 Task: Buy 3 Paring Knives from Kitchen Knives & Accessories section under best seller category for shipping address: Leslie Flores, 528 Junior Avenue, Duluth, Georgia 30097, Cell Number 4046170247. Pay from credit card ending with 9757, CVV 798
Action: Mouse moved to (287, 62)
Screenshot: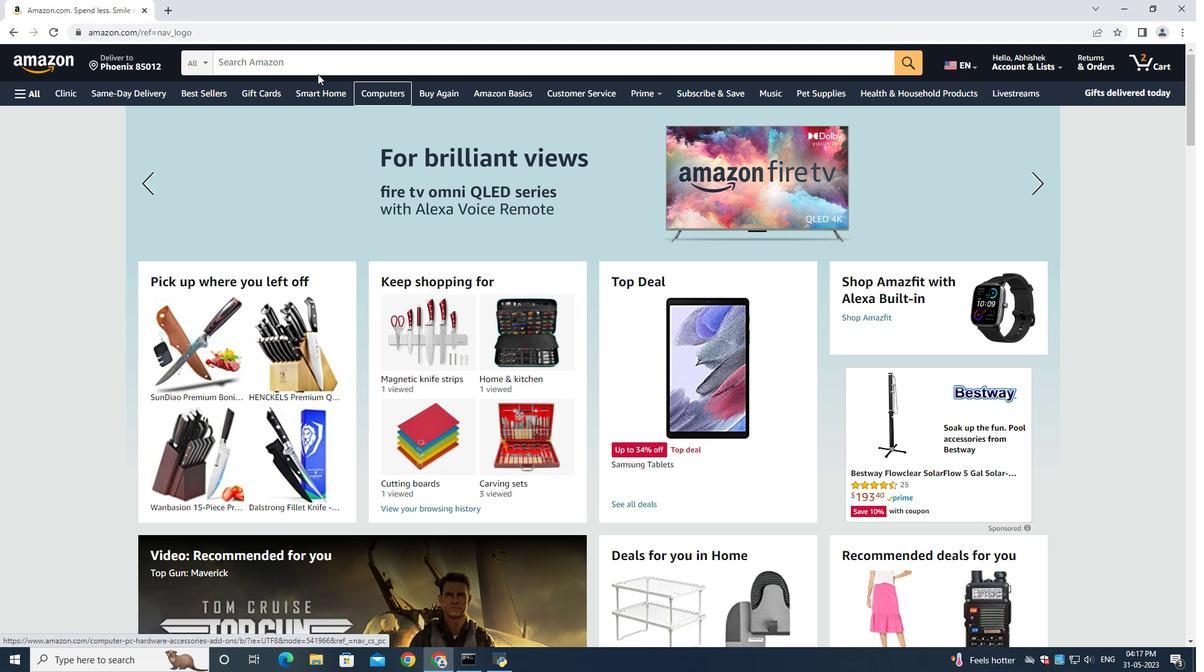 
Action: Mouse pressed left at (287, 62)
Screenshot: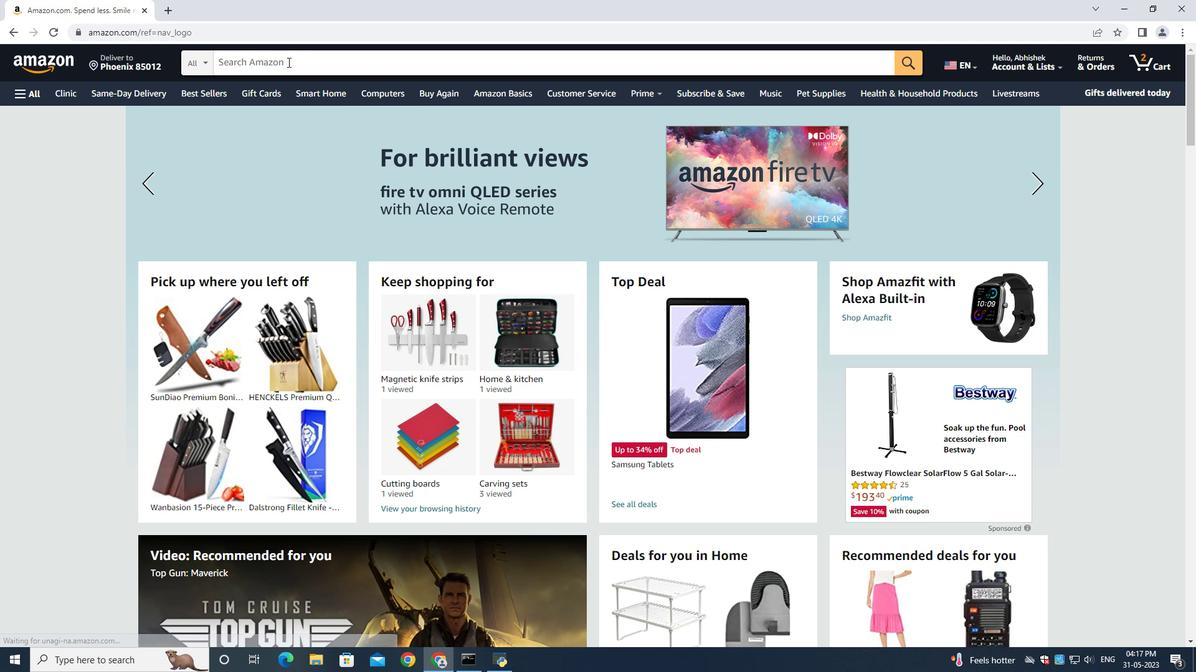 
Action: Key pressed <Key.shift>paring<Key.space><Key.shift><Key.shift><Key.shift><Key.shift><Key.shift>Knives
Screenshot: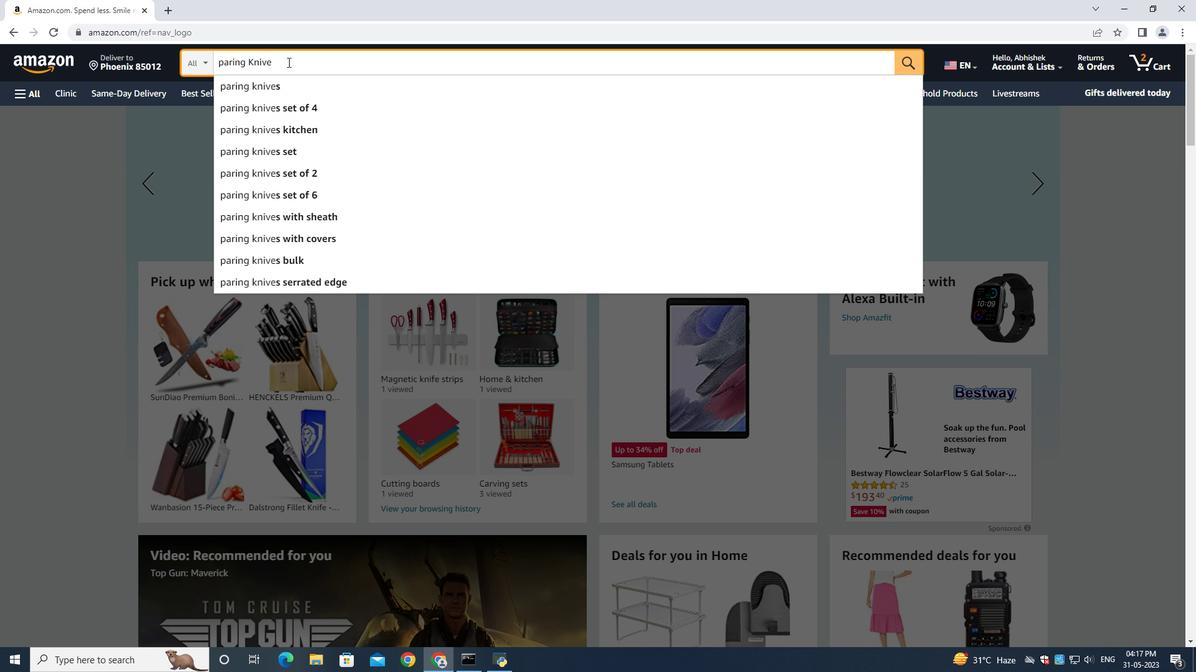
Action: Mouse moved to (280, 90)
Screenshot: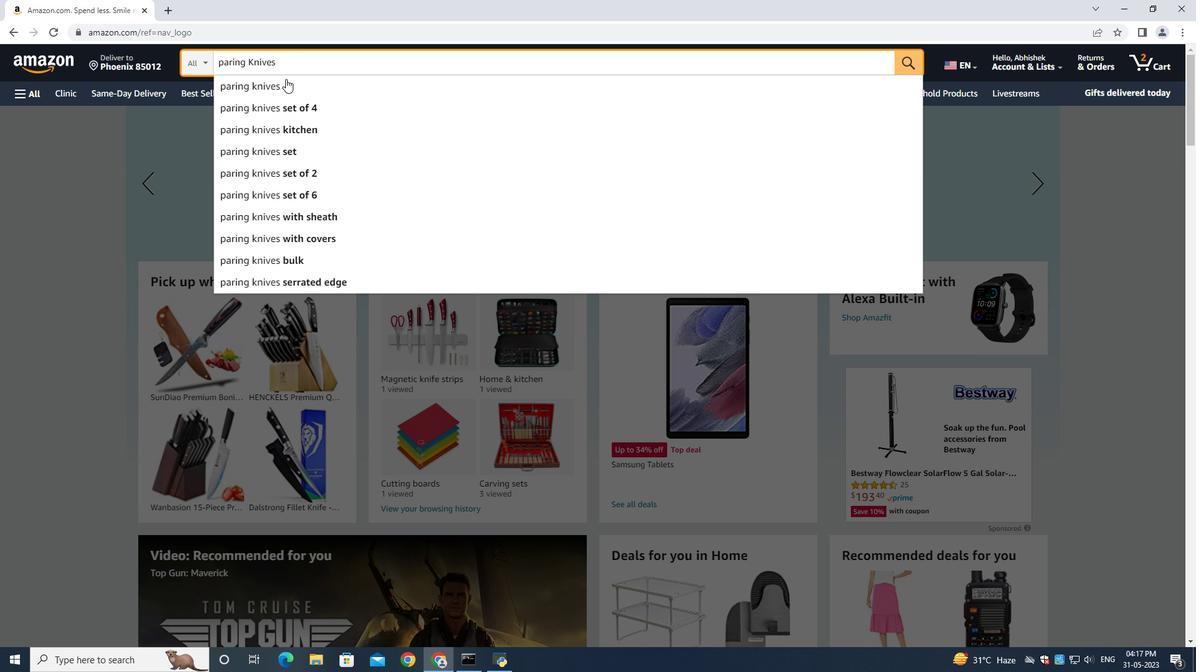 
Action: Mouse pressed left at (280, 90)
Screenshot: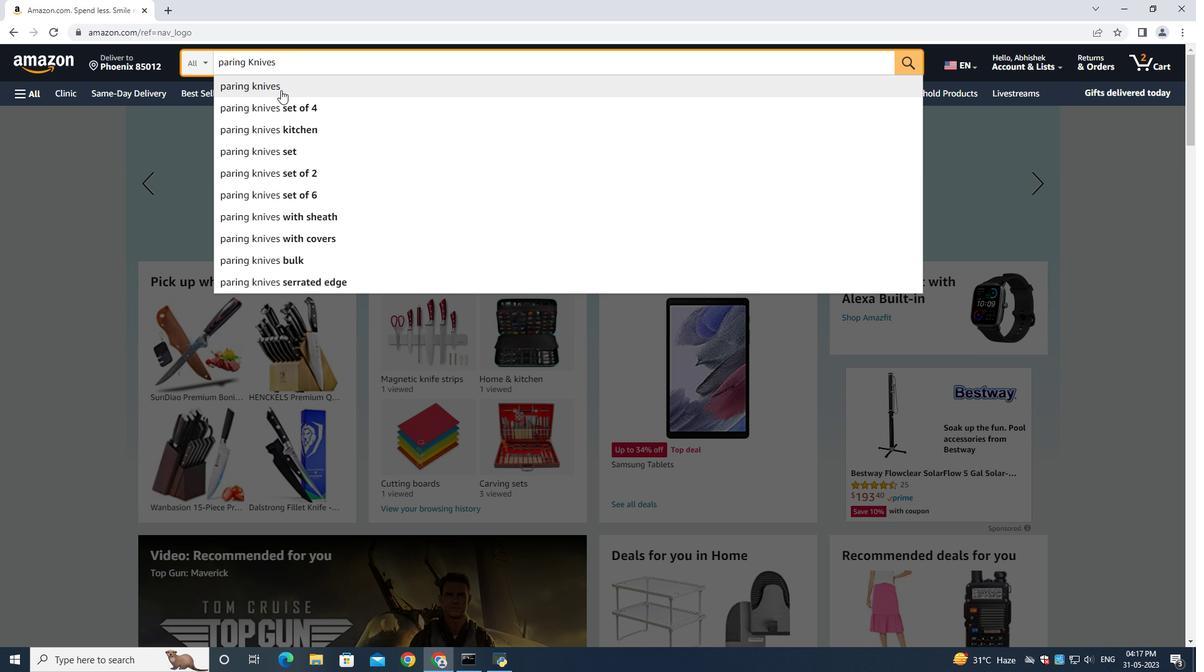 
Action: Mouse moved to (74, 299)
Screenshot: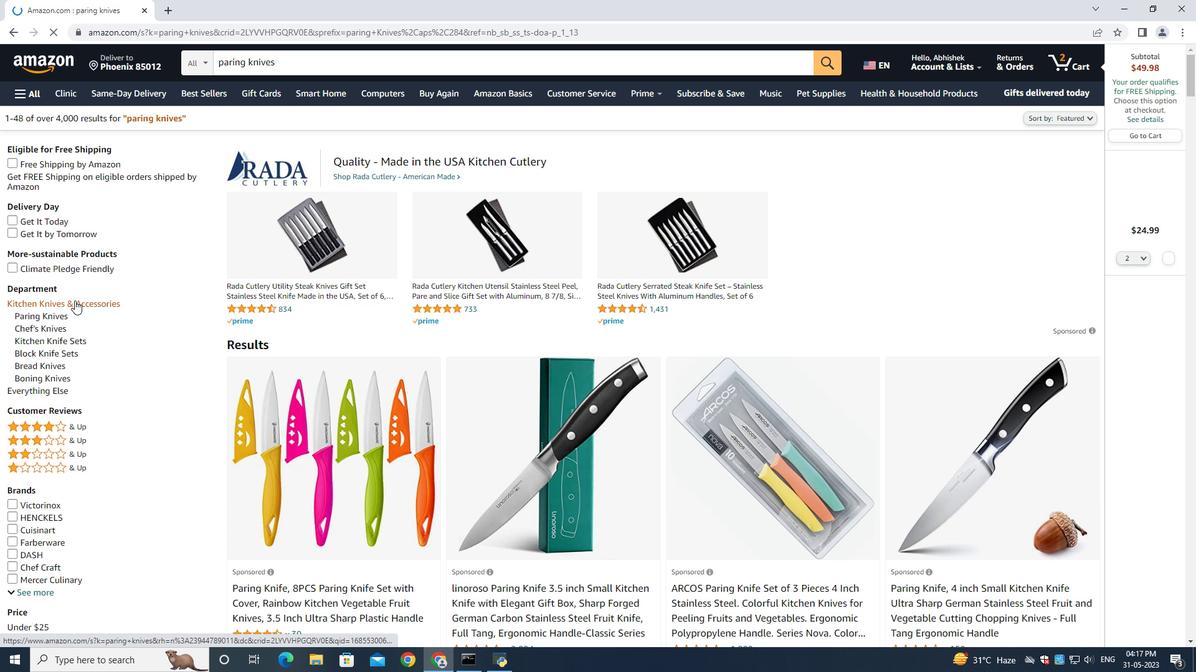
Action: Mouse pressed left at (74, 299)
Screenshot: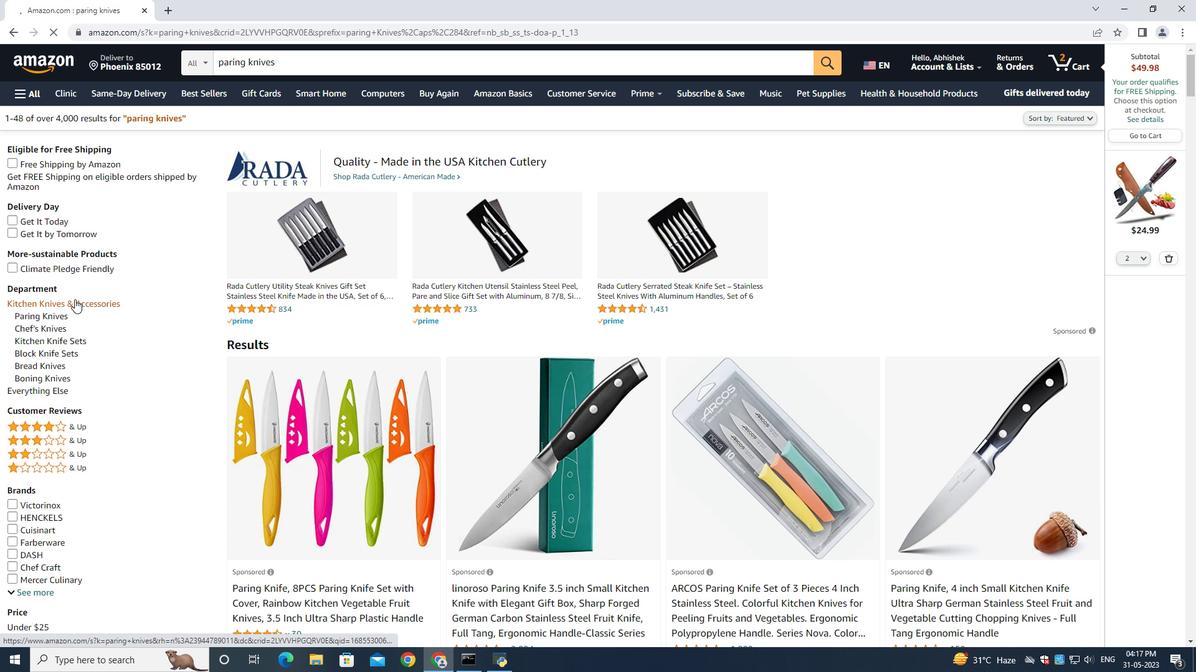 
Action: Mouse moved to (76, 300)
Screenshot: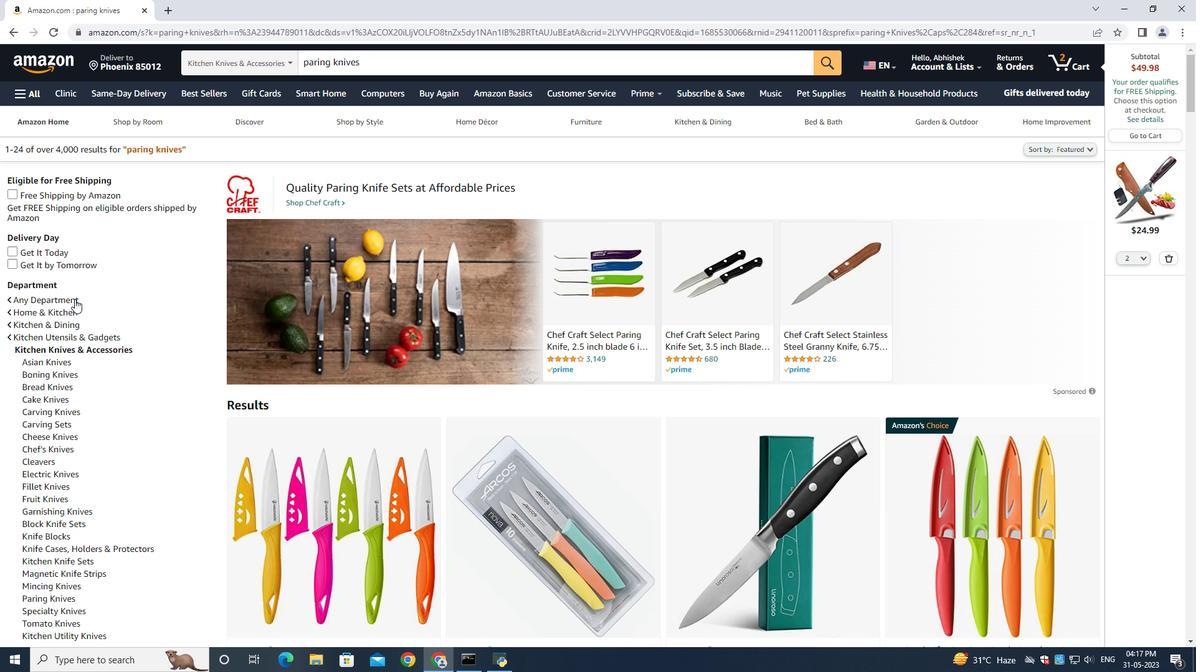 
Action: Mouse scrolled (76, 299) with delta (0, 0)
Screenshot: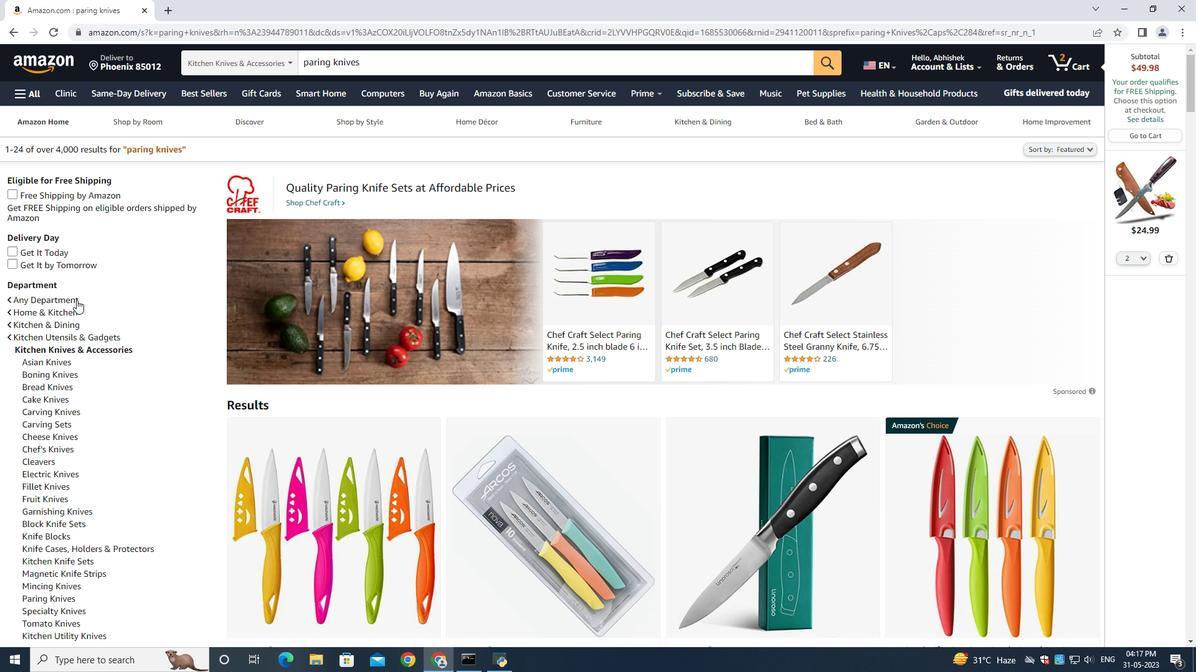 
Action: Mouse scrolled (76, 299) with delta (0, 0)
Screenshot: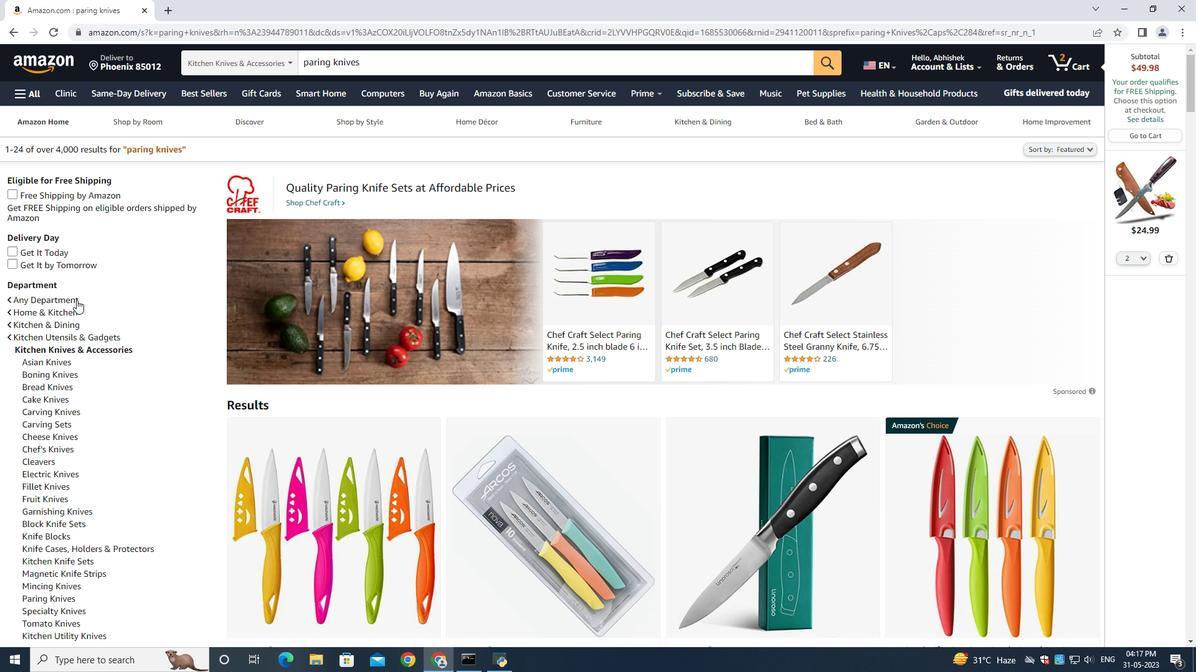 
Action: Mouse scrolled (76, 299) with delta (0, 0)
Screenshot: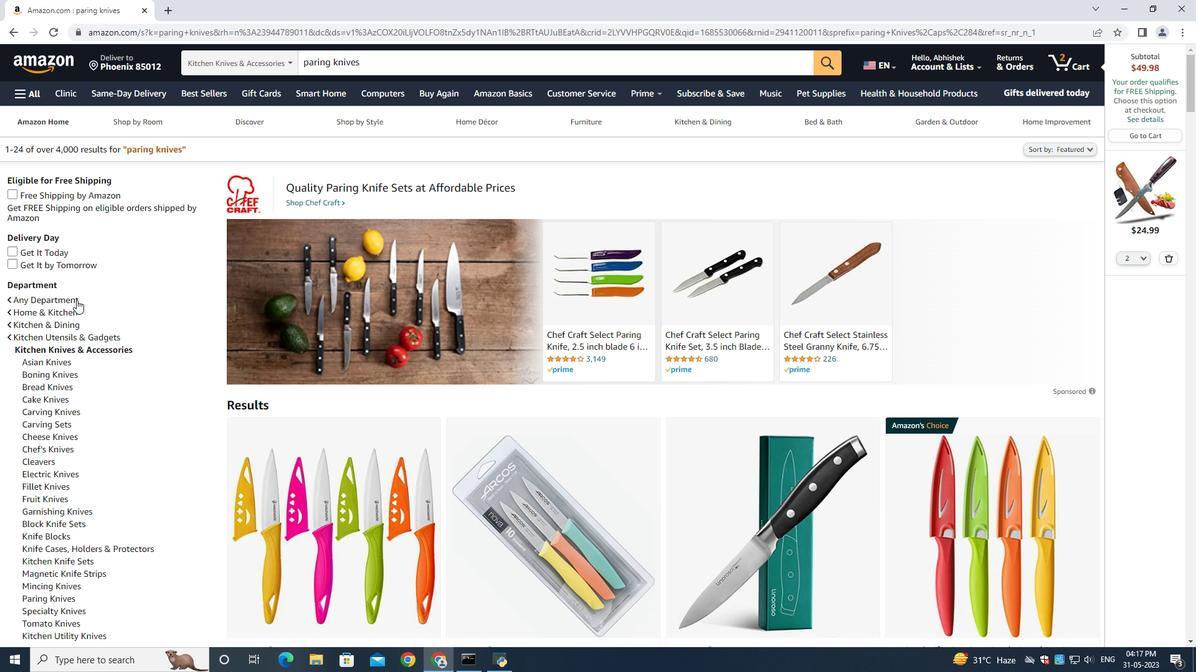 
Action: Mouse scrolled (76, 299) with delta (0, -1)
Screenshot: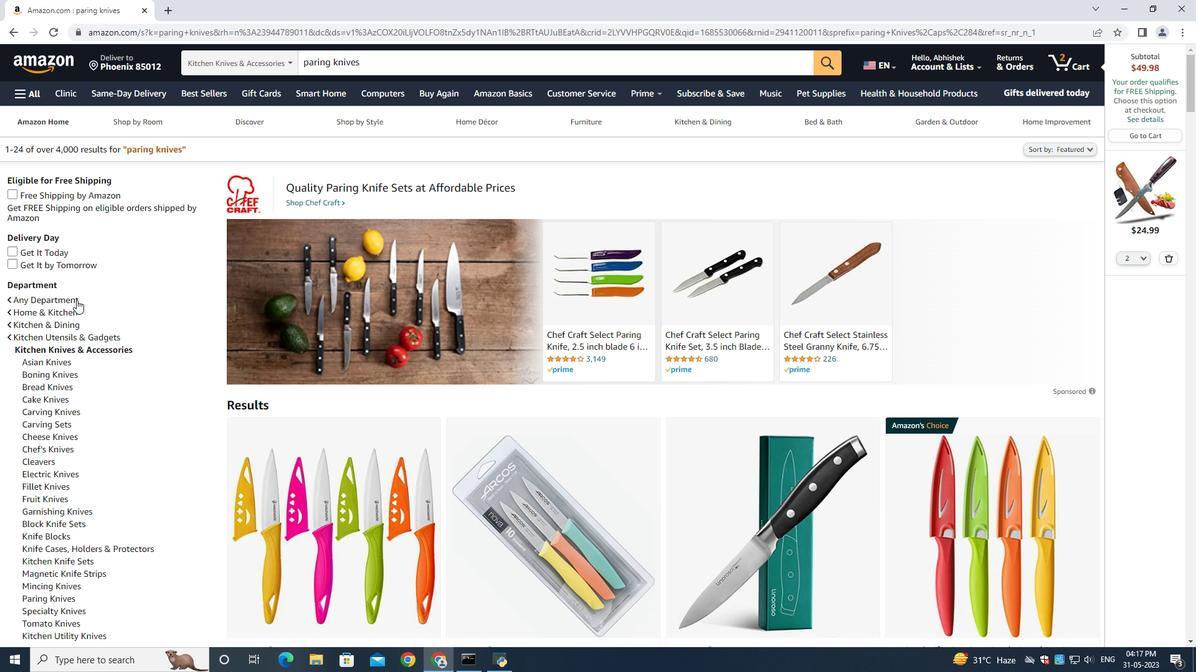 
Action: Mouse moved to (77, 300)
Screenshot: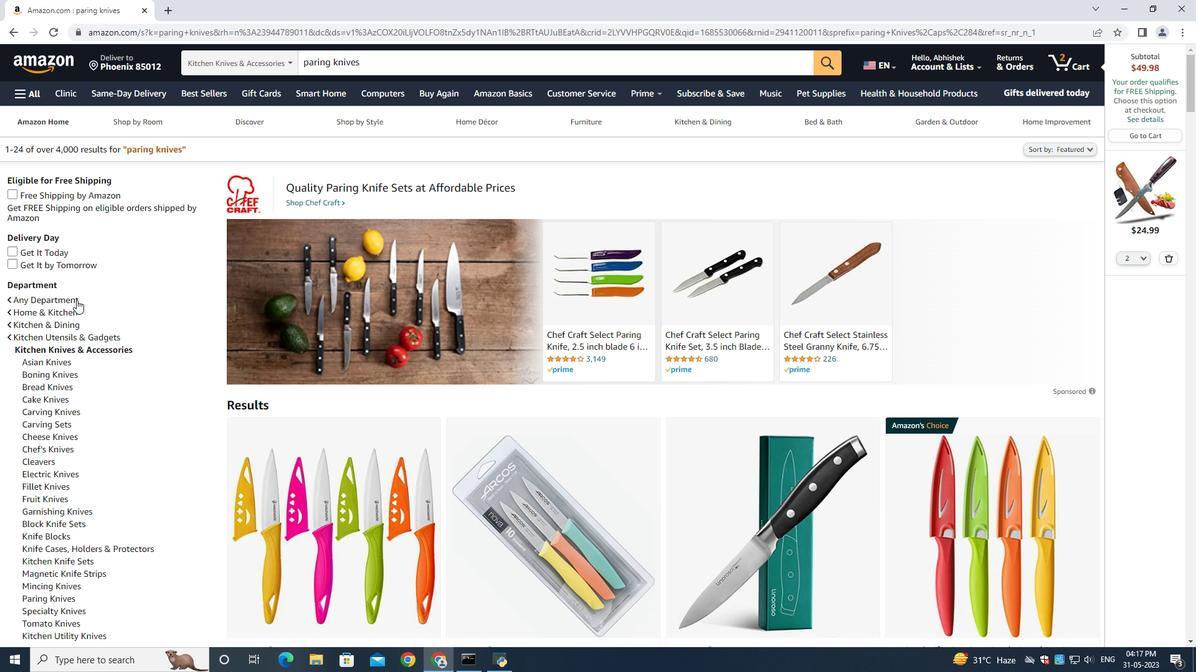 
Action: Mouse scrolled (77, 299) with delta (0, 0)
Screenshot: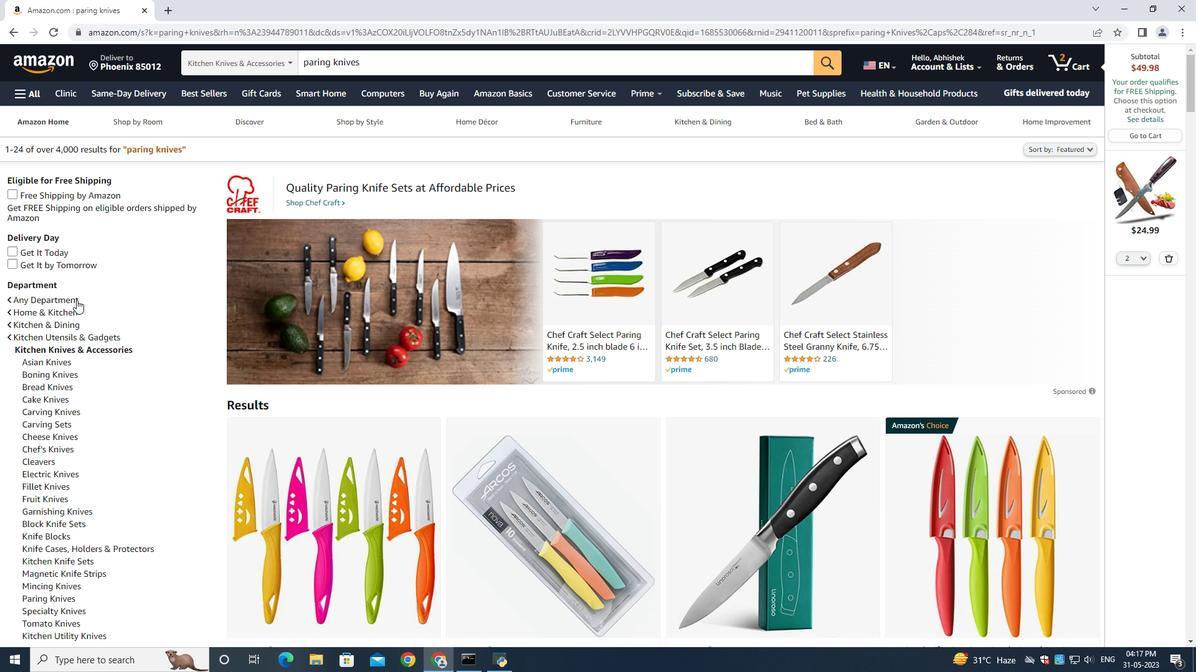 
Action: Mouse moved to (78, 300)
Screenshot: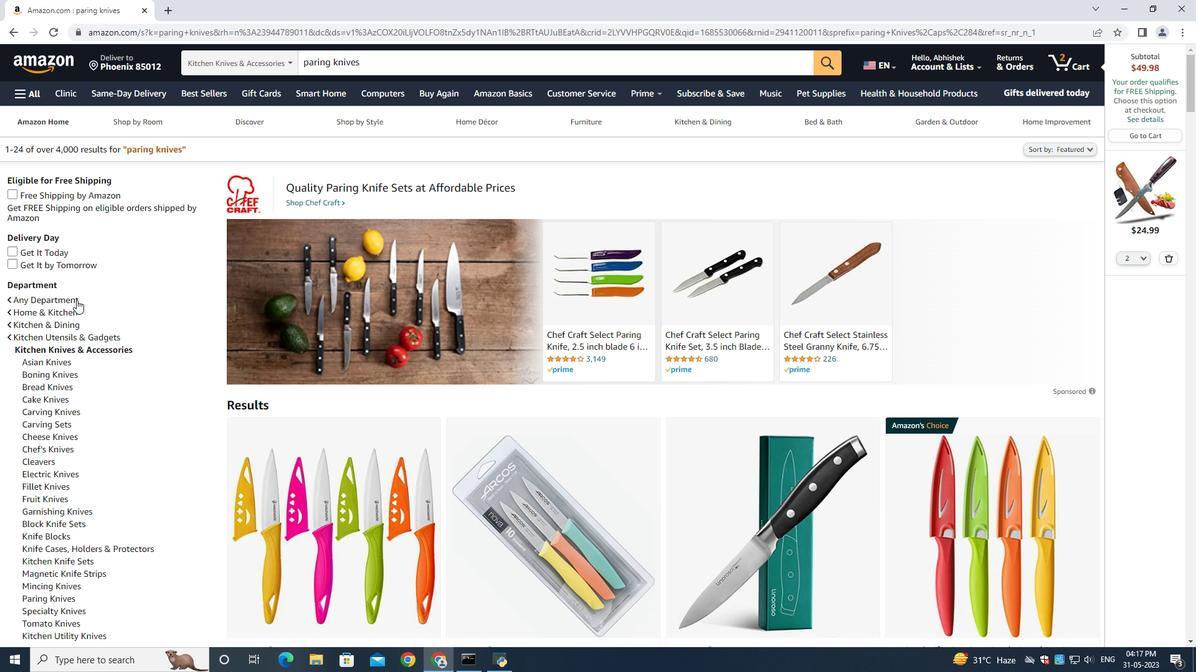 
Action: Mouse scrolled (77, 299) with delta (0, 0)
Screenshot: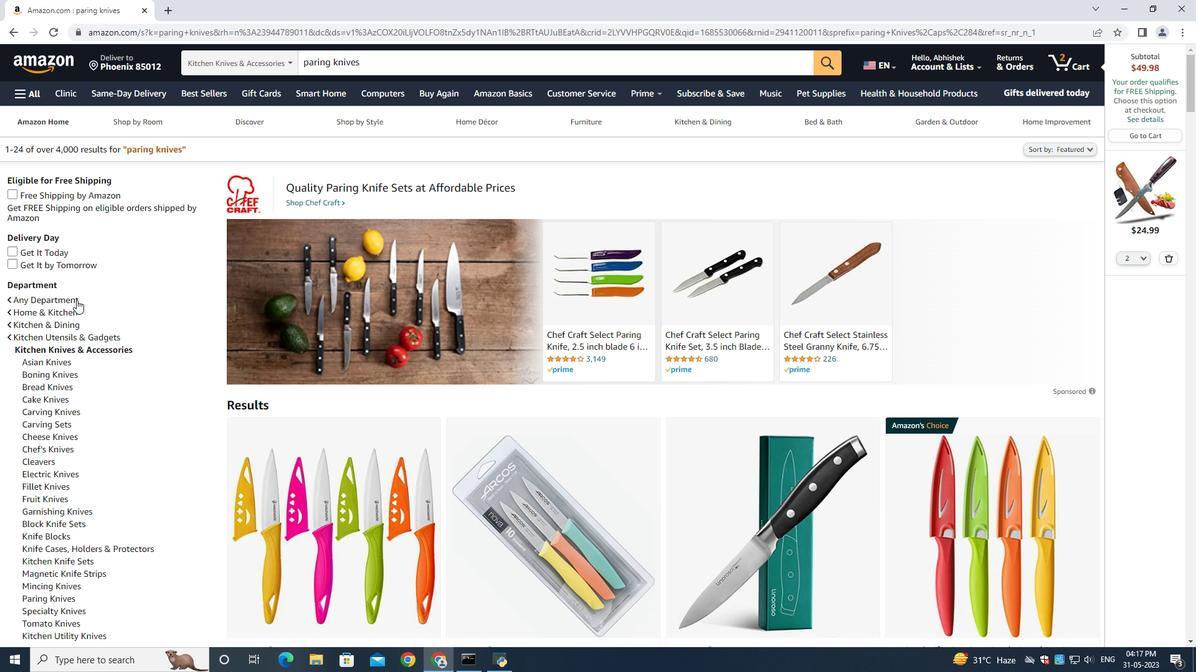 
Action: Mouse scrolled (78, 299) with delta (0, 0)
Screenshot: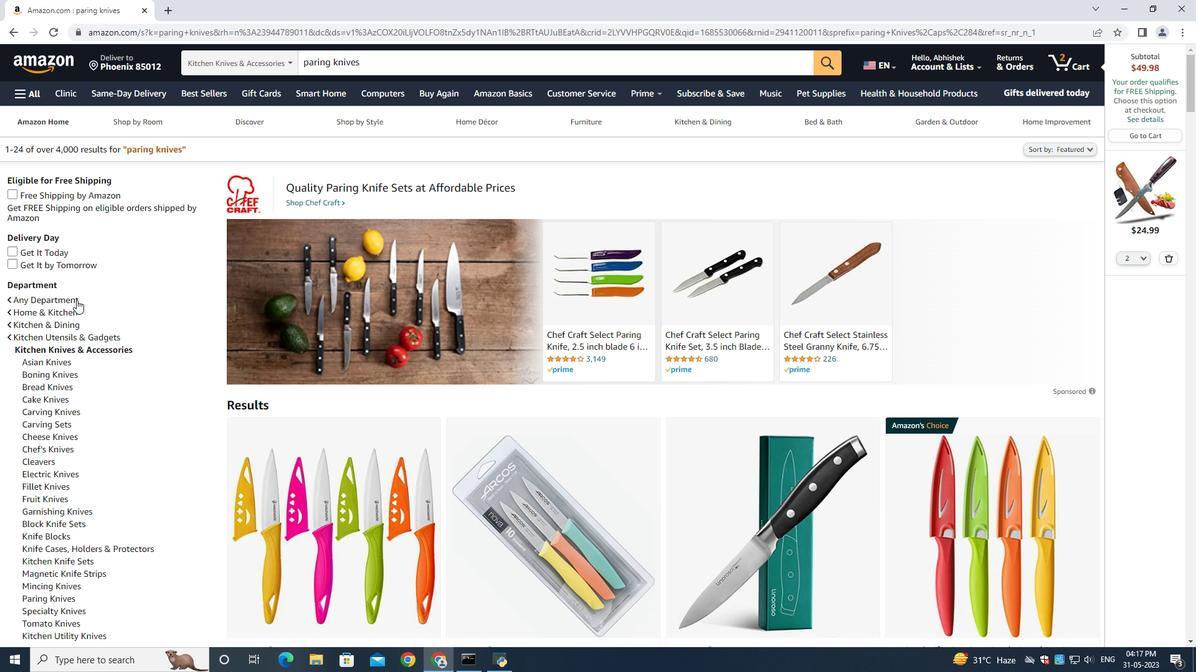 
Action: Mouse moved to (1163, 260)
Screenshot: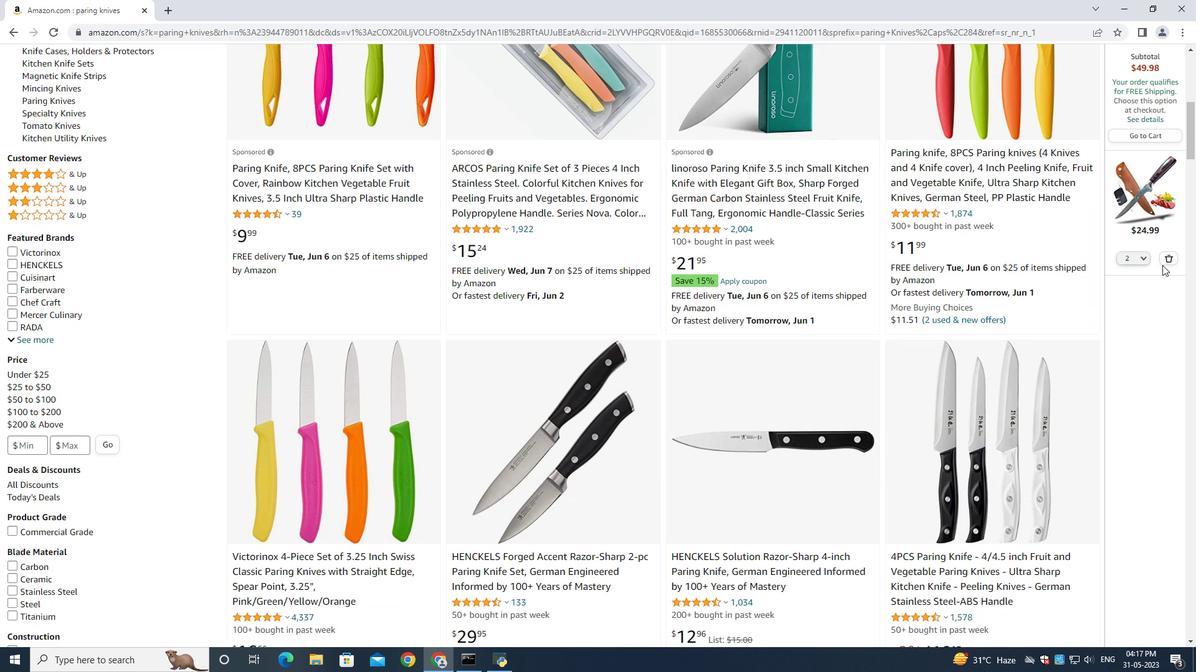 
Action: Mouse pressed left at (1163, 260)
Screenshot: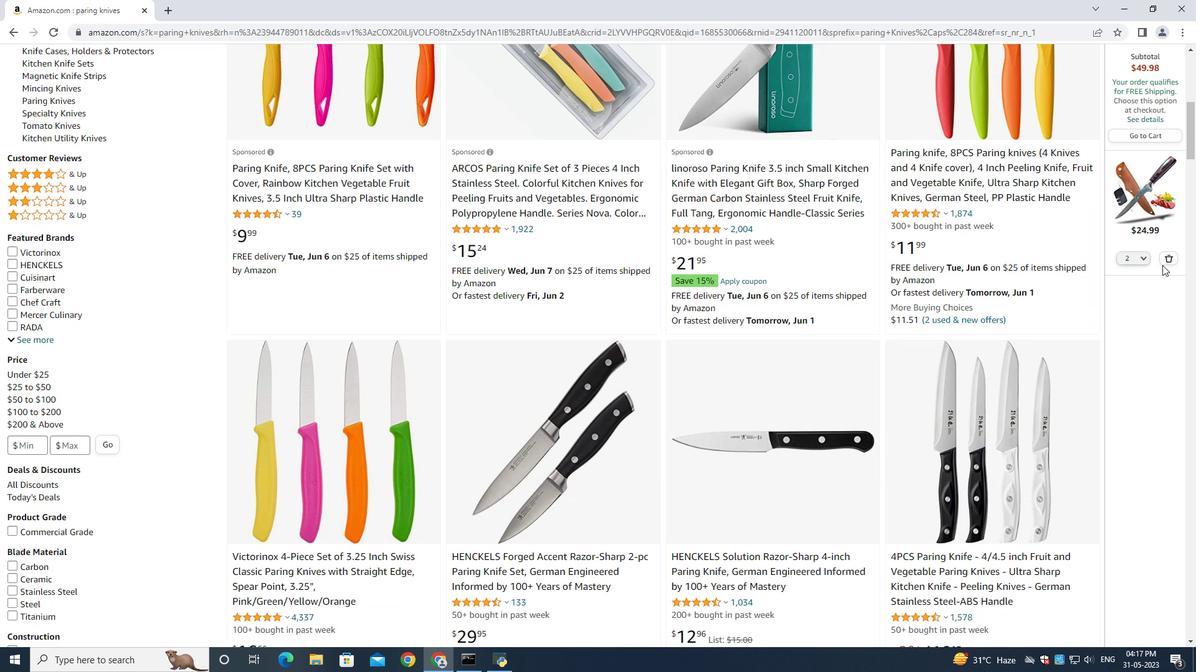 
Action: Mouse moved to (531, 394)
Screenshot: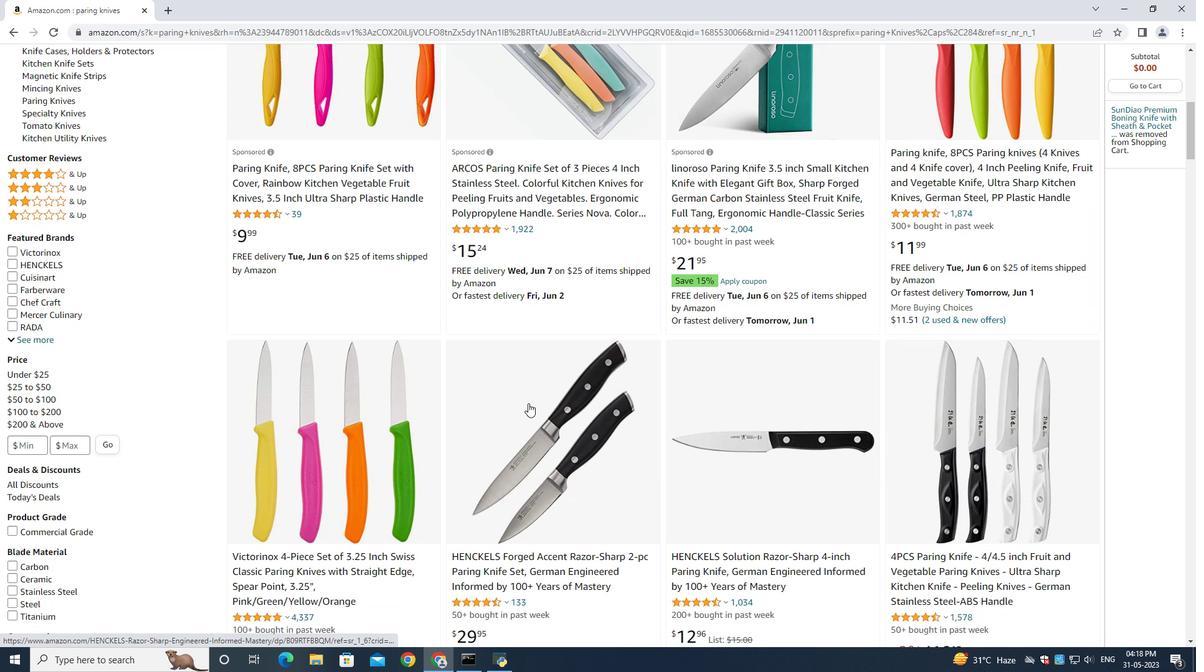 
Action: Mouse scrolled (531, 395) with delta (0, 0)
Screenshot: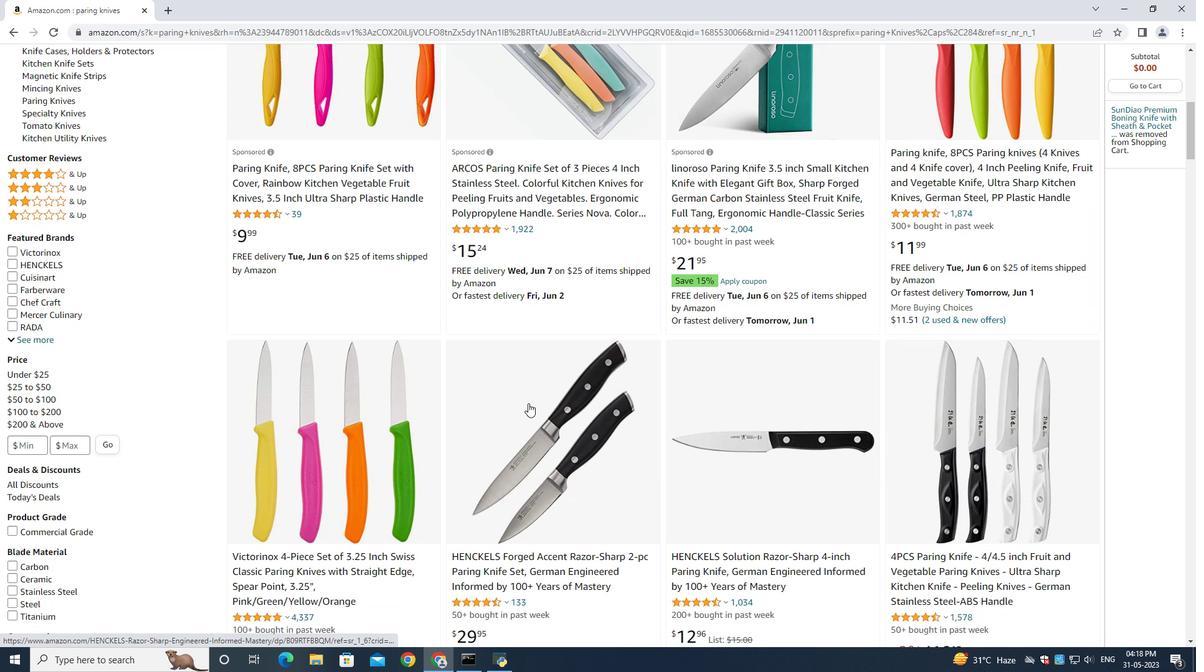 
Action: Mouse scrolled (531, 395) with delta (0, 0)
Screenshot: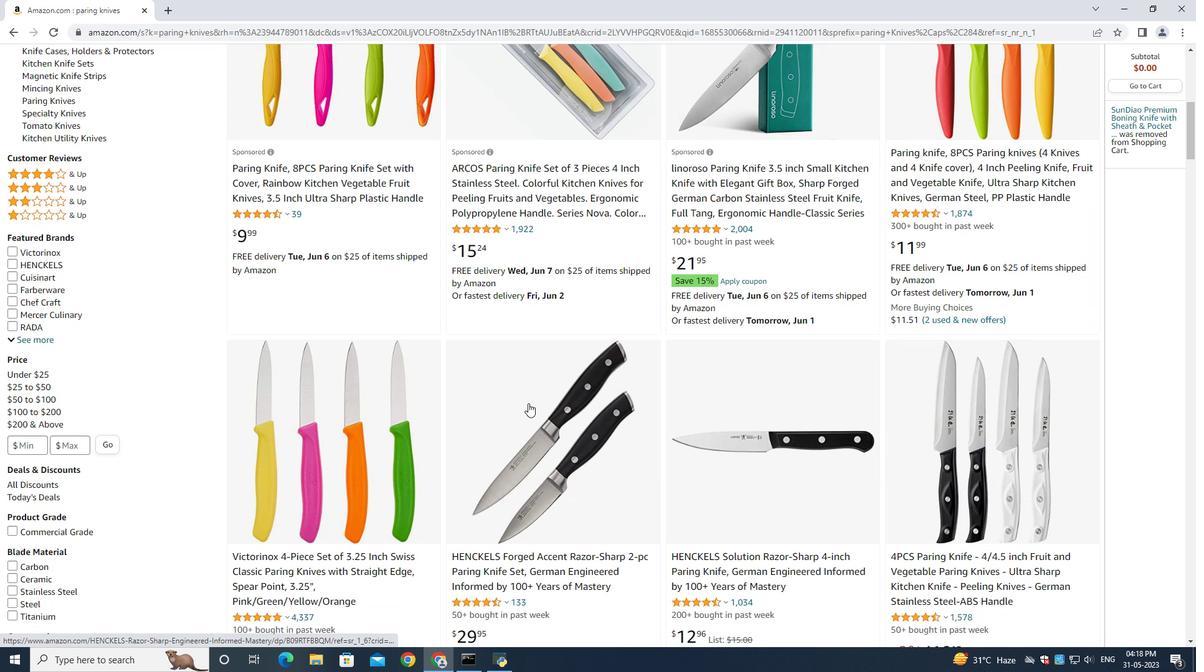 
Action: Mouse scrolled (531, 395) with delta (0, 0)
Screenshot: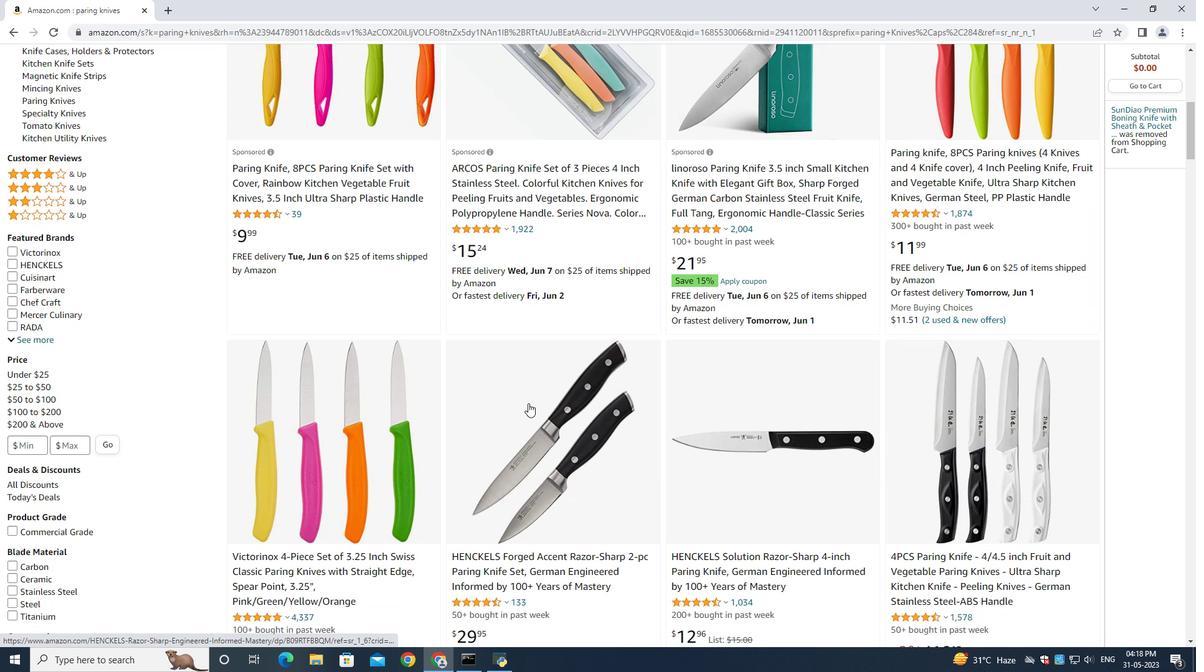
Action: Mouse scrolled (531, 395) with delta (0, 0)
Screenshot: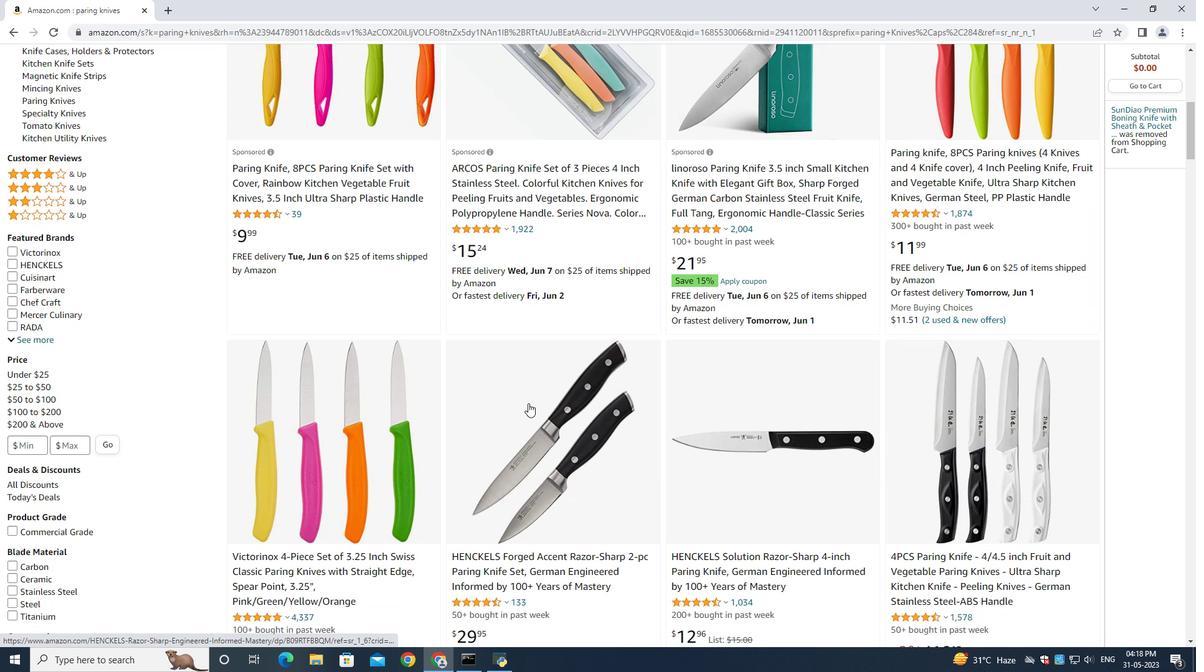 
Action: Mouse scrolled (531, 395) with delta (0, 0)
Screenshot: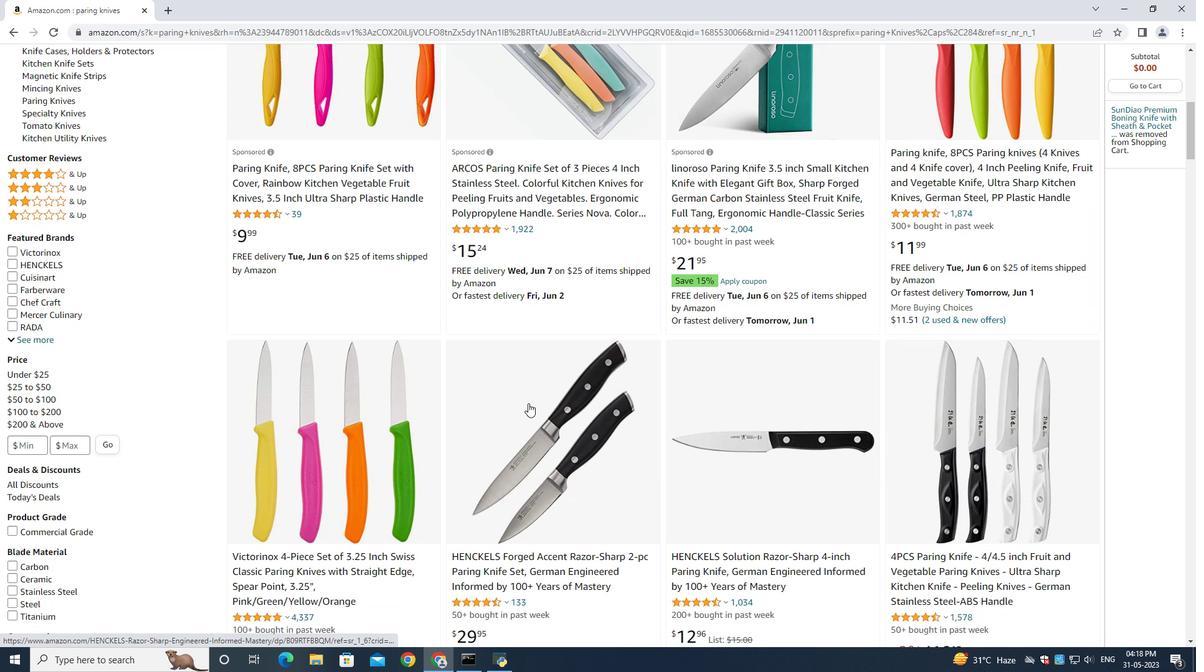 
Action: Mouse moved to (328, 480)
Screenshot: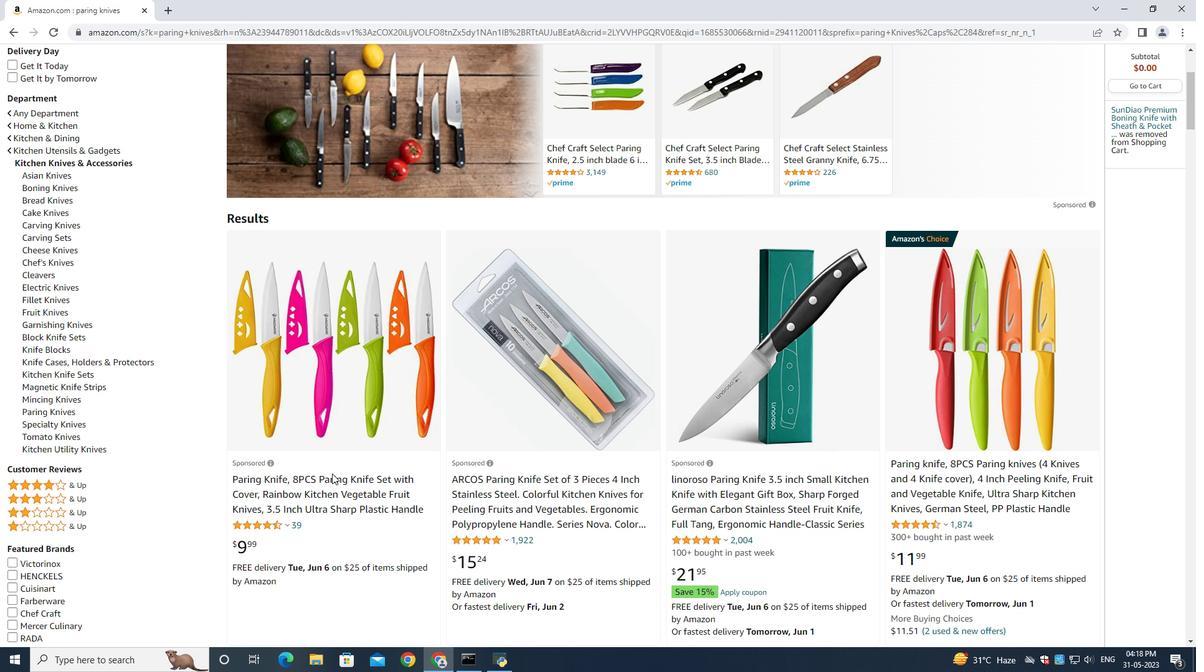 
Action: Mouse pressed left at (328, 480)
Screenshot: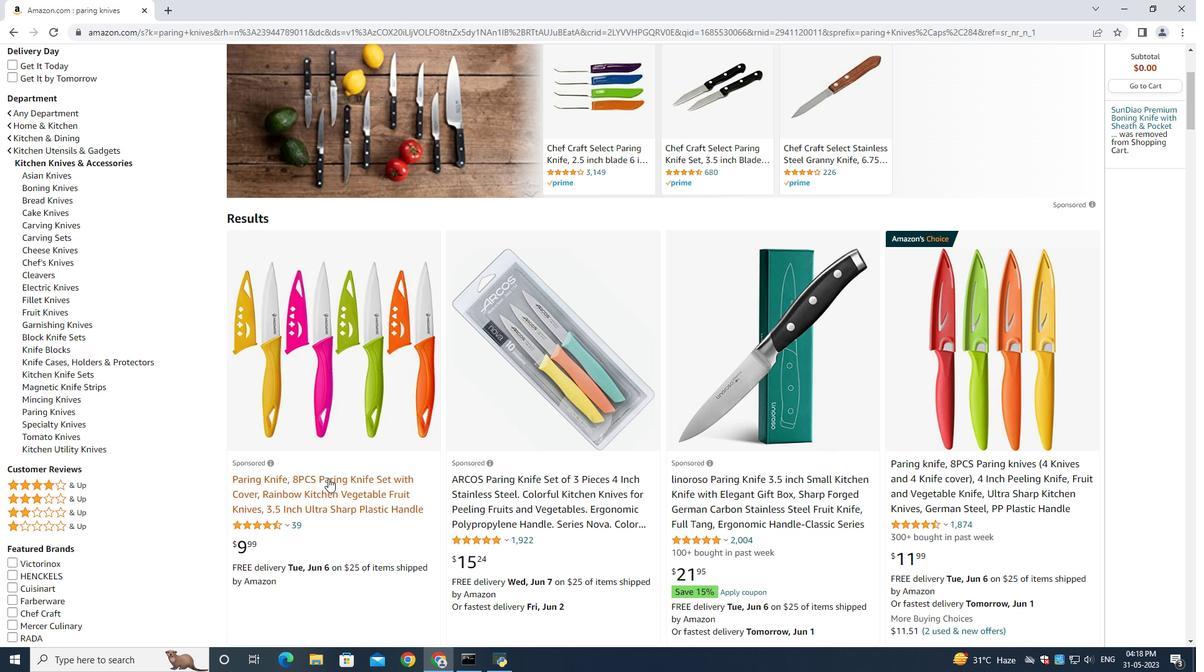 
Action: Mouse moved to (925, 386)
Screenshot: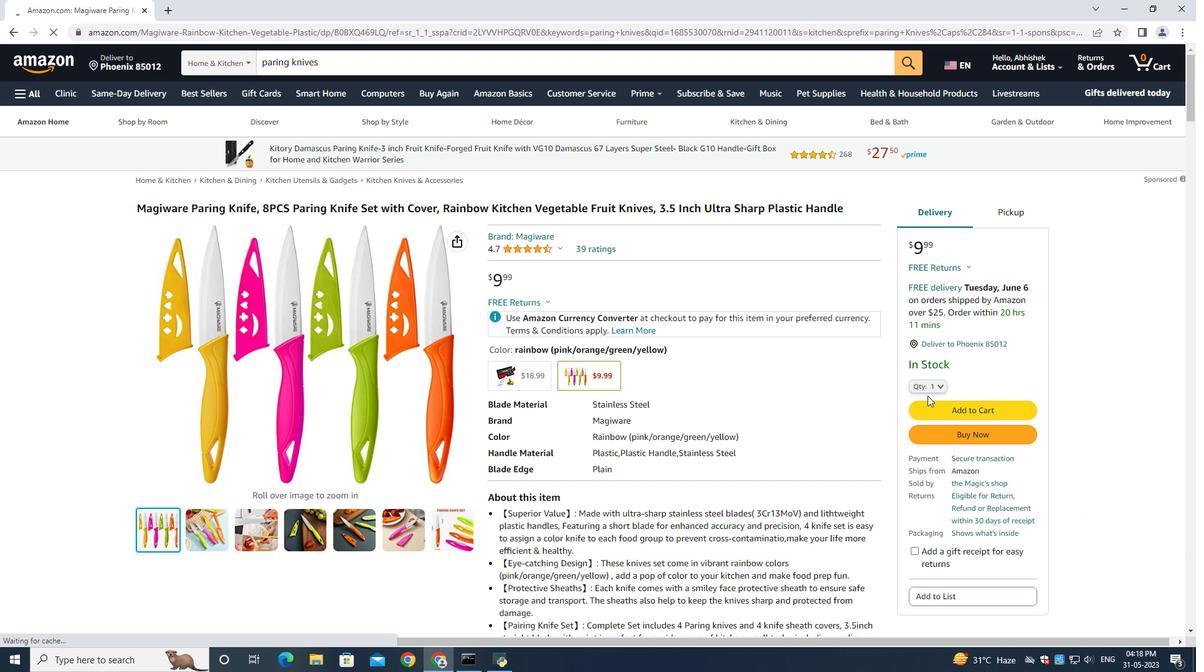 
Action: Mouse pressed left at (925, 386)
Screenshot: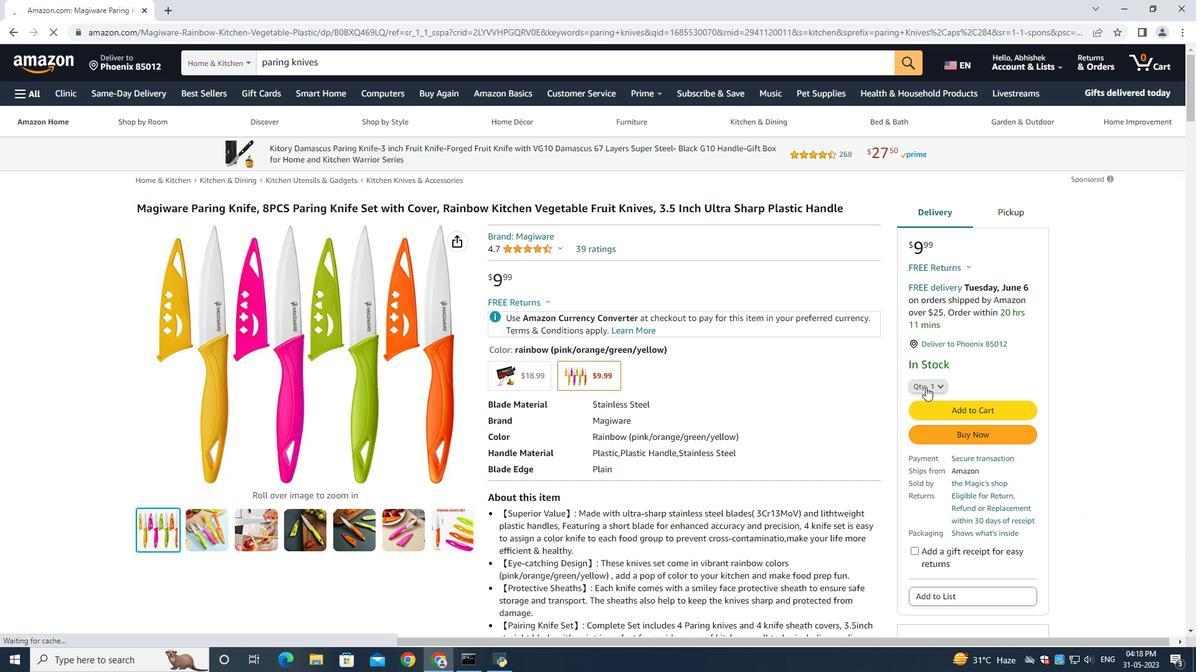 
Action: Mouse moved to (915, 106)
Screenshot: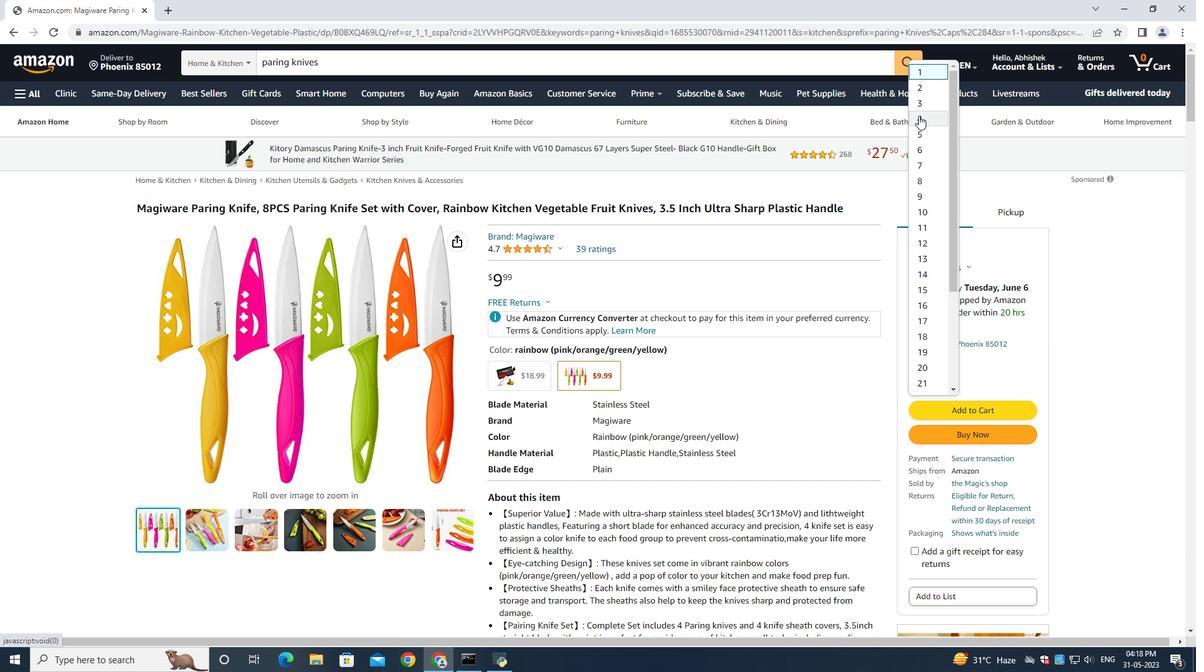 
Action: Mouse pressed left at (915, 106)
Screenshot: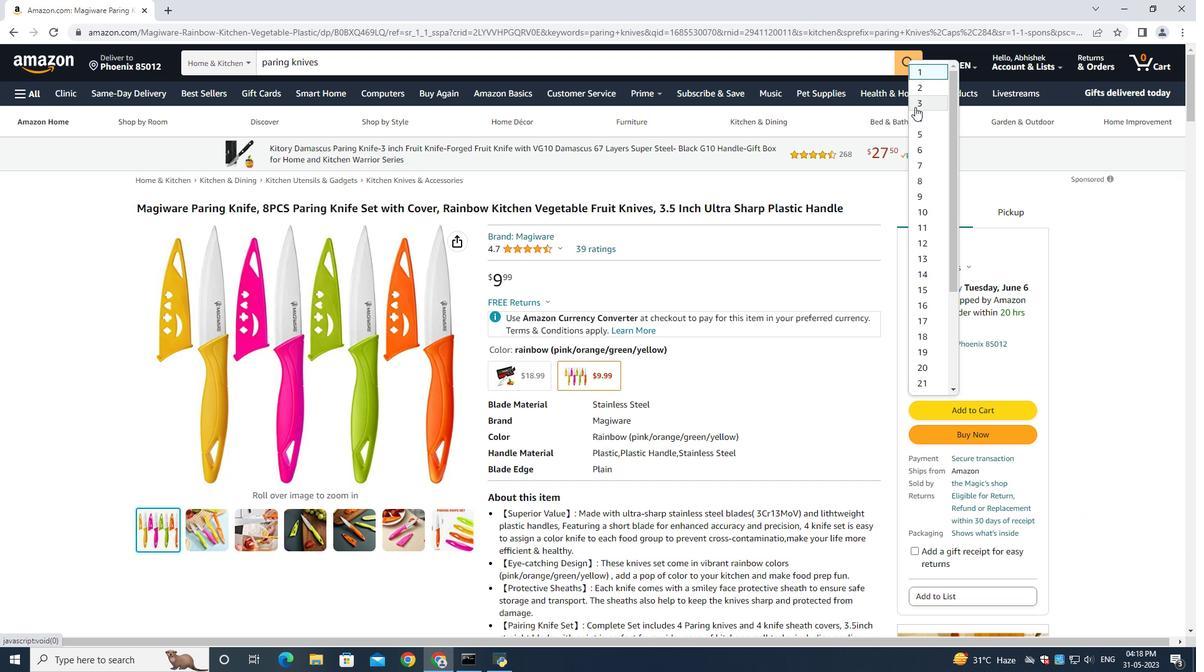 
Action: Mouse moved to (957, 408)
Screenshot: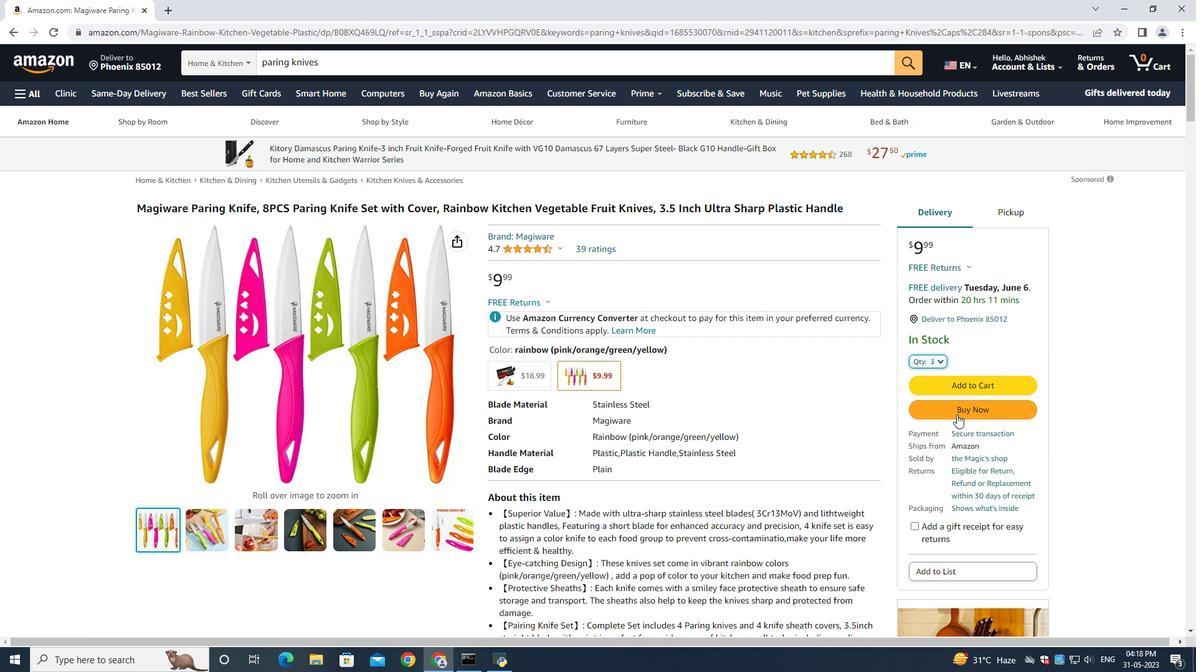 
Action: Mouse pressed left at (957, 408)
Screenshot: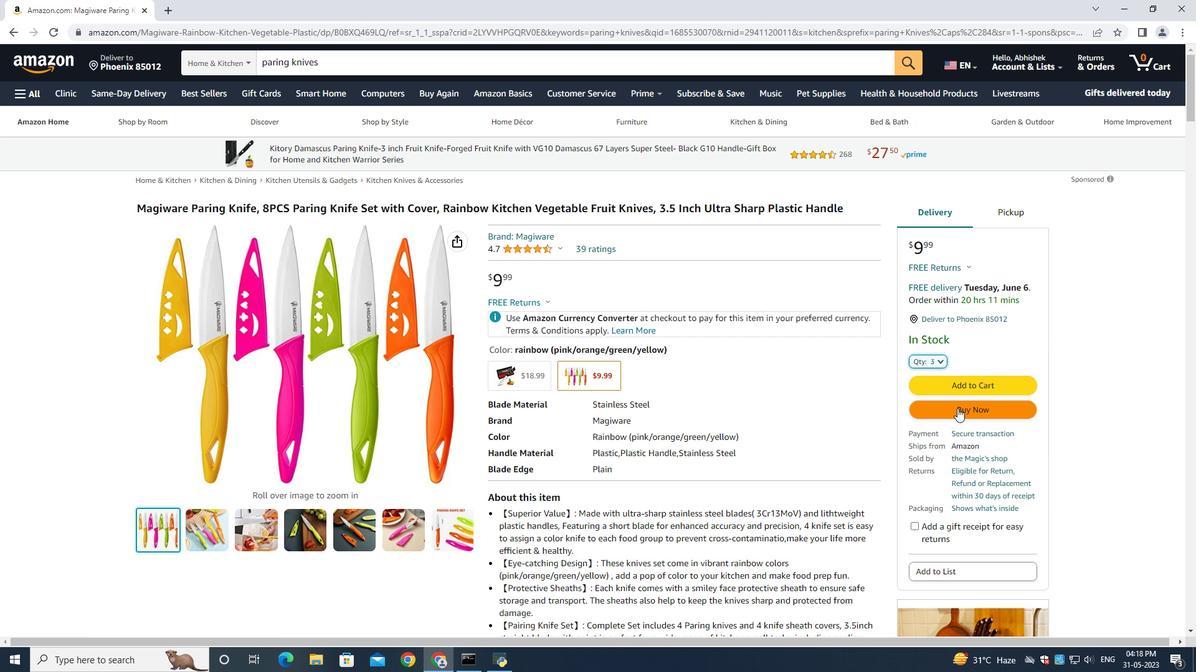 
Action: Mouse moved to (643, 336)
Screenshot: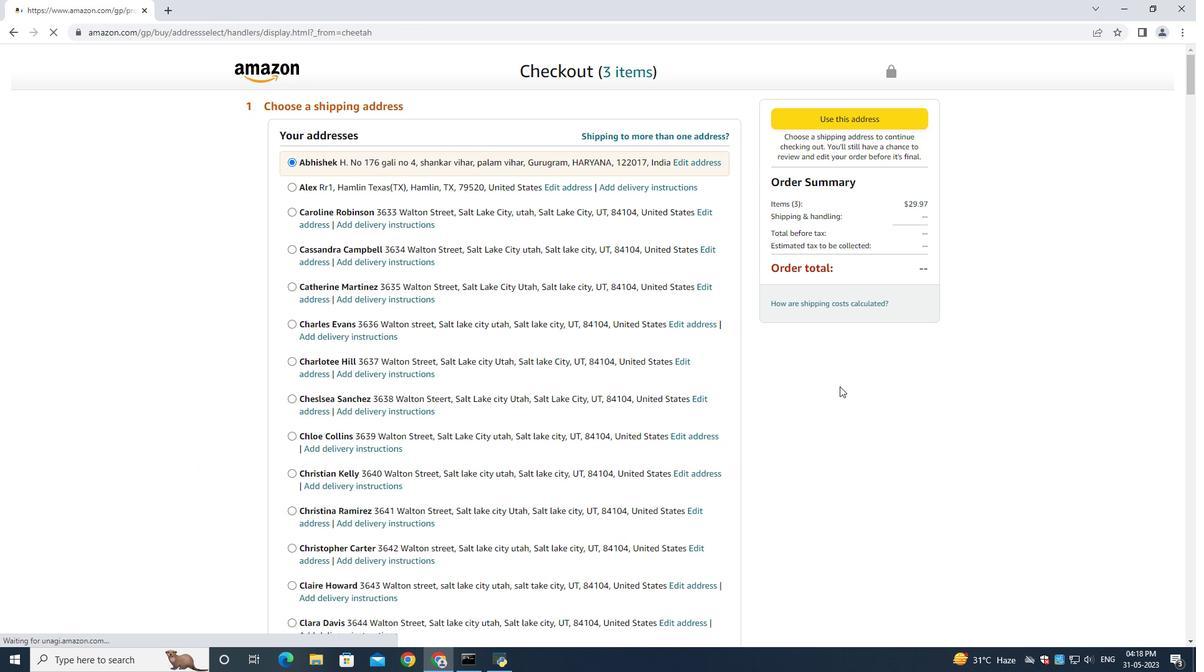 
Action: Mouse scrolled (643, 335) with delta (0, 0)
Screenshot: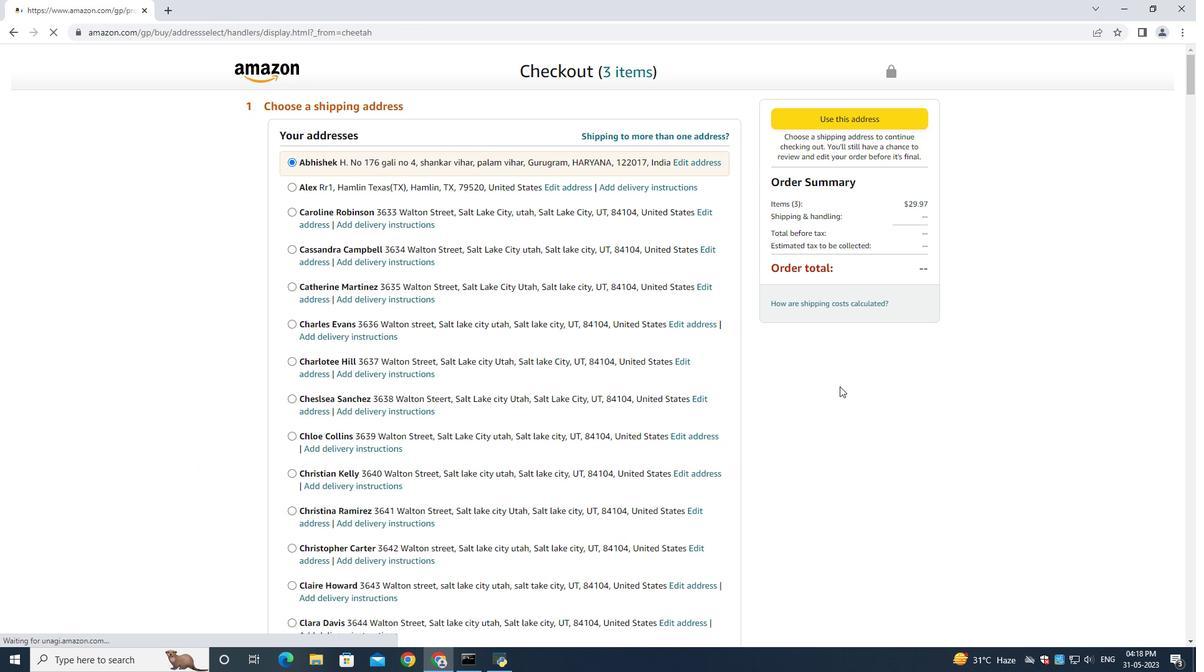 
Action: Mouse scrolled (643, 335) with delta (0, 0)
Screenshot: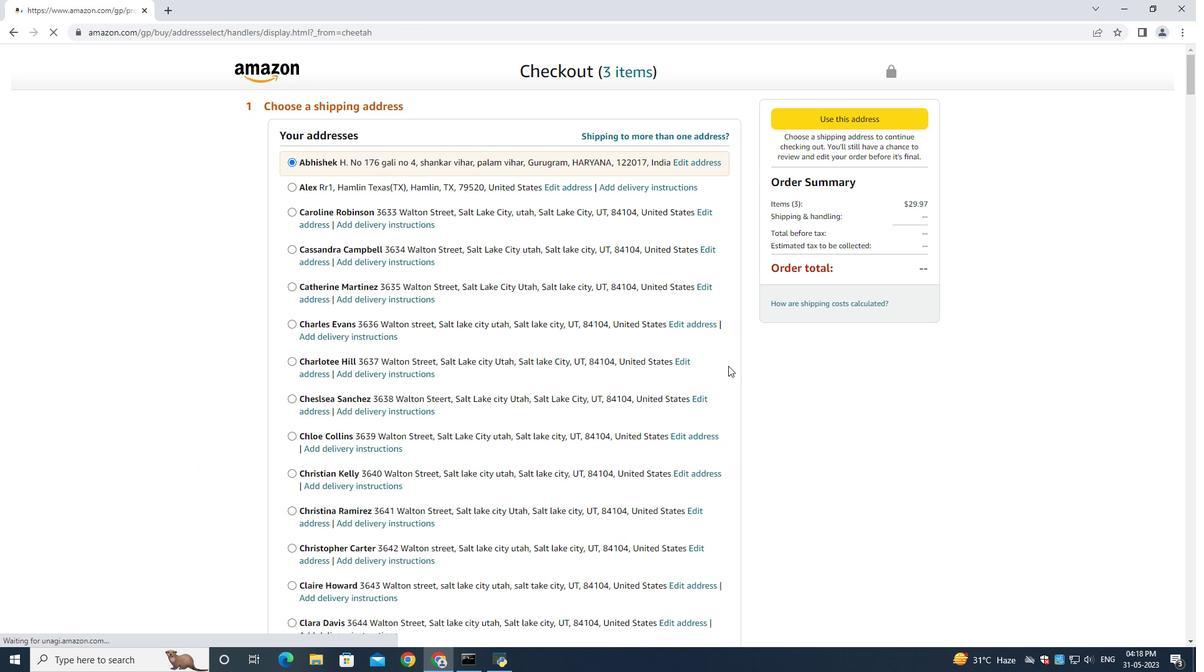 
Action: Mouse scrolled (643, 335) with delta (0, 0)
Screenshot: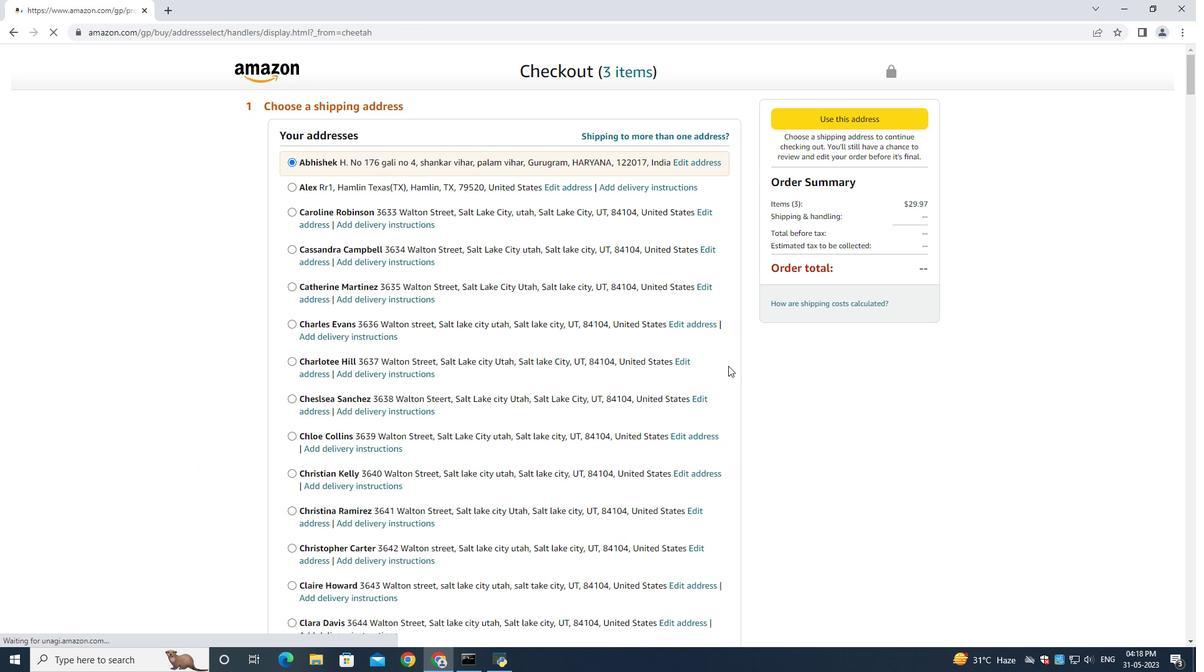 
Action: Mouse scrolled (643, 335) with delta (0, 0)
Screenshot: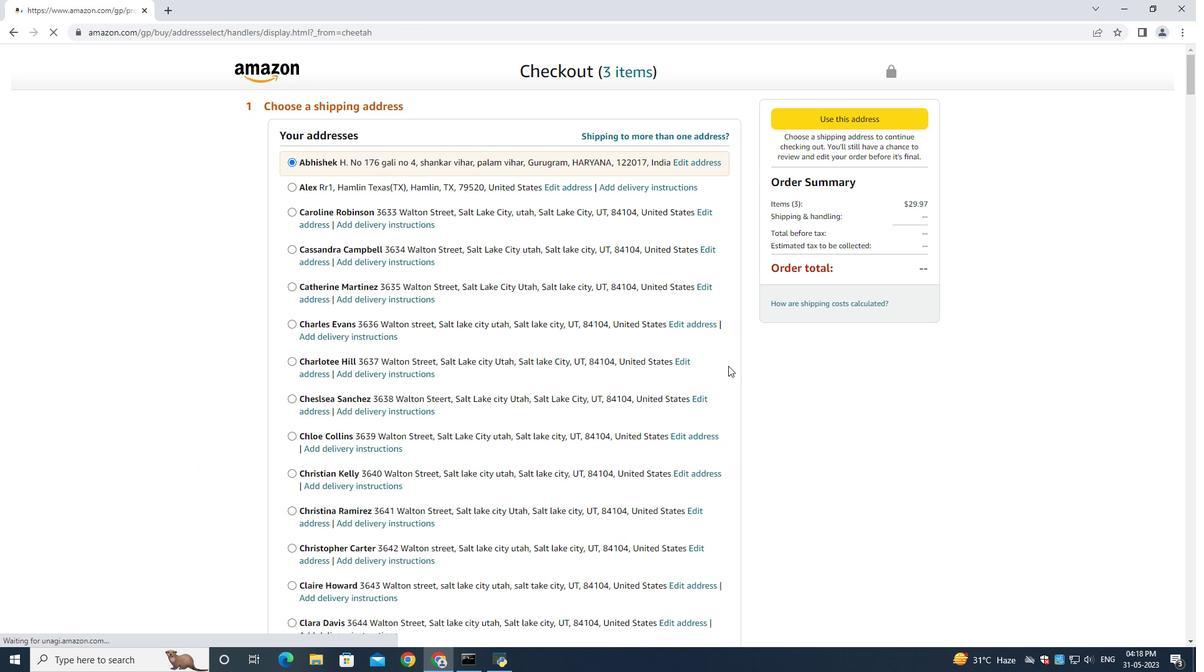 
Action: Mouse scrolled (643, 335) with delta (0, -1)
Screenshot: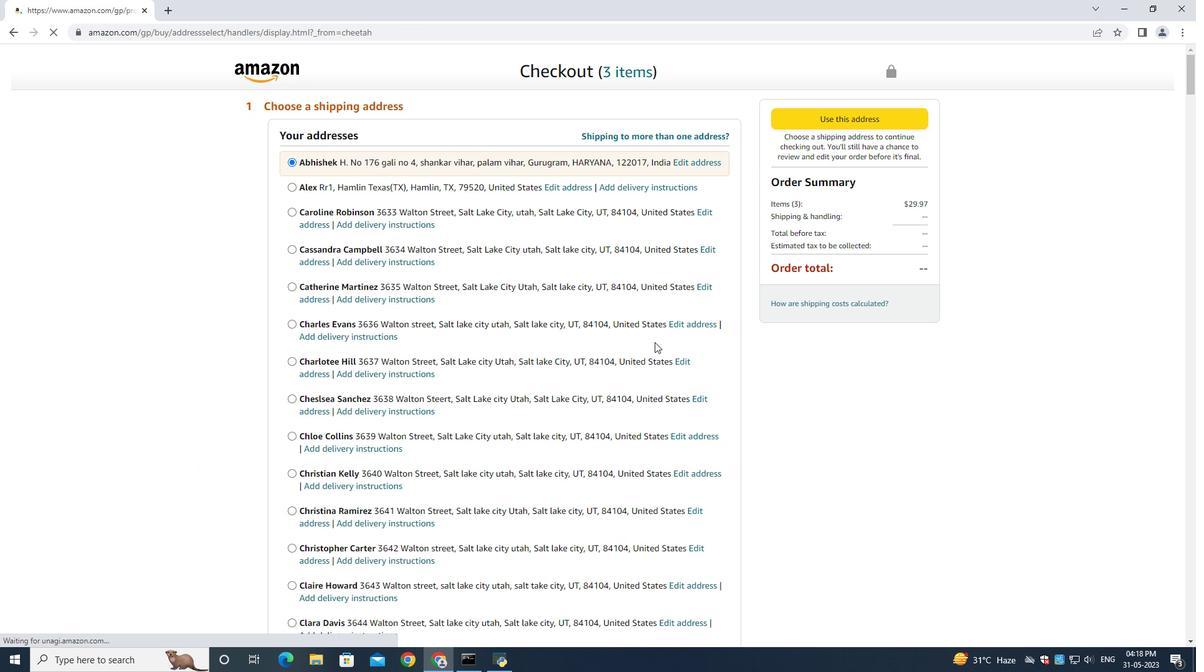 
Action: Mouse moved to (643, 333)
Screenshot: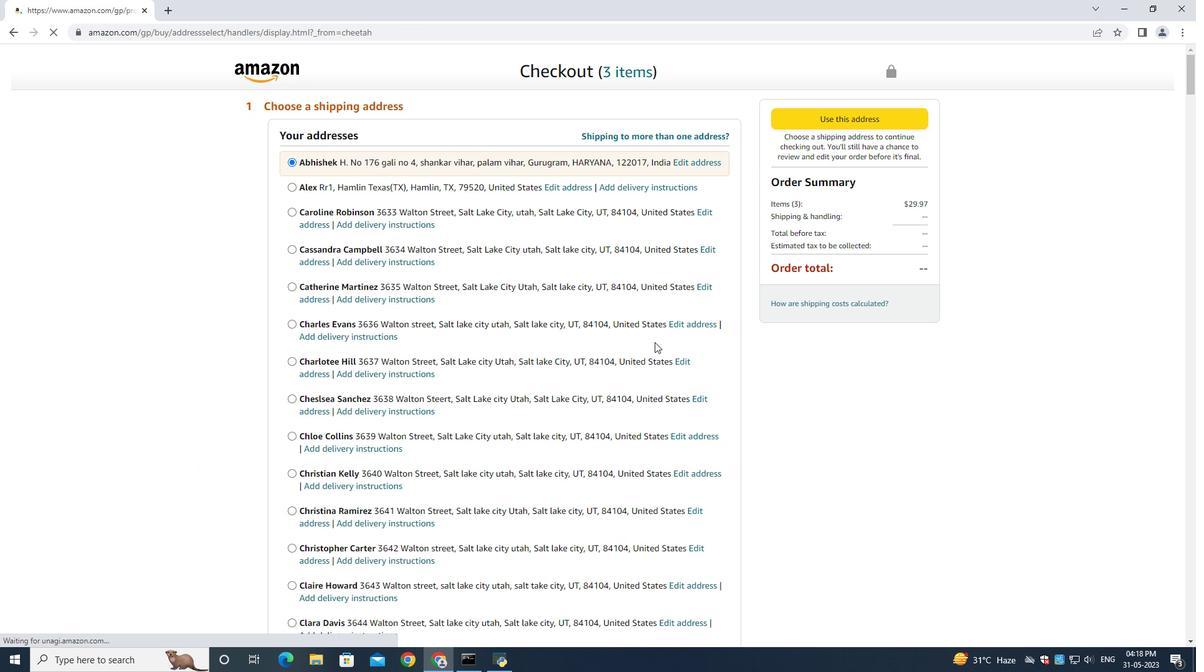 
Action: Mouse scrolled (643, 332) with delta (0, 0)
Screenshot: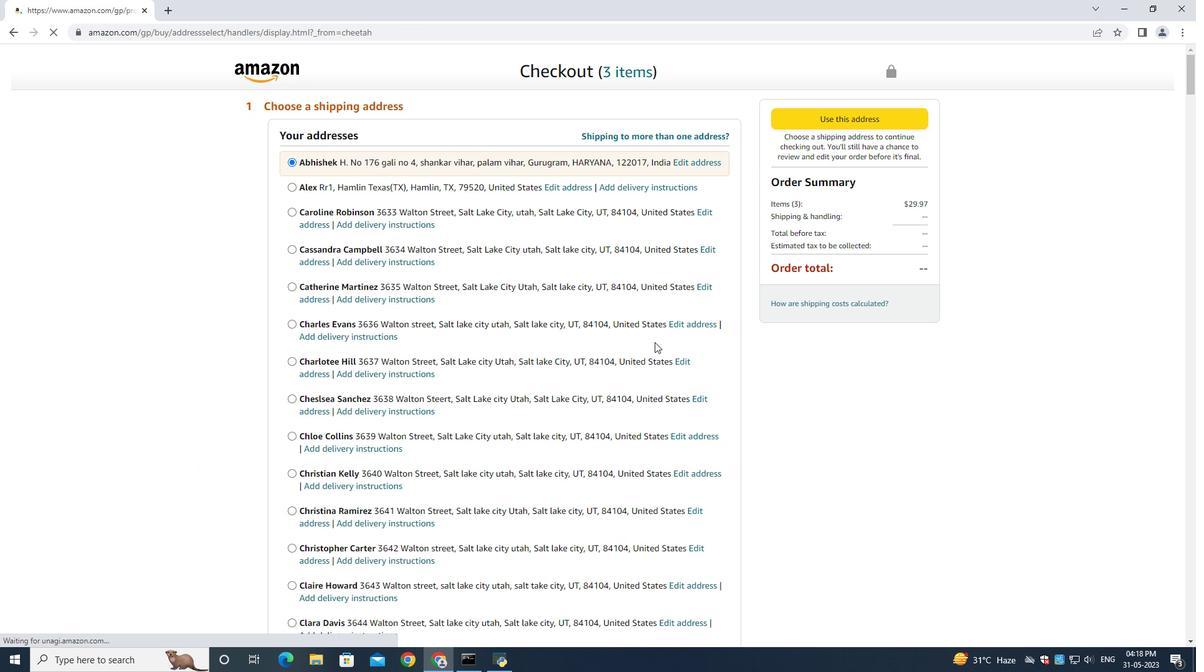
Action: Mouse moved to (641, 330)
Screenshot: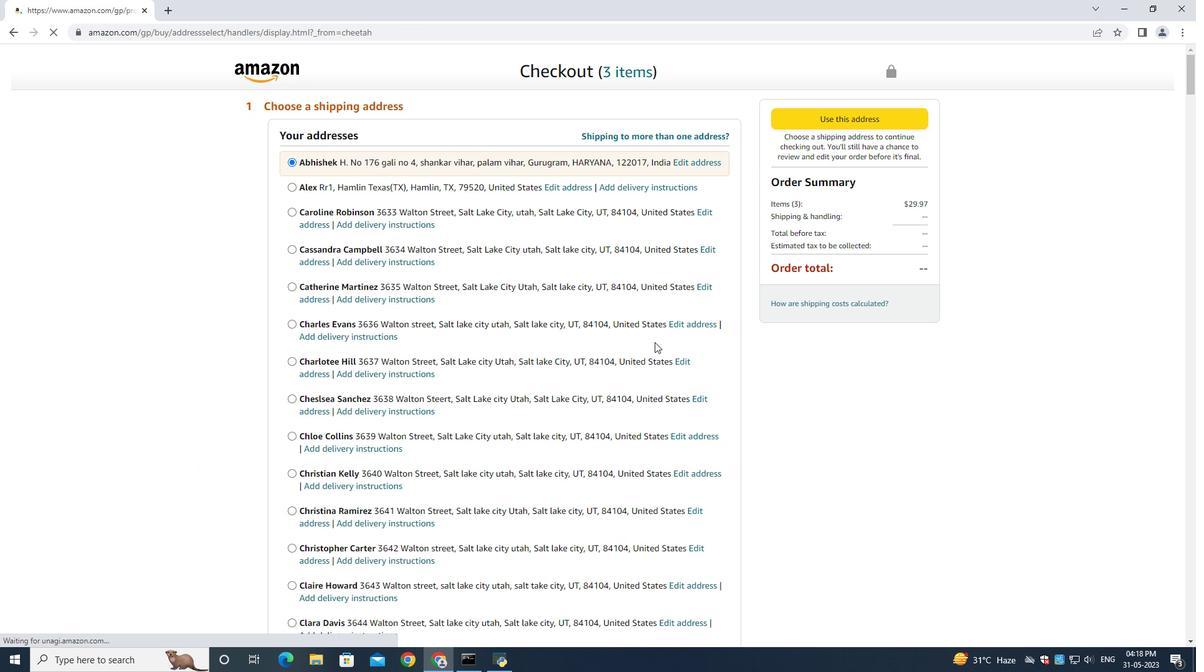 
Action: Mouse scrolled (641, 329) with delta (0, 0)
Screenshot: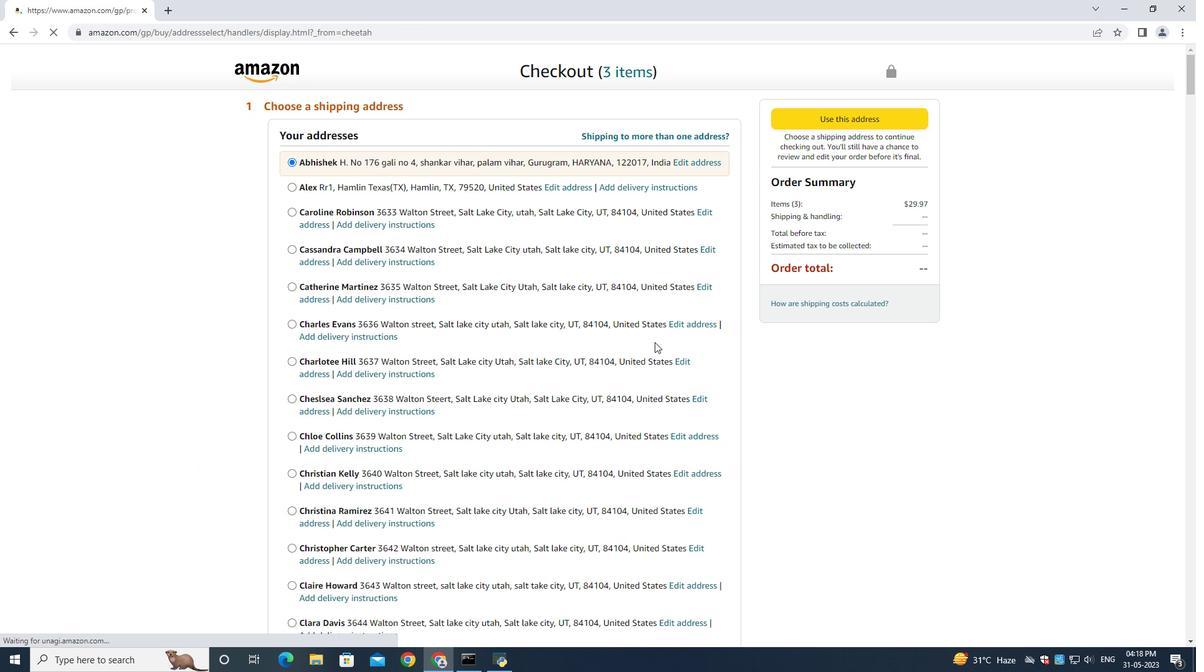 
Action: Mouse moved to (639, 324)
Screenshot: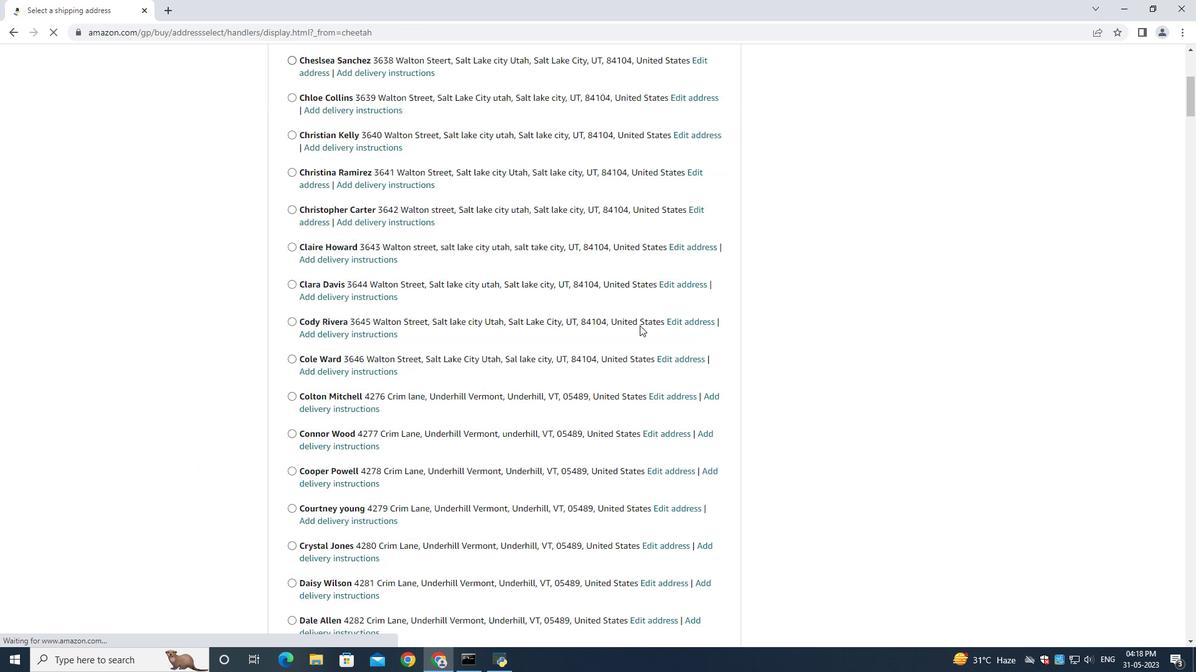 
Action: Mouse scrolled (639, 323) with delta (0, 0)
Screenshot: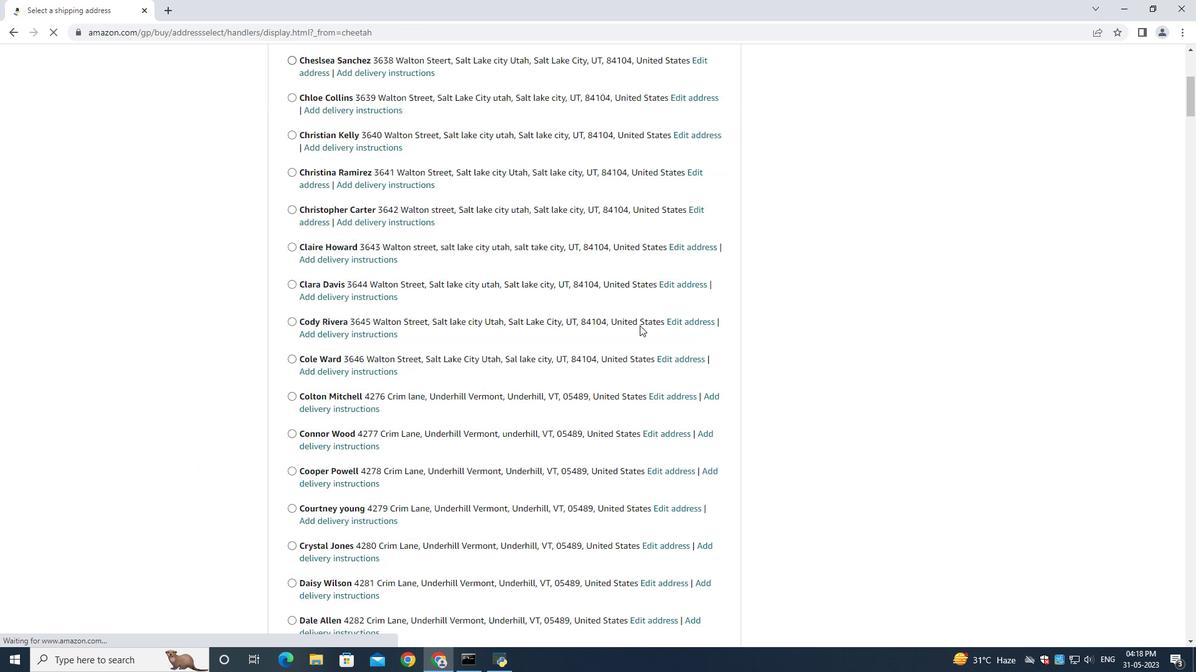 
Action: Mouse moved to (638, 327)
Screenshot: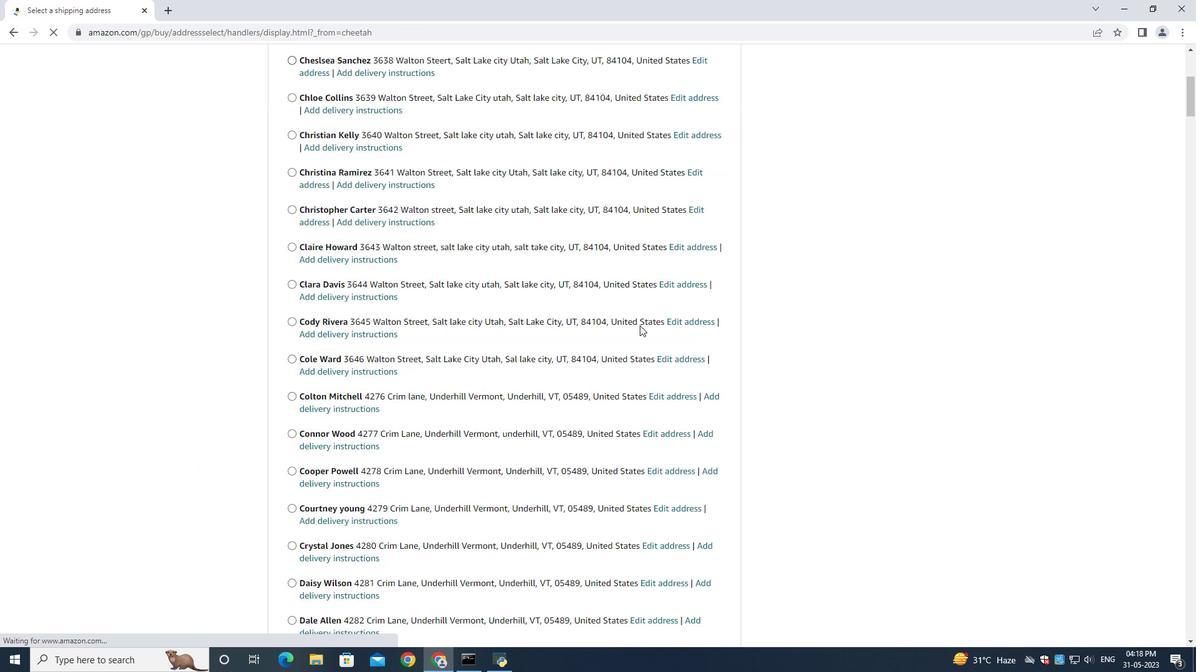 
Action: Mouse scrolled (638, 326) with delta (0, 0)
Screenshot: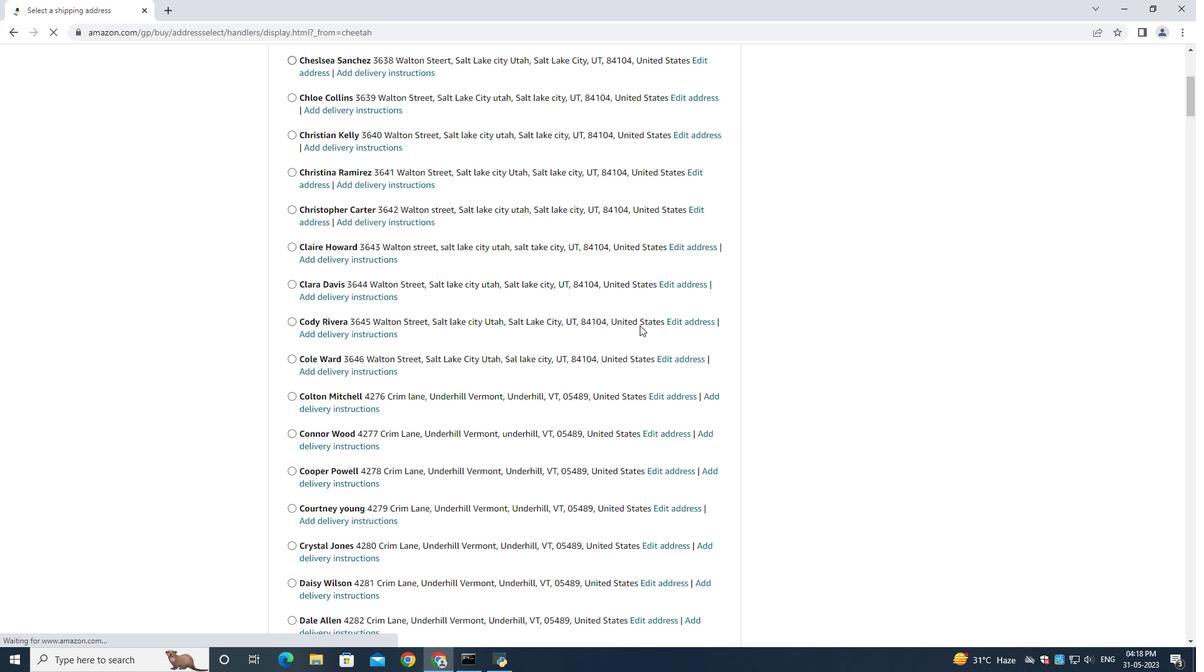 
Action: Mouse moved to (638, 327)
Screenshot: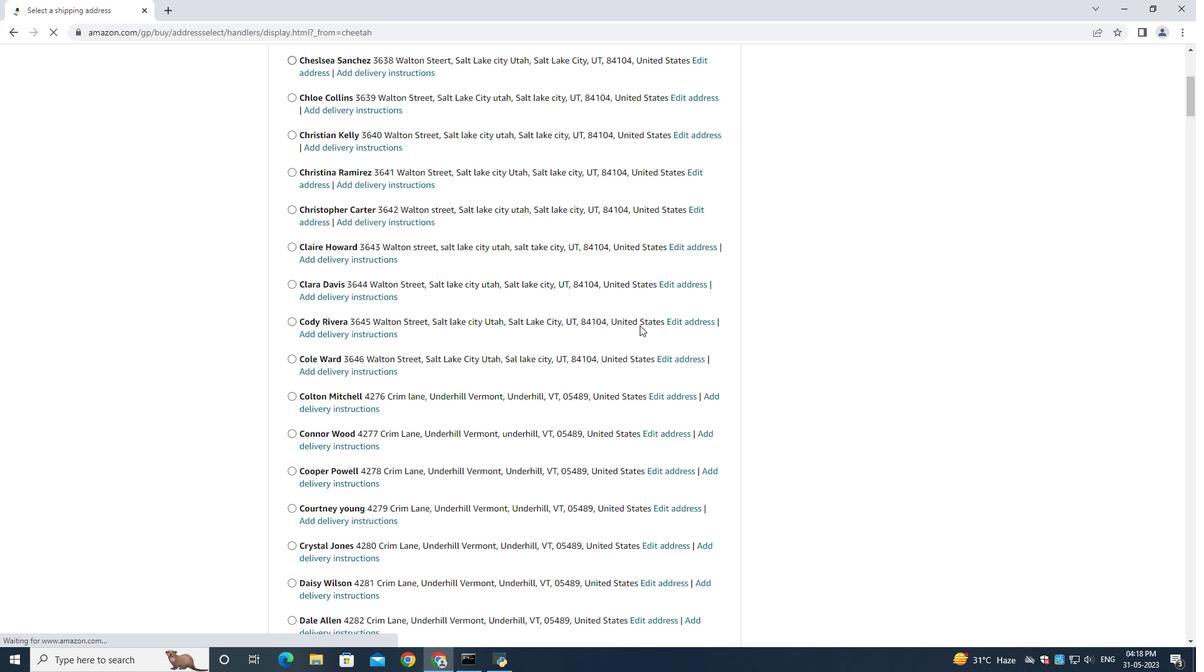 
Action: Mouse scrolled (638, 326) with delta (0, -1)
Screenshot: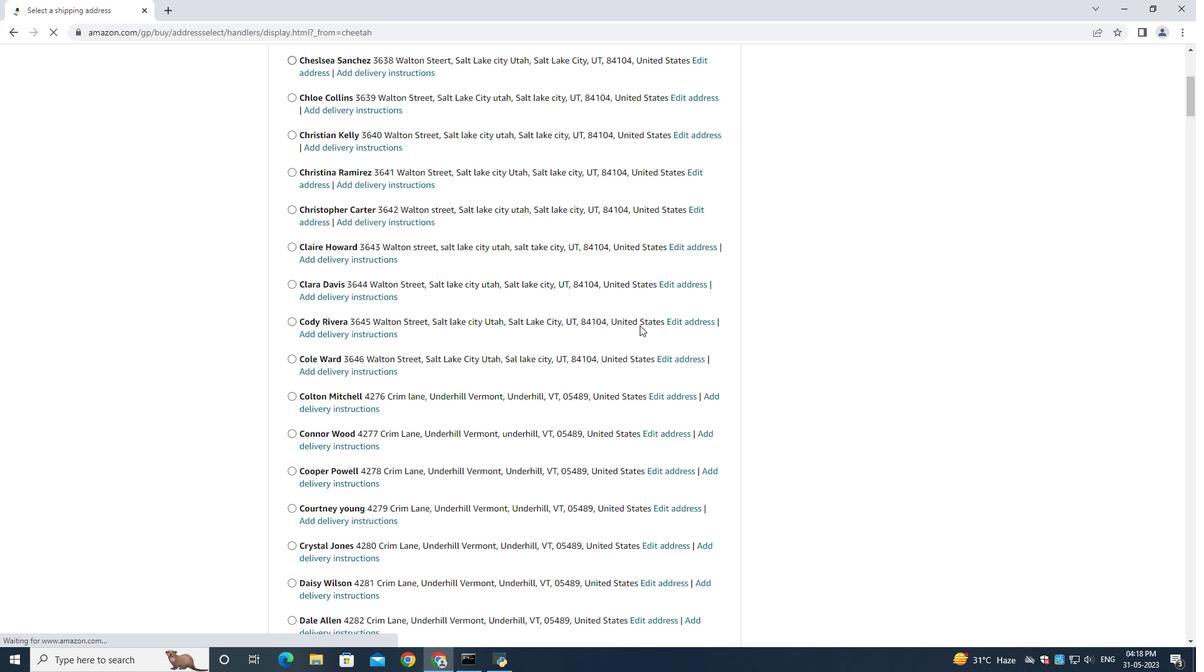 
Action: Mouse moved to (638, 327)
Screenshot: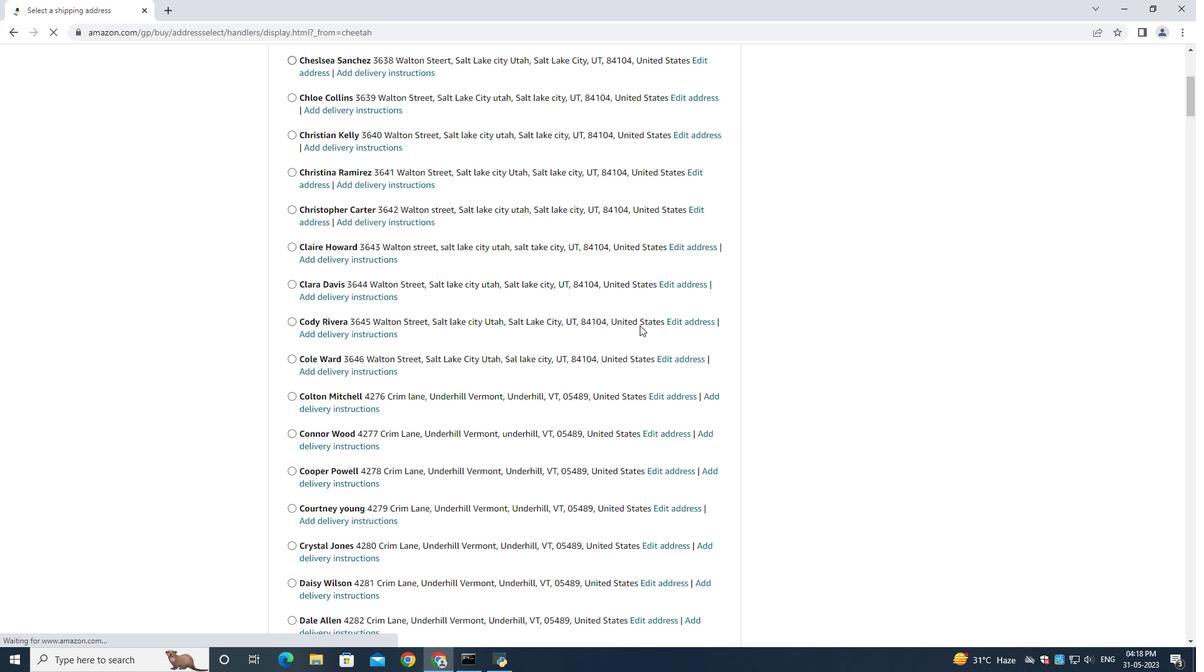 
Action: Mouse scrolled (638, 327) with delta (0, 0)
Screenshot: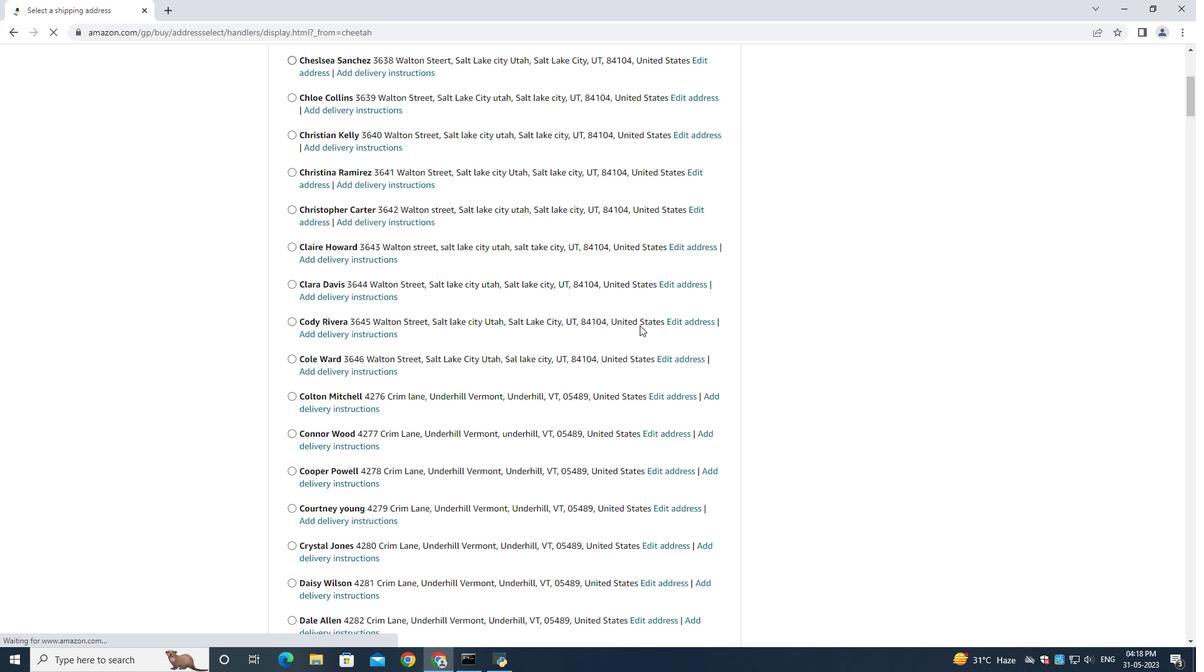 
Action: Mouse scrolled (638, 327) with delta (0, 0)
Screenshot: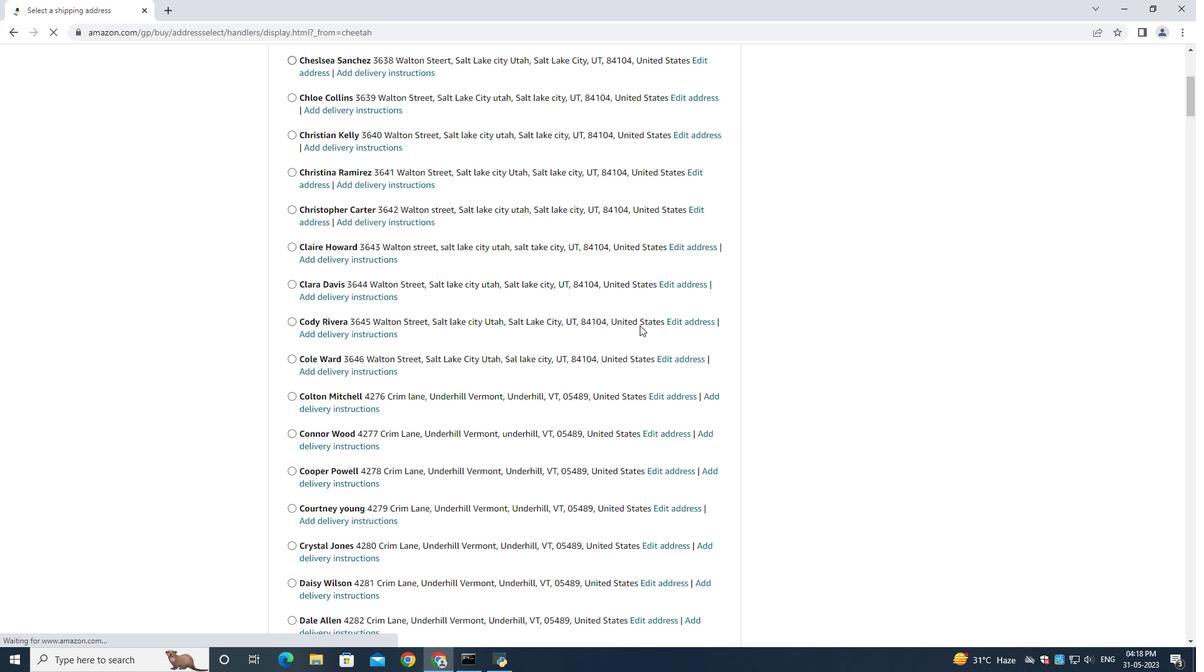 
Action: Mouse scrolled (638, 327) with delta (0, 0)
Screenshot: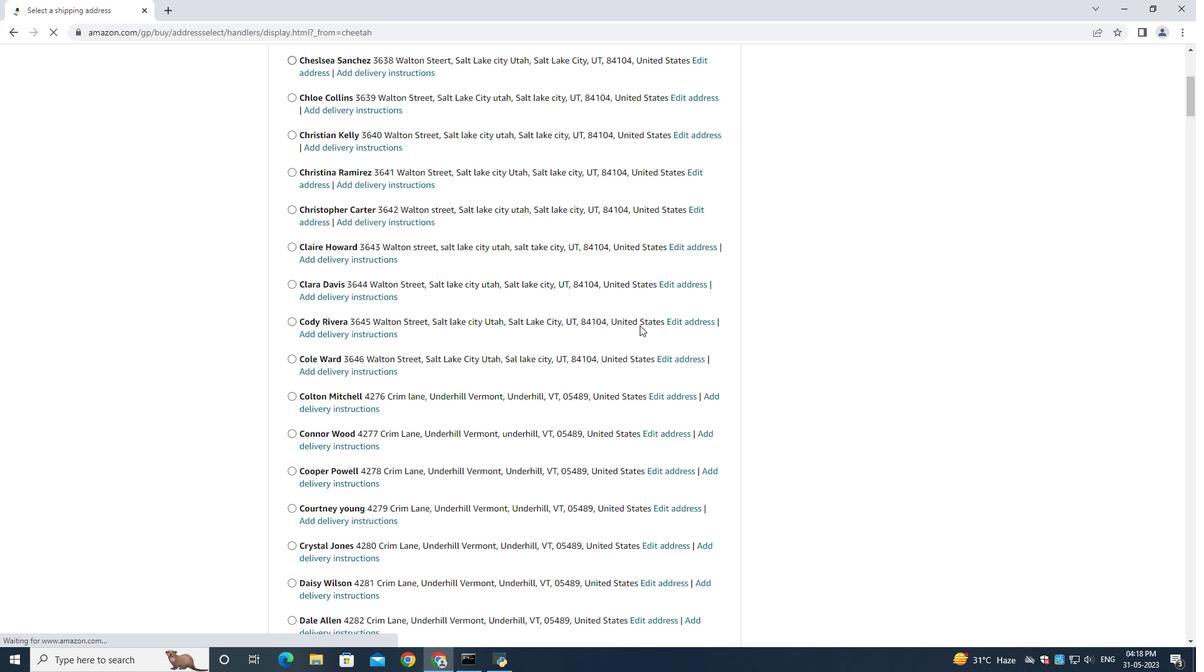 
Action: Mouse moved to (638, 331)
Screenshot: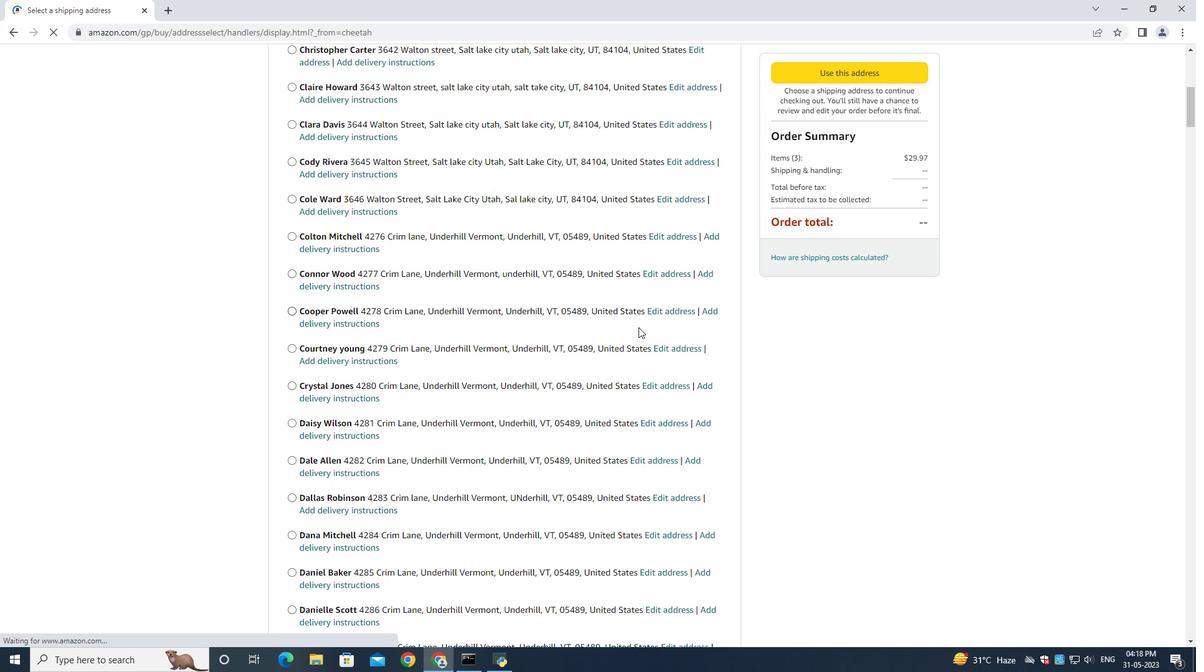 
Action: Mouse scrolled (638, 330) with delta (0, 0)
Screenshot: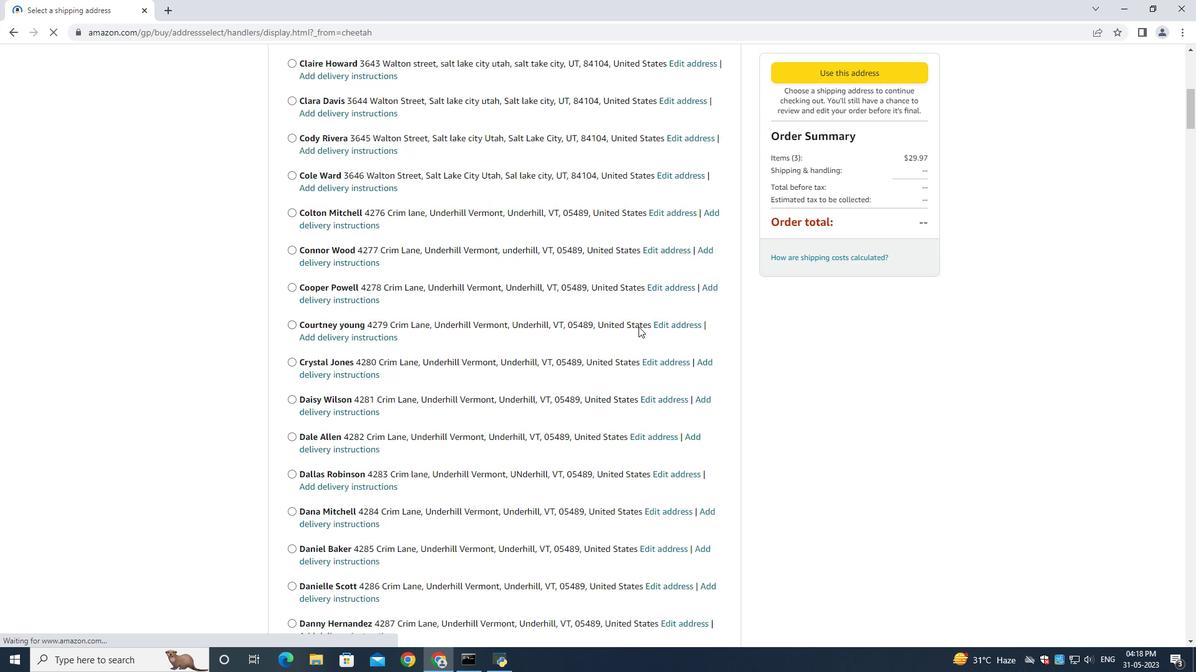 
Action: Mouse scrolled (638, 330) with delta (0, 0)
Screenshot: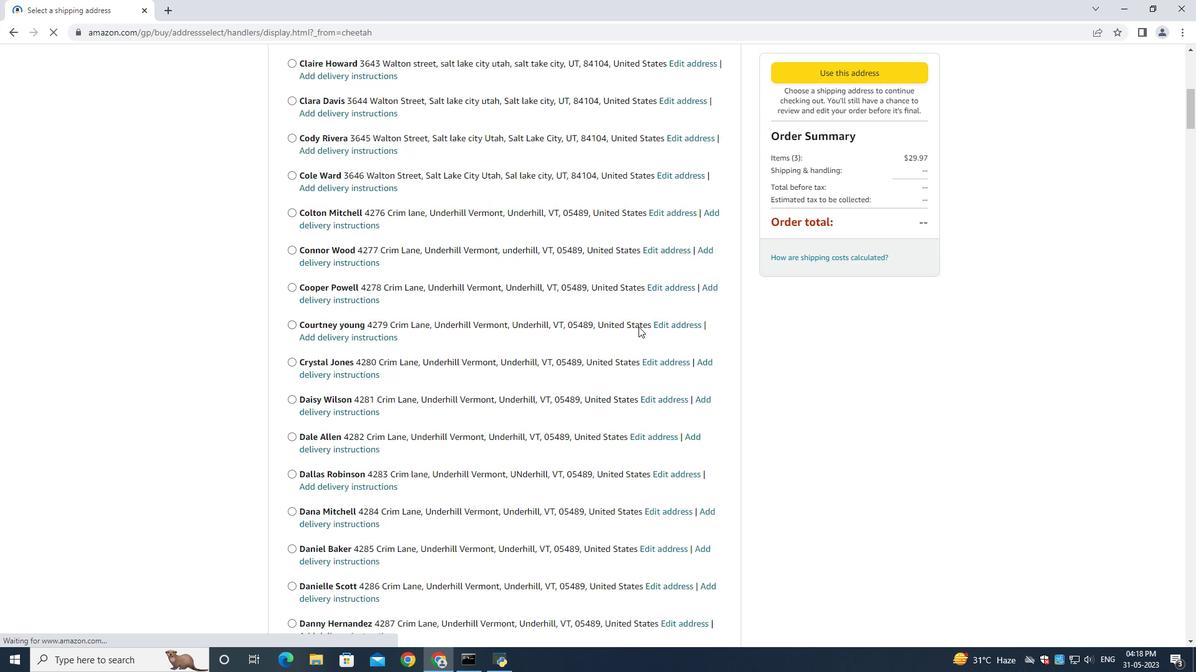 
Action: Mouse scrolled (638, 330) with delta (0, 0)
Screenshot: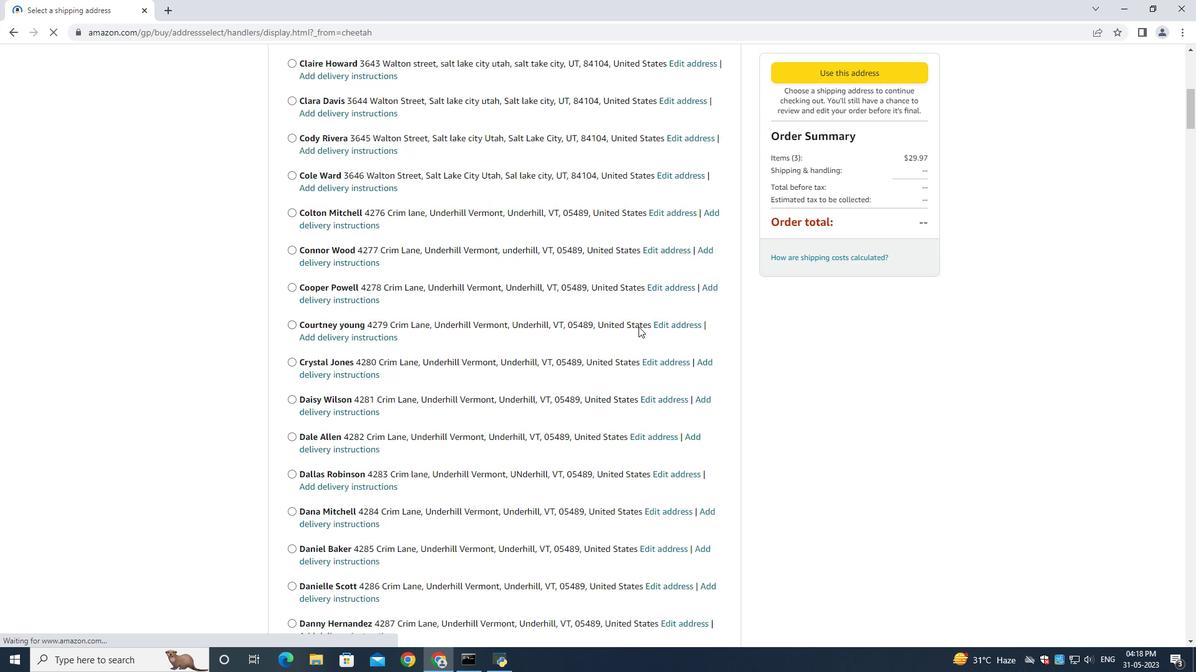 
Action: Mouse scrolled (638, 330) with delta (0, -1)
Screenshot: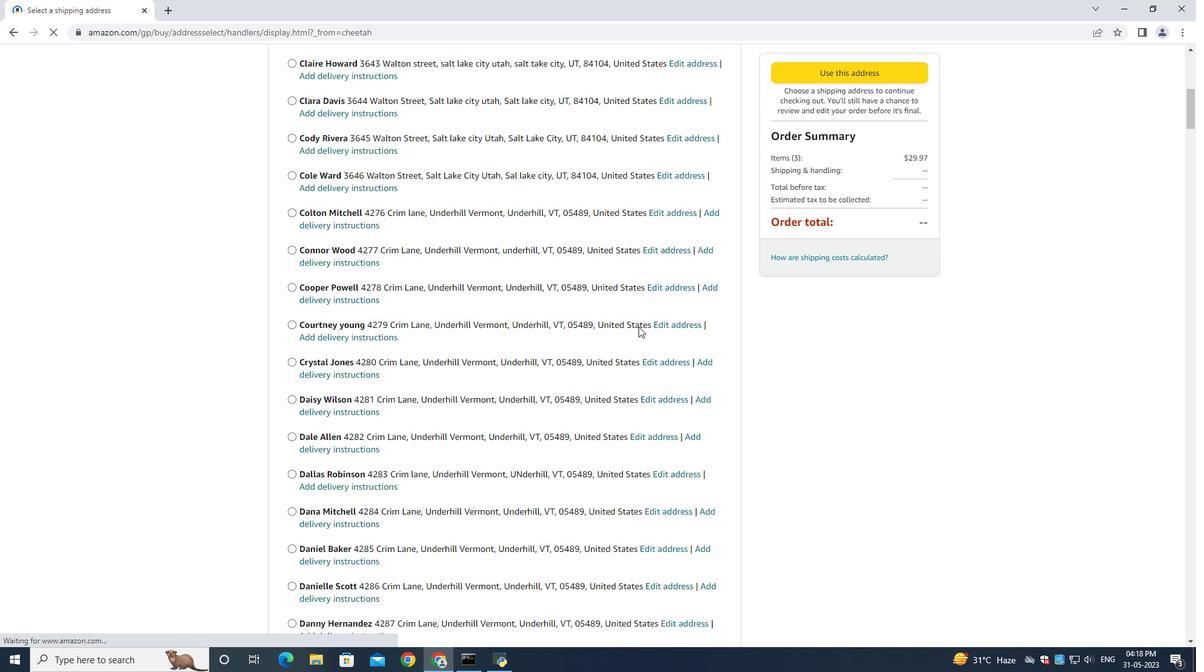 
Action: Mouse scrolled (638, 330) with delta (0, 0)
Screenshot: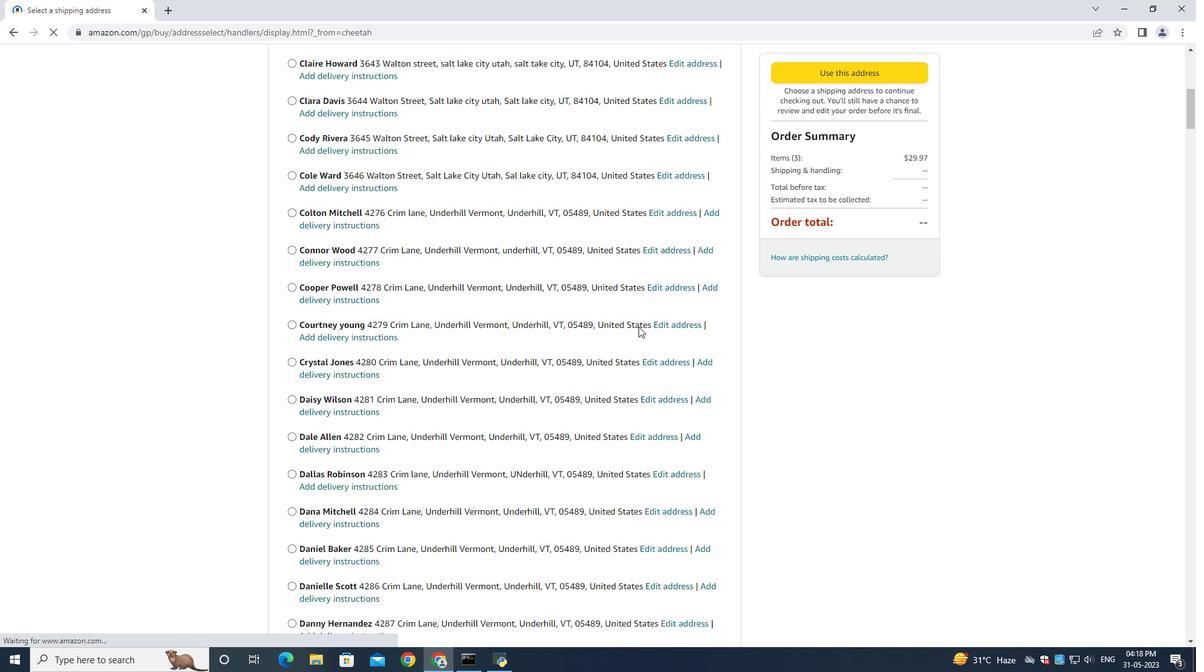 
Action: Mouse scrolled (638, 330) with delta (0, 0)
Screenshot: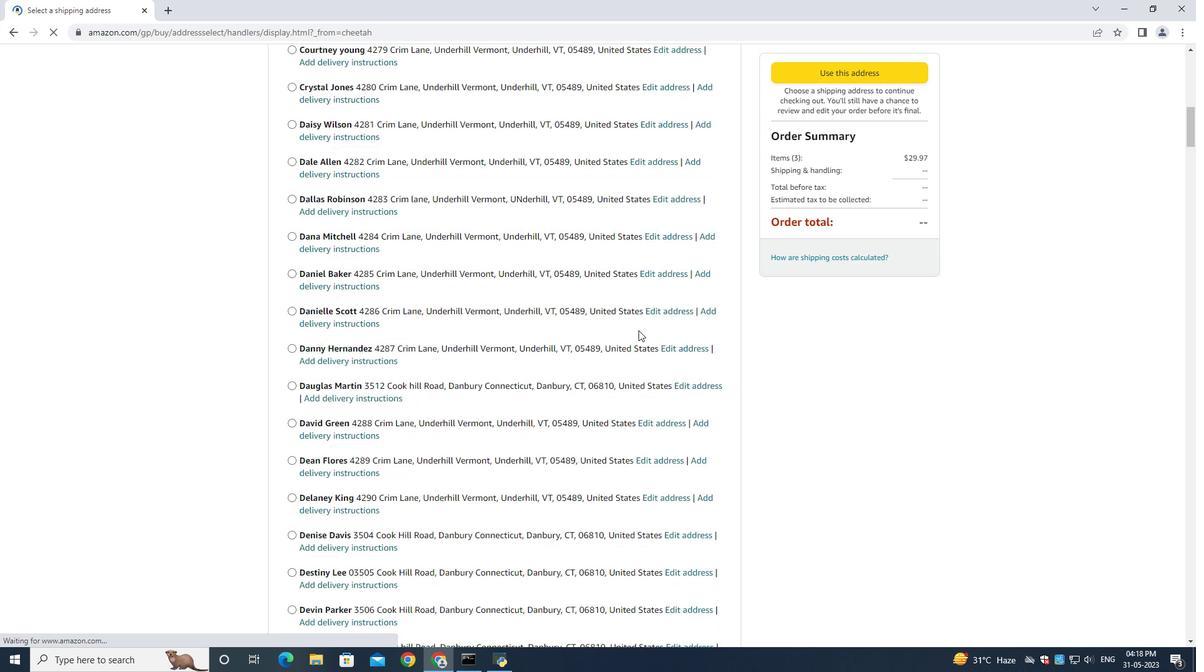 
Action: Mouse scrolled (638, 330) with delta (0, 0)
Screenshot: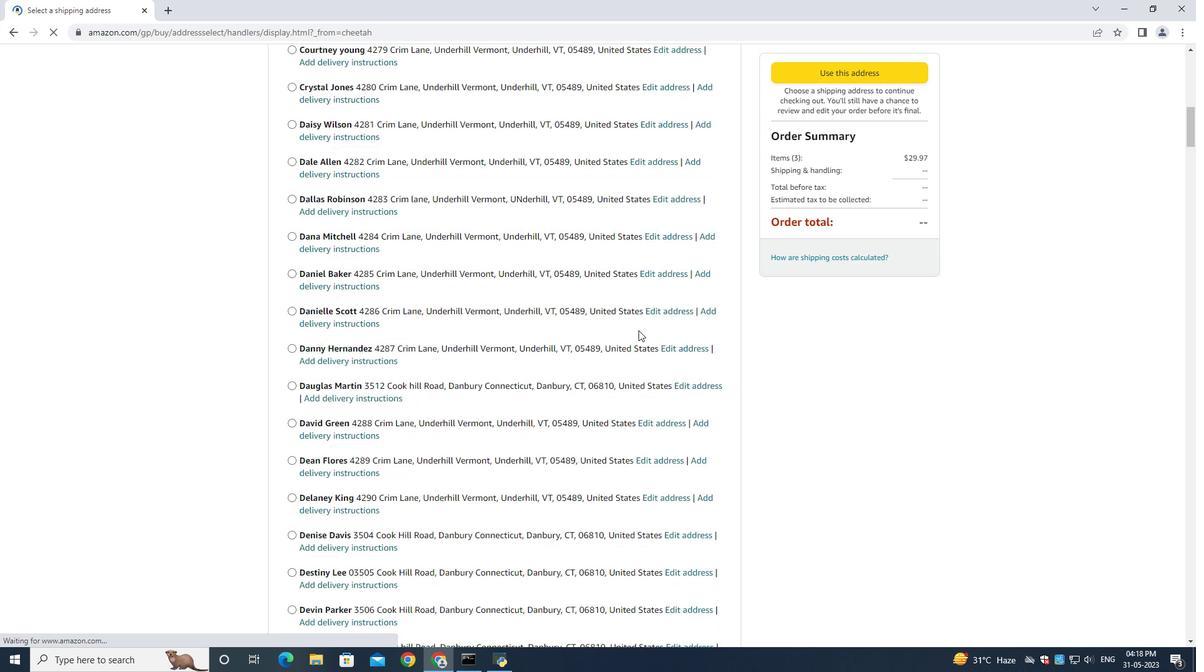 
Action: Mouse scrolled (638, 330) with delta (0, 0)
Screenshot: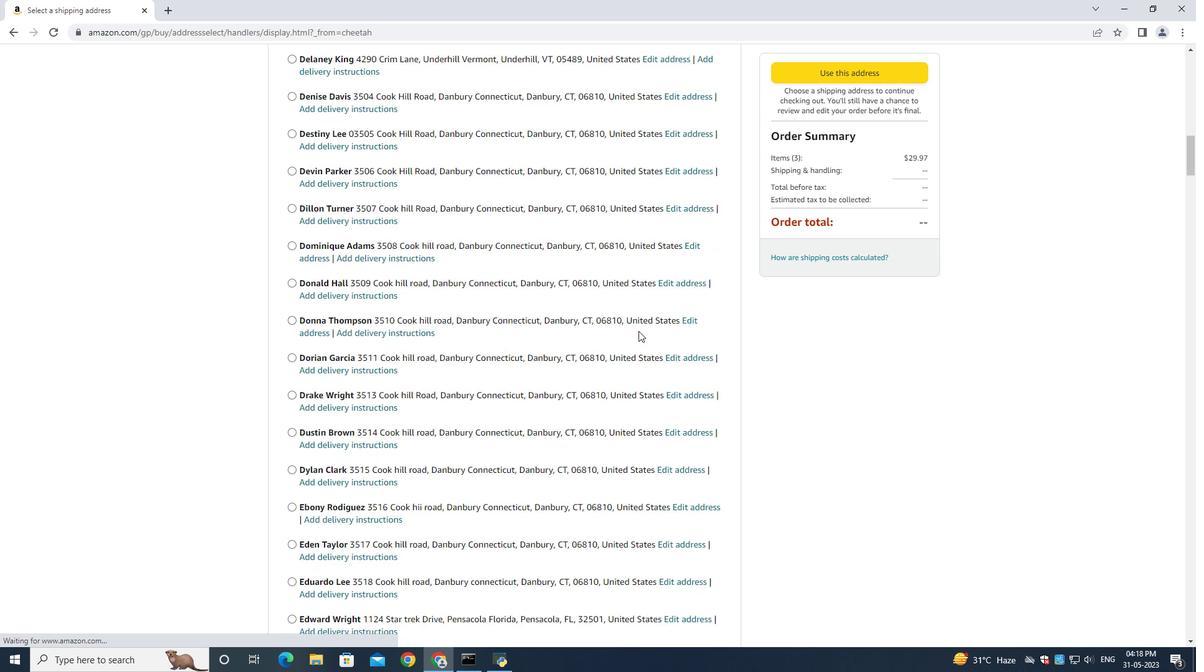 
Action: Mouse scrolled (638, 330) with delta (0, 0)
Screenshot: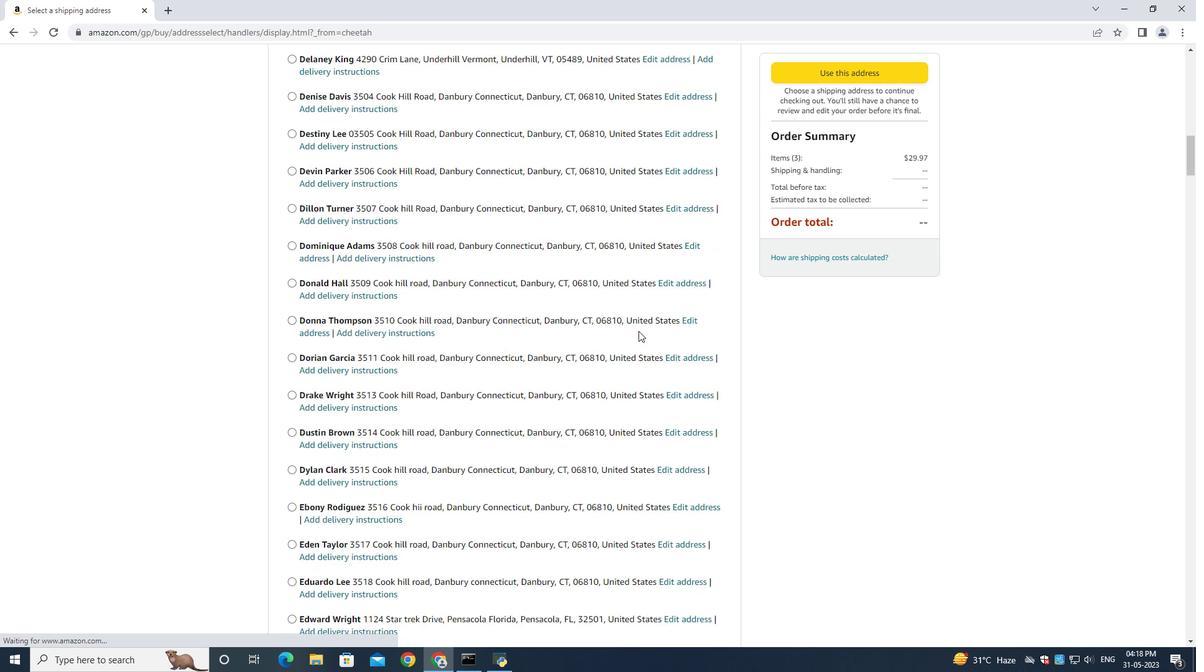 
Action: Mouse scrolled (638, 330) with delta (0, -1)
Screenshot: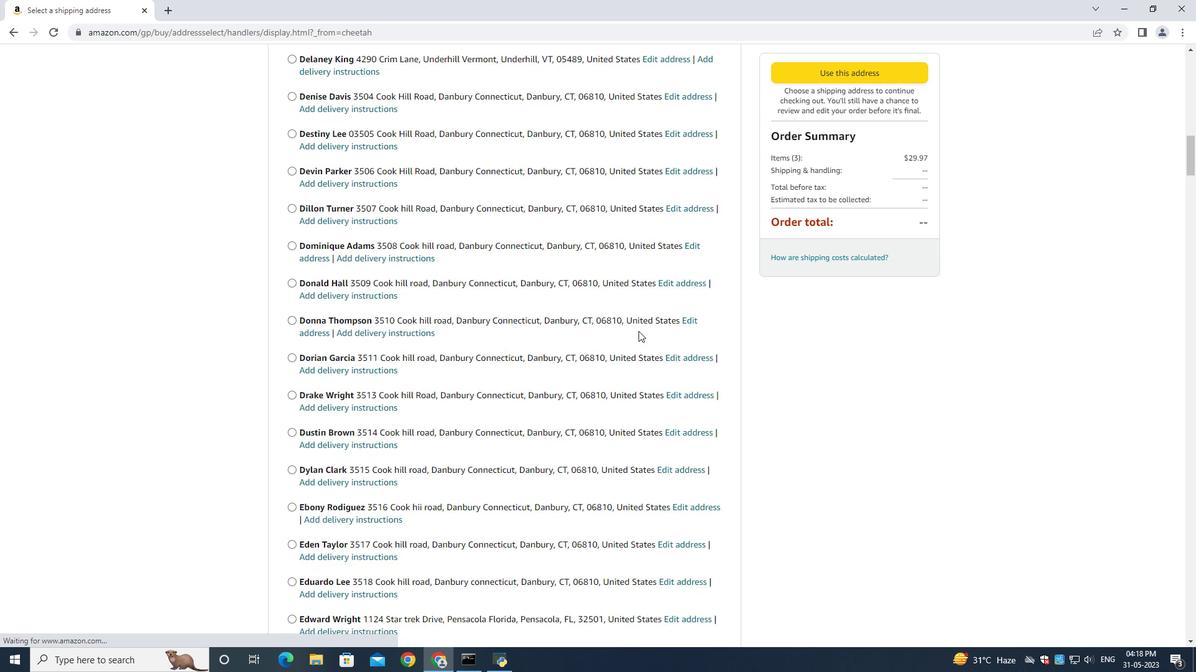 
Action: Mouse scrolled (638, 330) with delta (0, 0)
Screenshot: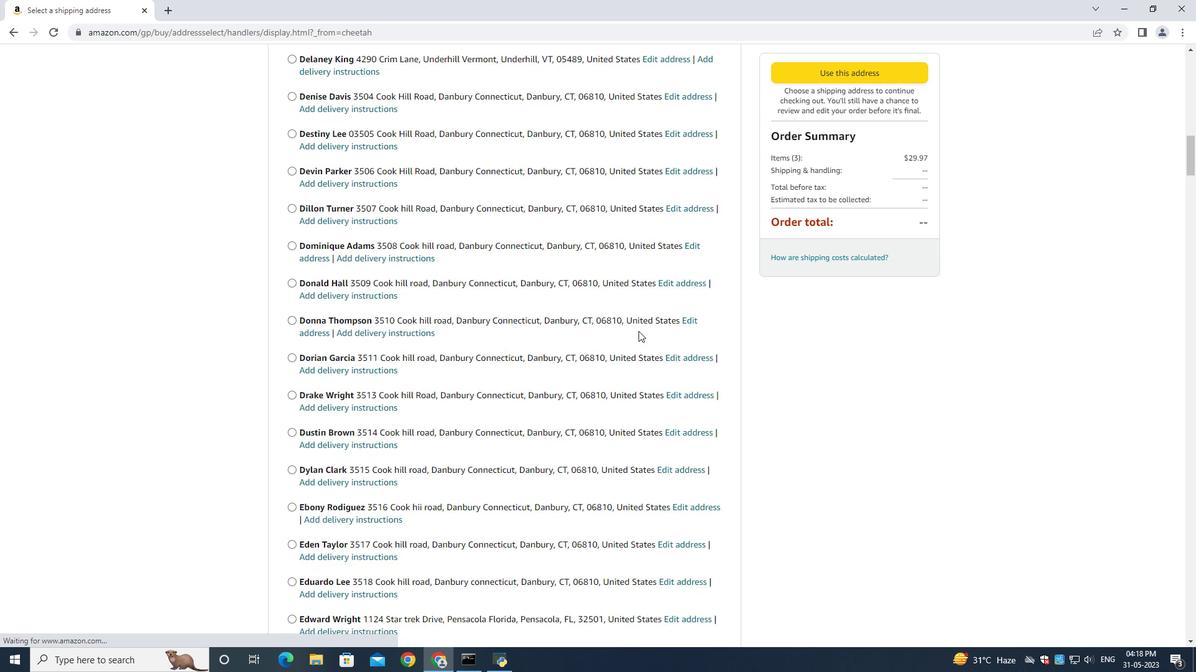 
Action: Mouse scrolled (638, 330) with delta (0, 0)
Screenshot: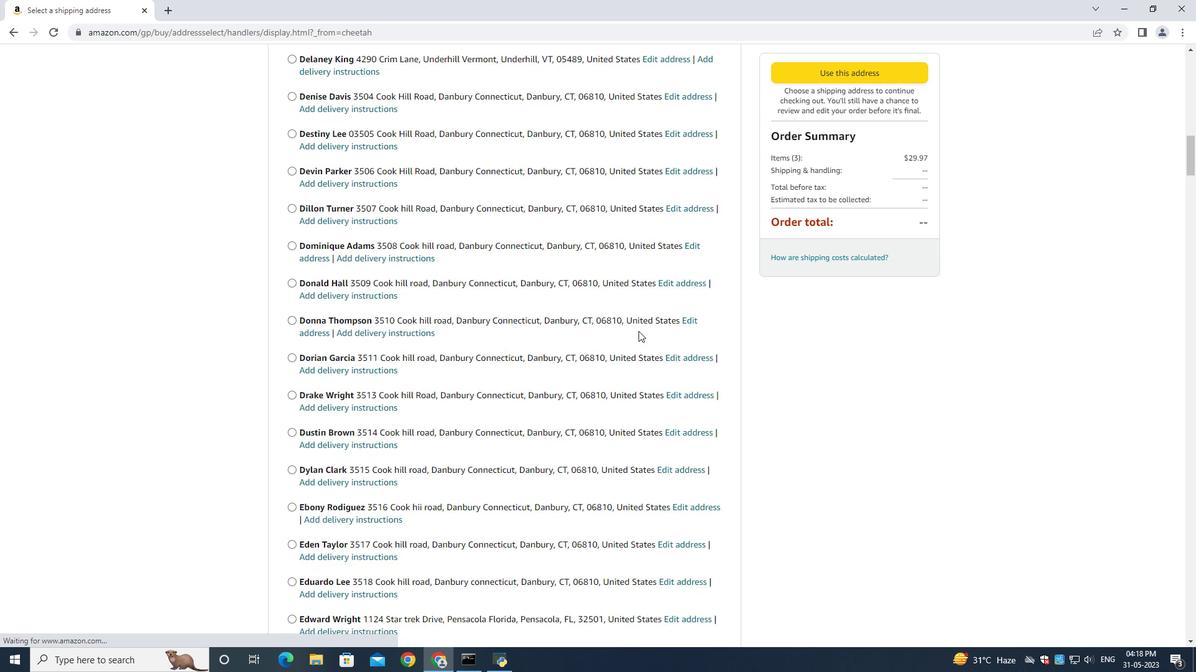 
Action: Mouse scrolled (638, 330) with delta (0, 0)
Screenshot: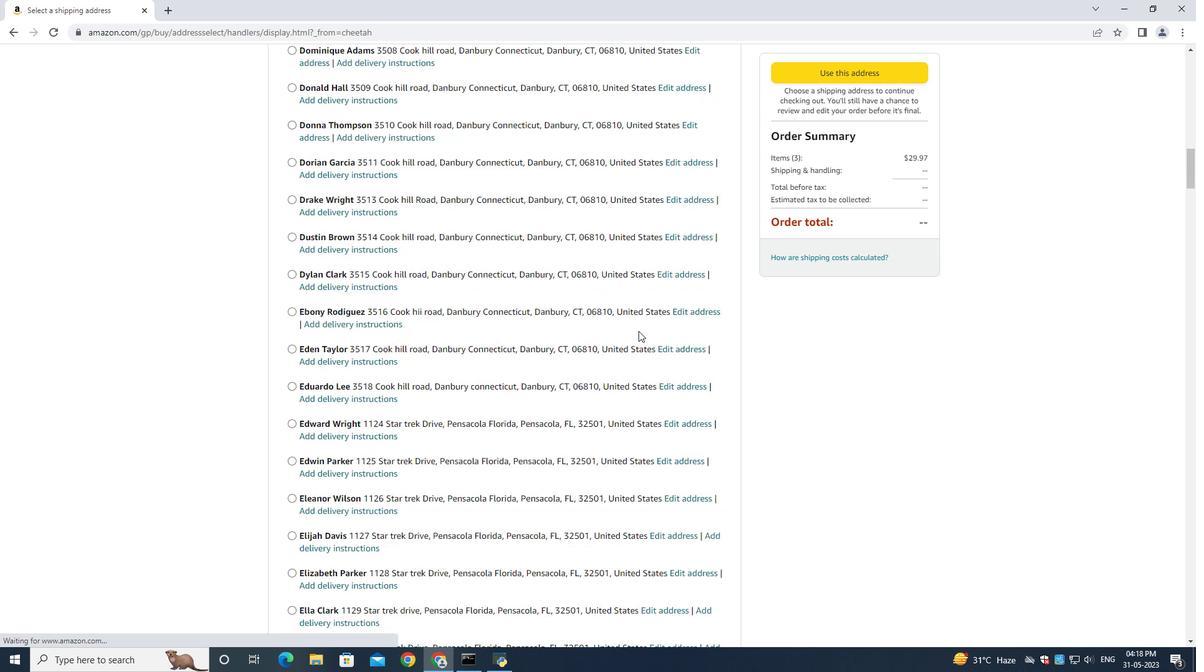 
Action: Mouse scrolled (638, 330) with delta (0, 0)
Screenshot: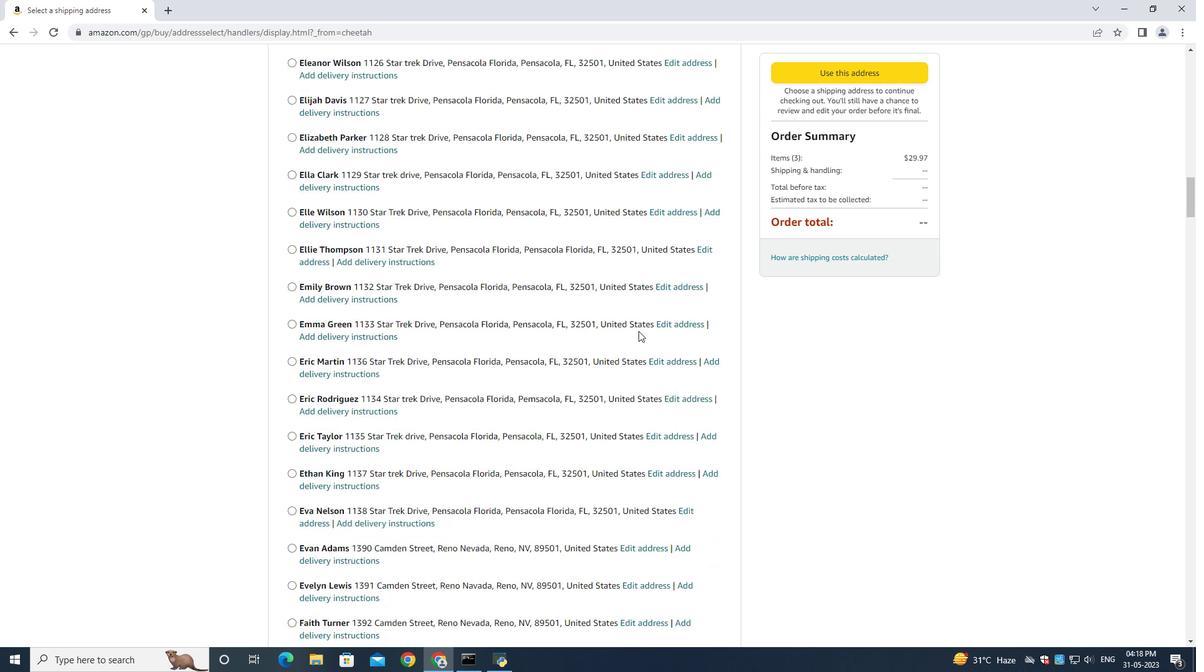 
Action: Mouse scrolled (638, 330) with delta (0, 0)
Screenshot: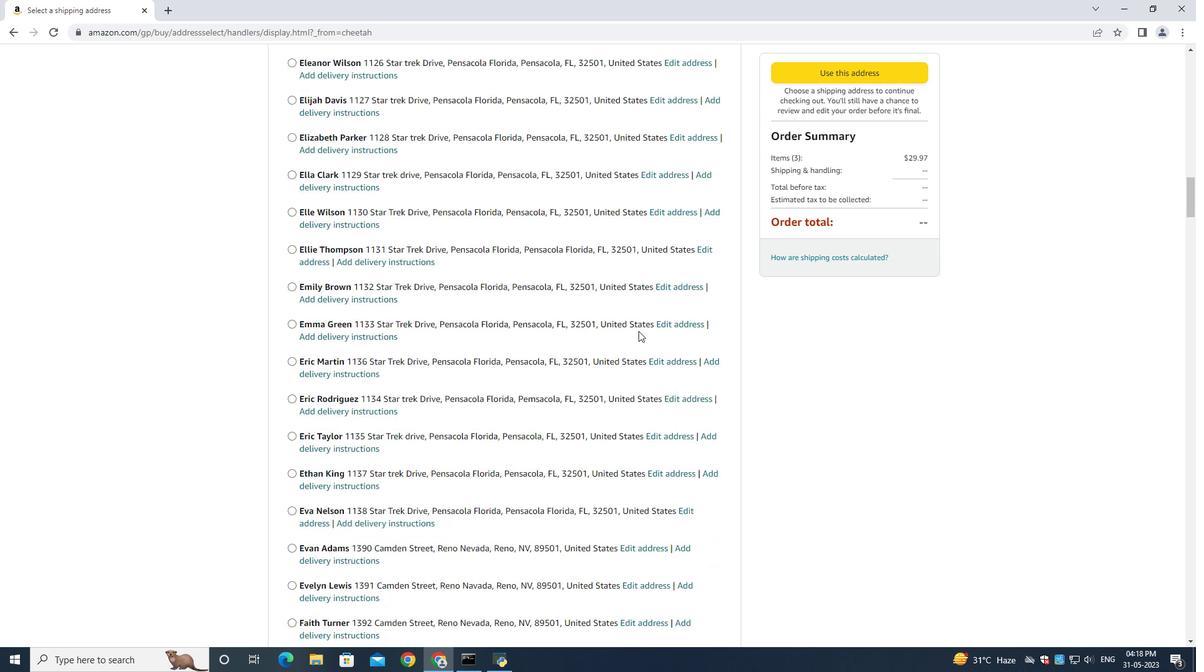 
Action: Mouse scrolled (638, 330) with delta (0, 0)
Screenshot: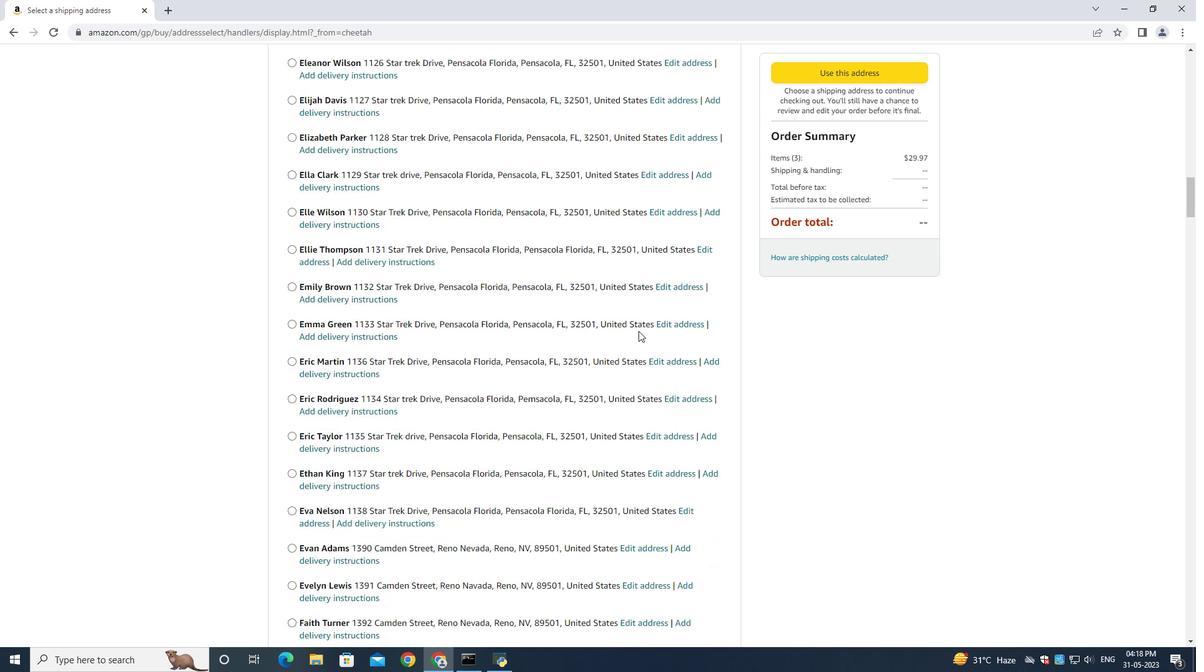 
Action: Mouse scrolled (638, 330) with delta (0, 0)
Screenshot: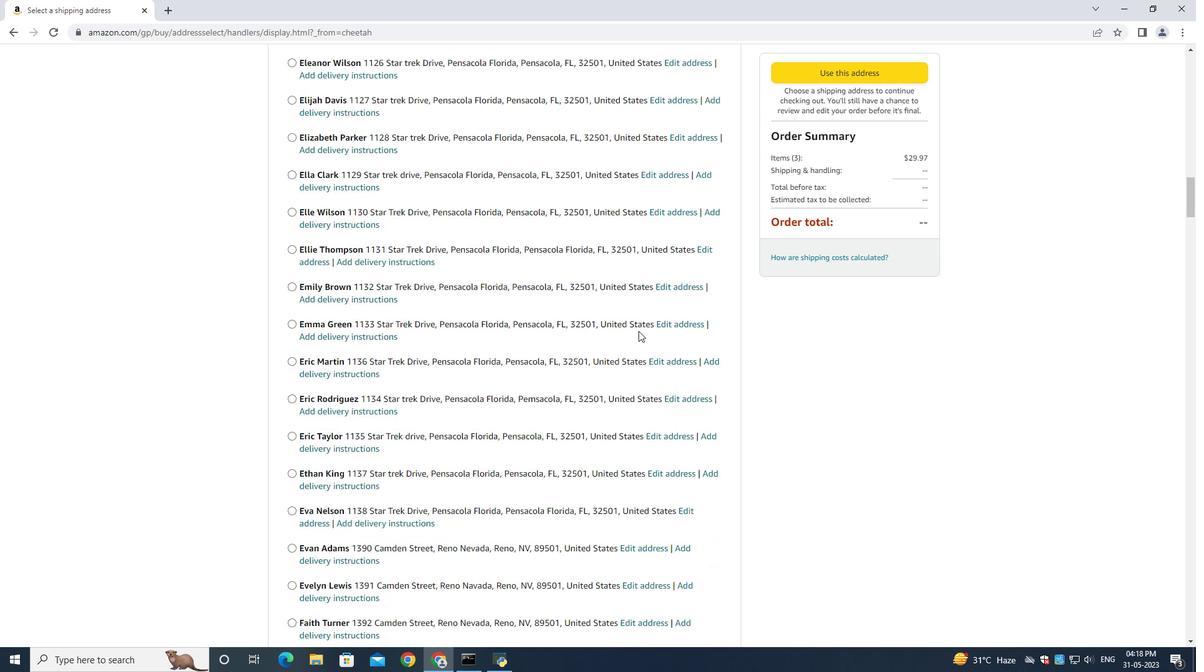 
Action: Mouse scrolled (638, 330) with delta (0, 0)
Screenshot: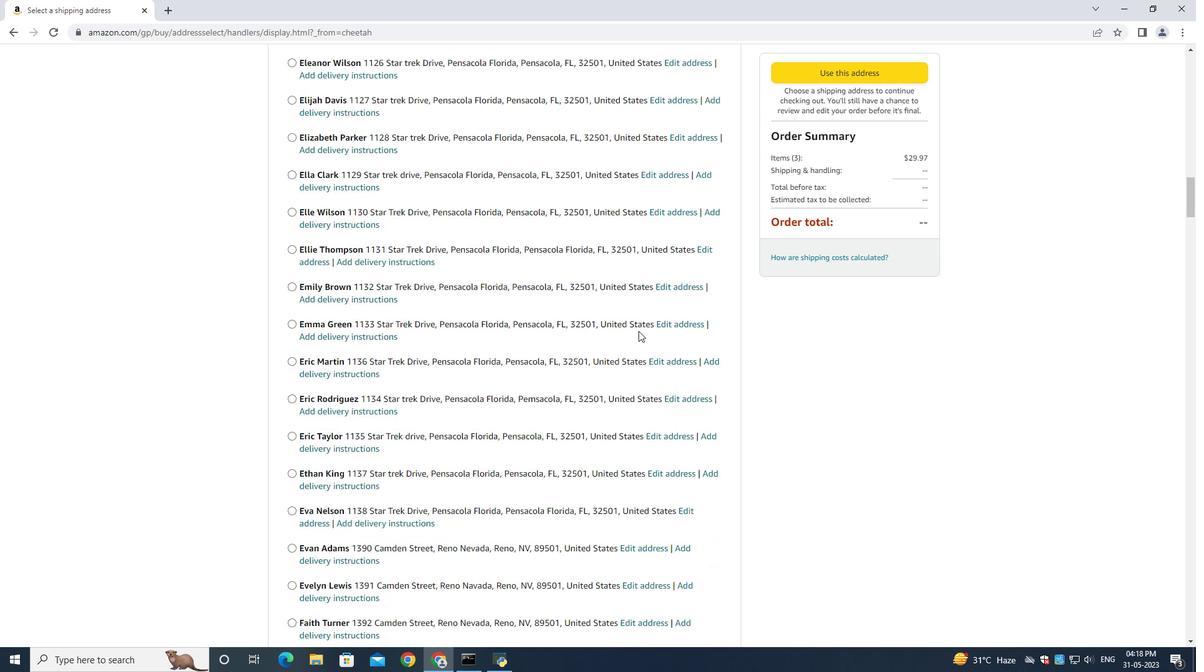 
Action: Mouse scrolled (638, 330) with delta (0, 0)
Screenshot: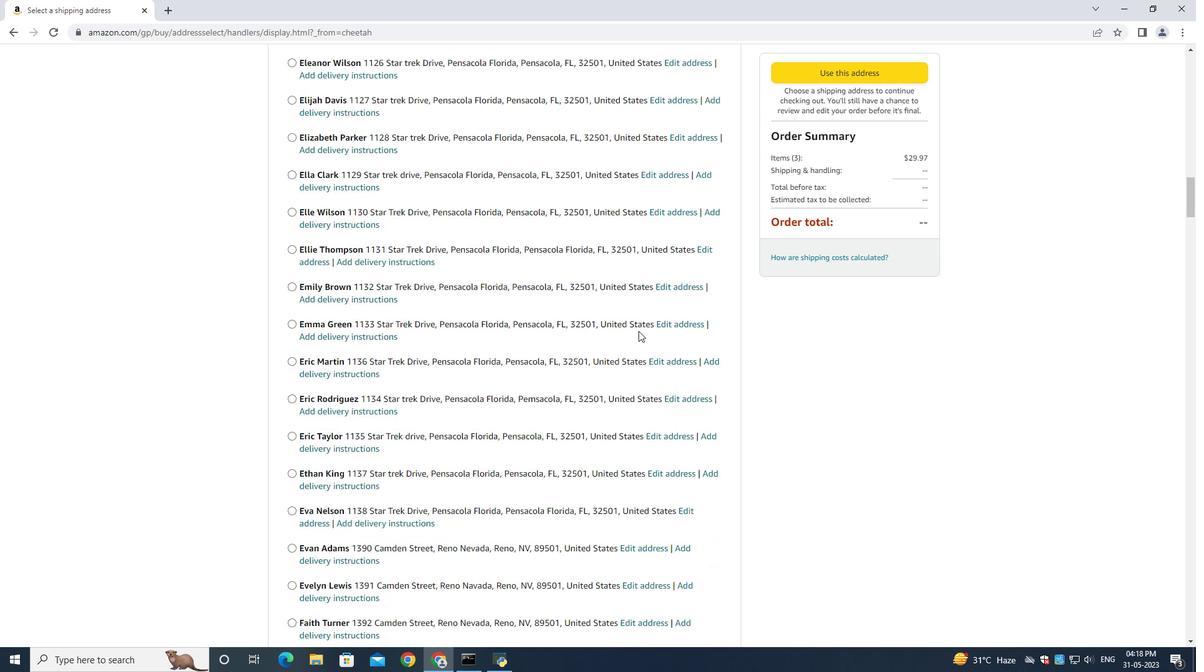 
Action: Mouse scrolled (638, 330) with delta (0, 0)
Screenshot: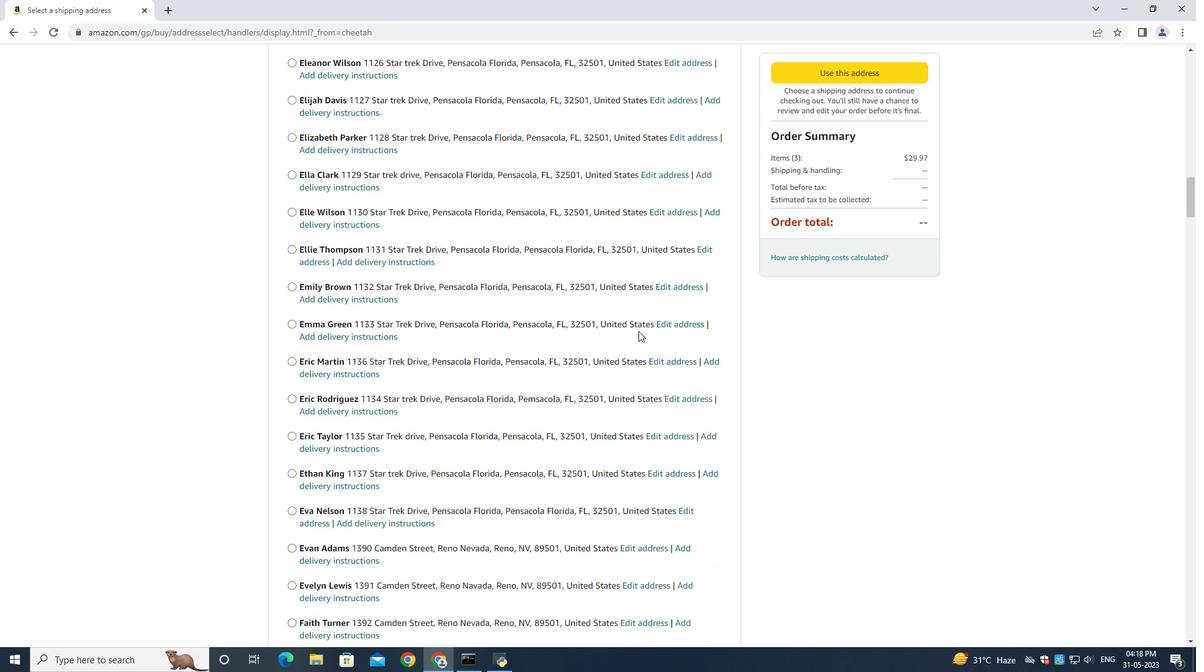 
Action: Mouse moved to (638, 330)
Screenshot: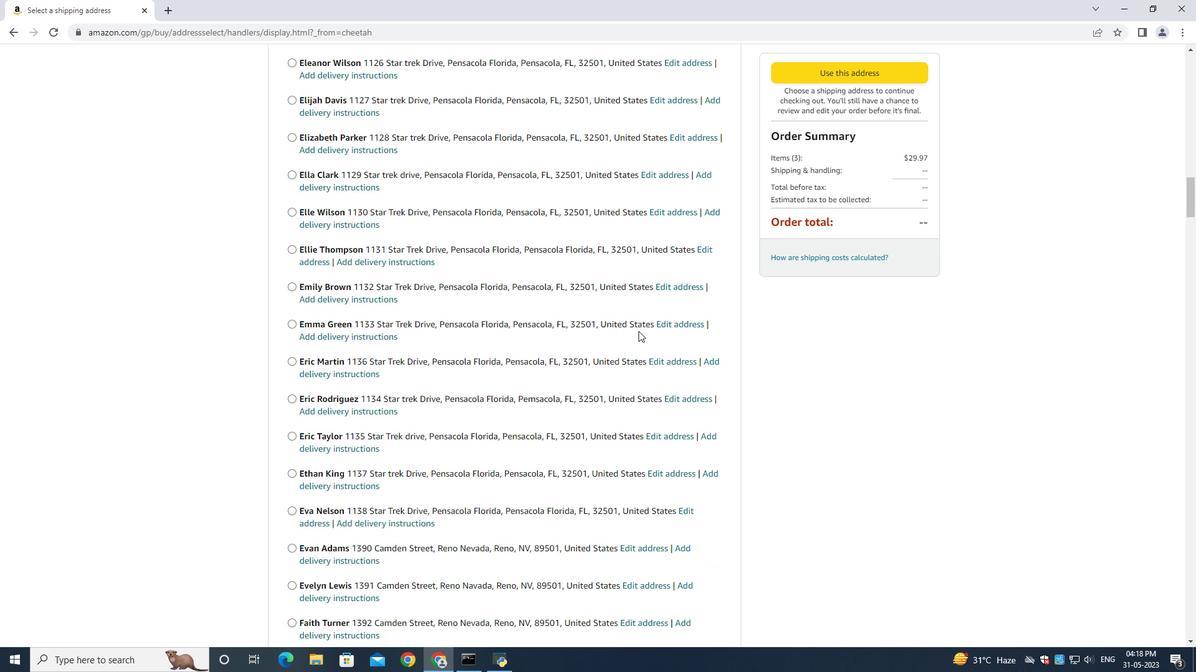 
Action: Mouse scrolled (638, 330) with delta (0, 0)
Screenshot: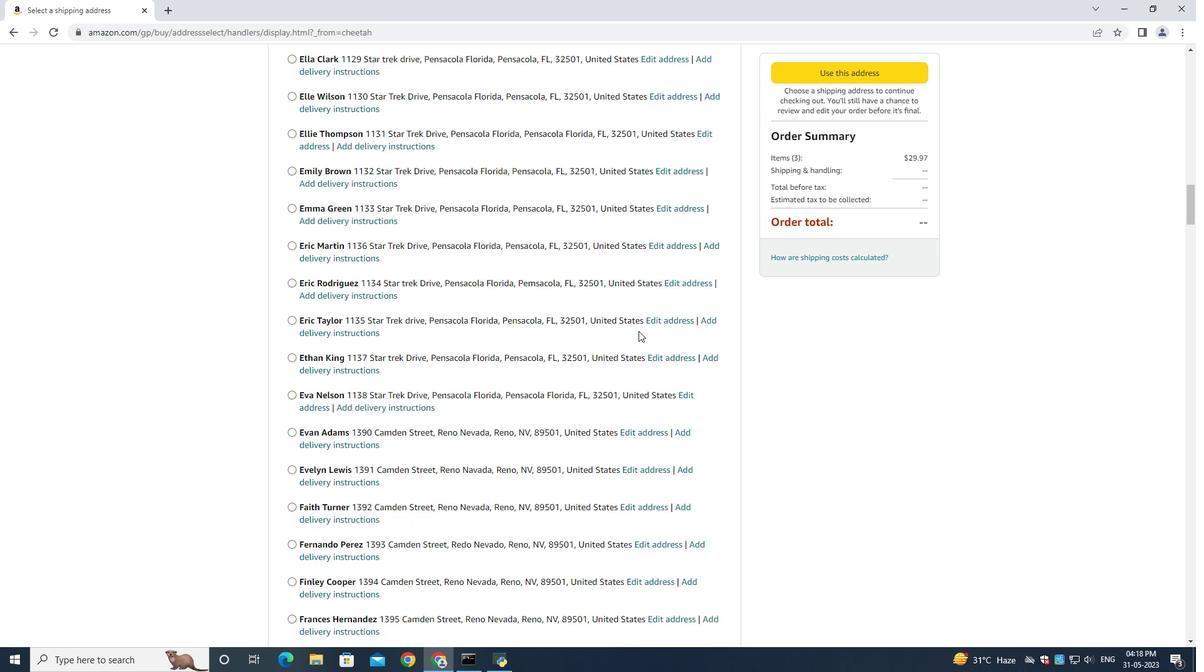 
Action: Mouse scrolled (638, 330) with delta (0, 0)
Screenshot: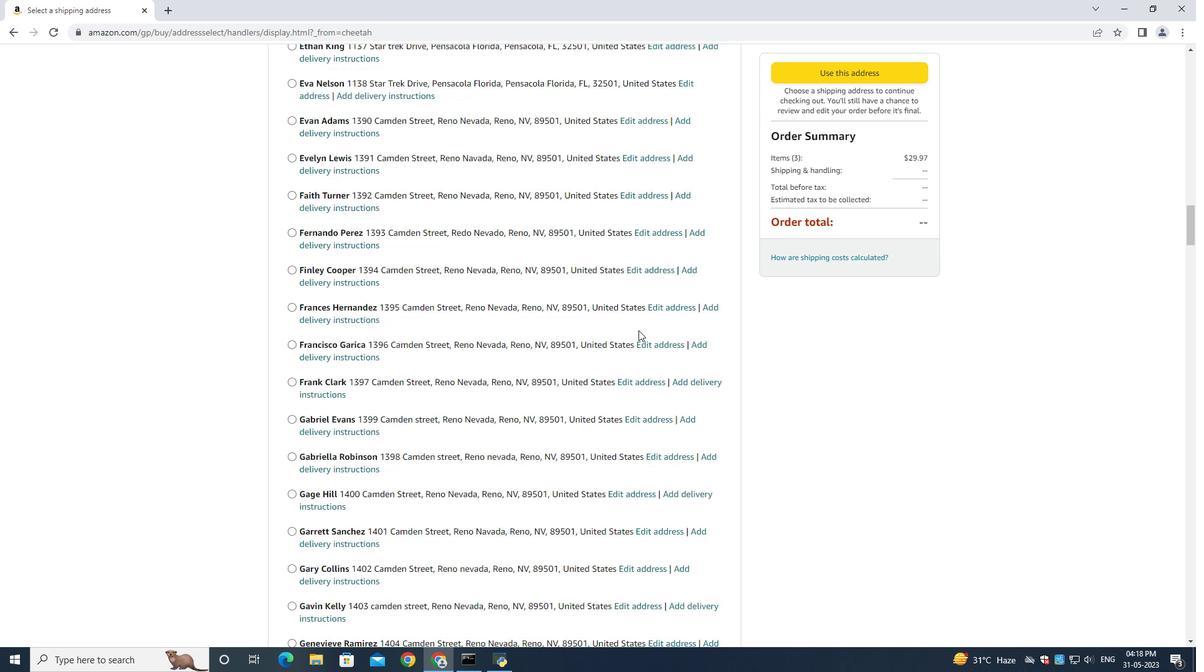 
Action: Mouse scrolled (638, 329) with delta (0, -1)
Screenshot: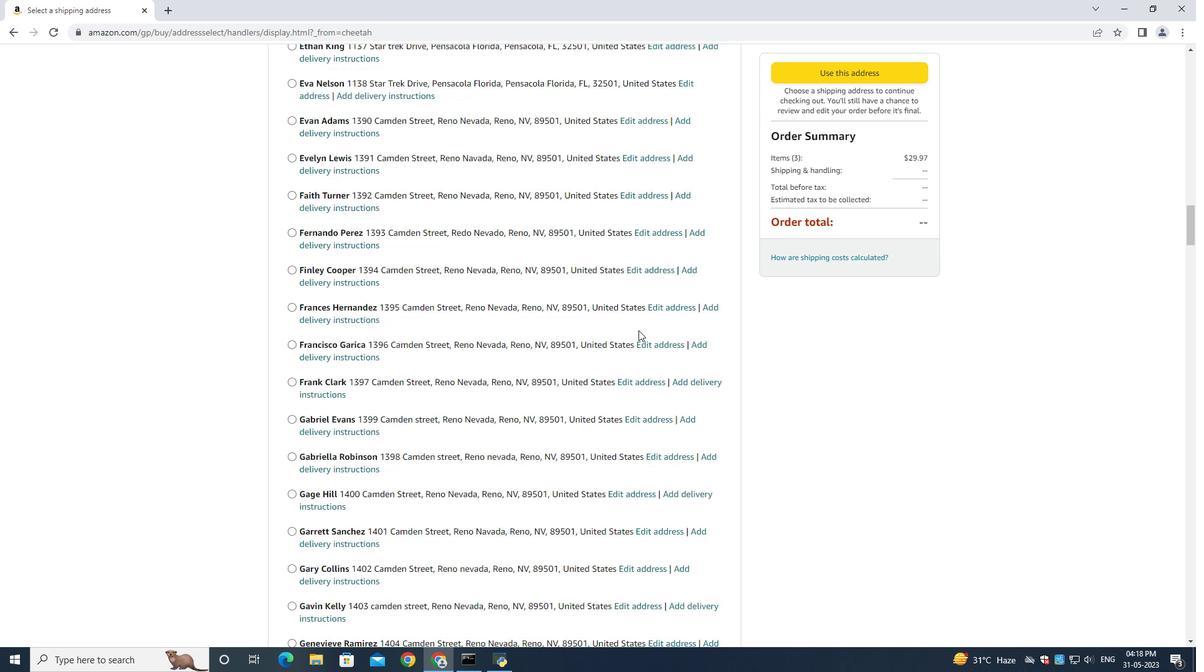 
Action: Mouse scrolled (638, 330) with delta (0, 0)
Screenshot: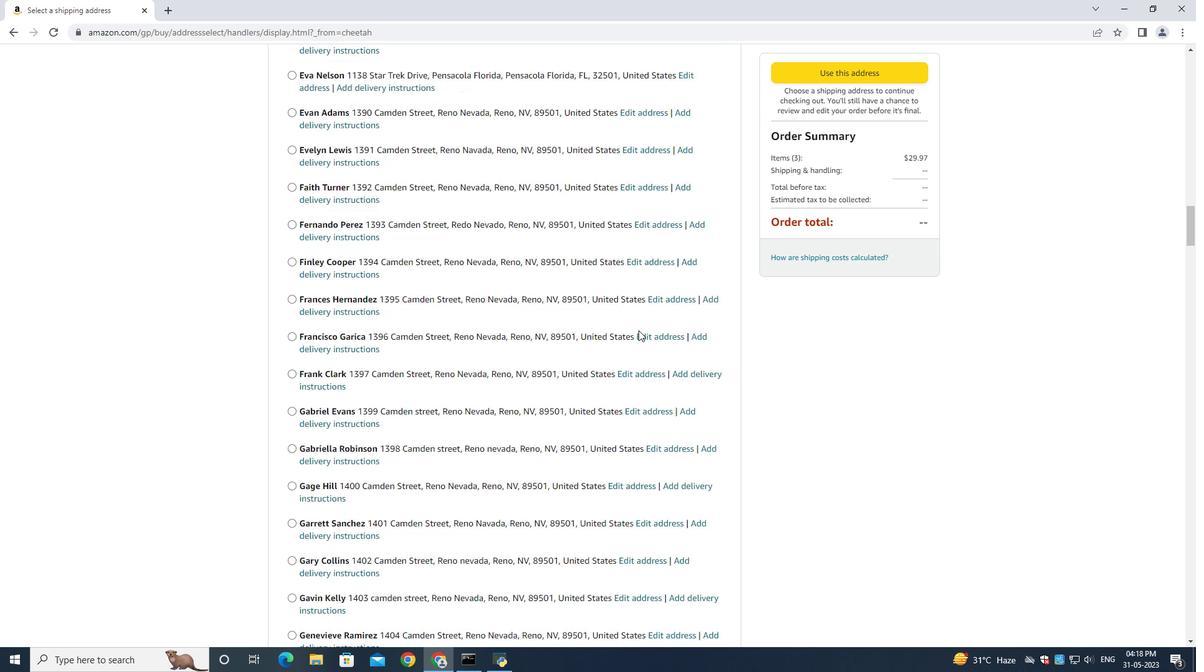 
Action: Mouse scrolled (638, 330) with delta (0, 0)
Screenshot: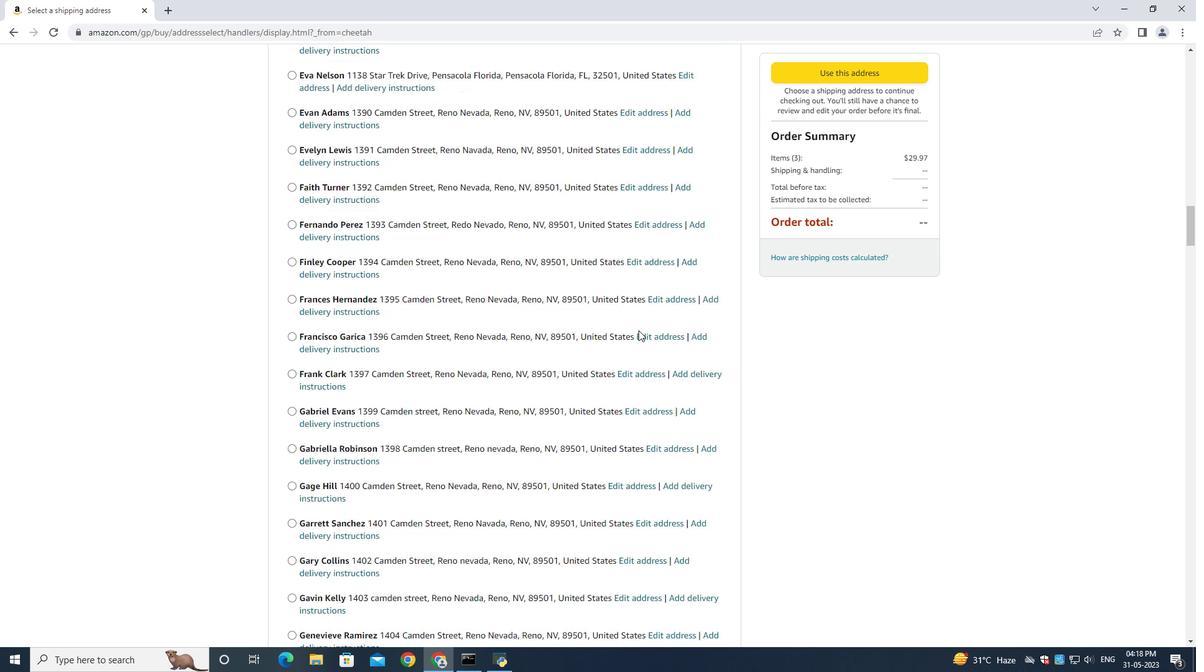 
Action: Mouse scrolled (638, 330) with delta (0, 0)
Screenshot: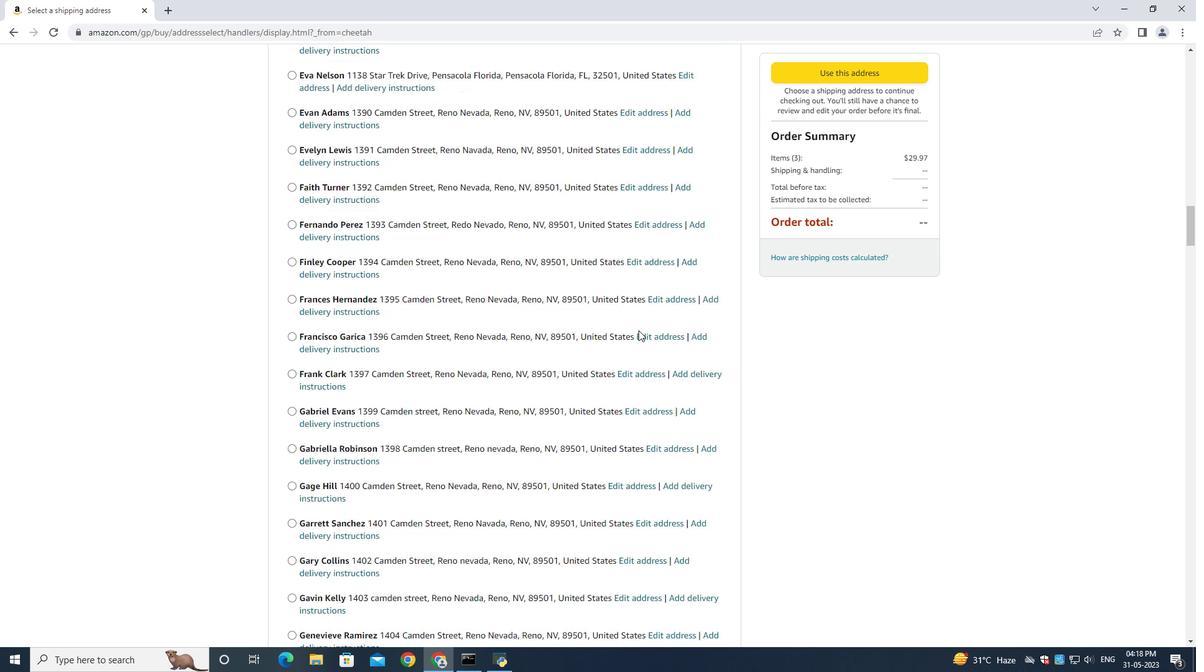 
Action: Mouse scrolled (638, 330) with delta (0, 0)
Screenshot: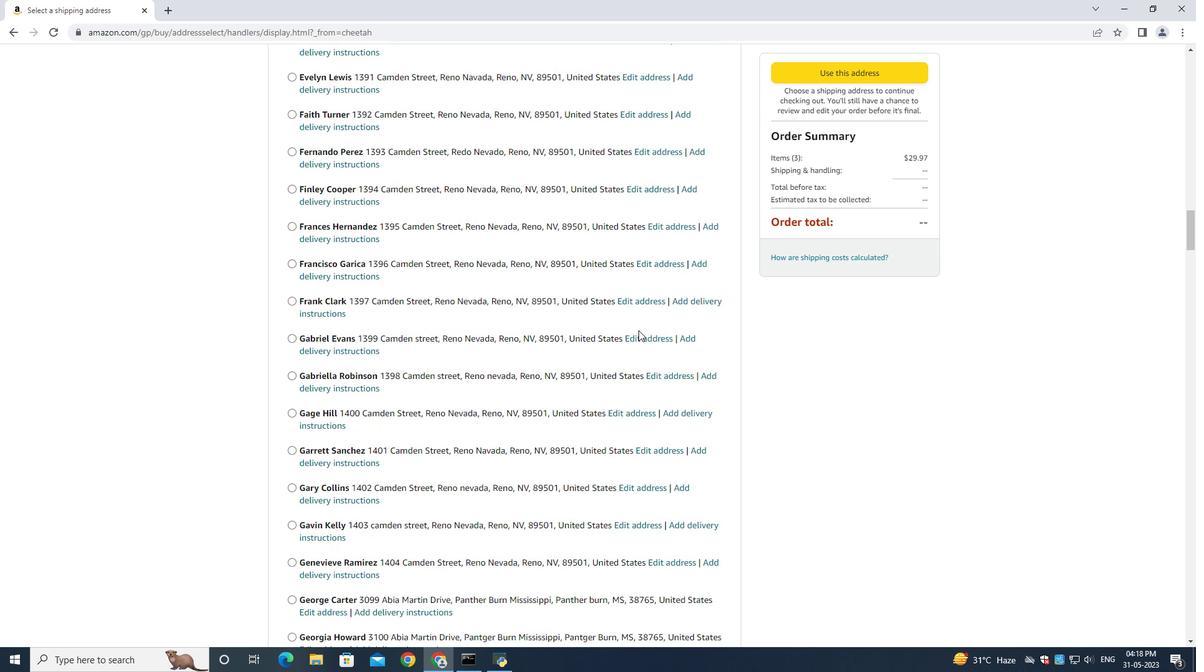 
Action: Mouse scrolled (638, 330) with delta (0, 0)
Screenshot: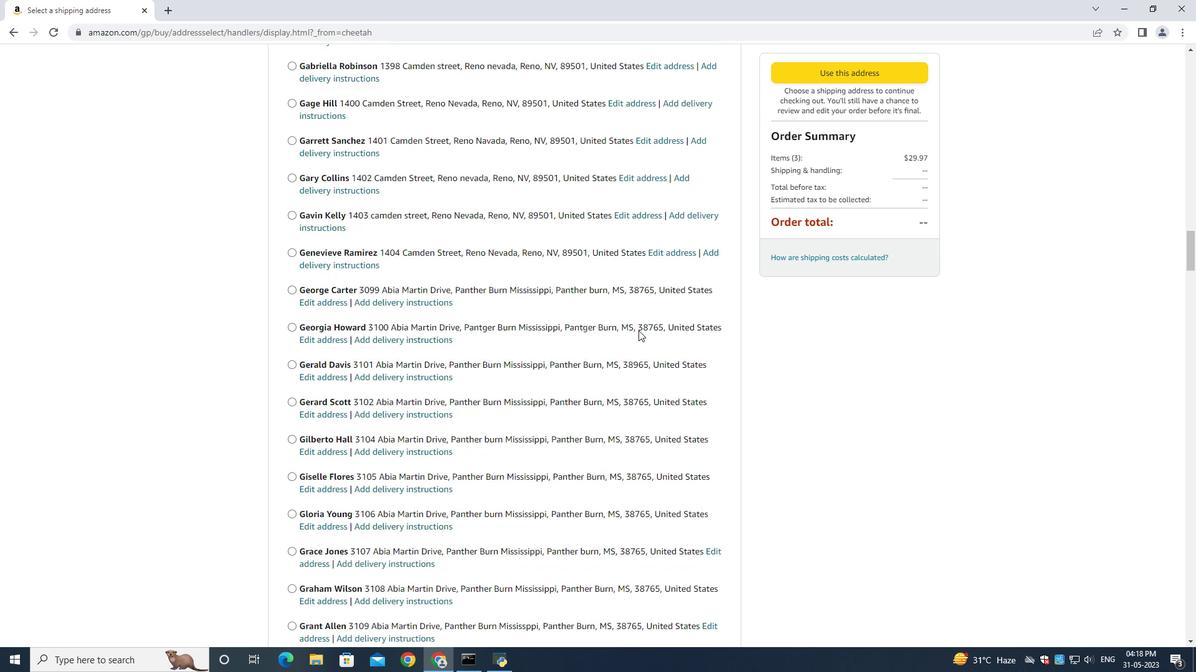 
Action: Mouse scrolled (638, 330) with delta (0, 0)
Screenshot: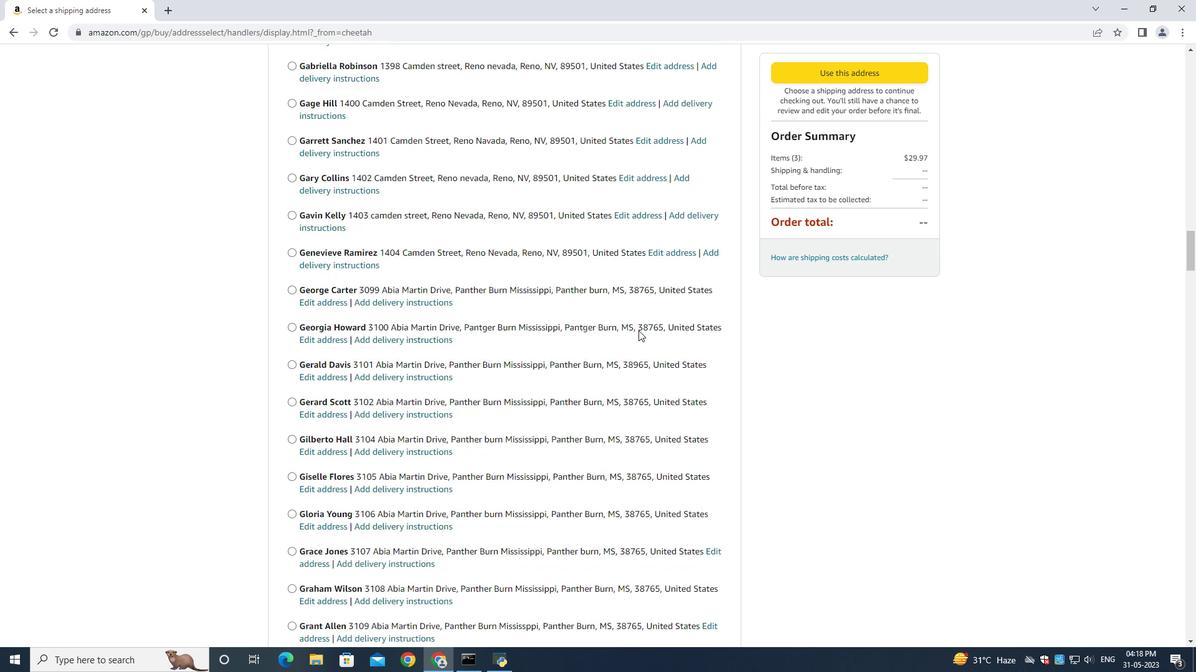 
Action: Mouse scrolled (638, 330) with delta (0, 0)
Screenshot: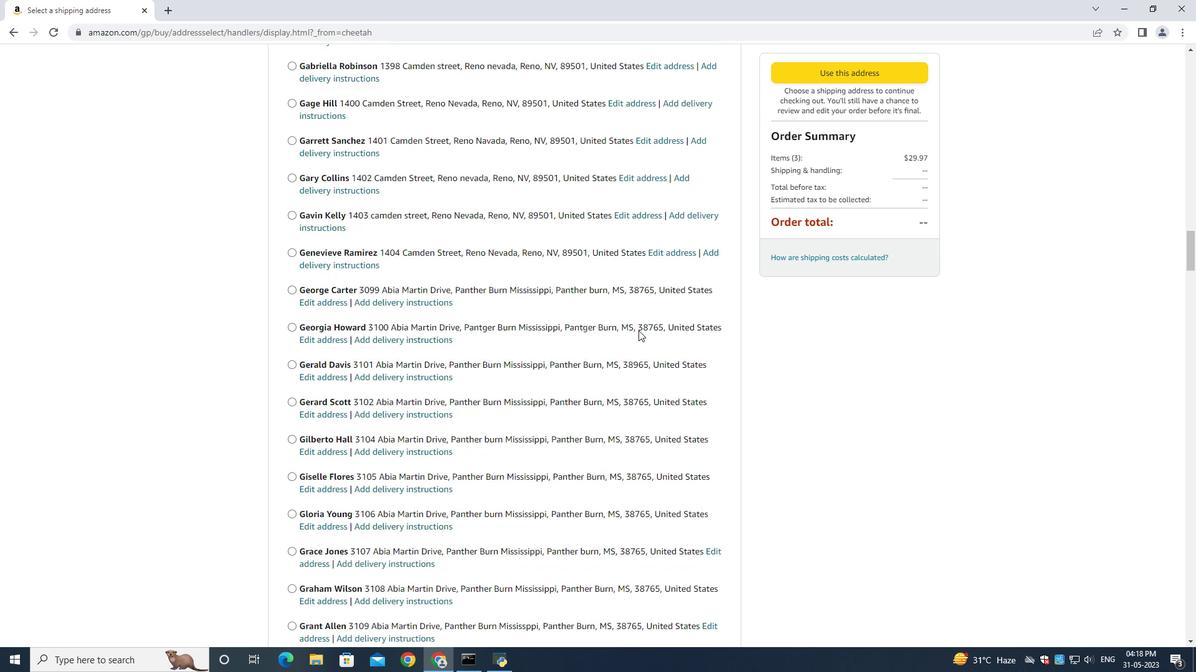 
Action: Mouse scrolled (638, 330) with delta (0, 0)
Screenshot: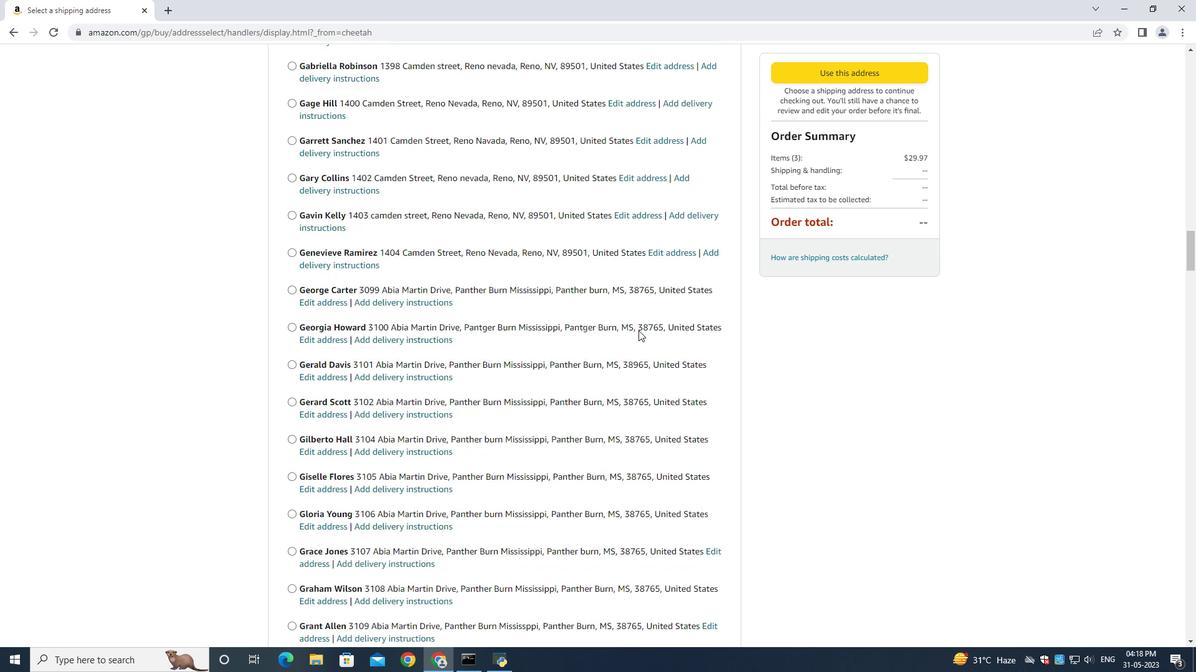 
Action: Mouse scrolled (638, 330) with delta (0, 0)
Screenshot: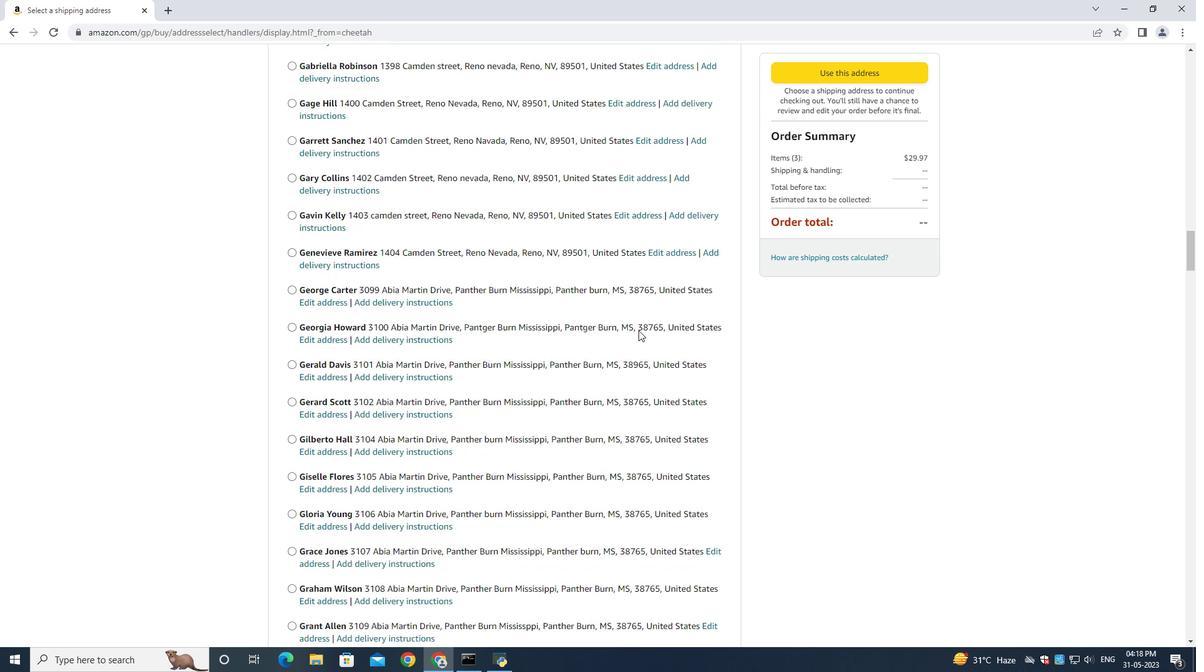 
Action: Mouse moved to (638, 330)
Screenshot: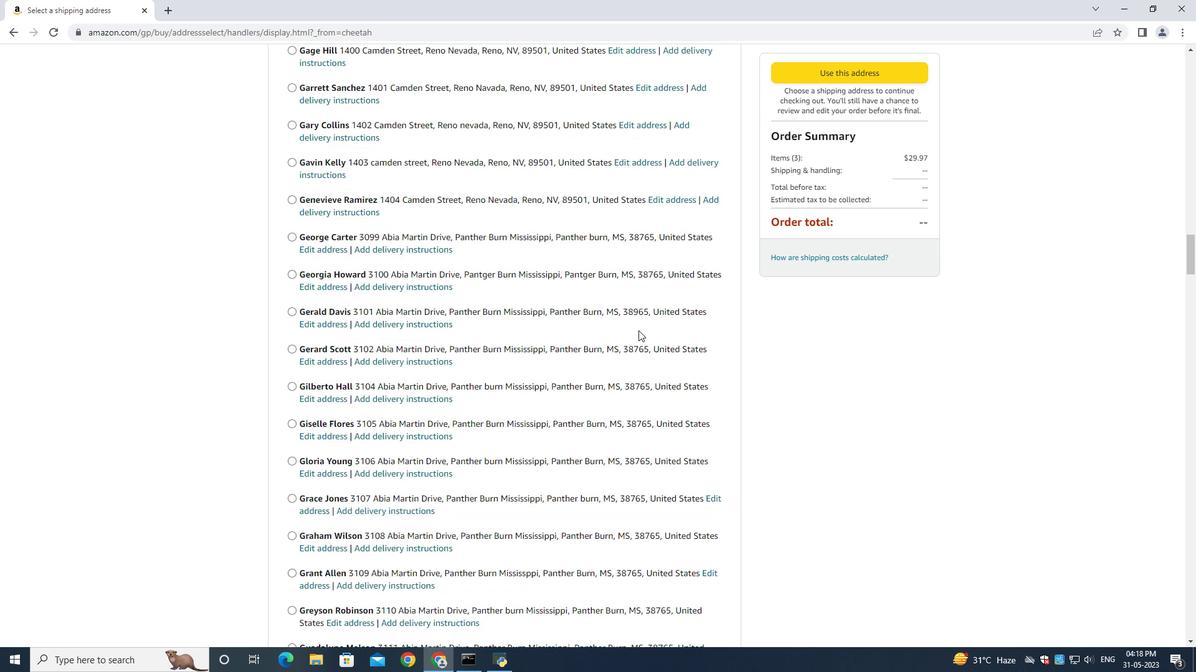 
Action: Mouse scrolled (638, 329) with delta (0, 0)
Screenshot: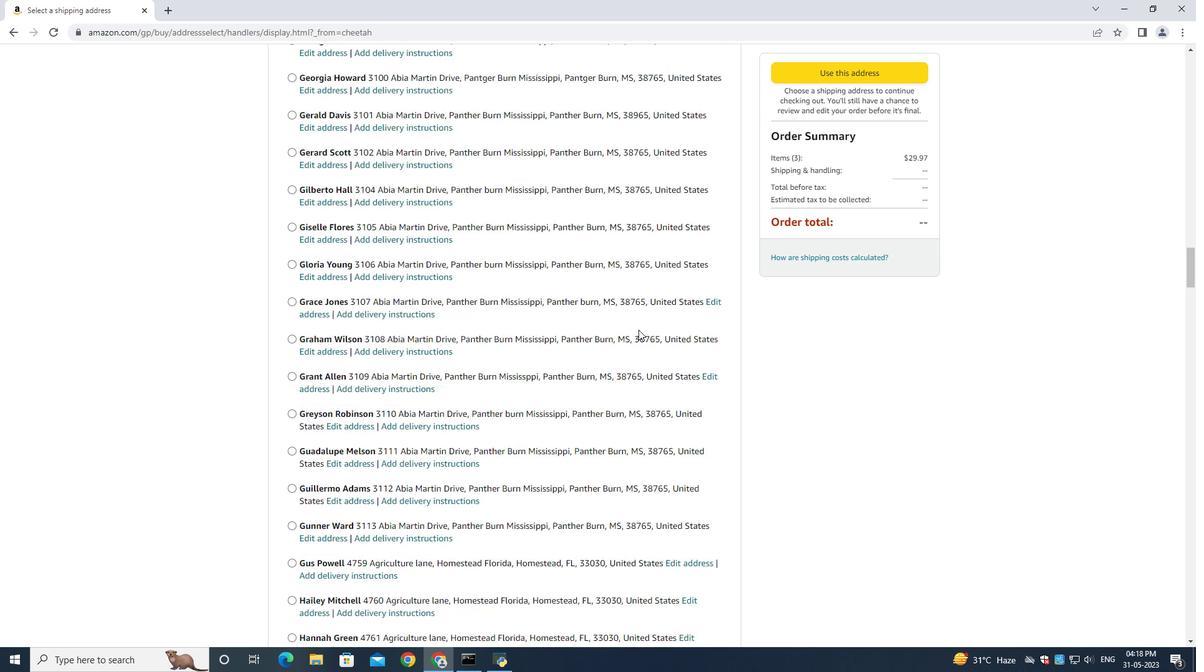 
Action: Mouse scrolled (638, 329) with delta (0, 0)
Screenshot: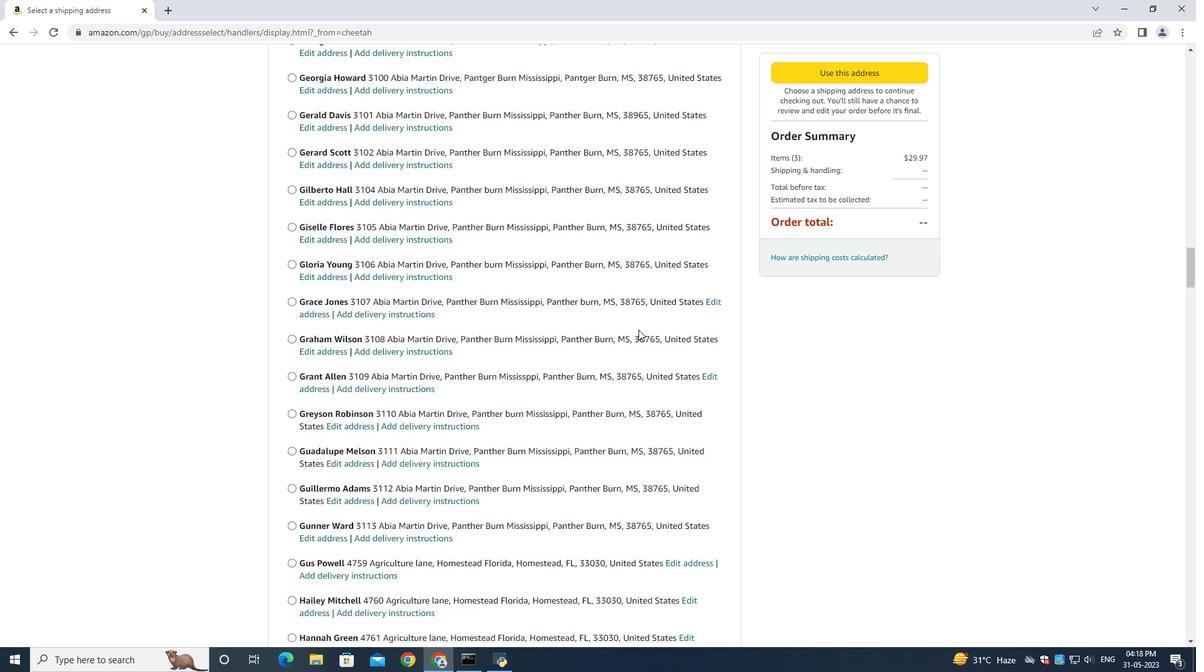 
Action: Mouse scrolled (638, 329) with delta (0, 0)
Screenshot: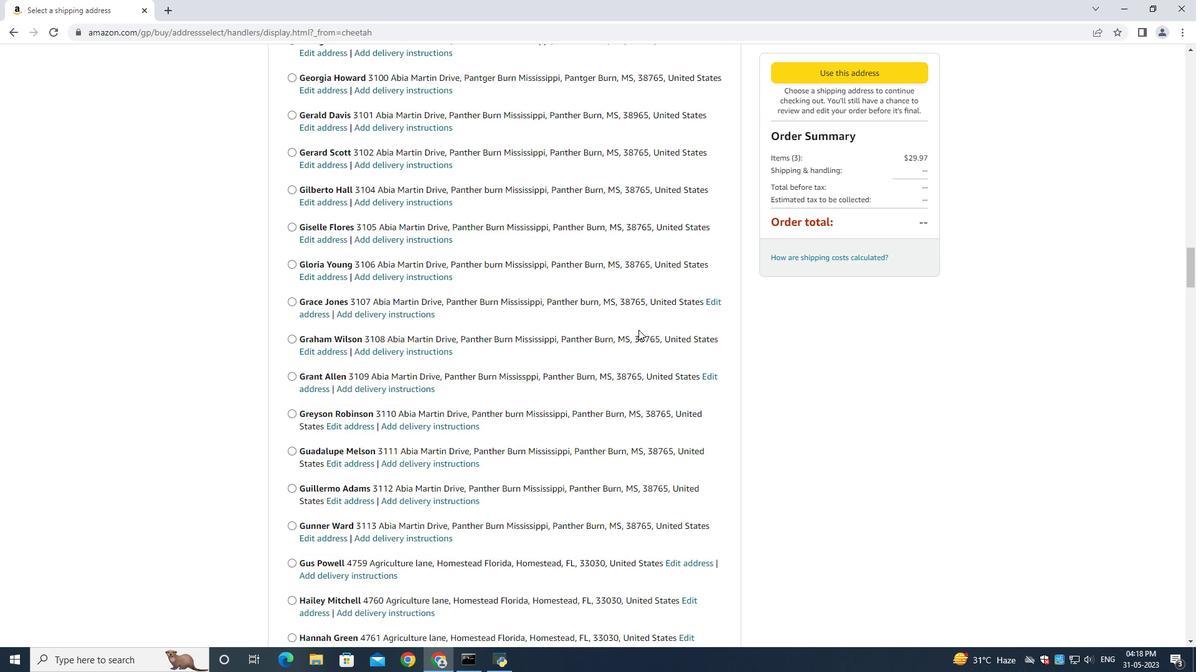 
Action: Mouse scrolled (638, 329) with delta (0, 0)
Screenshot: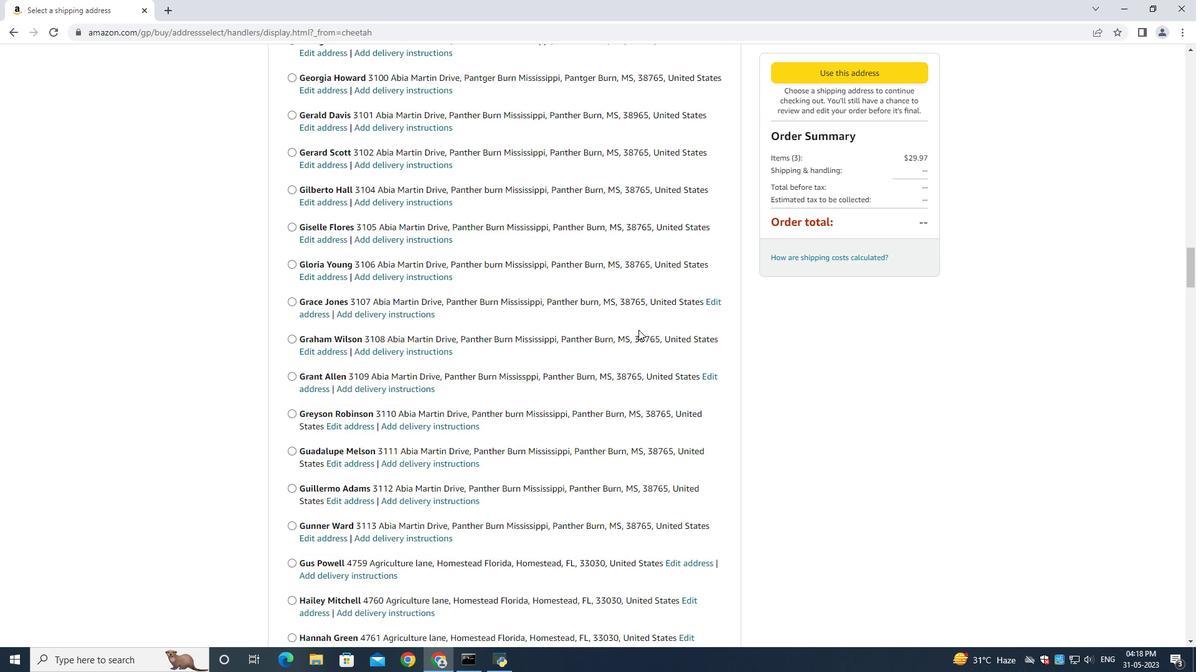 
Action: Mouse scrolled (638, 329) with delta (0, 0)
Screenshot: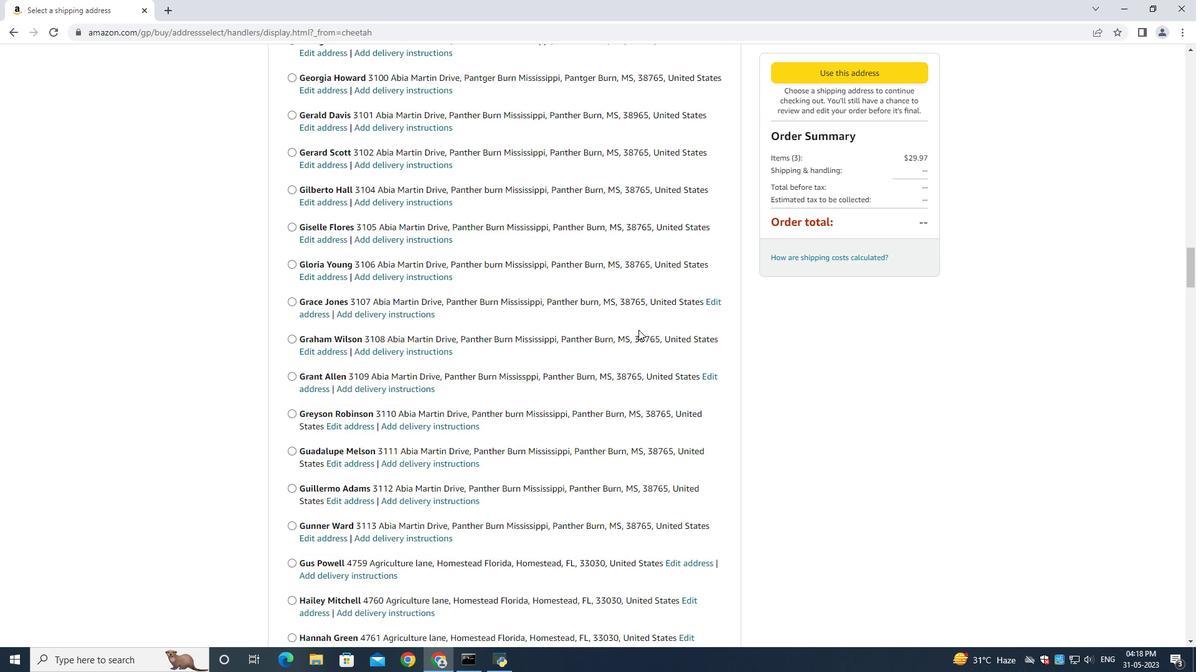 
Action: Mouse scrolled (638, 329) with delta (0, 0)
Screenshot: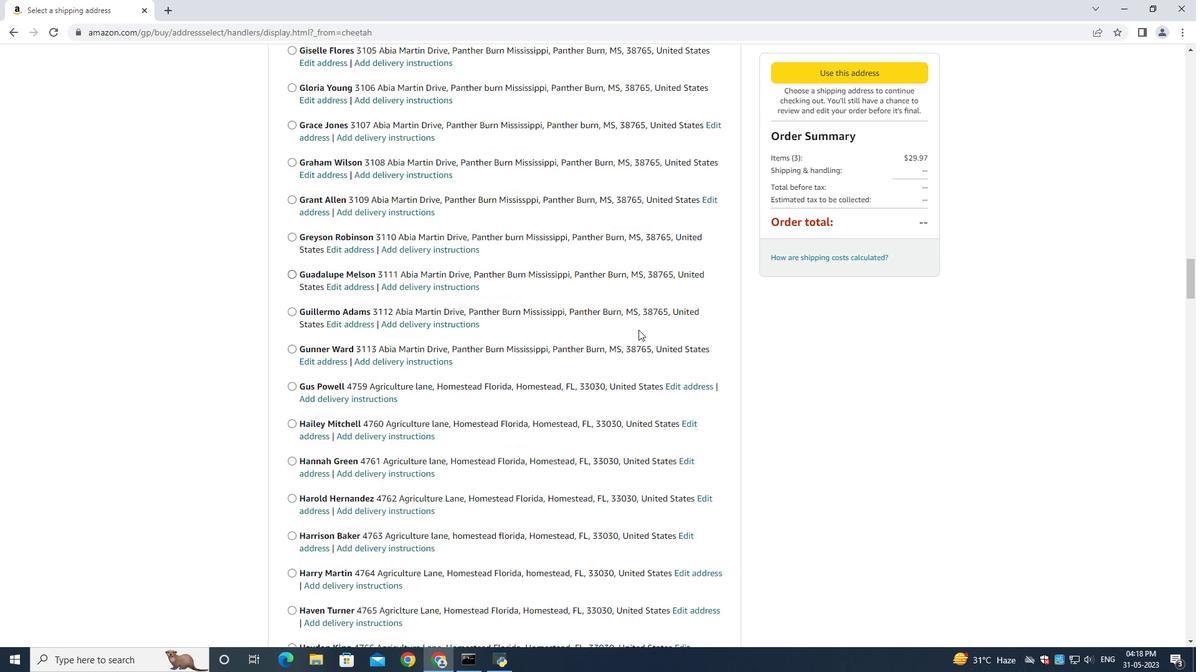 
Action: Mouse scrolled (638, 329) with delta (0, 0)
Screenshot: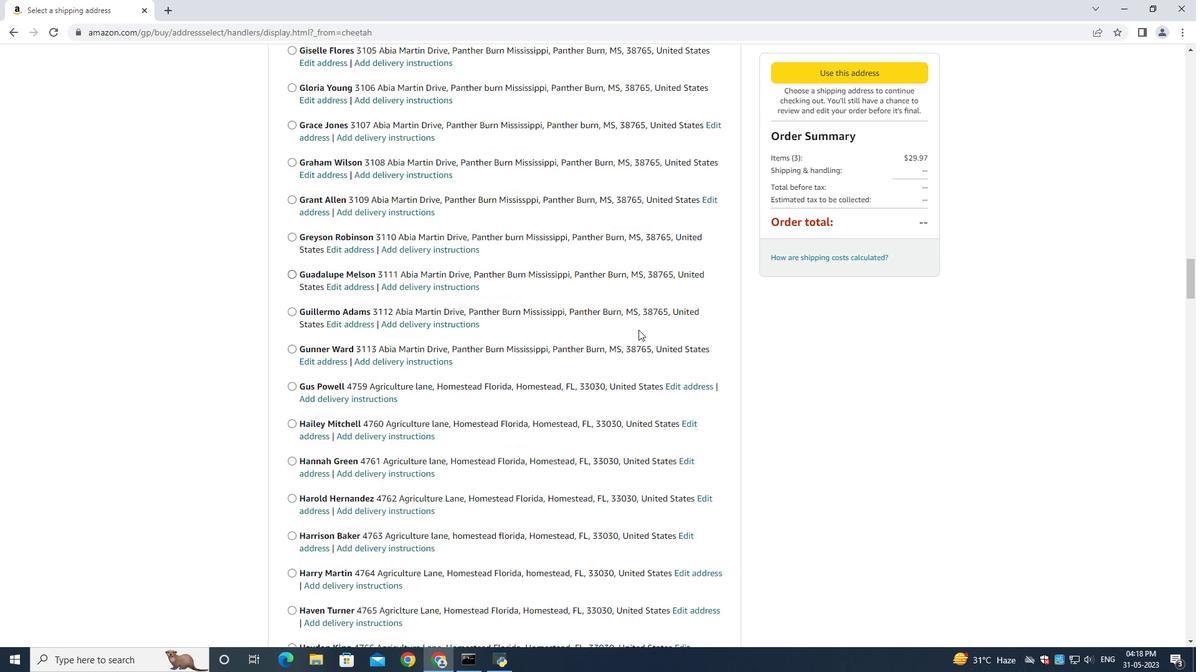 
Action: Mouse moved to (638, 332)
Screenshot: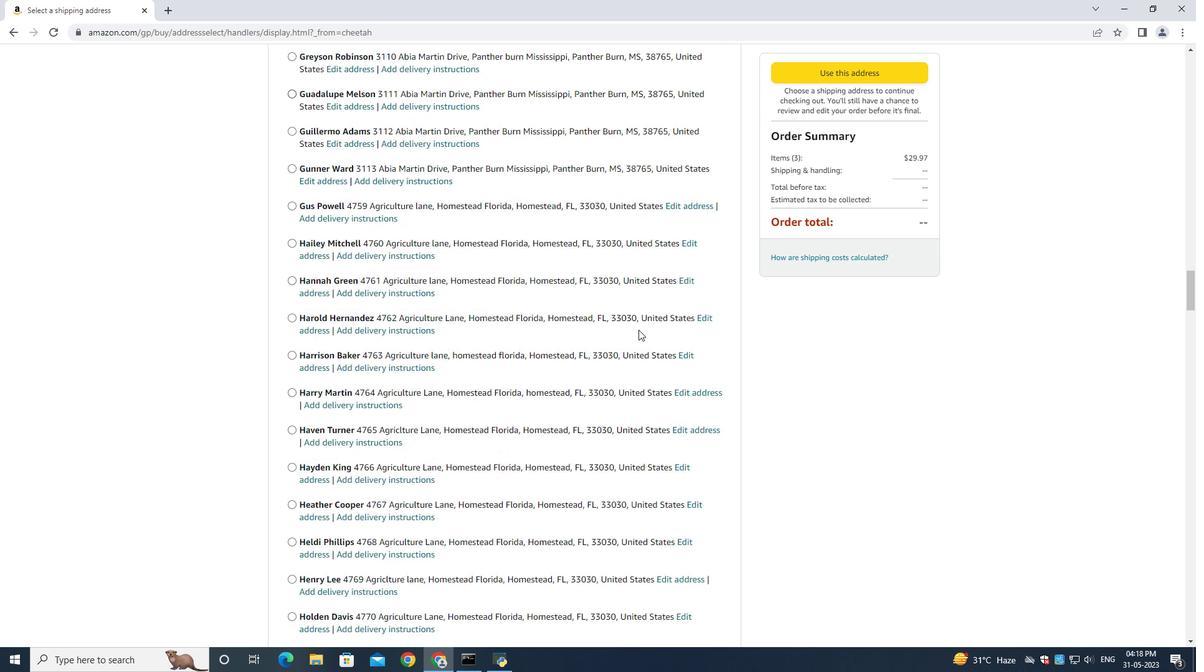 
Action: Mouse scrolled (638, 332) with delta (0, 0)
Screenshot: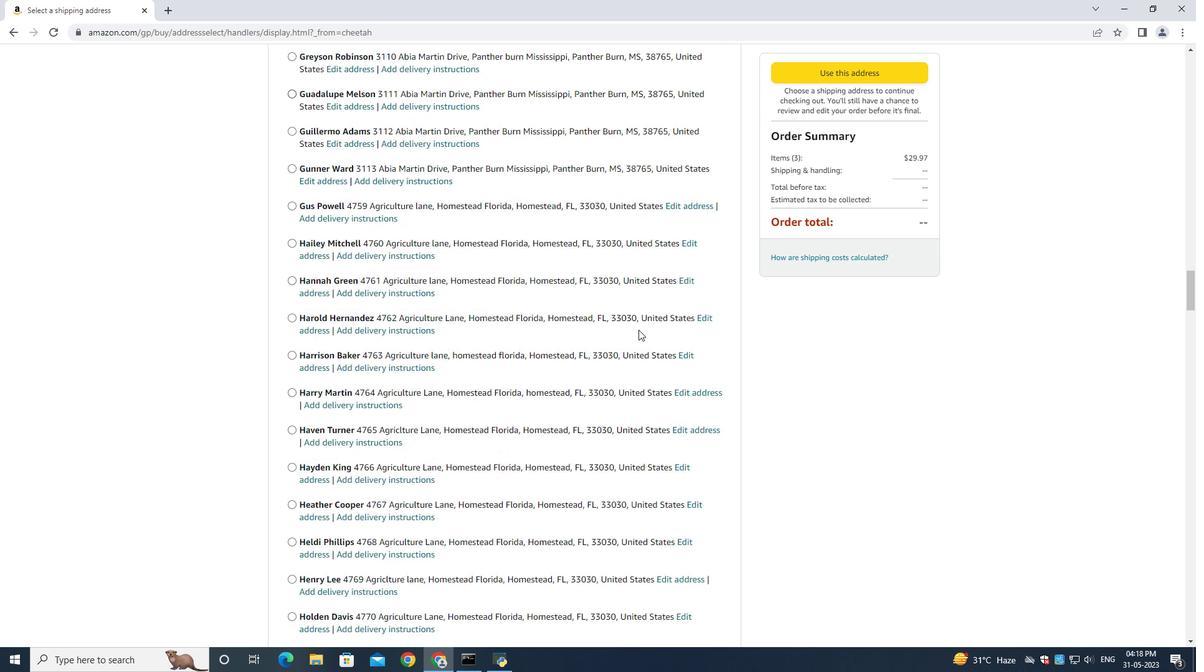 
Action: Mouse moved to (638, 334)
Screenshot: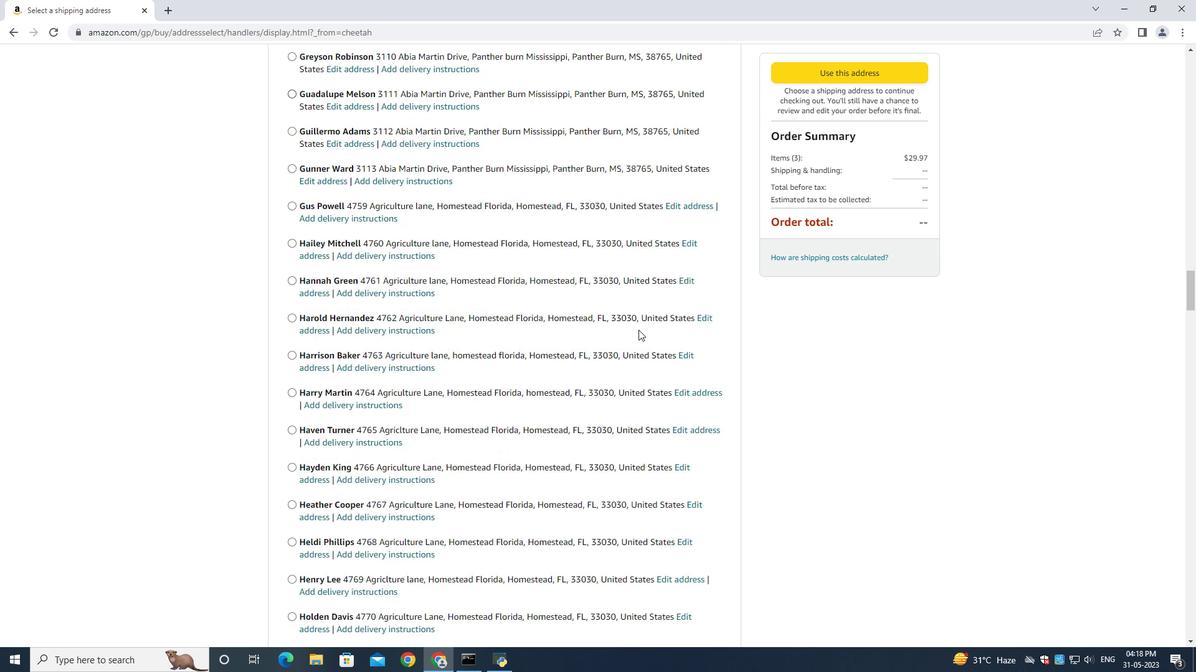 
Action: Mouse scrolled (638, 333) with delta (0, 0)
Screenshot: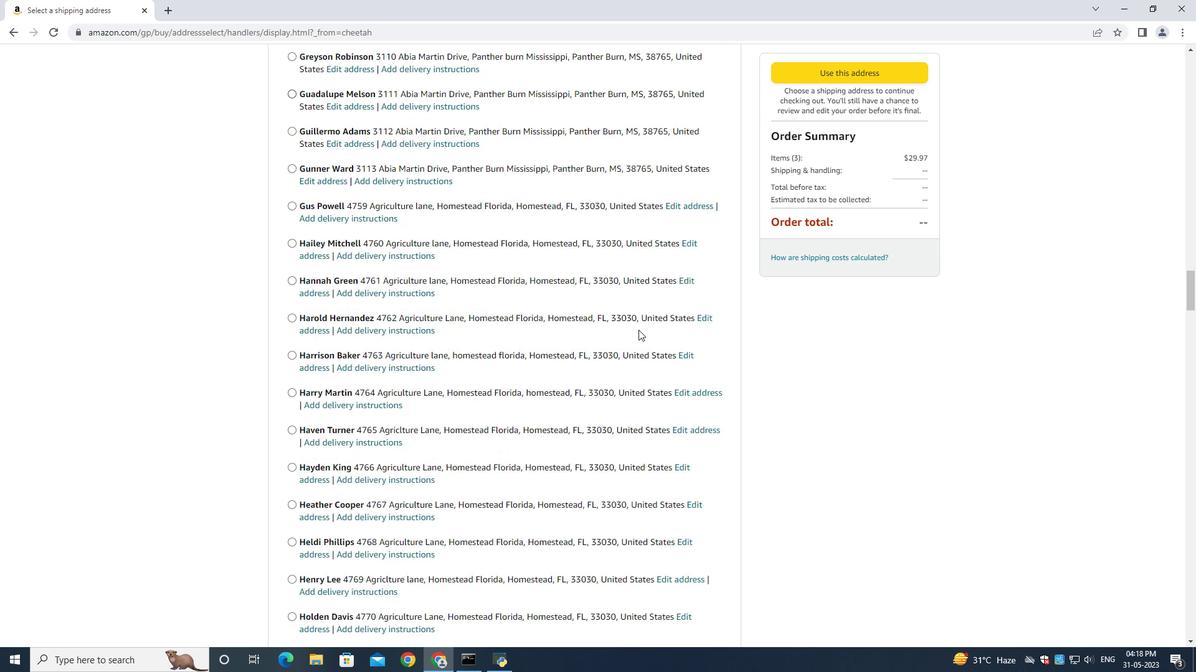 
Action: Mouse scrolled (638, 333) with delta (0, 0)
Screenshot: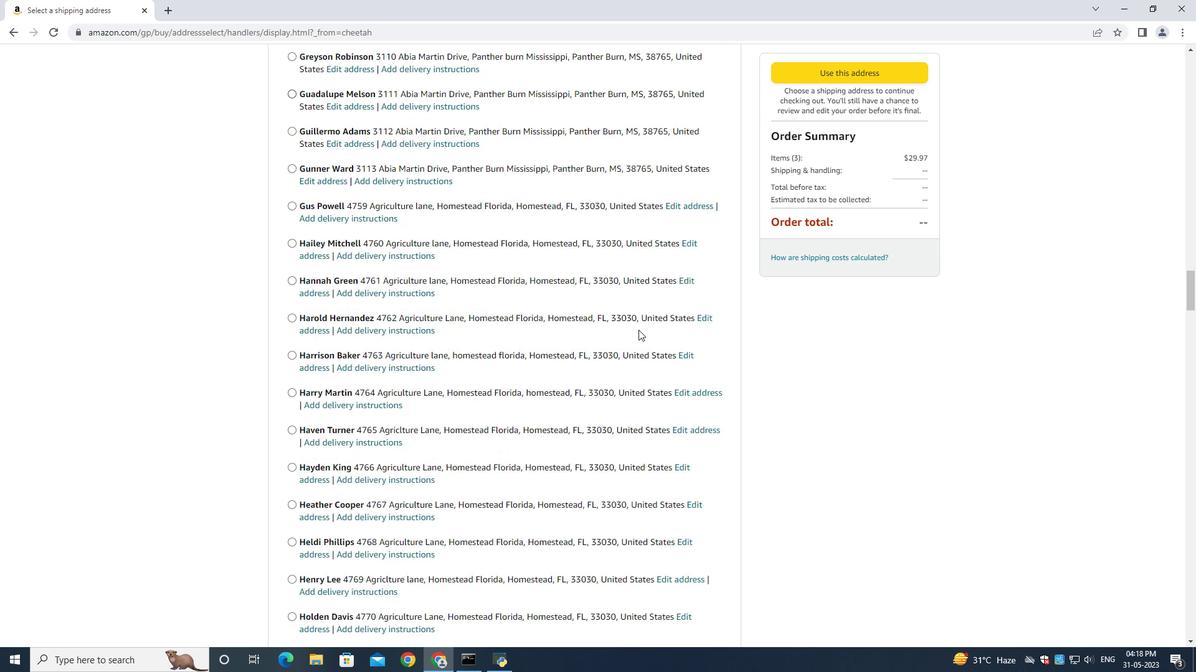 
Action: Mouse moved to (638, 334)
Screenshot: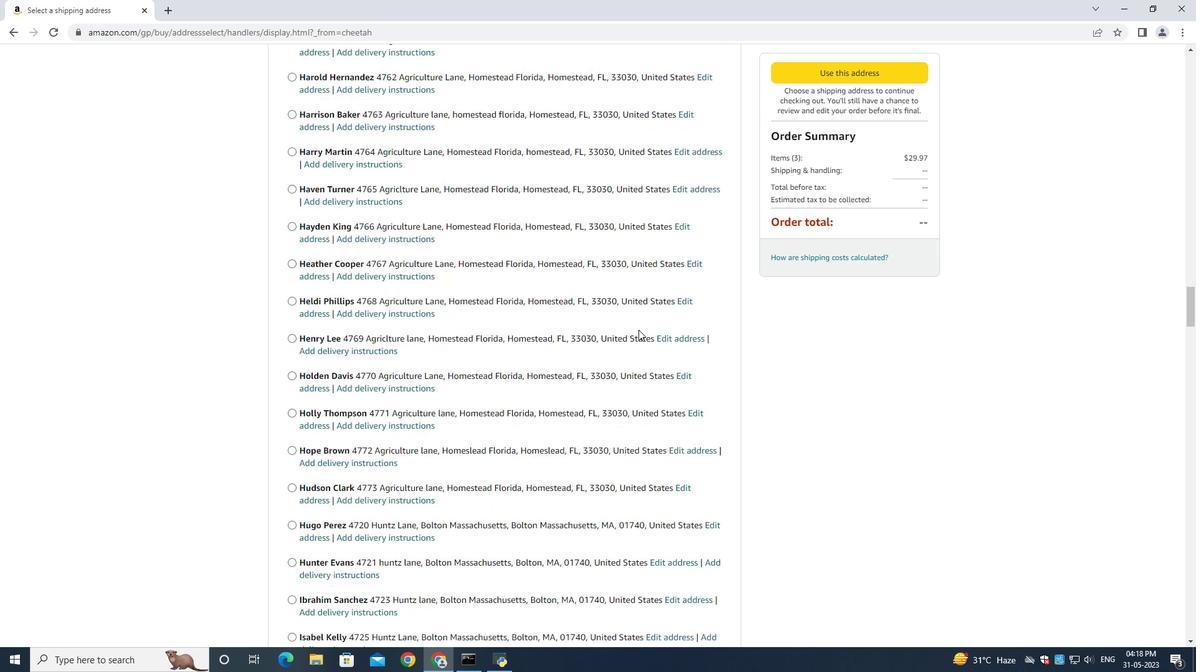 
Action: Mouse scrolled (638, 333) with delta (0, 0)
Screenshot: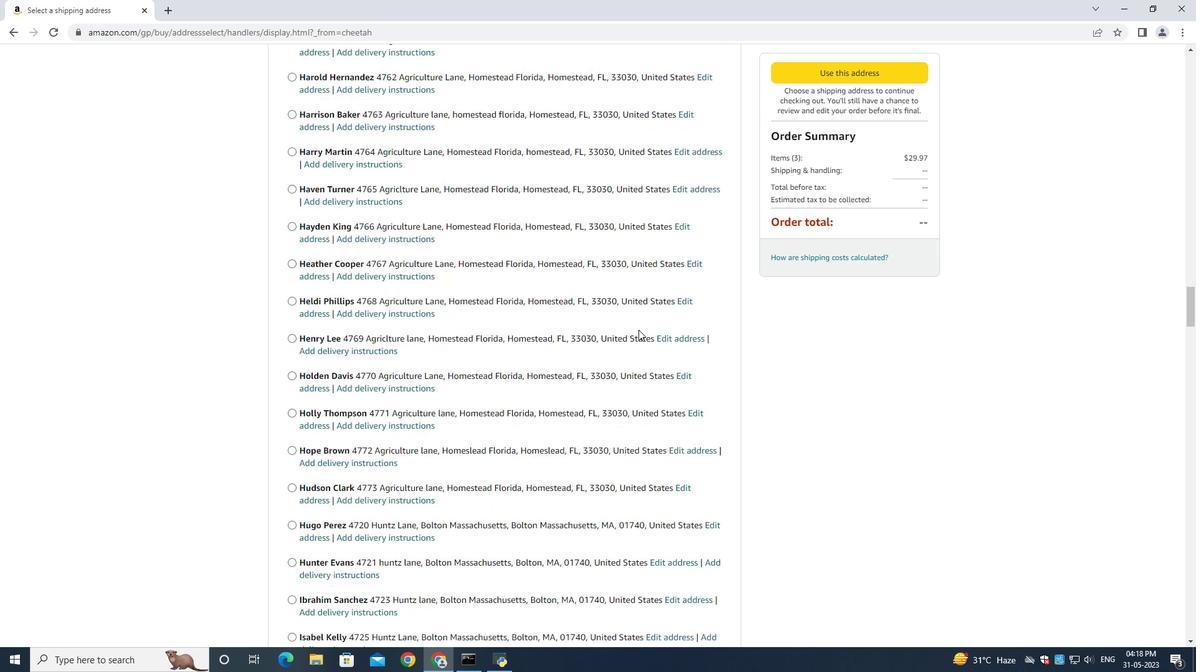 
Action: Mouse scrolled (638, 333) with delta (0, 0)
Screenshot: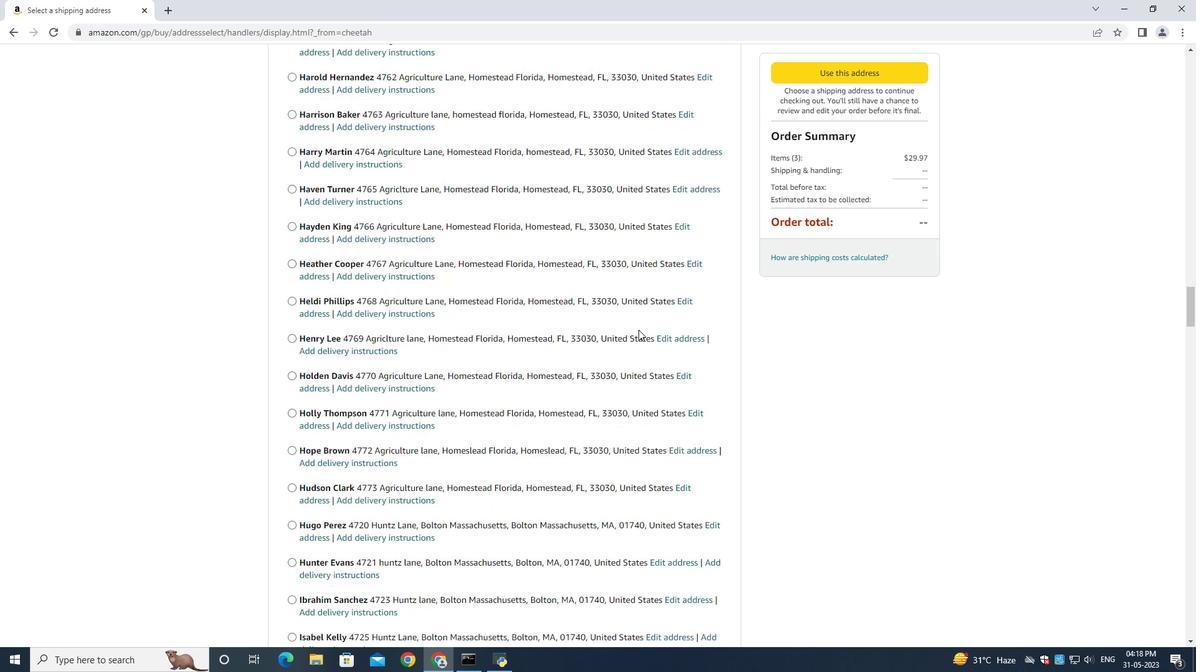 
Action: Mouse moved to (638, 335)
Screenshot: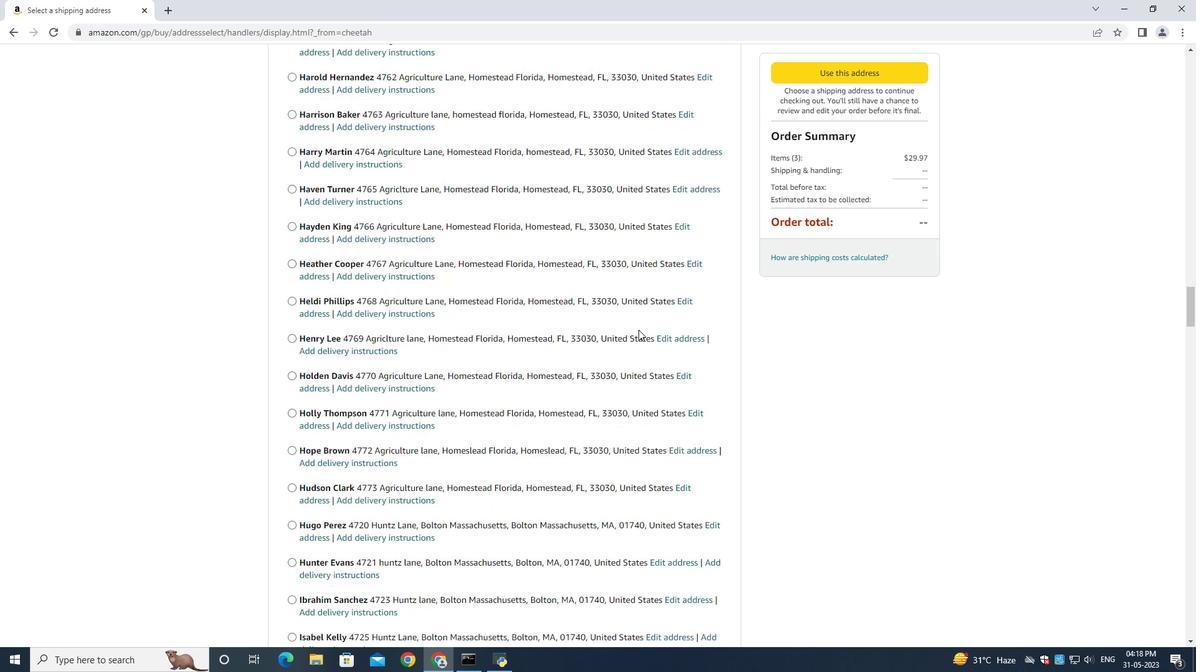 
Action: Mouse scrolled (638, 333) with delta (0, 0)
Screenshot: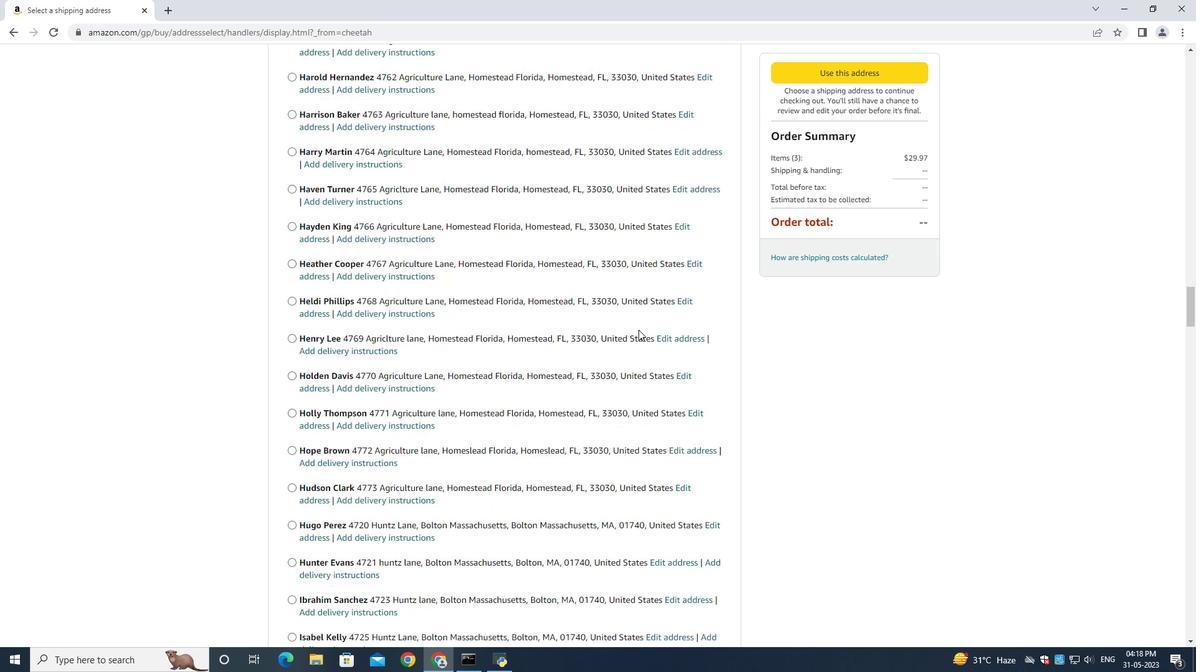 
Action: Mouse moved to (637, 335)
Screenshot: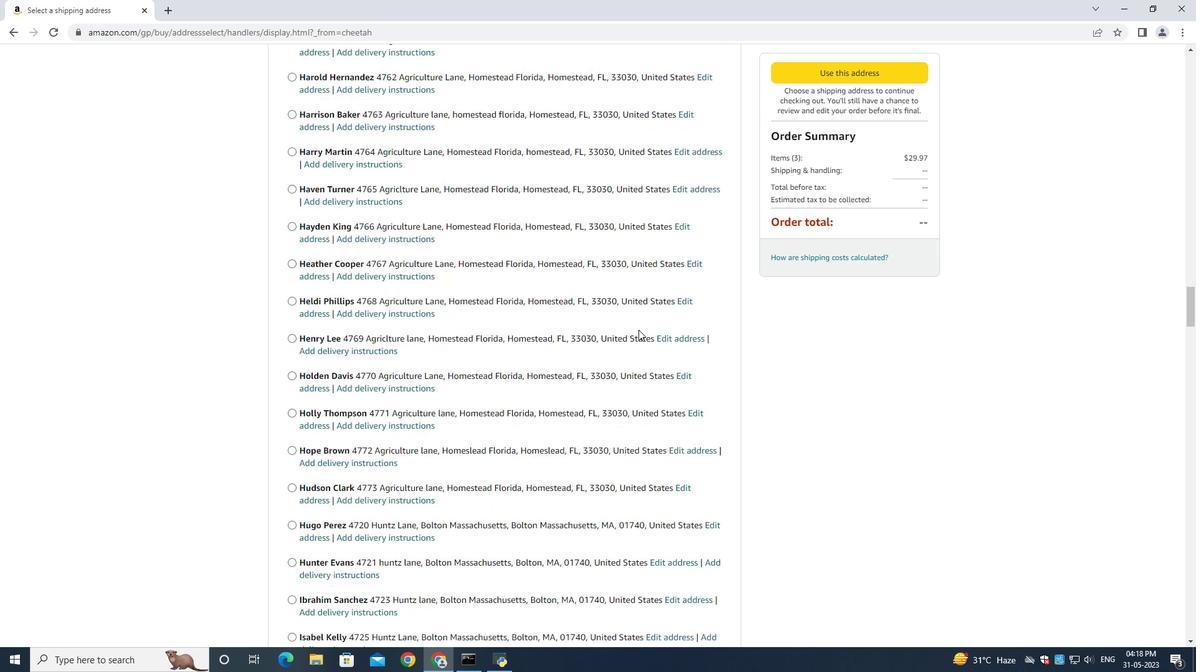
Action: Mouse scrolled (637, 334) with delta (0, 0)
Screenshot: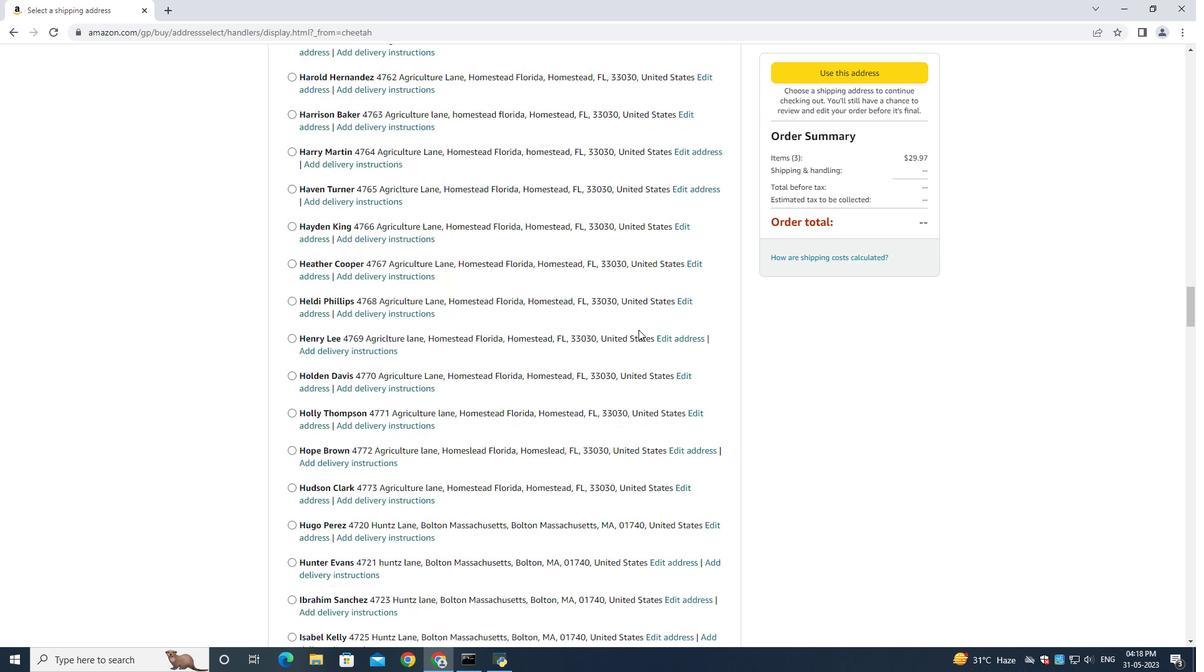 
Action: Mouse moved to (635, 344)
Screenshot: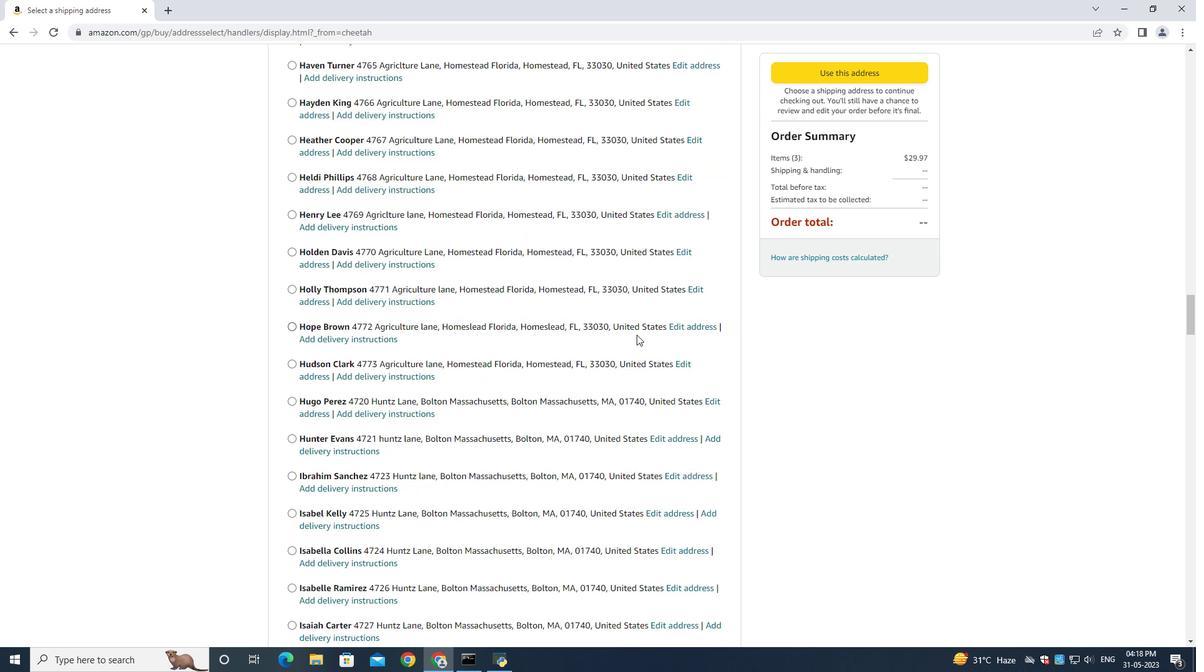 
Action: Mouse scrolled (635, 343) with delta (0, 0)
Screenshot: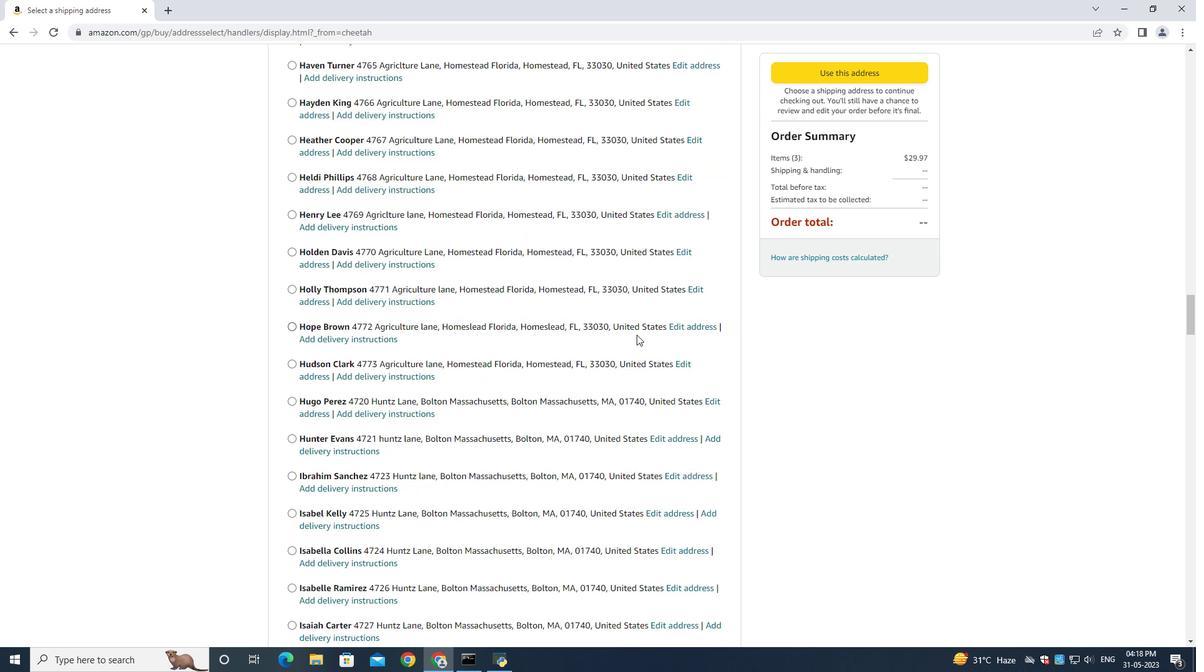 
Action: Mouse moved to (634, 345)
Screenshot: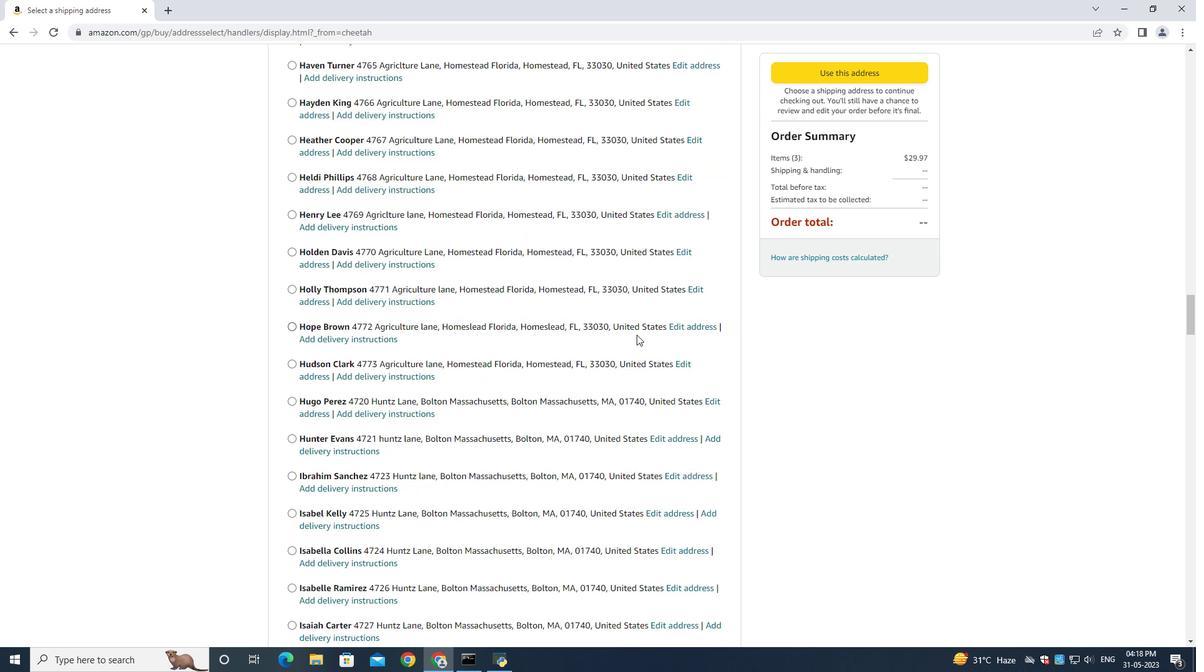 
Action: Mouse scrolled (634, 344) with delta (0, 0)
Screenshot: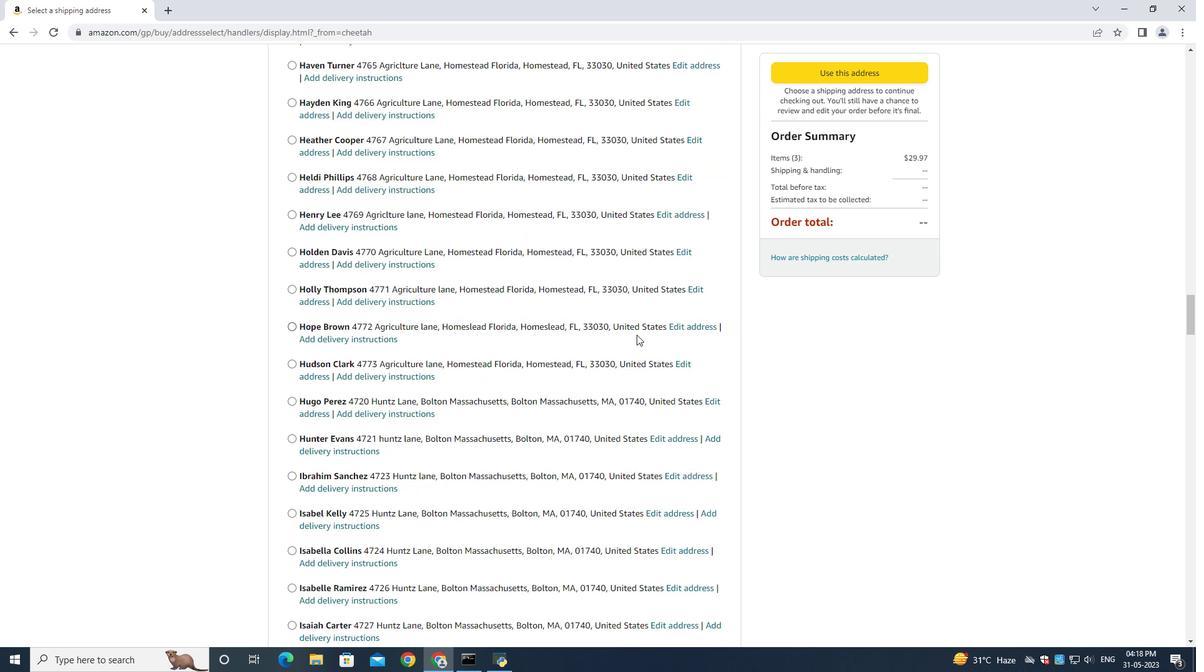 
Action: Mouse moved to (634, 345)
Screenshot: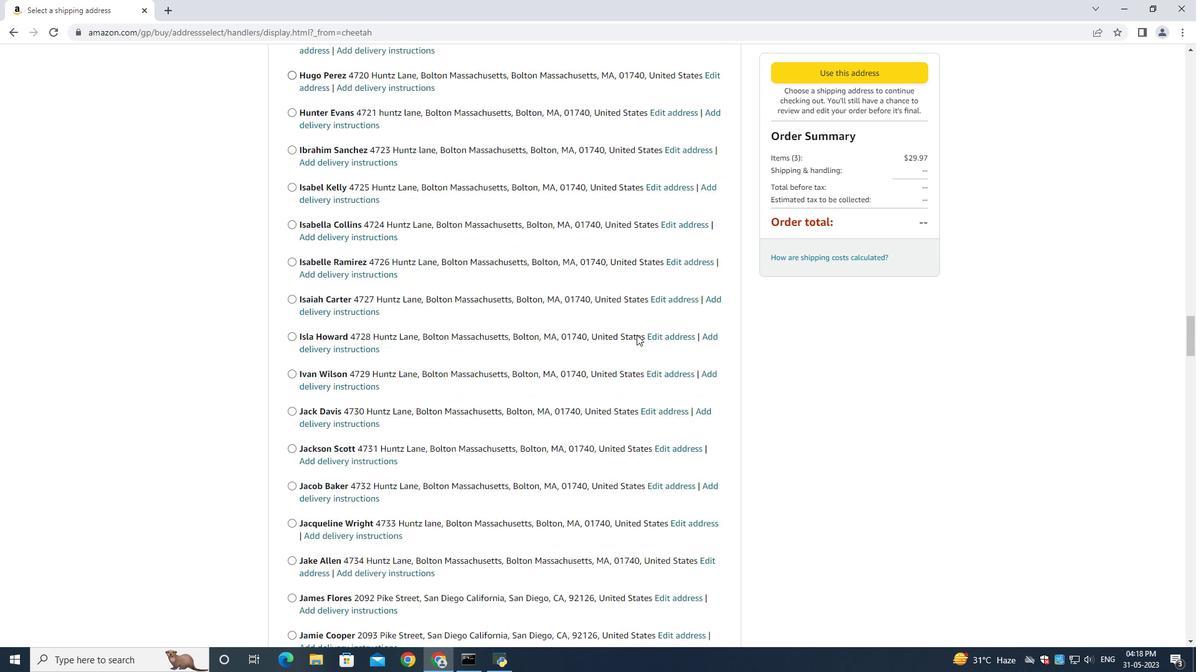 
Action: Mouse scrolled (634, 344) with delta (0, 0)
Screenshot: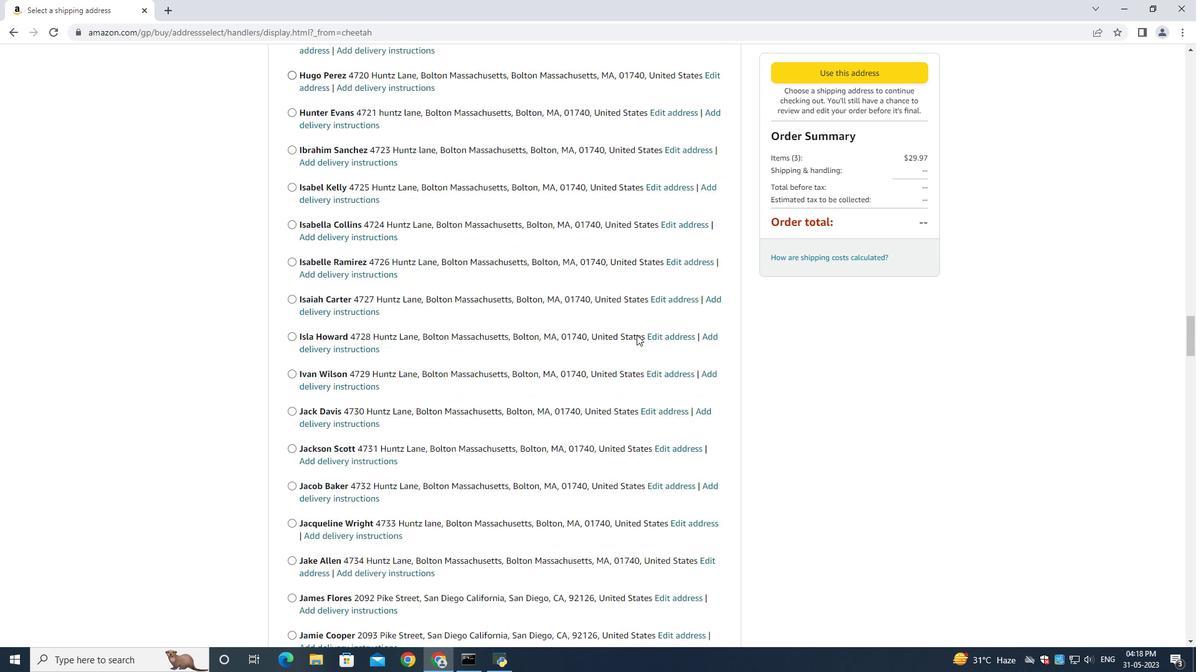 
Action: Mouse scrolled (634, 344) with delta (0, 0)
Screenshot: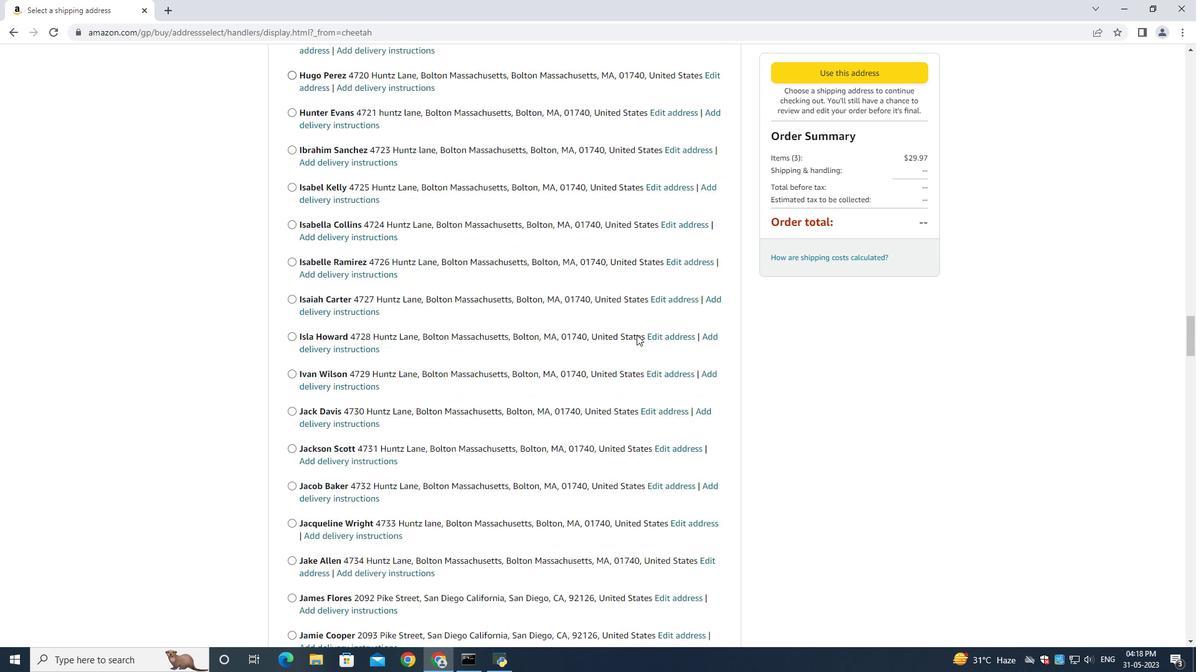 
Action: Mouse scrolled (634, 344) with delta (0, 0)
Screenshot: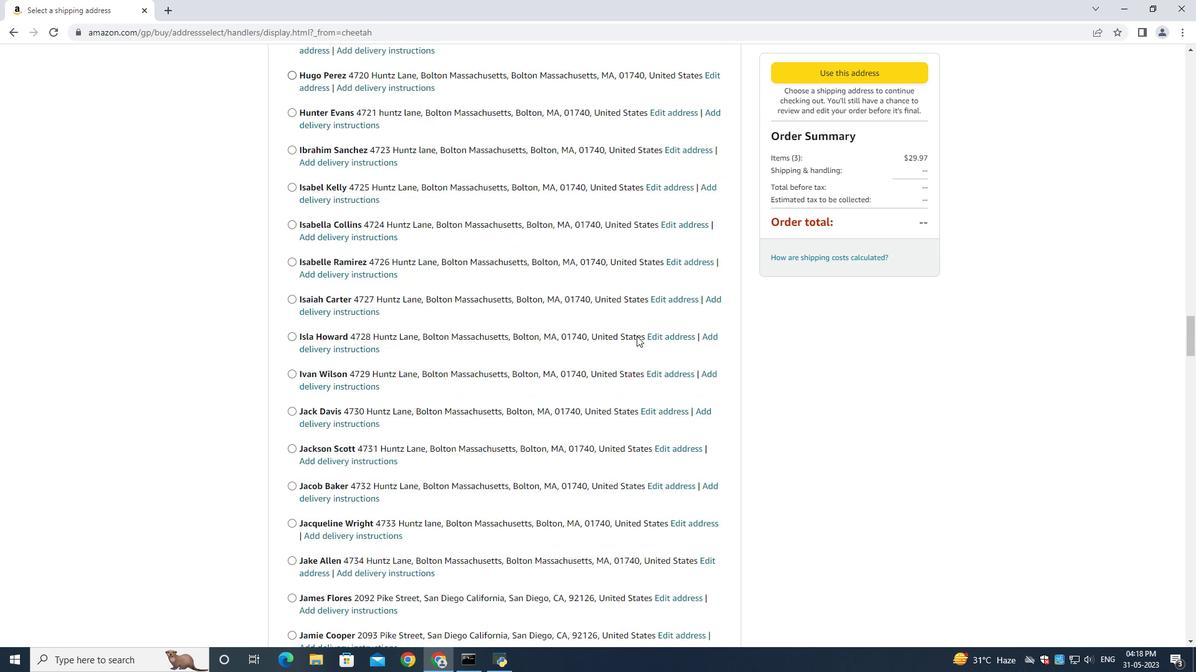 
Action: Mouse moved to (634, 345)
Screenshot: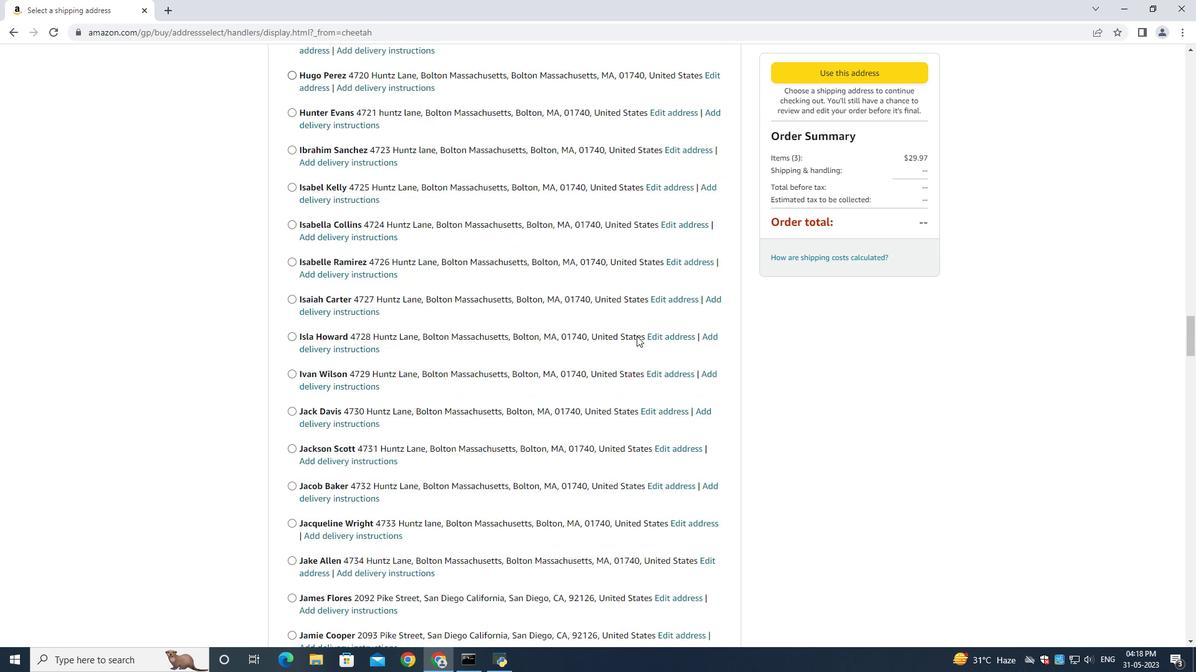 
Action: Mouse scrolled (634, 344) with delta (0, 0)
Screenshot: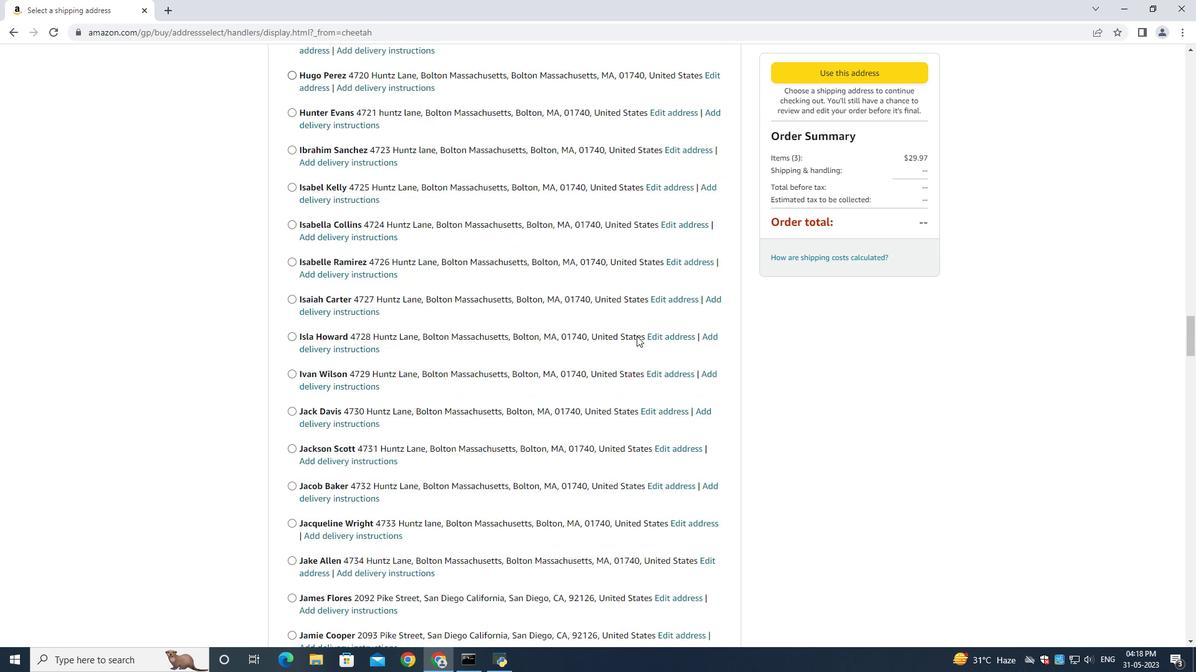 
Action: Mouse moved to (633, 345)
Screenshot: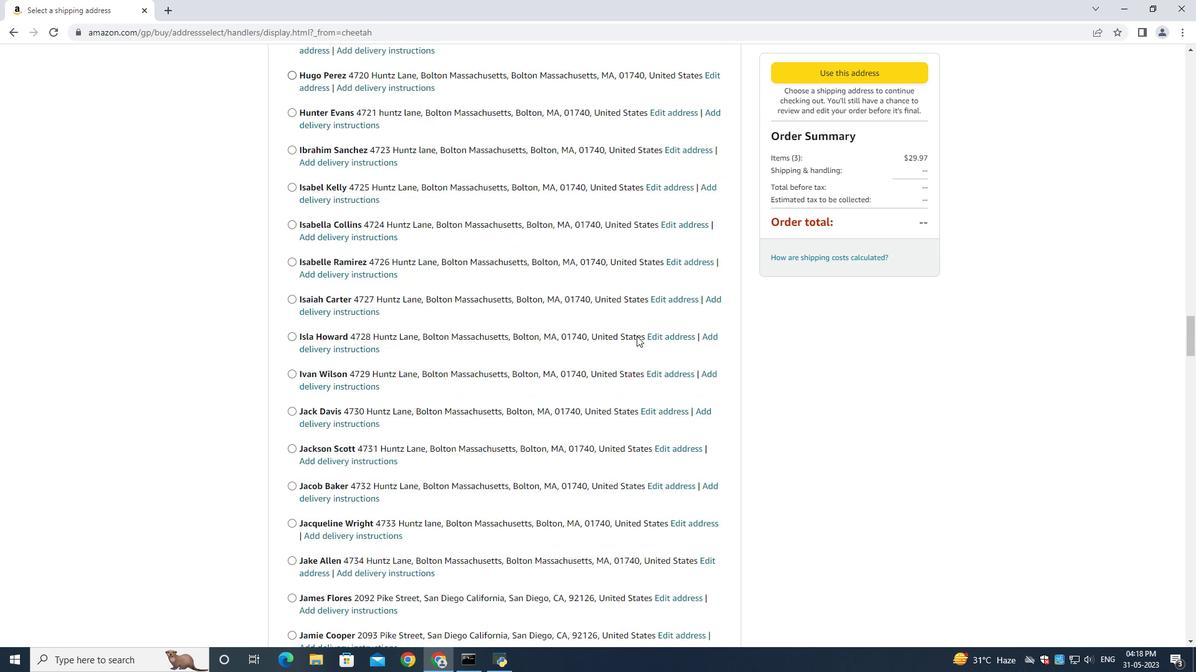 
Action: Mouse scrolled (633, 344) with delta (0, 0)
Screenshot: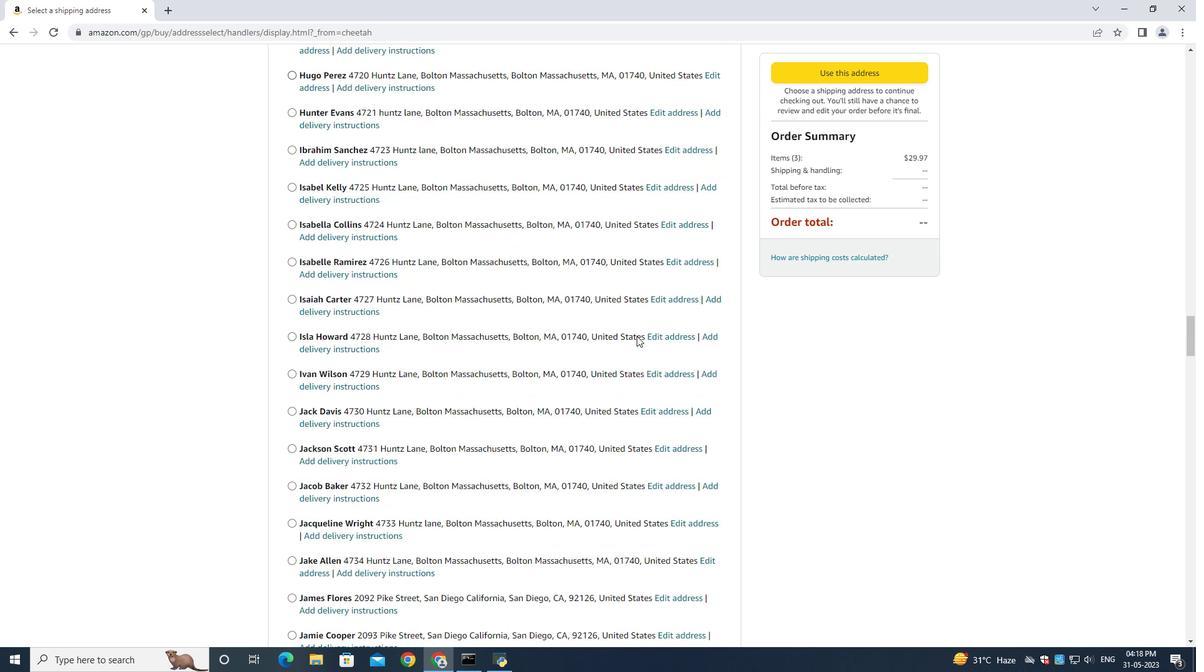 
Action: Mouse moved to (633, 345)
Screenshot: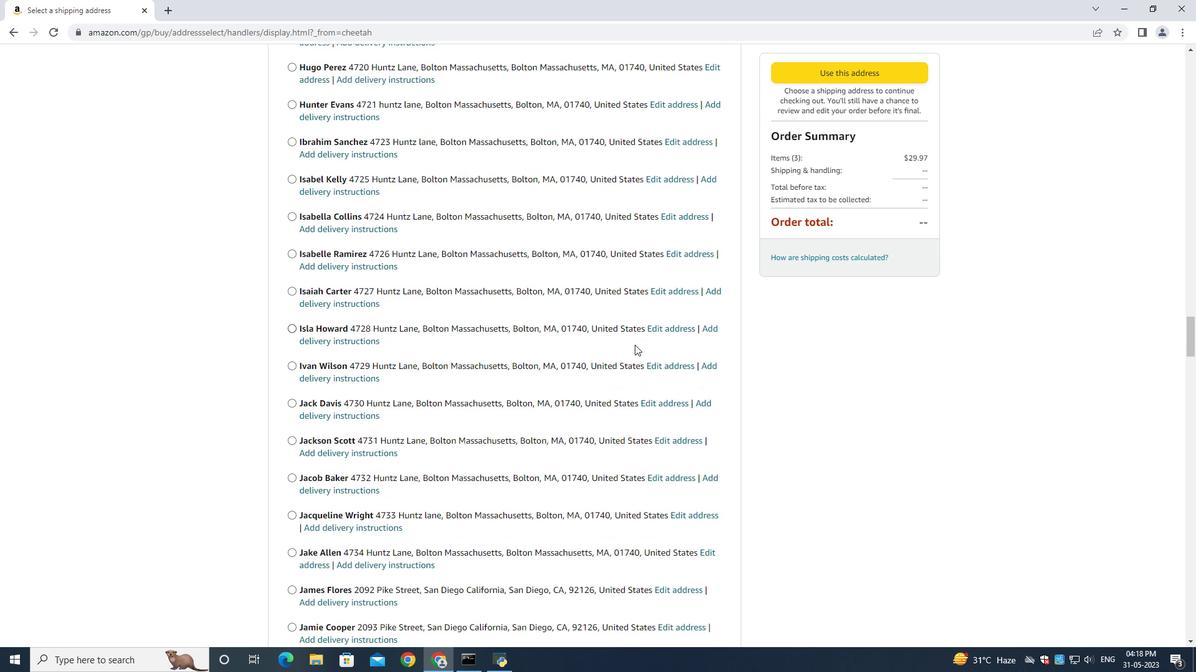 
Action: Mouse scrolled (633, 344) with delta (0, 0)
Screenshot: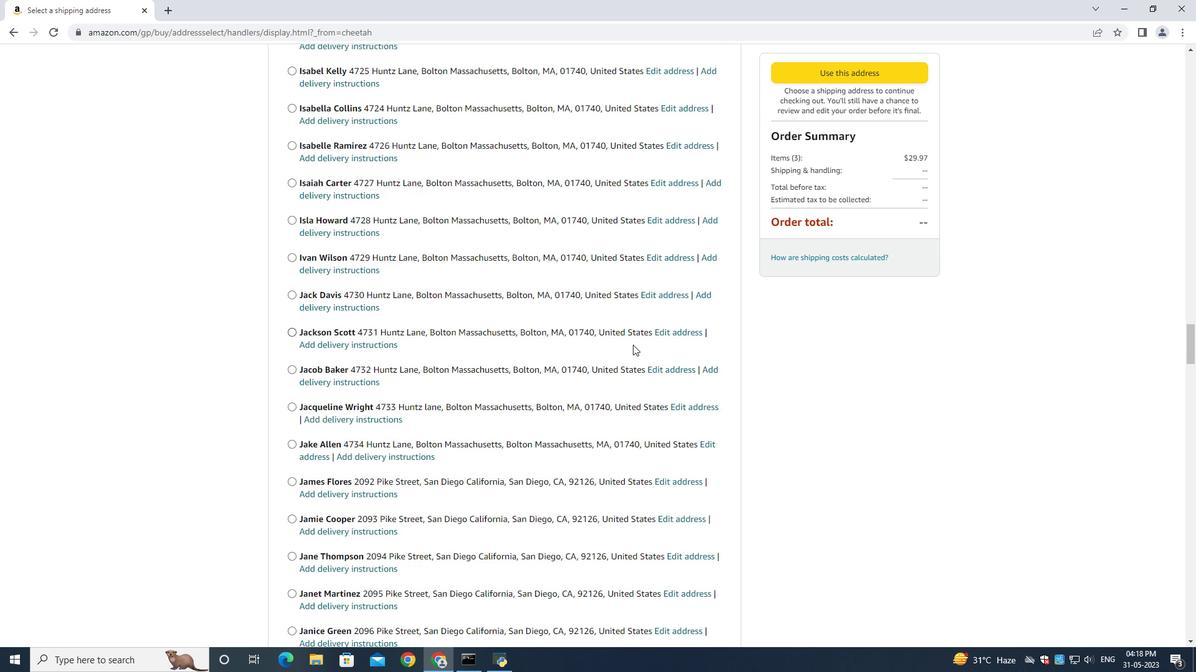 
Action: Mouse moved to (633, 346)
Screenshot: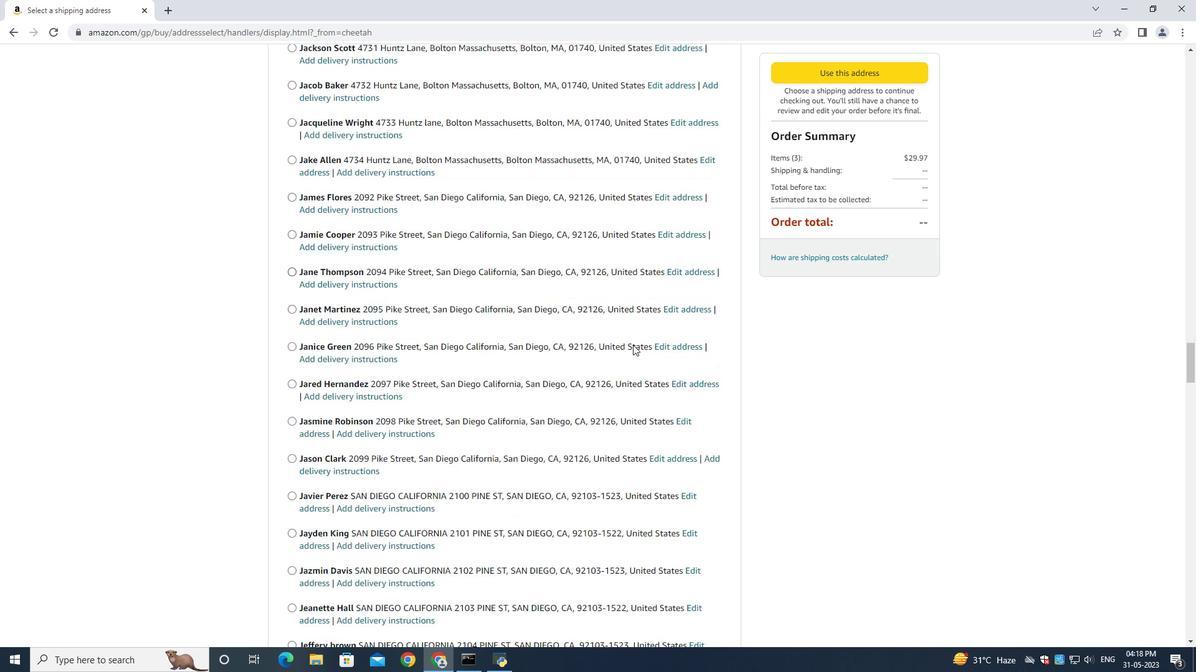 
Action: Mouse scrolled (633, 345) with delta (0, 0)
Screenshot: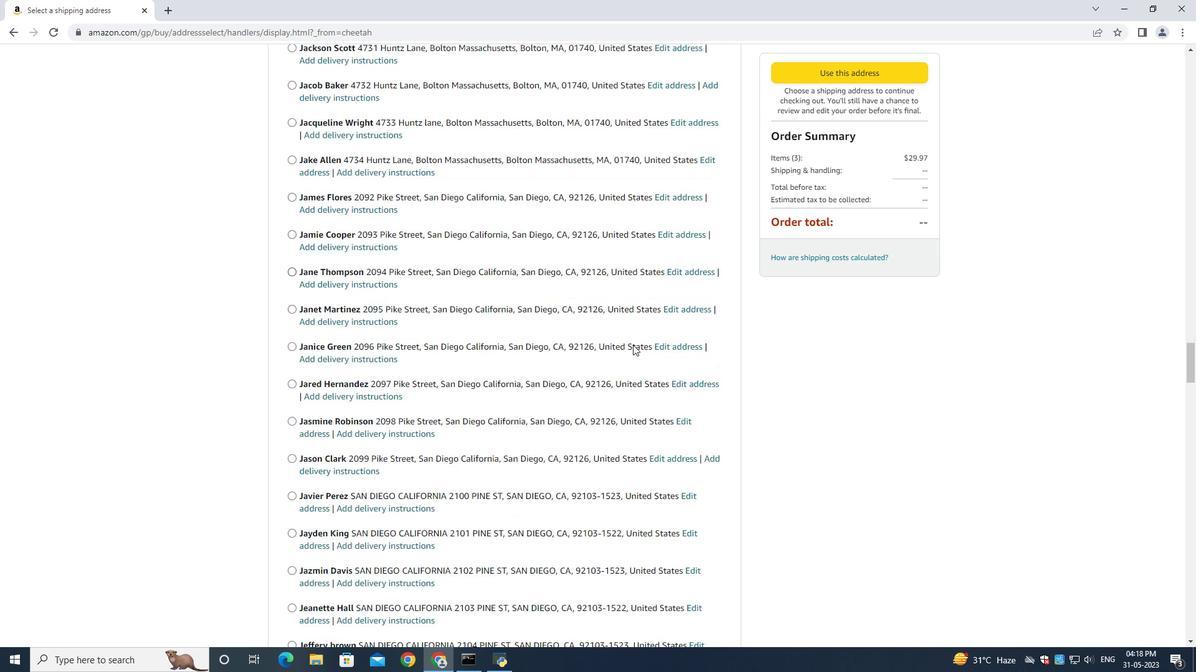 
Action: Mouse moved to (633, 347)
Screenshot: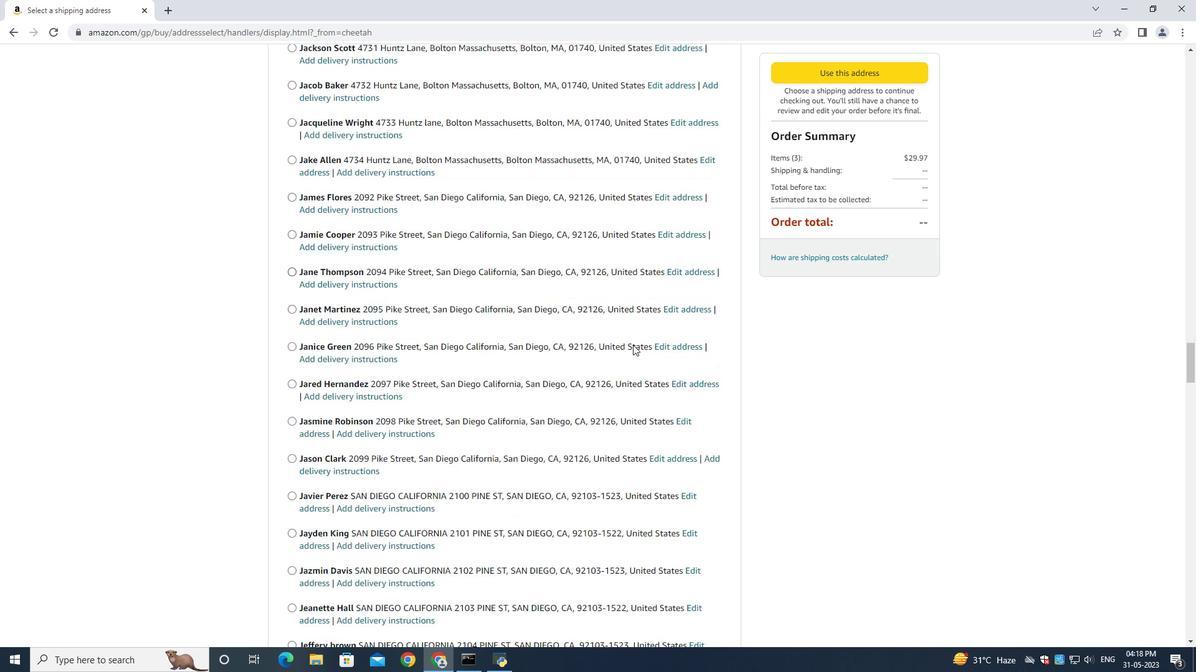 
Action: Mouse scrolled (633, 346) with delta (0, 0)
Screenshot: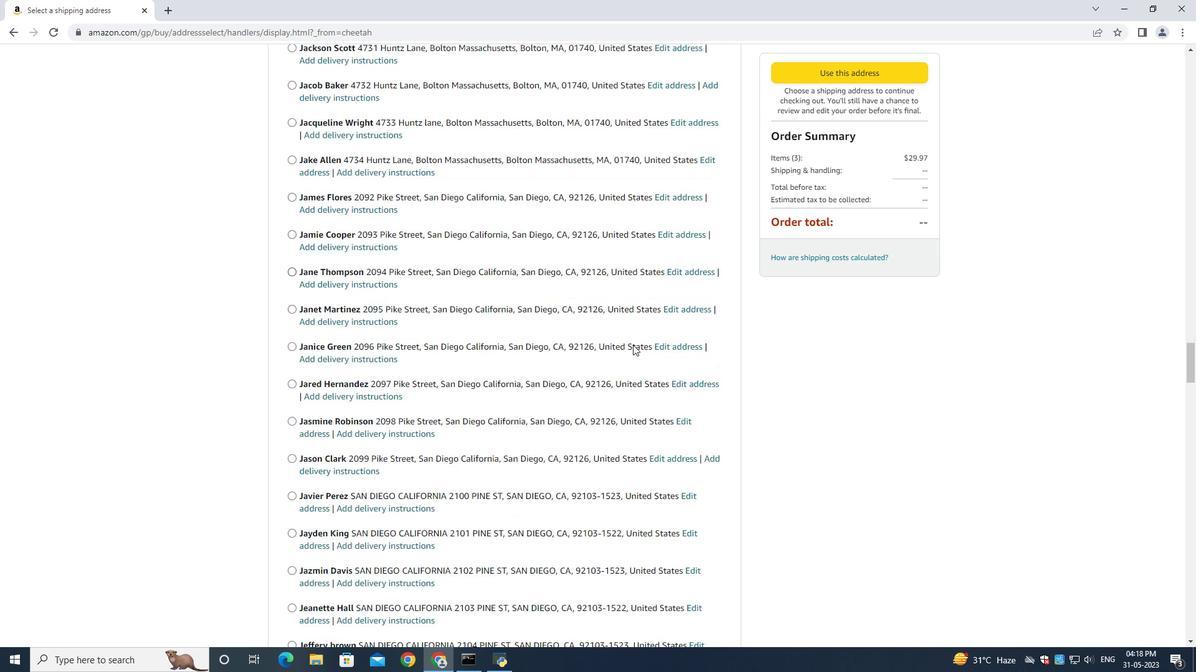 
Action: Mouse scrolled (633, 346) with delta (0, 0)
Screenshot: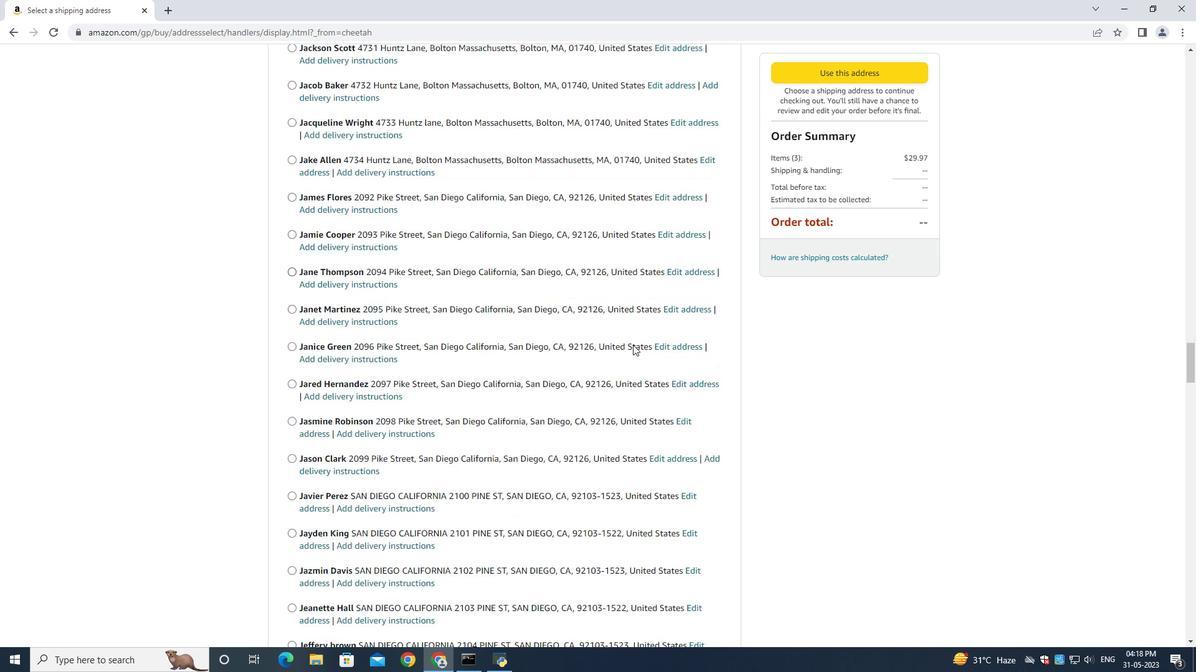 
Action: Mouse scrolled (633, 346) with delta (0, 0)
Screenshot: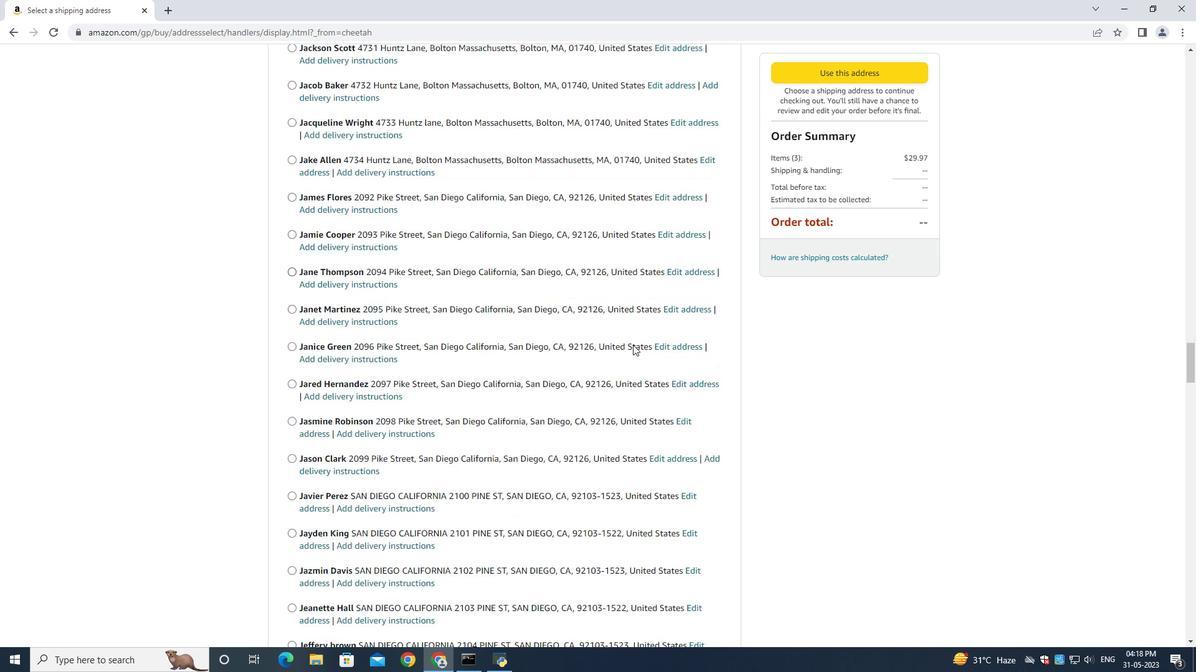 
Action: Mouse scrolled (633, 346) with delta (0, 0)
Screenshot: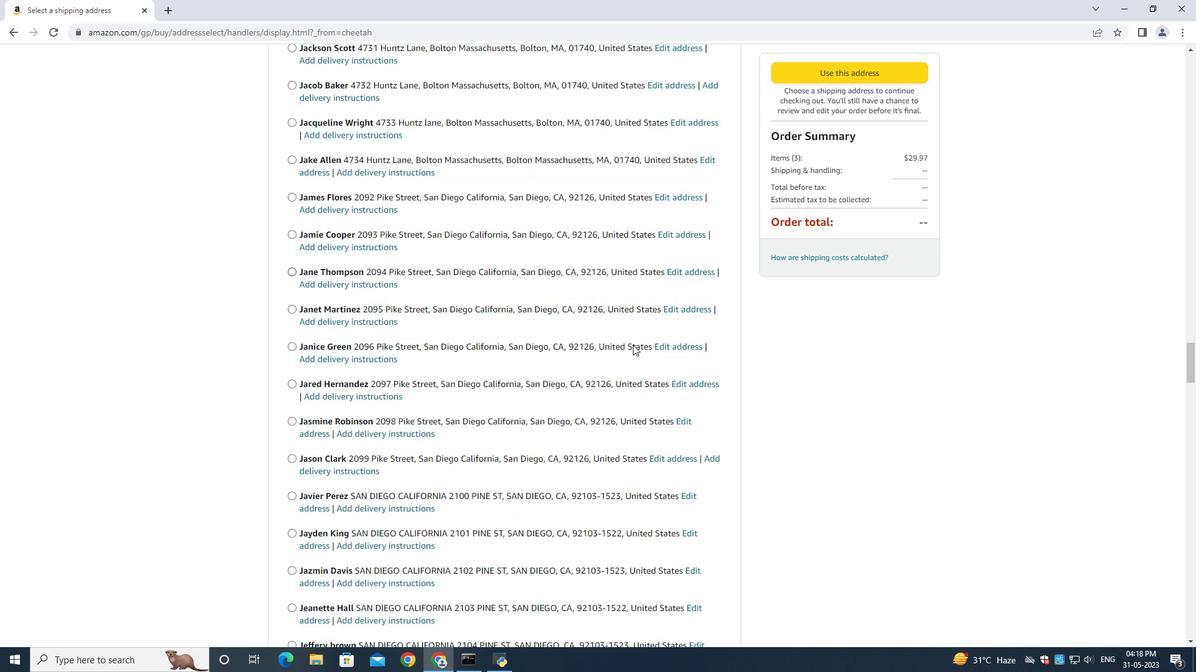 
Action: Mouse scrolled (633, 346) with delta (0, 0)
Screenshot: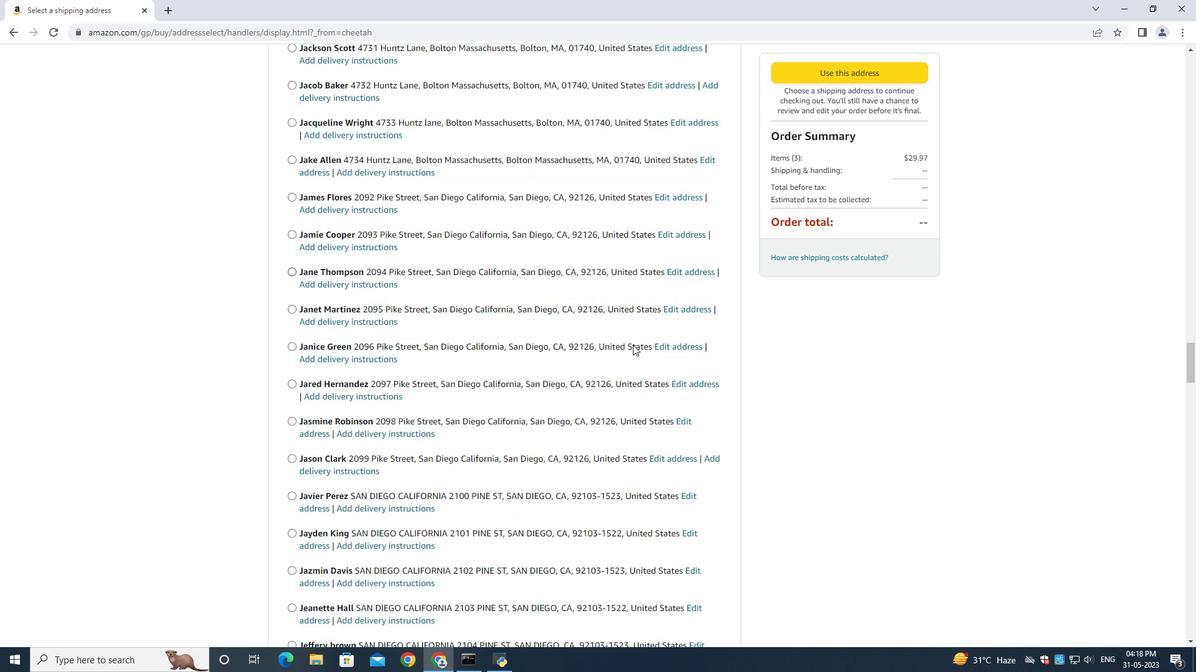 
Action: Mouse moved to (631, 347)
Screenshot: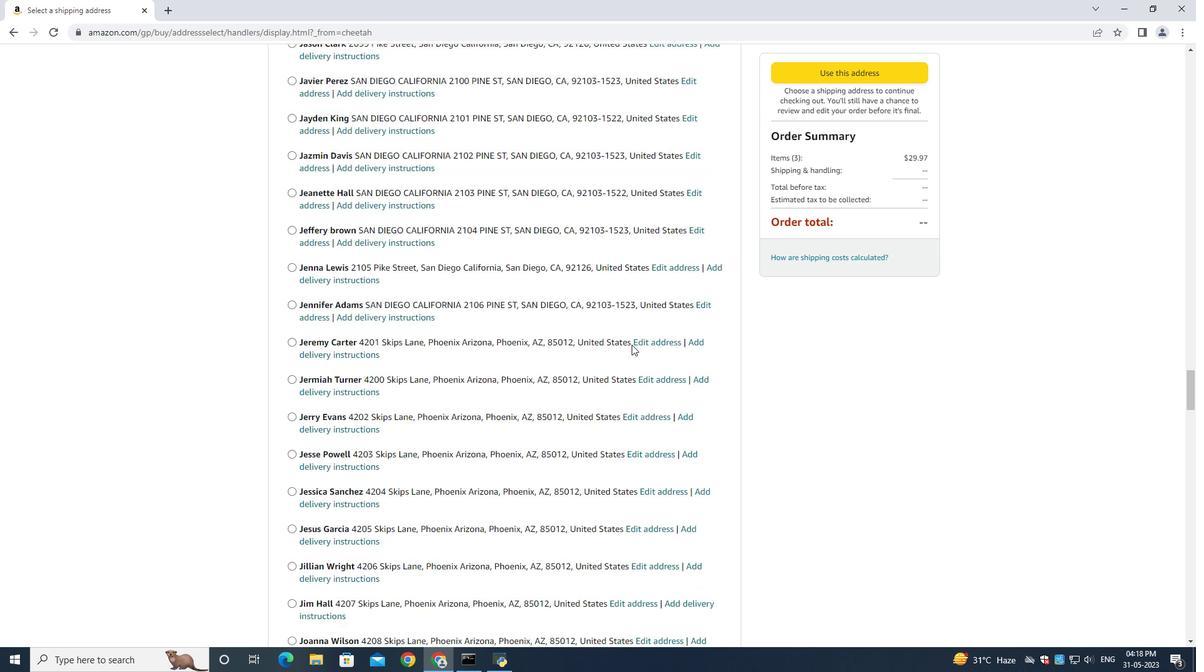 
Action: Mouse scrolled (631, 346) with delta (0, 0)
Screenshot: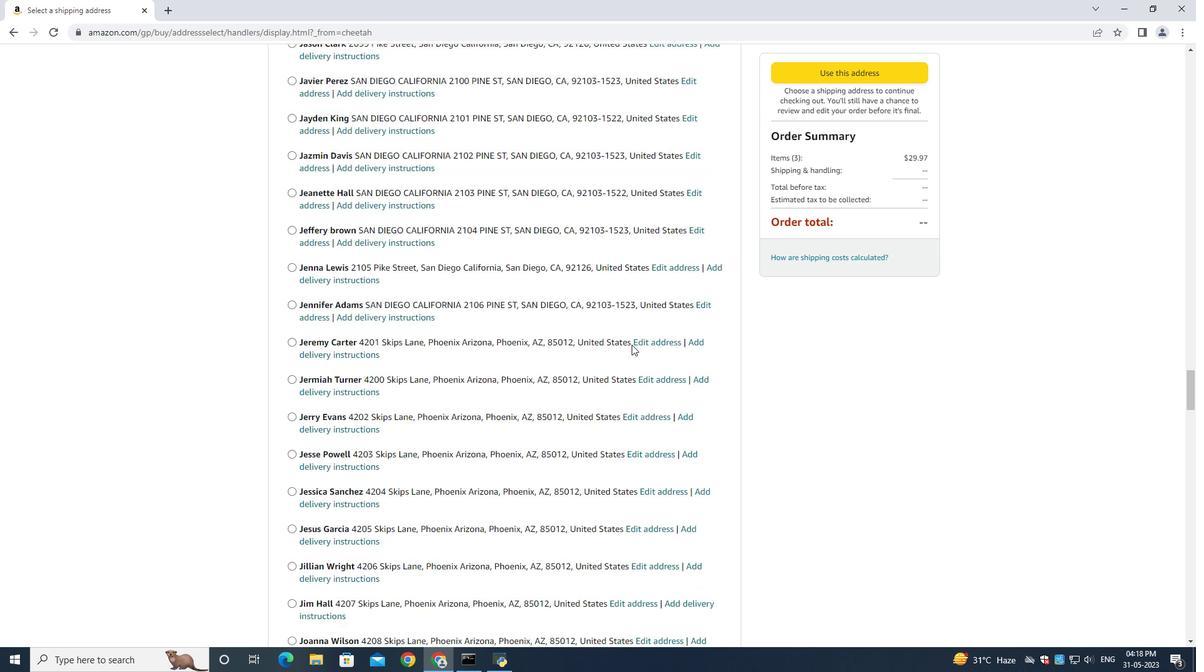 
Action: Mouse moved to (631, 347)
Screenshot: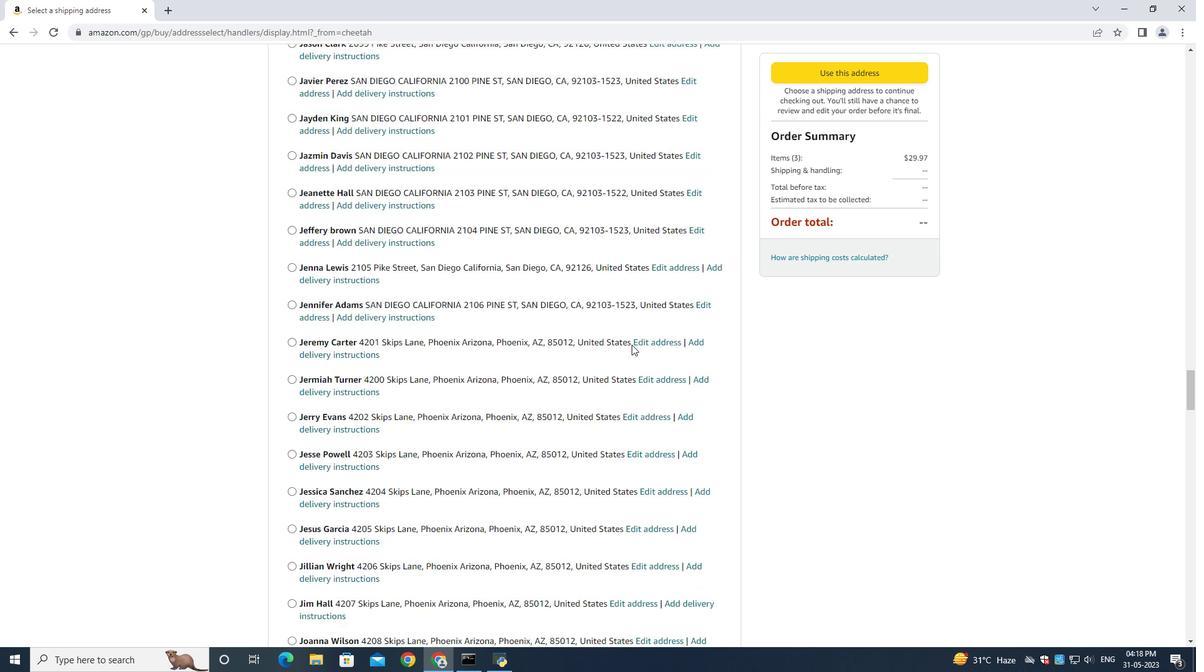 
Action: Mouse scrolled (631, 346) with delta (0, 0)
Screenshot: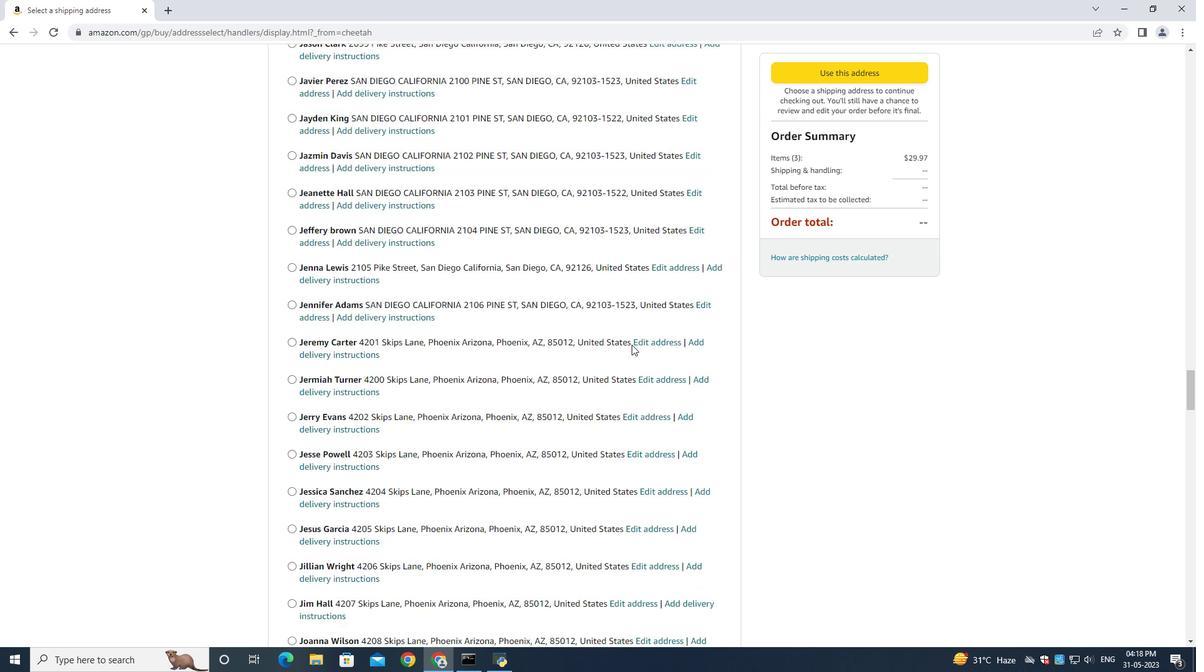 
Action: Mouse moved to (631, 347)
Screenshot: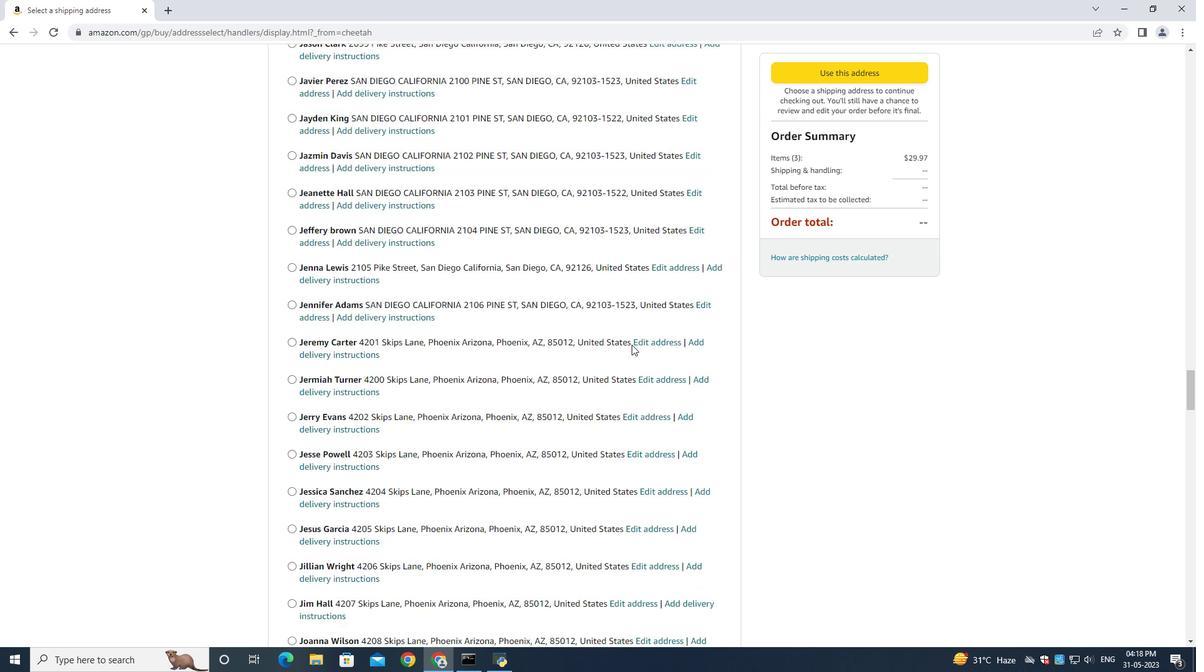 
Action: Mouse scrolled (631, 347) with delta (0, 0)
Screenshot: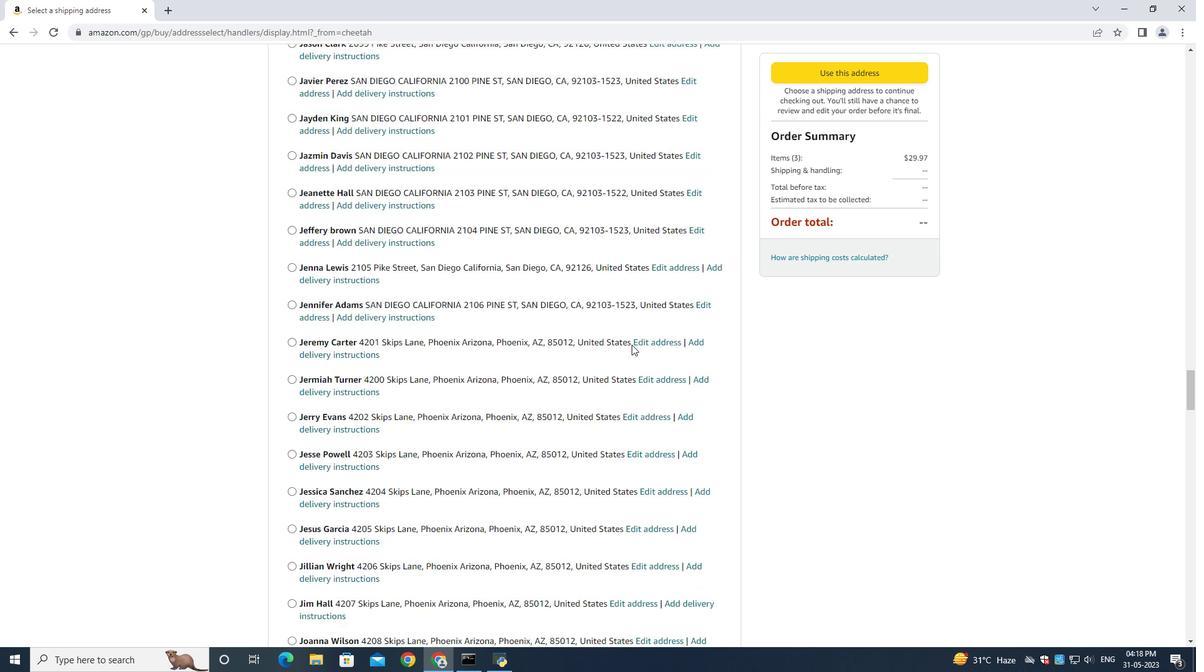 
Action: Mouse scrolled (631, 347) with delta (0, 0)
Screenshot: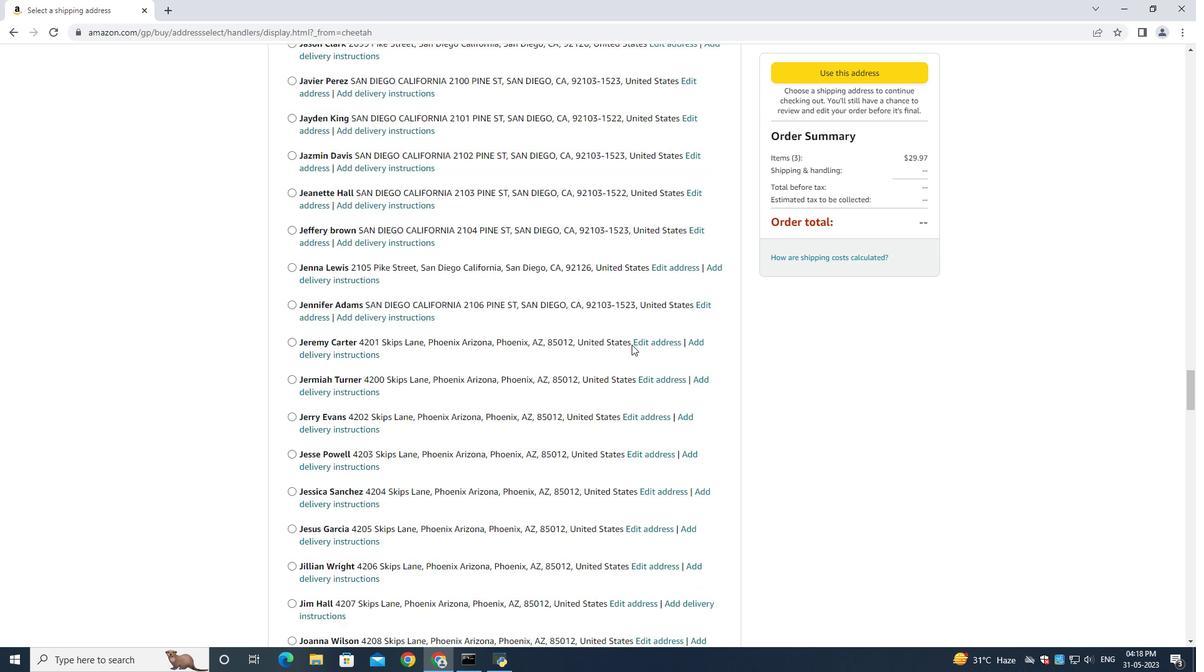 
Action: Mouse scrolled (631, 347) with delta (0, 0)
Screenshot: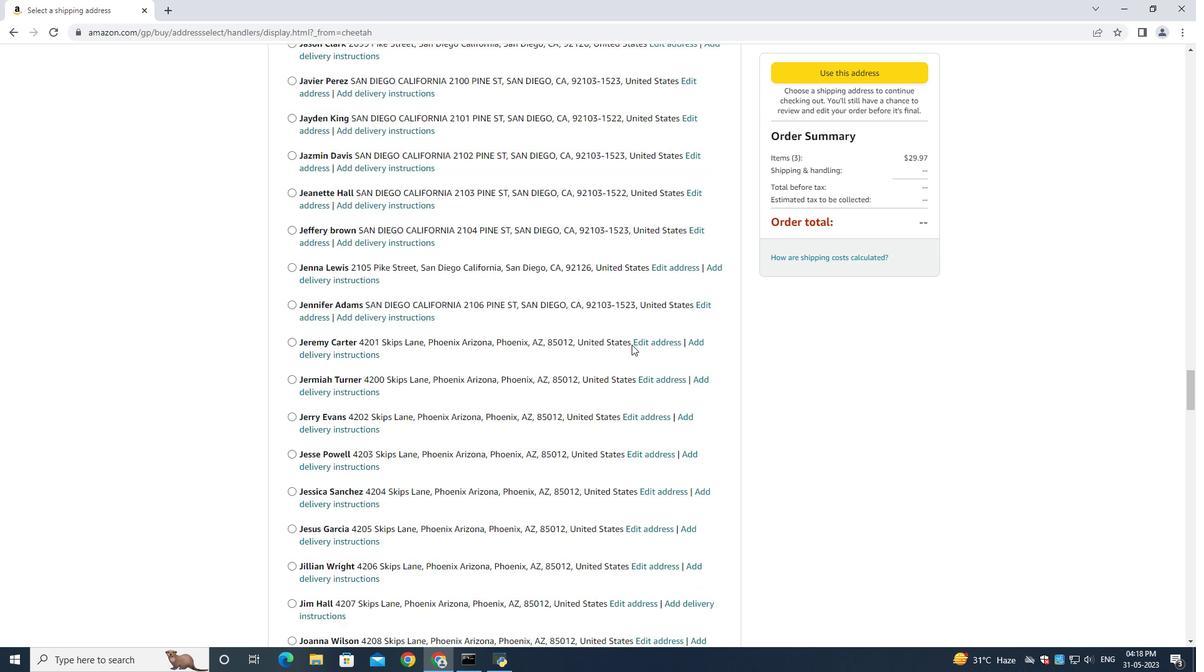 
Action: Mouse scrolled (631, 347) with delta (0, 0)
Screenshot: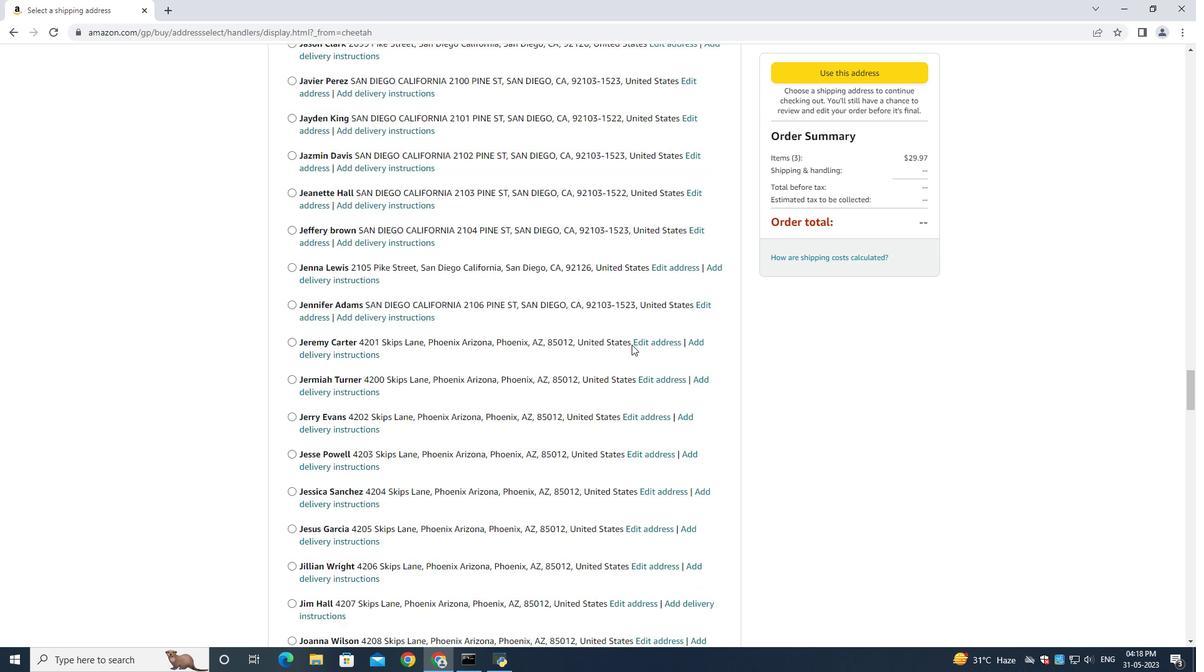 
Action: Mouse scrolled (631, 347) with delta (0, 0)
Screenshot: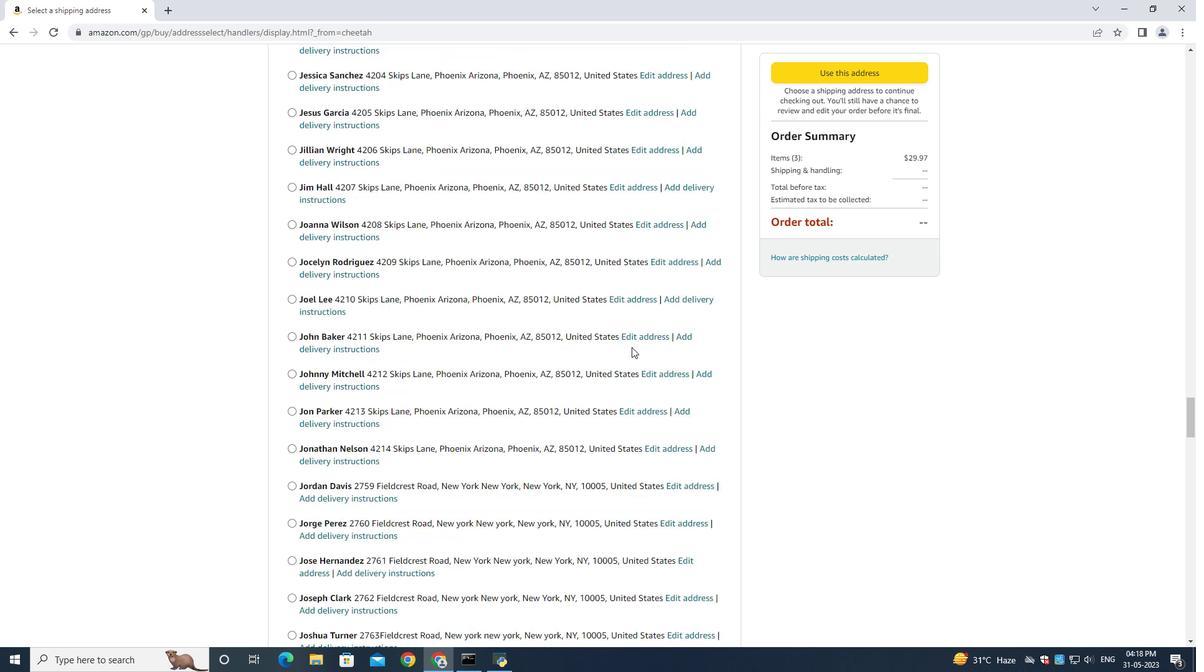 
Action: Mouse scrolled (631, 347) with delta (0, 0)
Screenshot: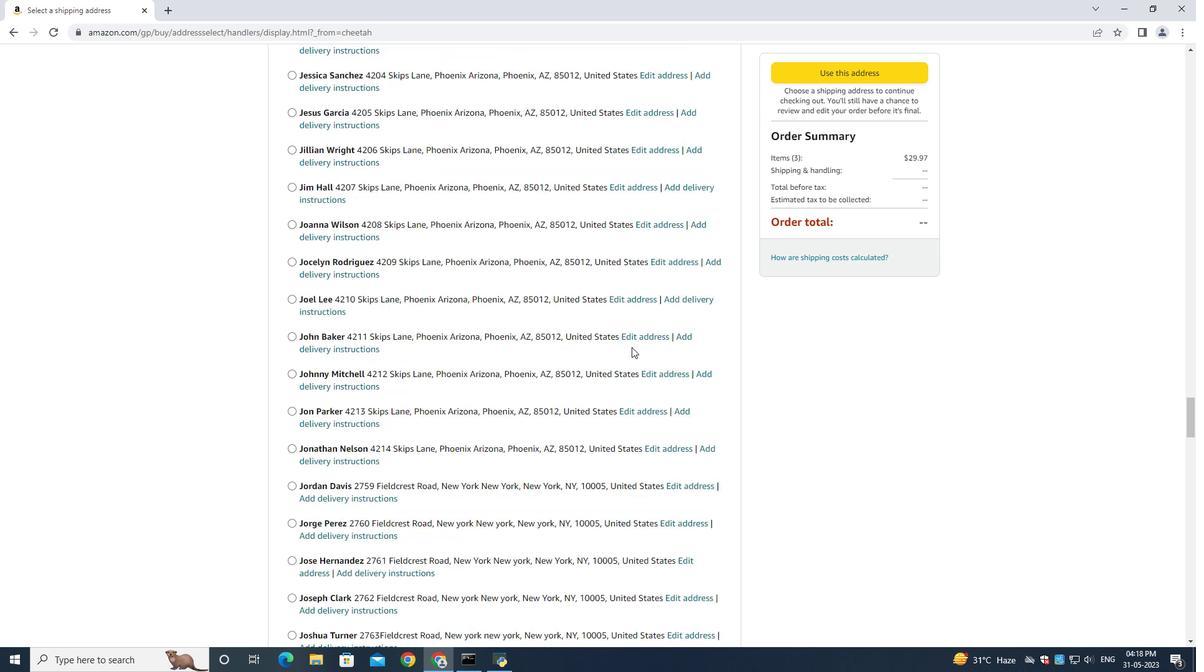 
Action: Mouse scrolled (631, 347) with delta (0, 0)
Screenshot: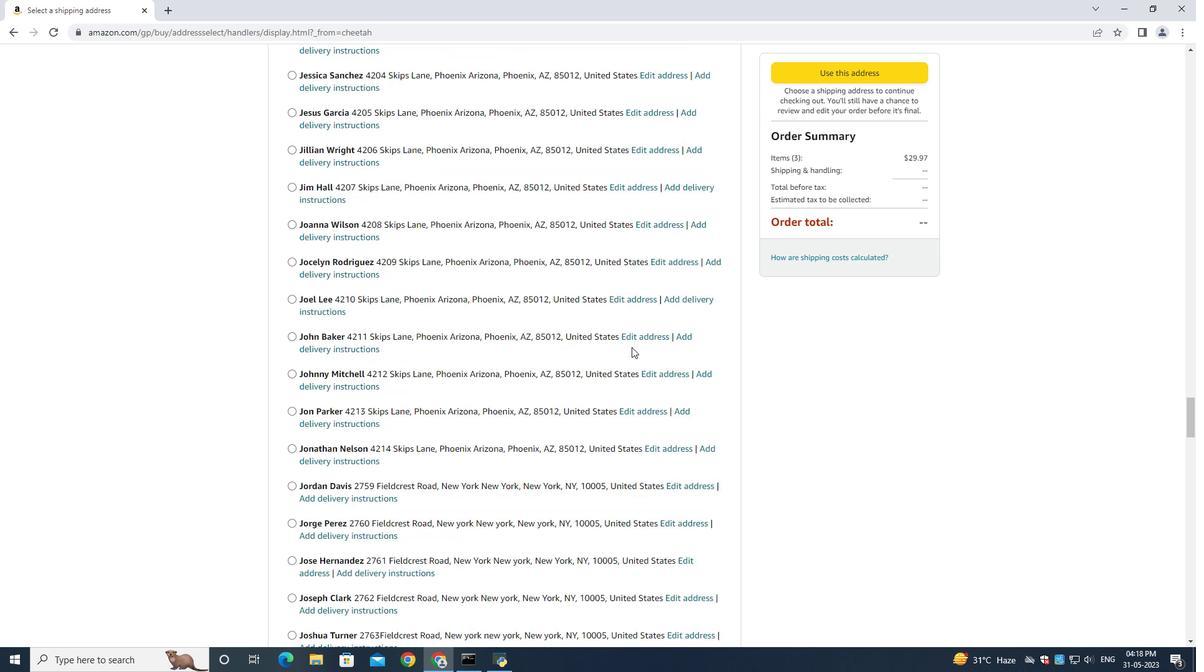 
Action: Mouse scrolled (631, 347) with delta (0, 0)
Screenshot: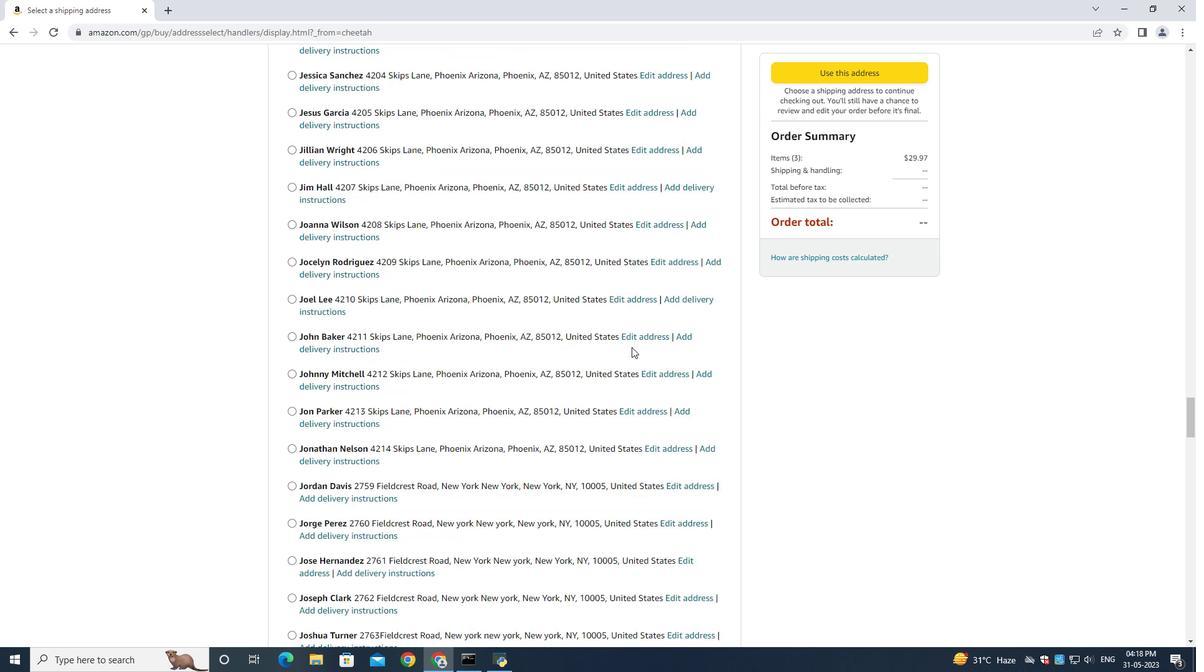 
Action: Mouse moved to (631, 347)
Screenshot: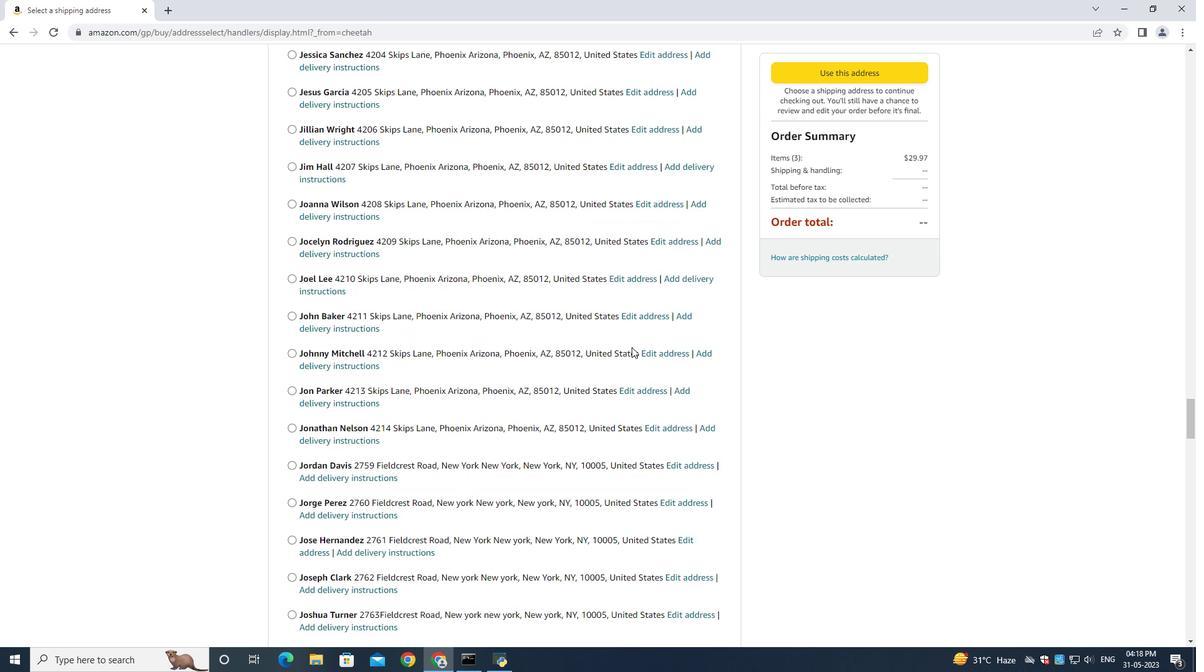 
Action: Mouse scrolled (631, 347) with delta (0, 0)
Screenshot: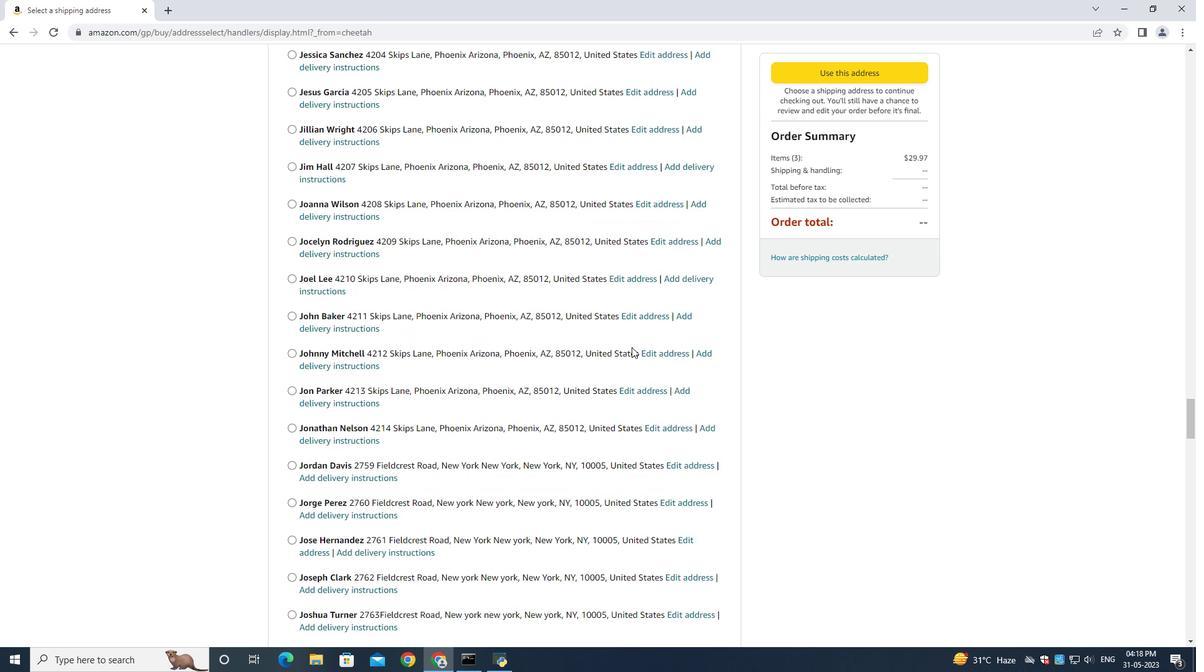 
Action: Mouse moved to (631, 347)
Screenshot: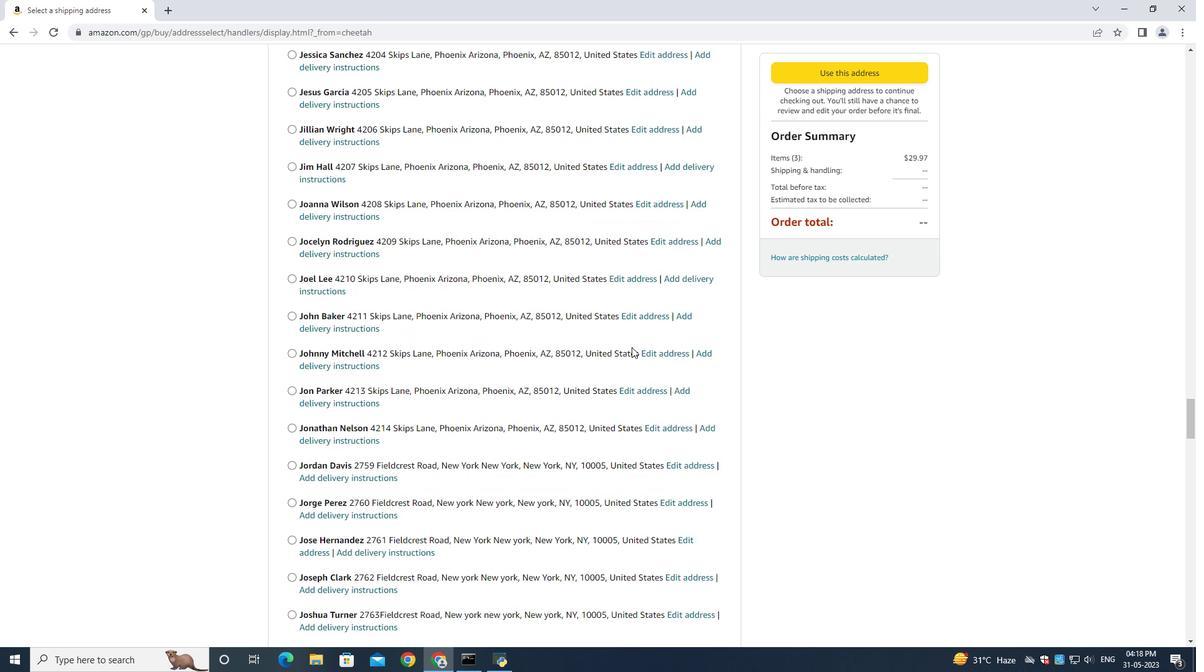 
Action: Mouse scrolled (631, 347) with delta (0, 0)
Screenshot: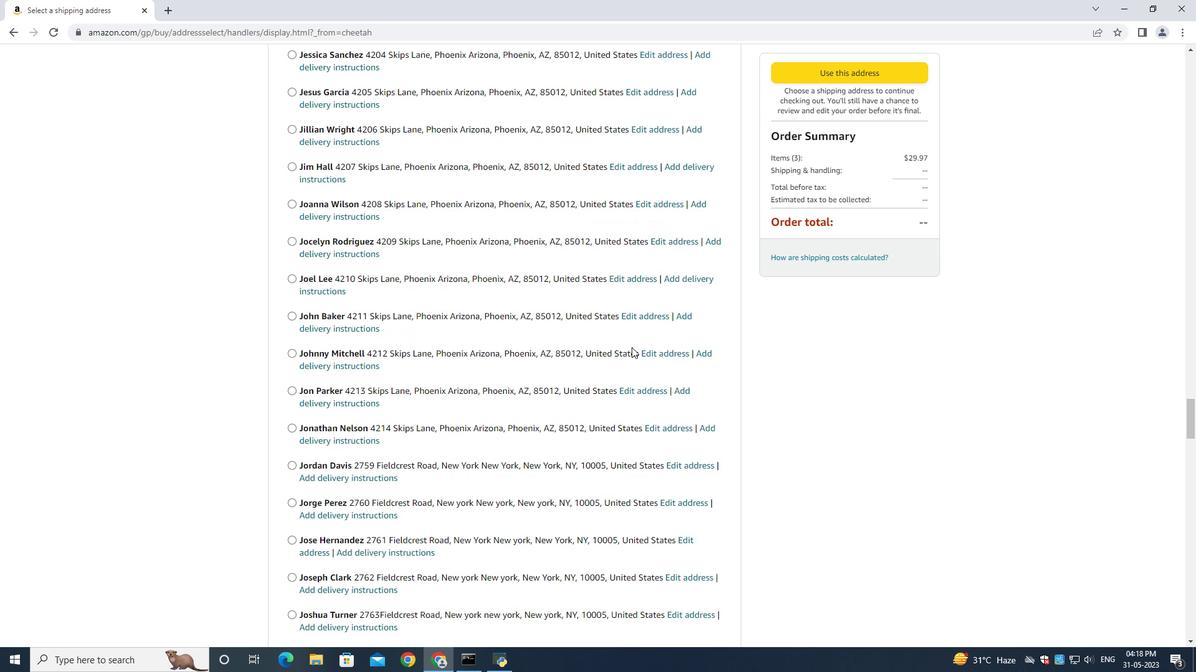 
Action: Mouse scrolled (631, 347) with delta (0, 0)
Screenshot: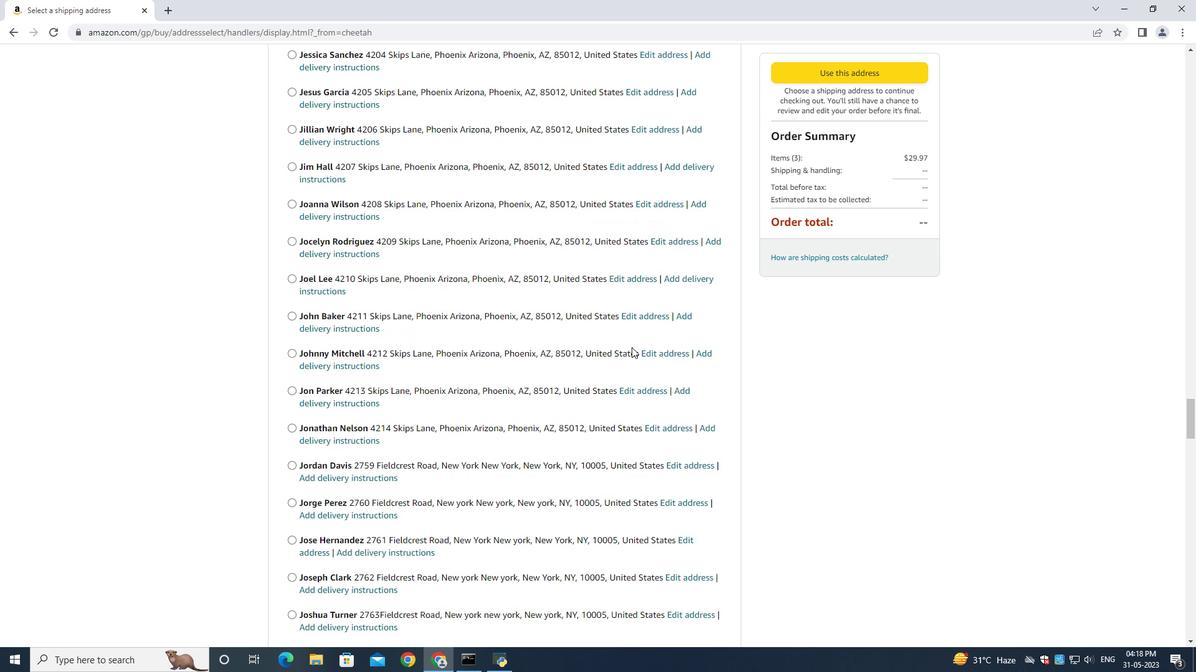 
Action: Mouse scrolled (631, 347) with delta (0, 0)
Screenshot: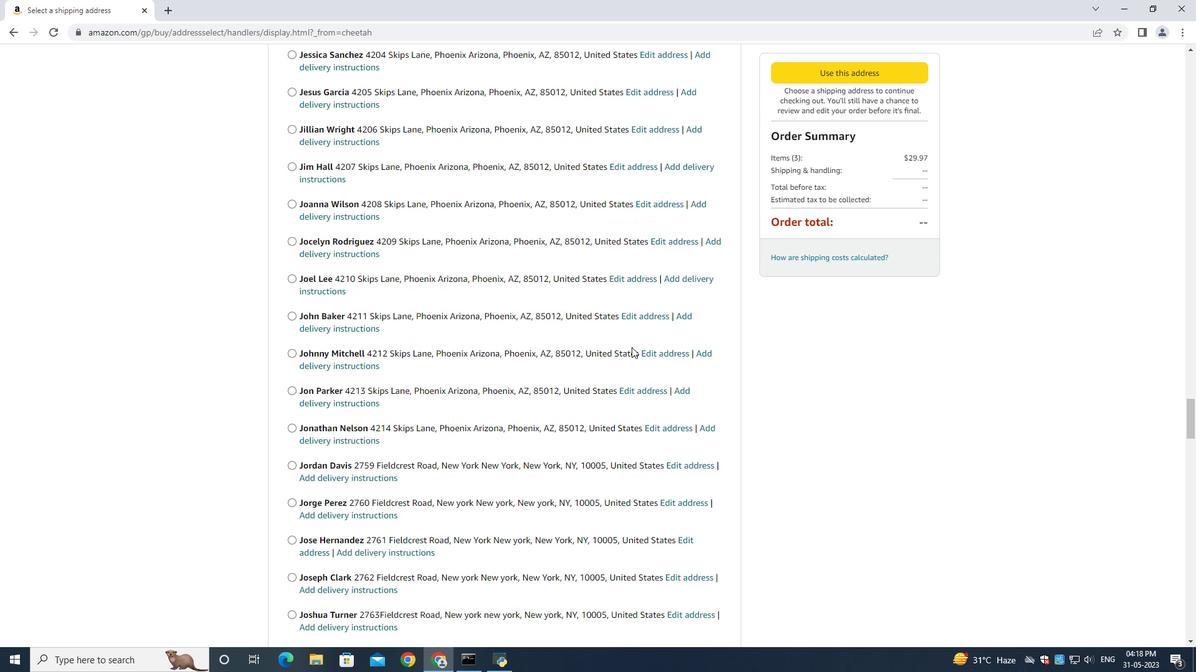 
Action: Mouse scrolled (631, 347) with delta (0, 0)
Screenshot: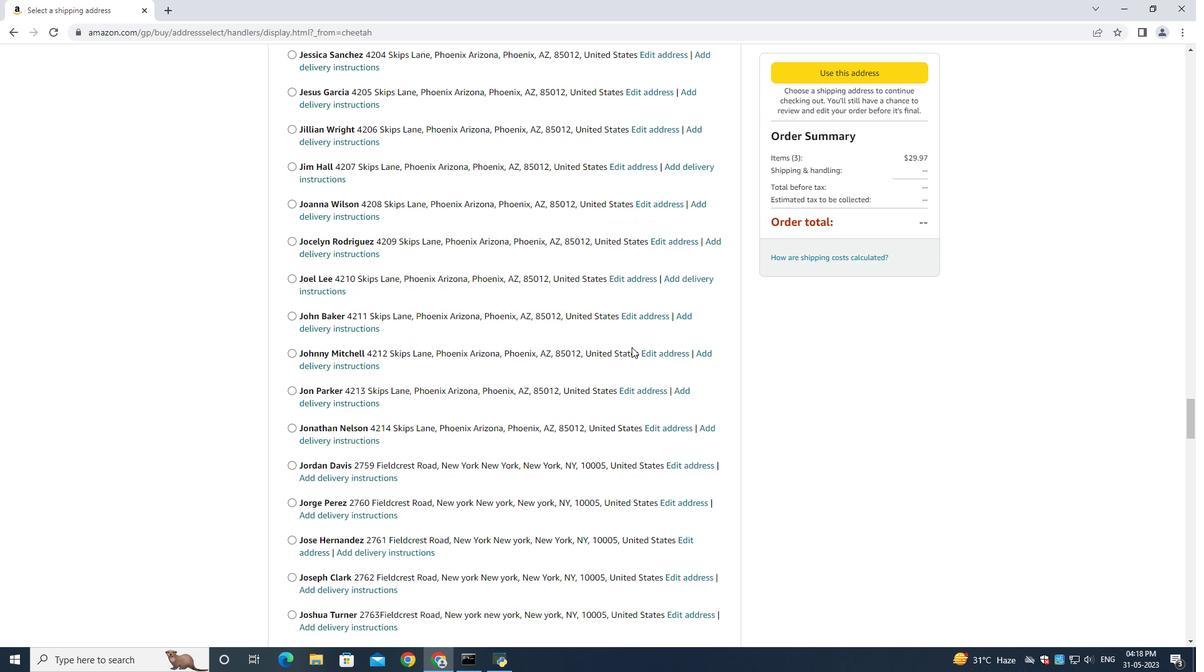 
Action: Mouse scrolled (631, 347) with delta (0, 0)
Screenshot: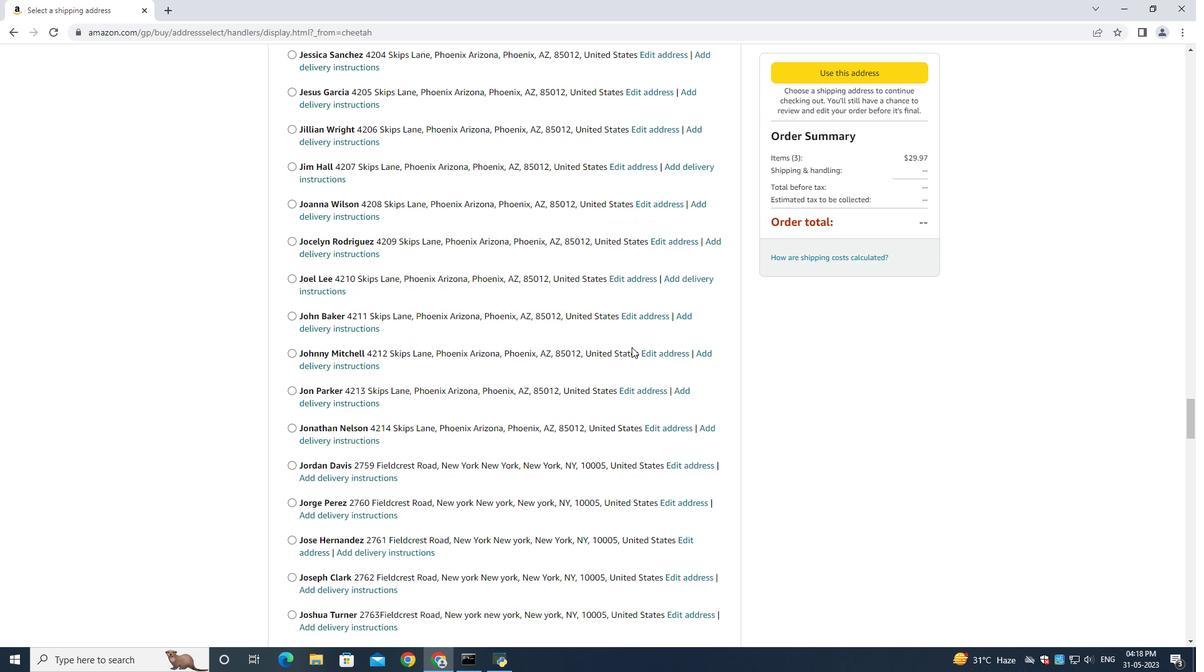 
Action: Mouse scrolled (631, 347) with delta (0, 0)
Screenshot: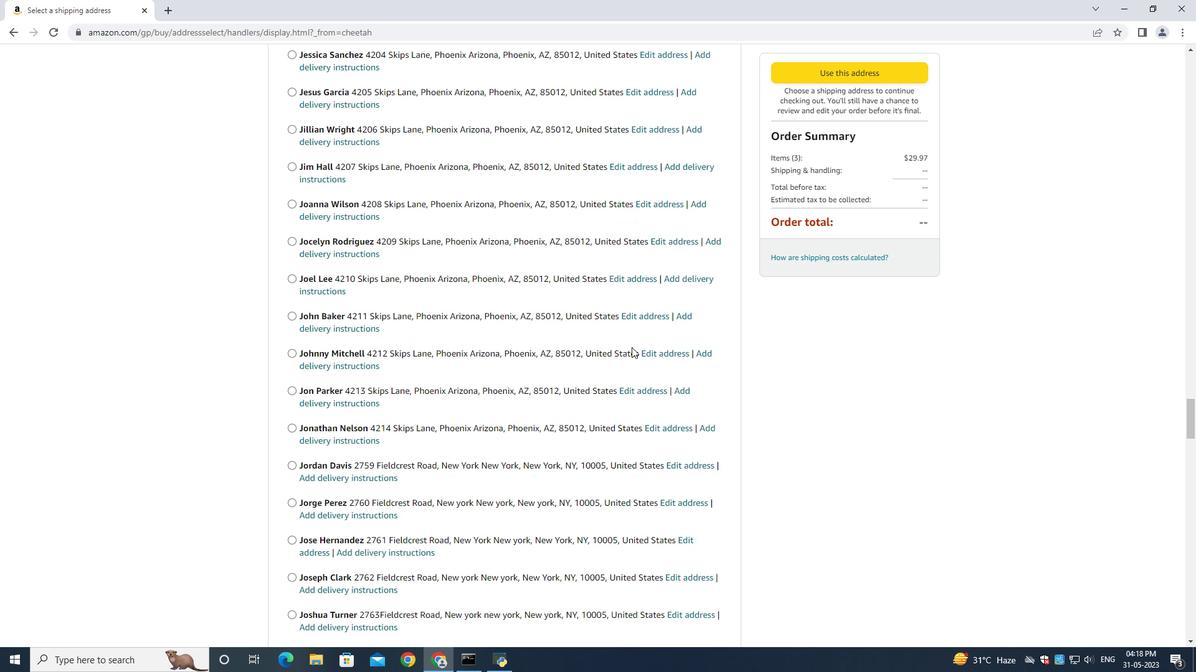 
Action: Mouse scrolled (631, 347) with delta (0, 0)
Screenshot: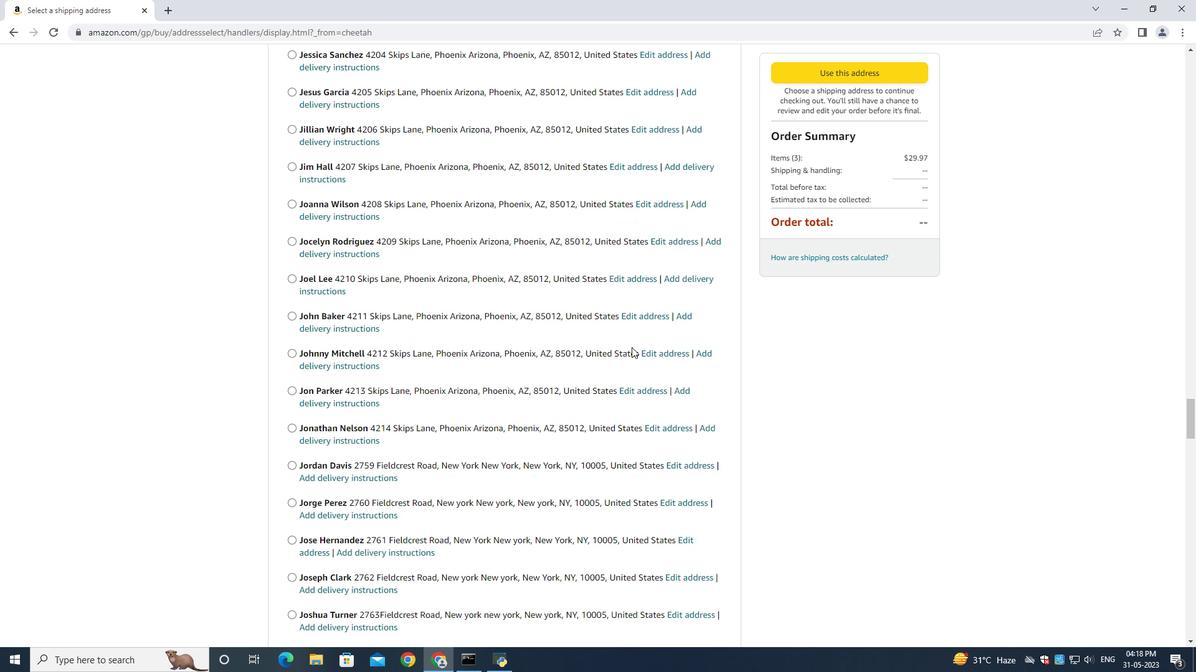 
Action: Mouse scrolled (631, 347) with delta (0, 0)
Screenshot: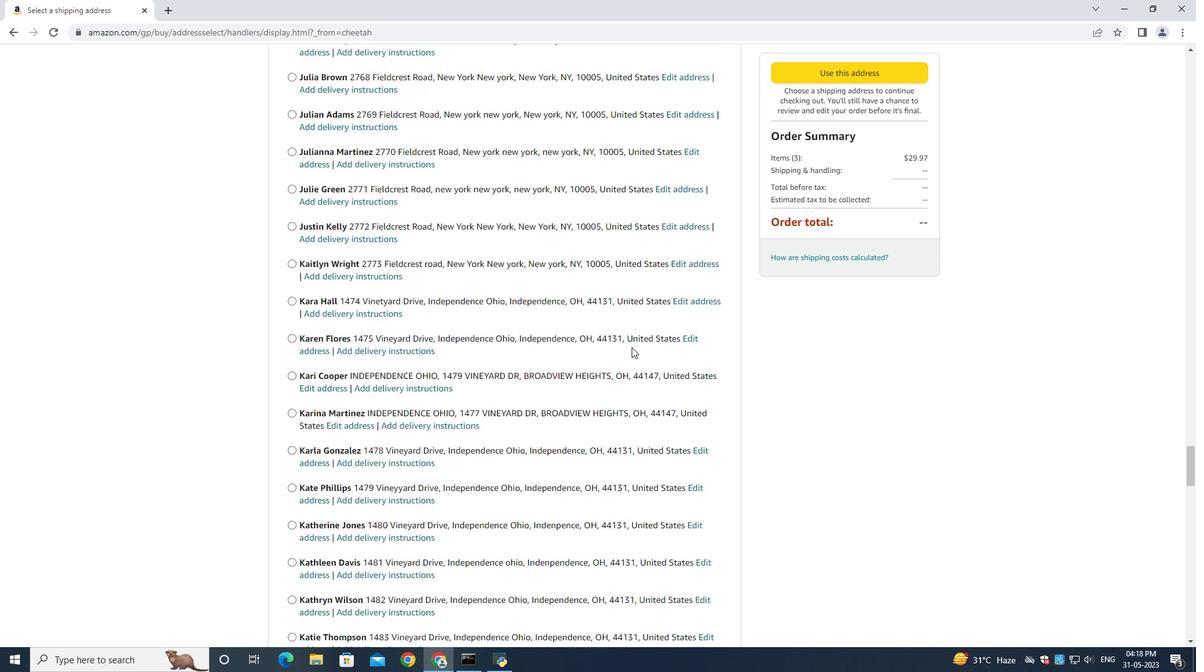 
Action: Mouse scrolled (631, 347) with delta (0, 0)
Screenshot: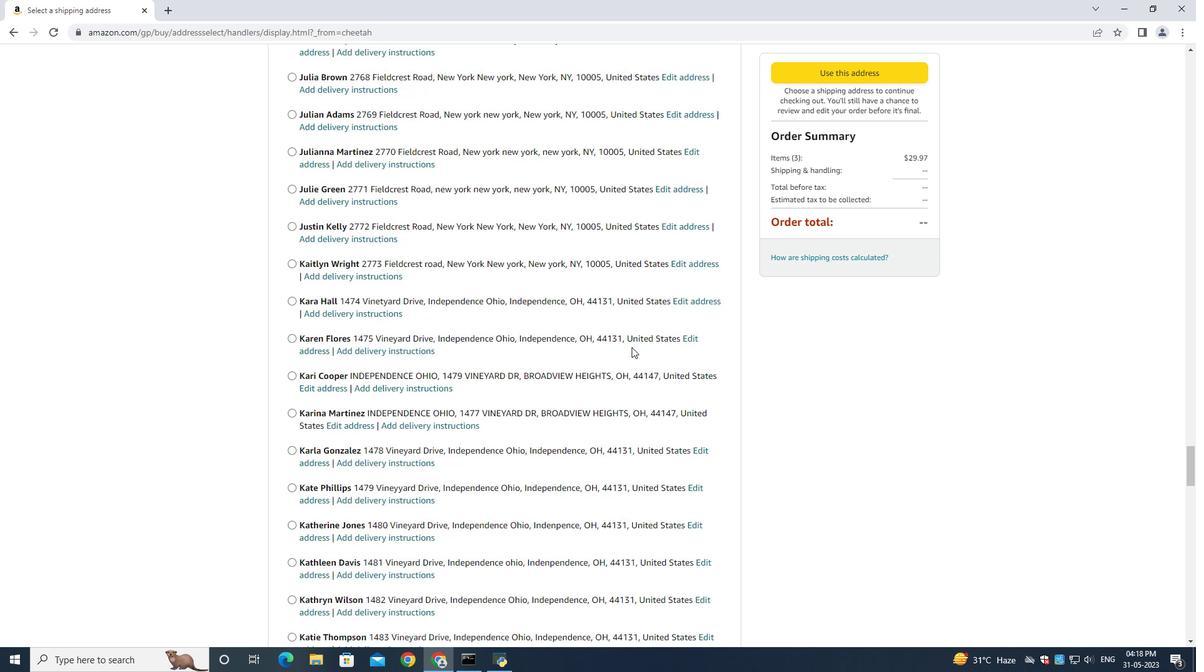 
Action: Mouse scrolled (631, 347) with delta (0, 0)
Screenshot: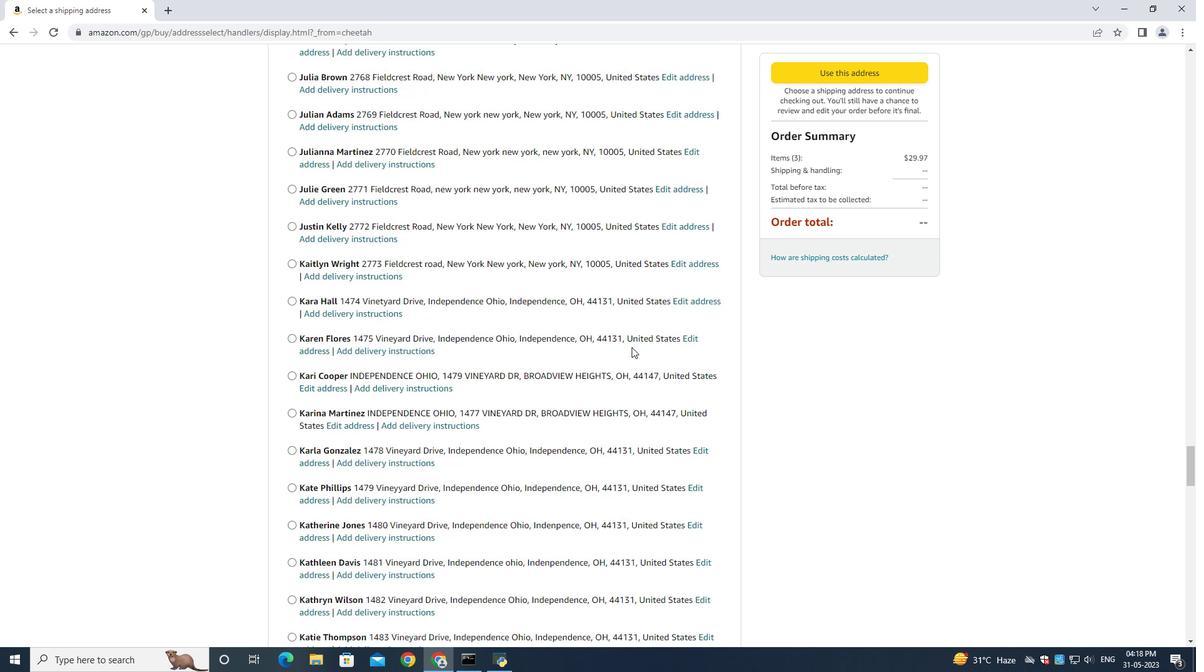 
Action: Mouse scrolled (631, 347) with delta (0, 0)
Screenshot: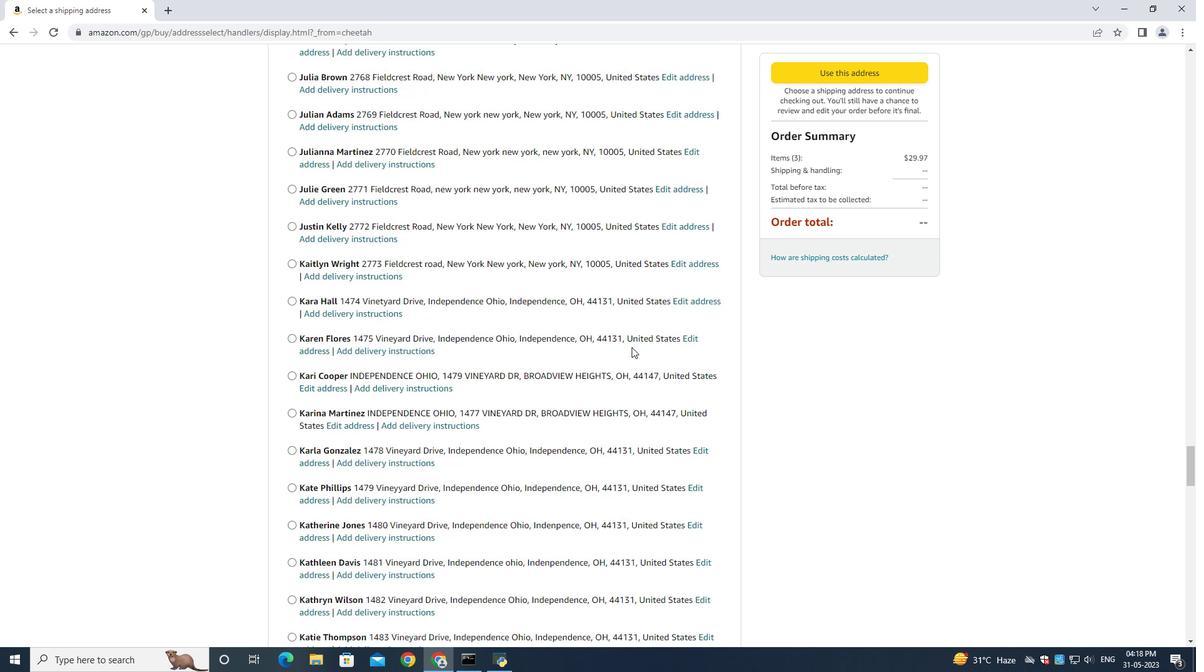 
Action: Mouse scrolled (631, 347) with delta (0, 0)
Screenshot: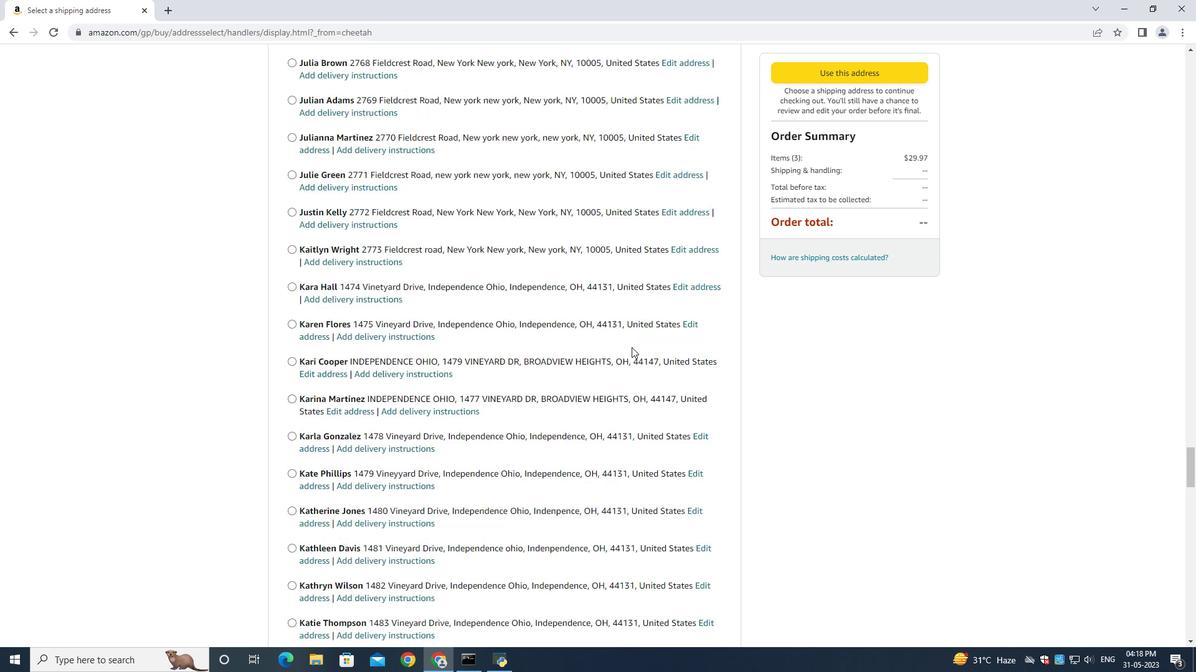 
Action: Mouse scrolled (631, 347) with delta (0, 0)
Screenshot: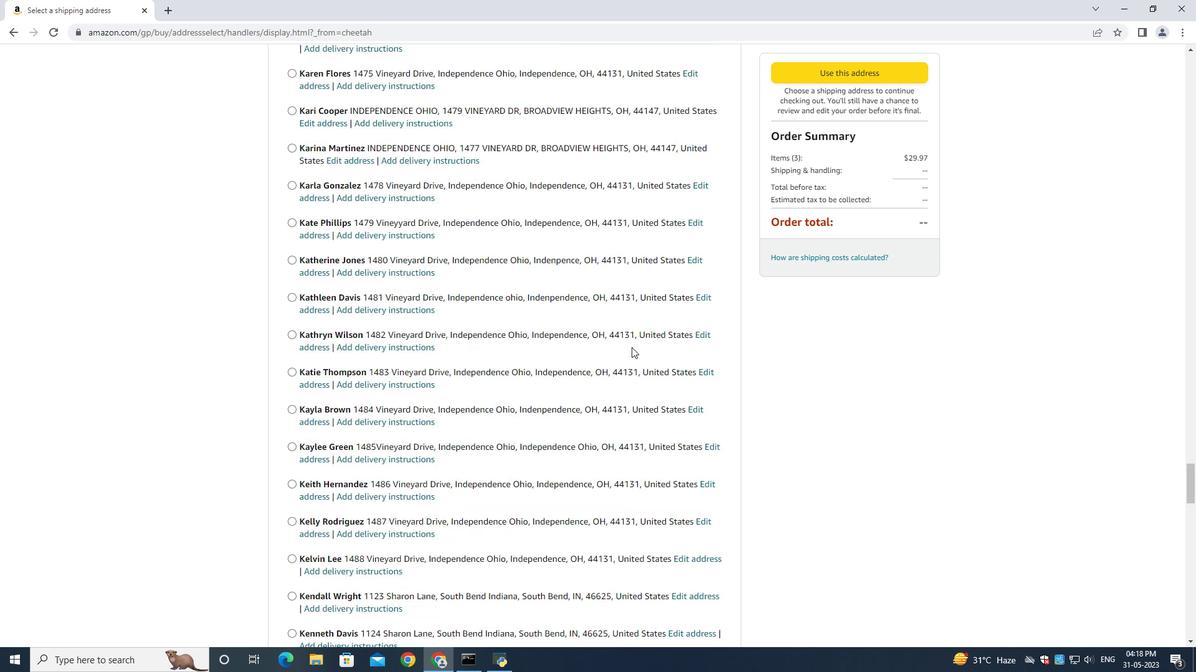 
Action: Mouse scrolled (631, 347) with delta (0, 0)
Screenshot: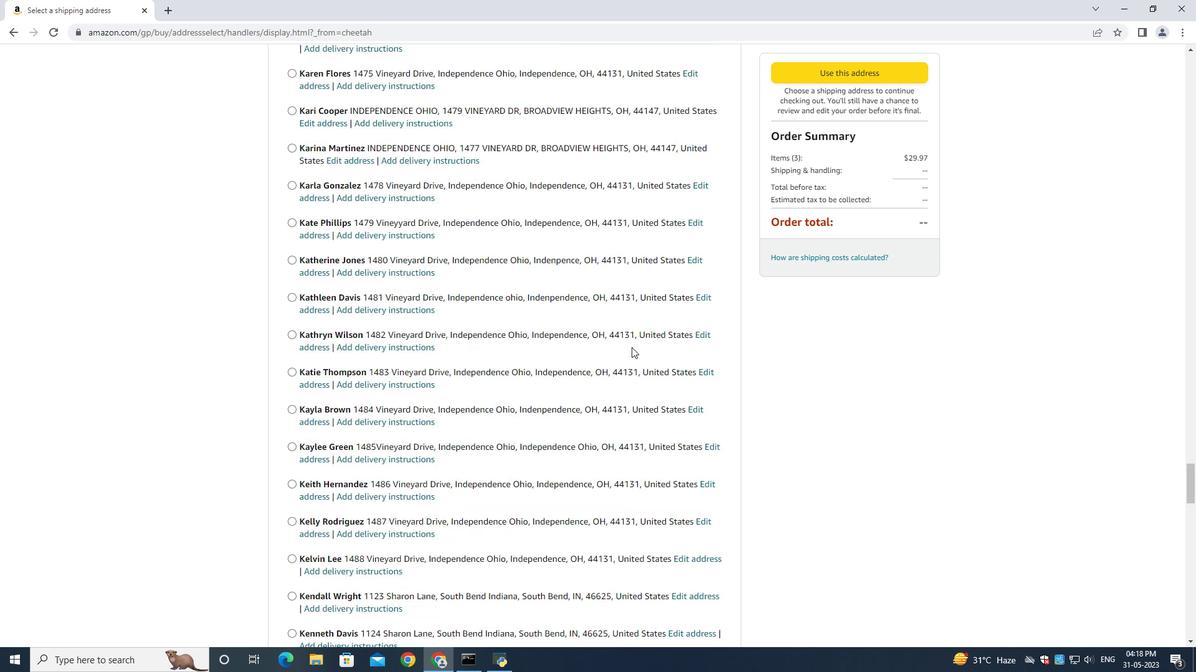 
Action: Mouse scrolled (631, 347) with delta (0, 0)
Screenshot: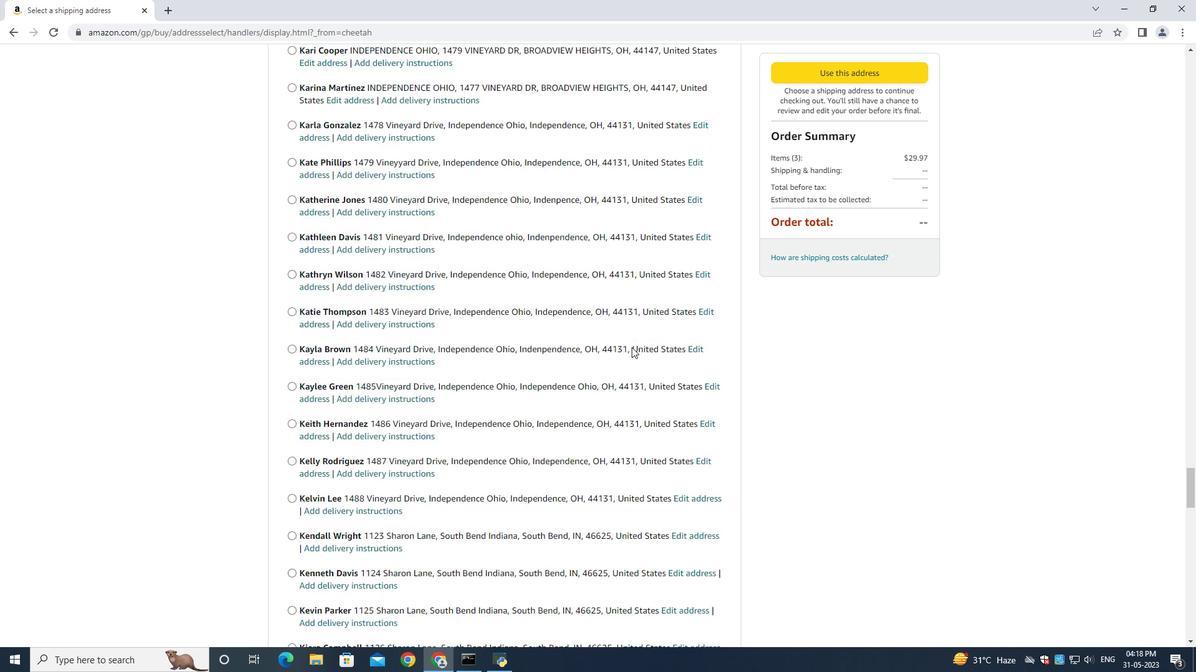 
Action: Mouse scrolled (631, 347) with delta (0, 0)
Screenshot: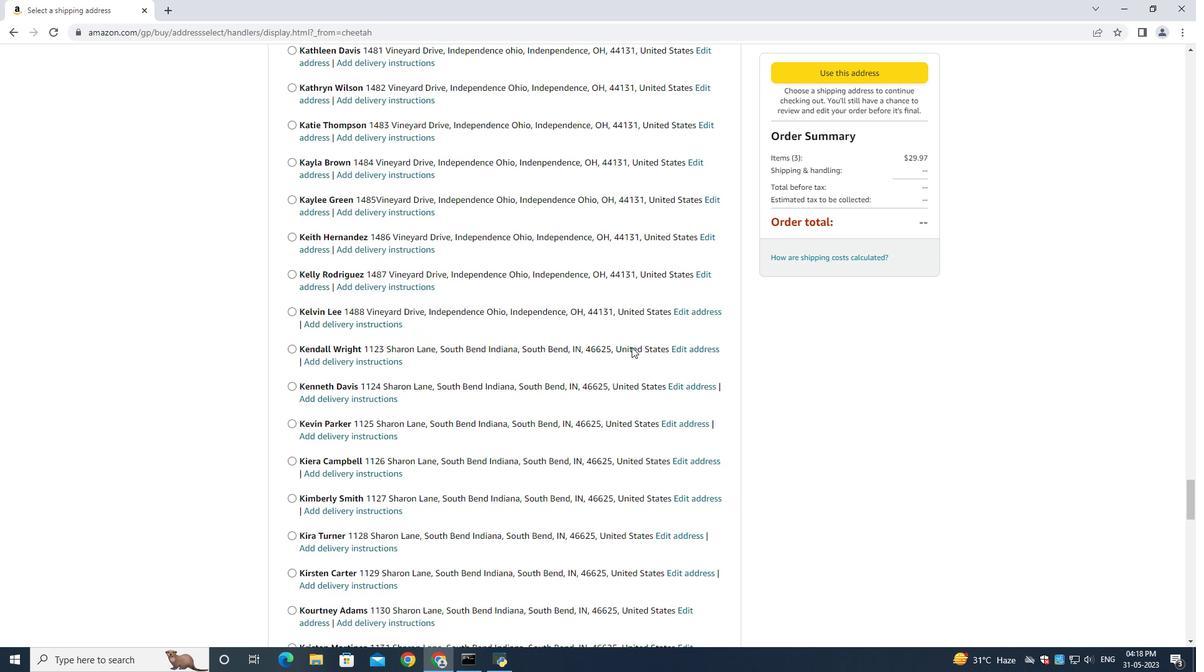 
Action: Mouse moved to (631, 347)
Screenshot: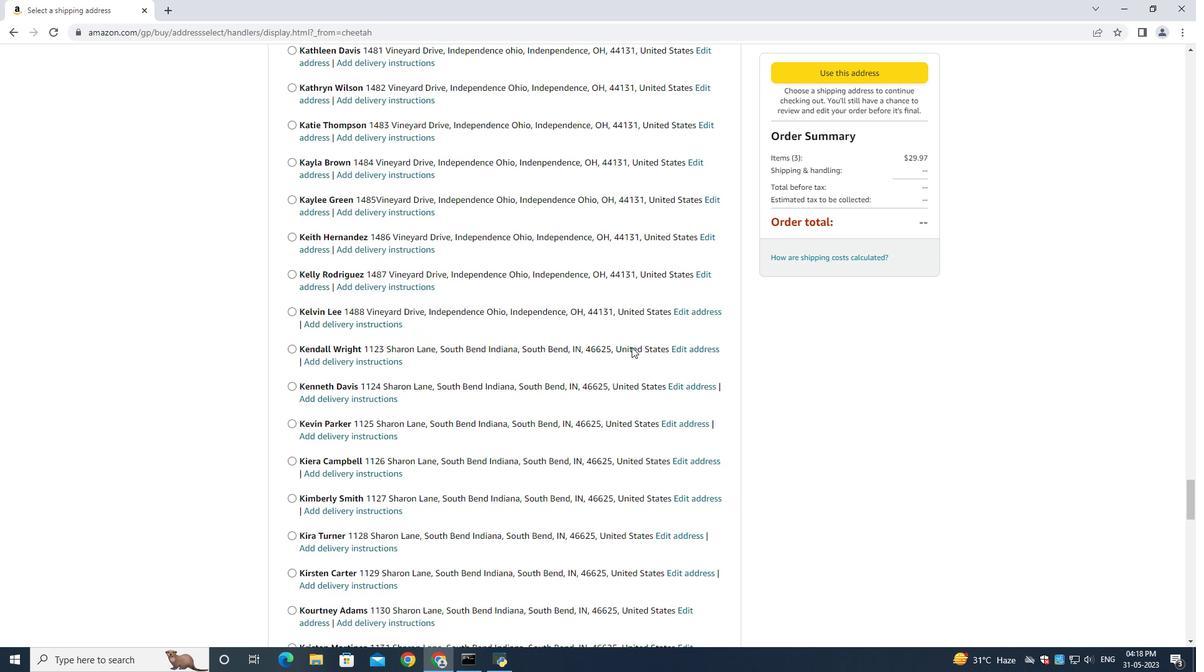 
Action: Mouse scrolled (631, 347) with delta (0, 0)
Screenshot: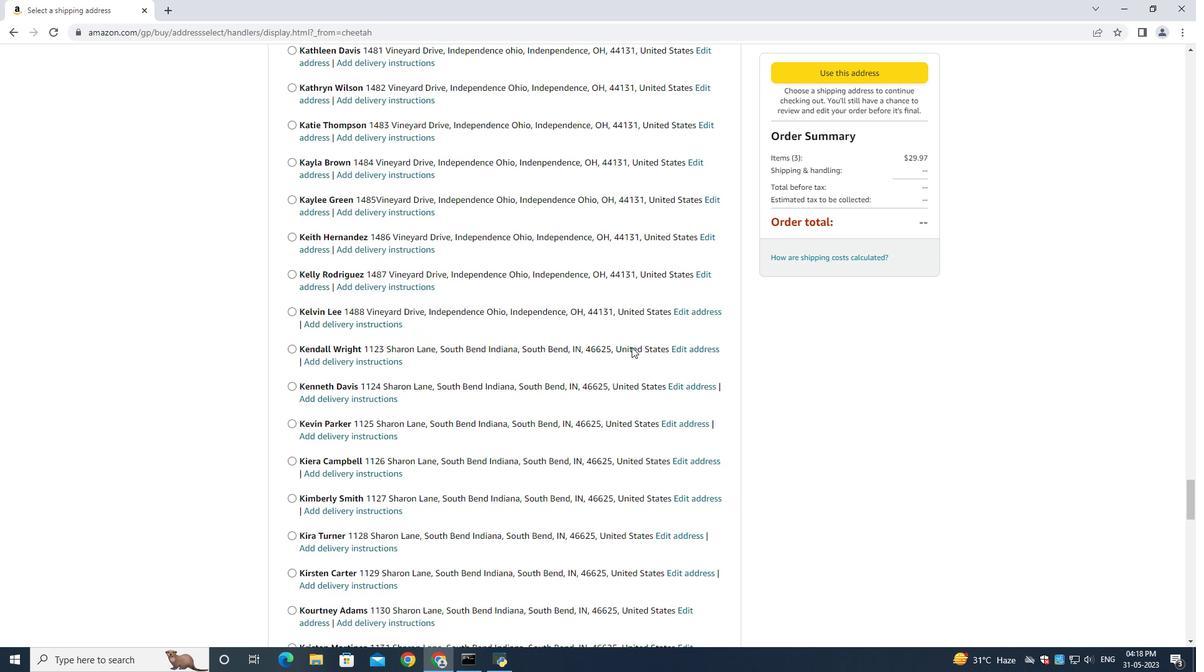 
Action: Mouse scrolled (631, 347) with delta (0, 0)
Screenshot: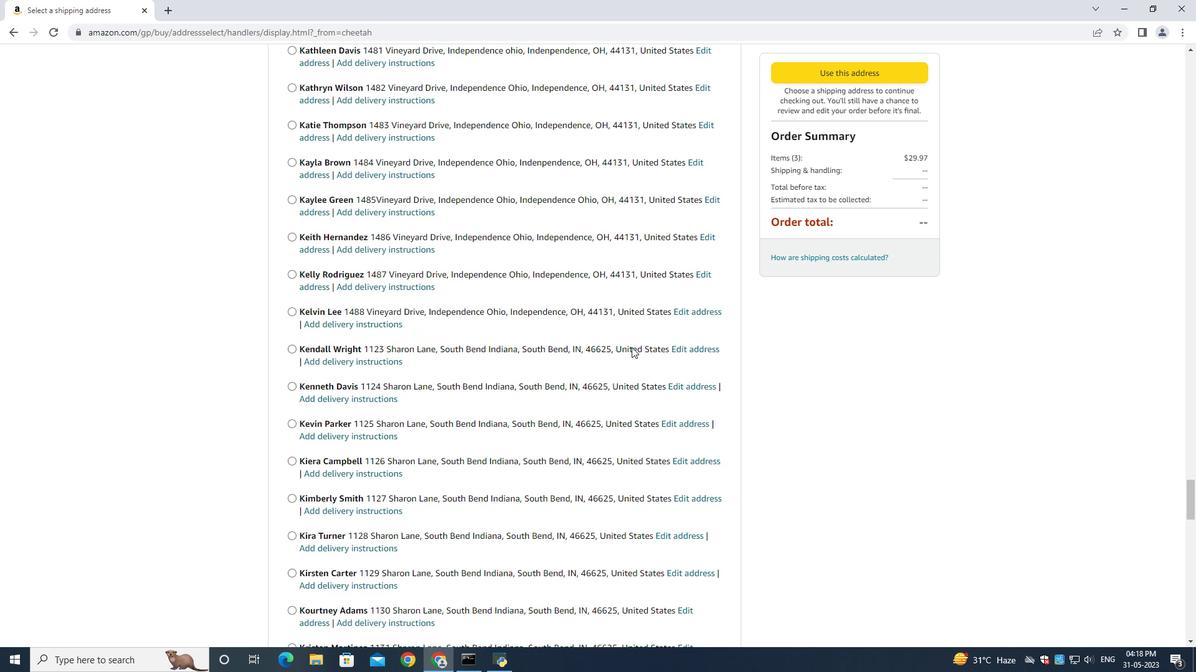 
Action: Mouse moved to (631, 347)
Screenshot: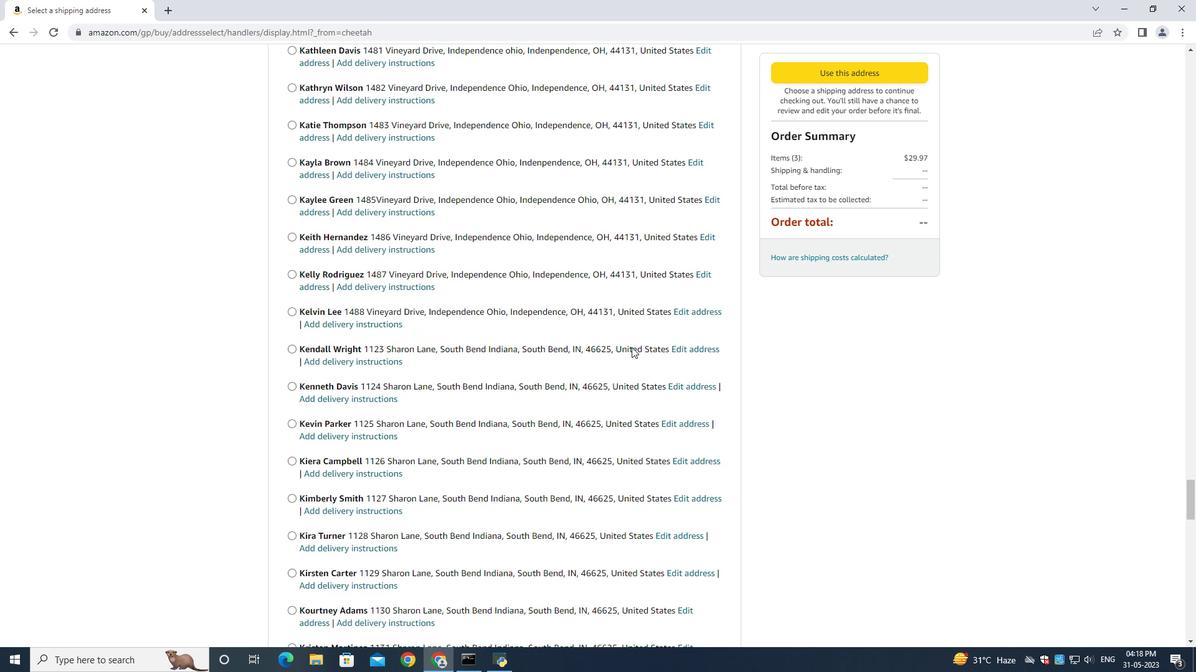 
Action: Mouse scrolled (631, 347) with delta (0, 0)
Screenshot: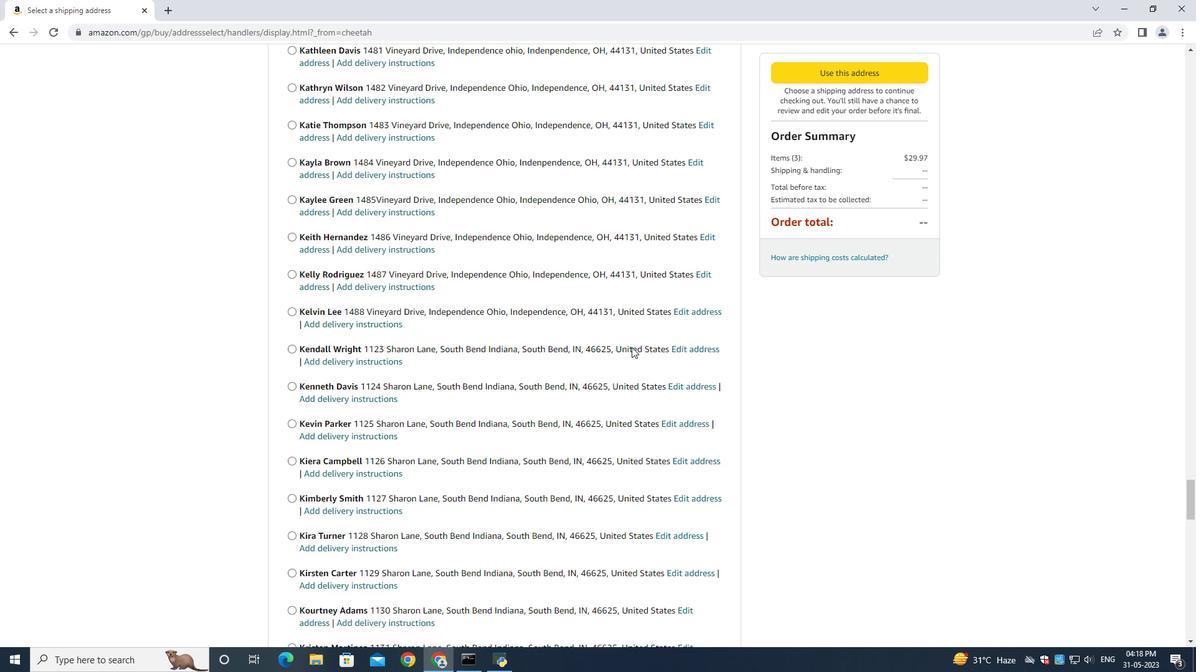 
Action: Mouse moved to (629, 347)
Screenshot: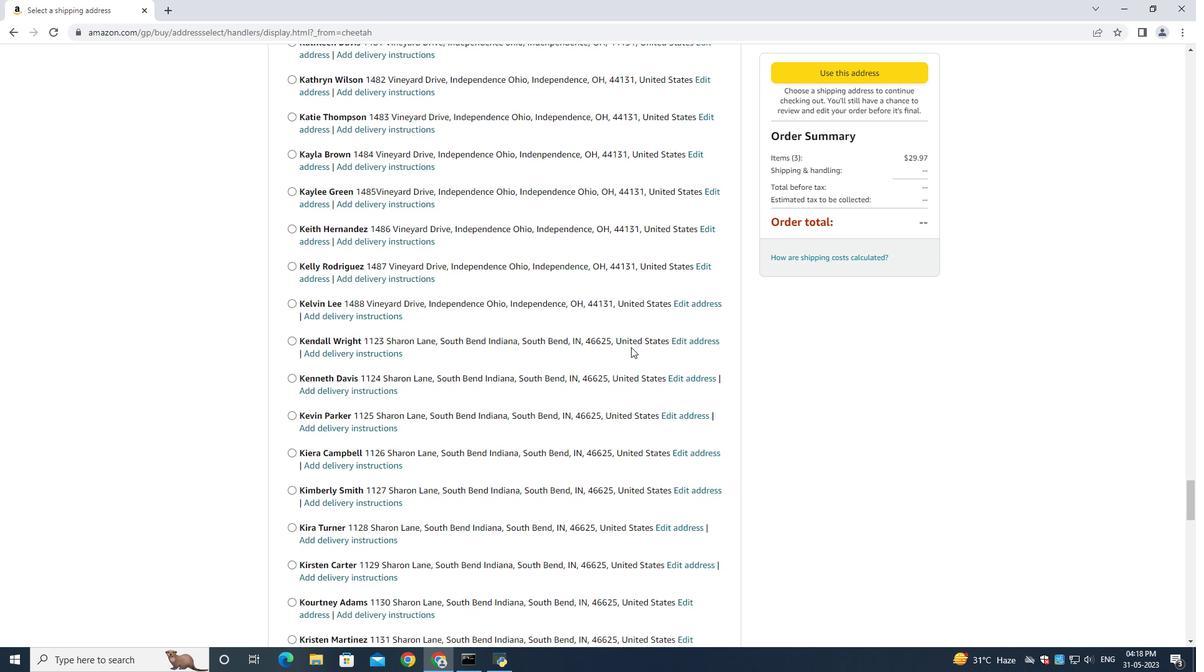 
Action: Mouse scrolled (629, 347) with delta (0, 0)
Screenshot: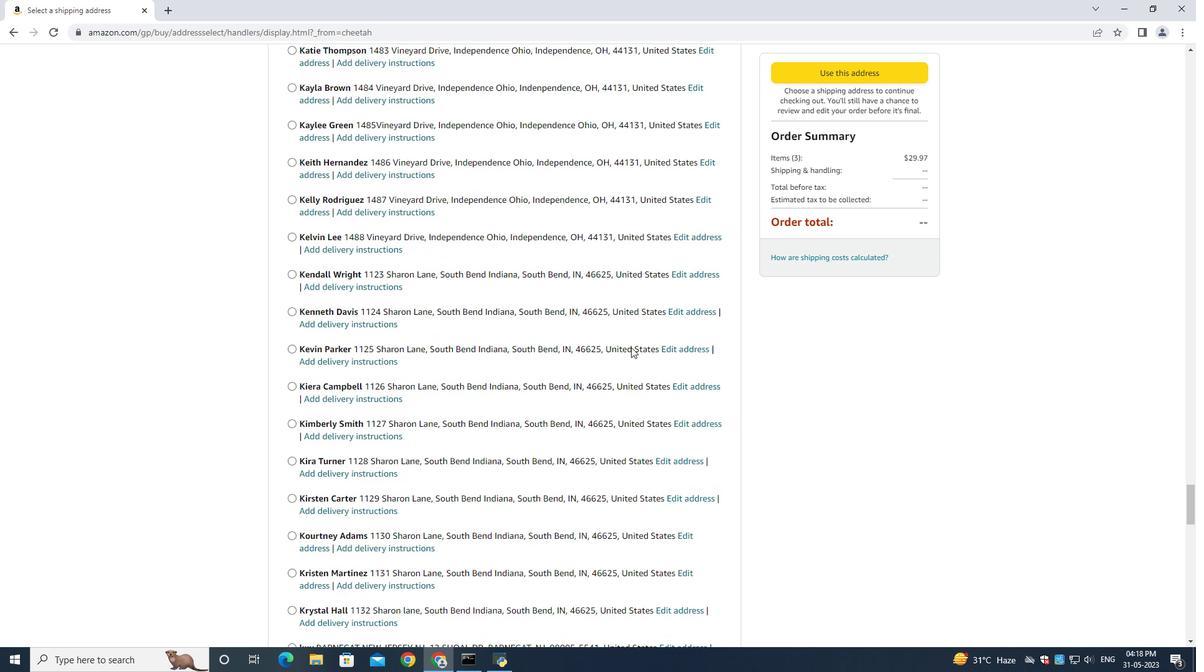 
Action: Mouse scrolled (629, 347) with delta (0, 0)
Screenshot: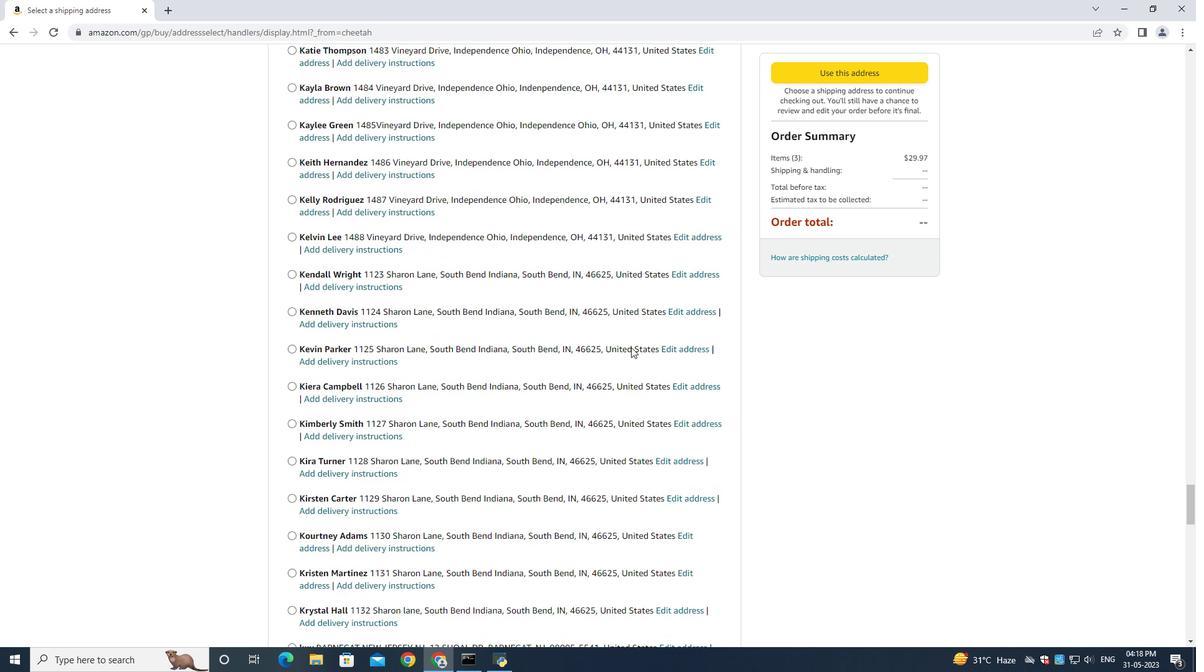 
Action: Mouse scrolled (629, 347) with delta (0, 0)
Screenshot: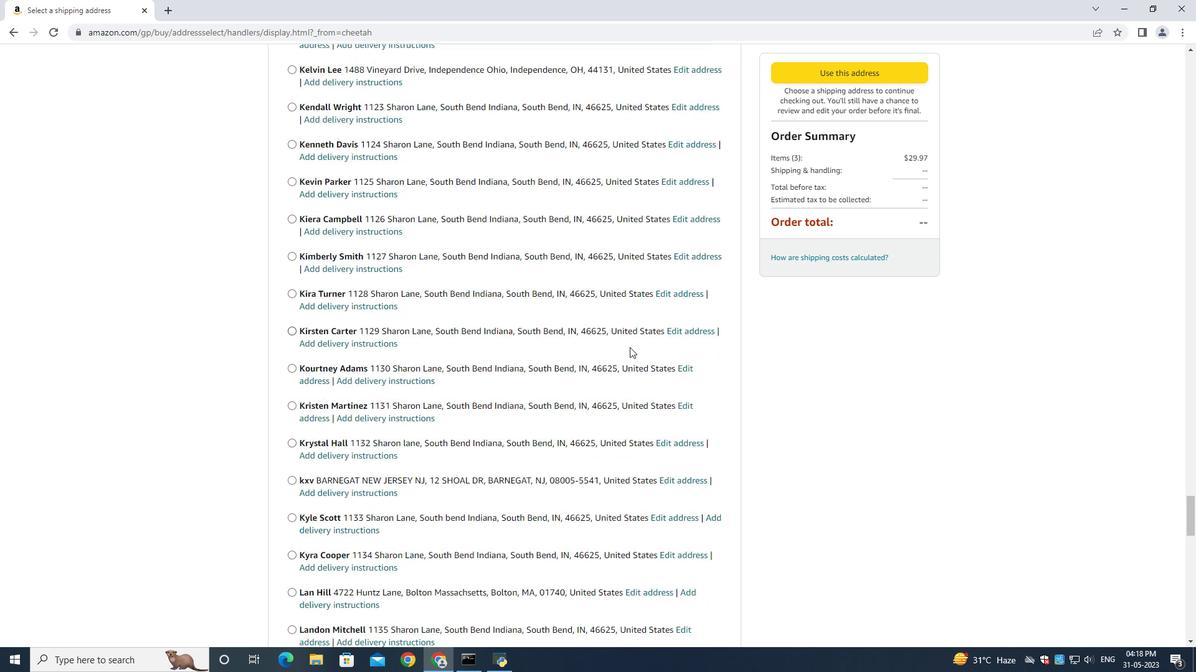 
Action: Mouse moved to (629, 347)
Screenshot: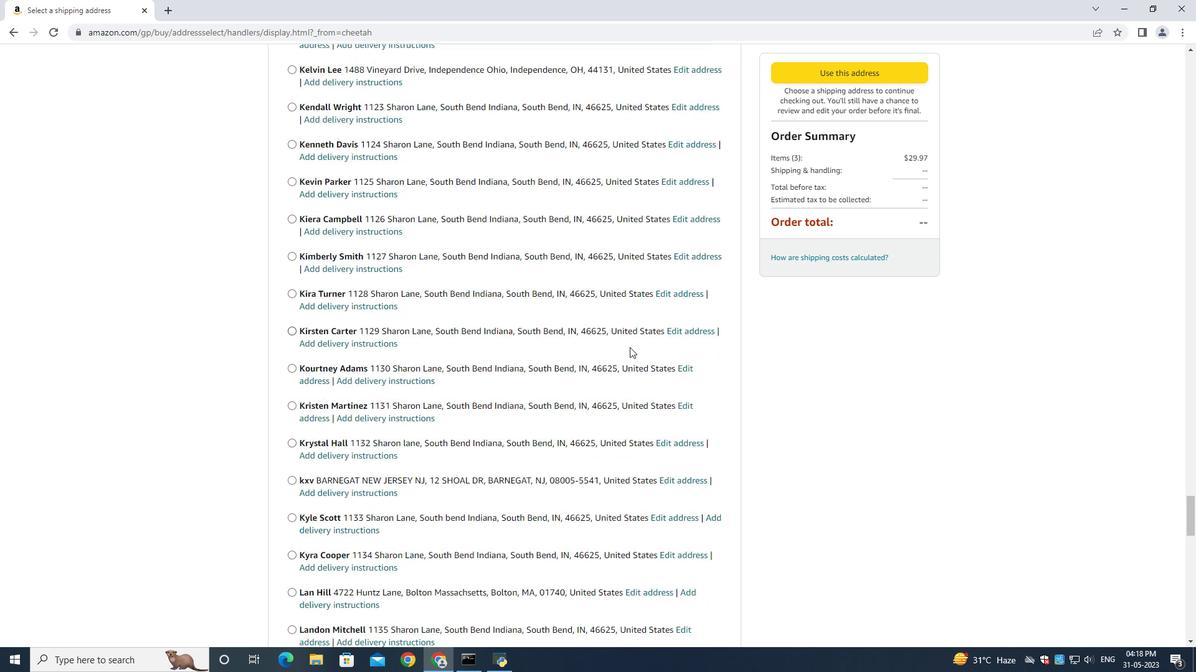 
Action: Mouse scrolled (629, 347) with delta (0, 0)
Screenshot: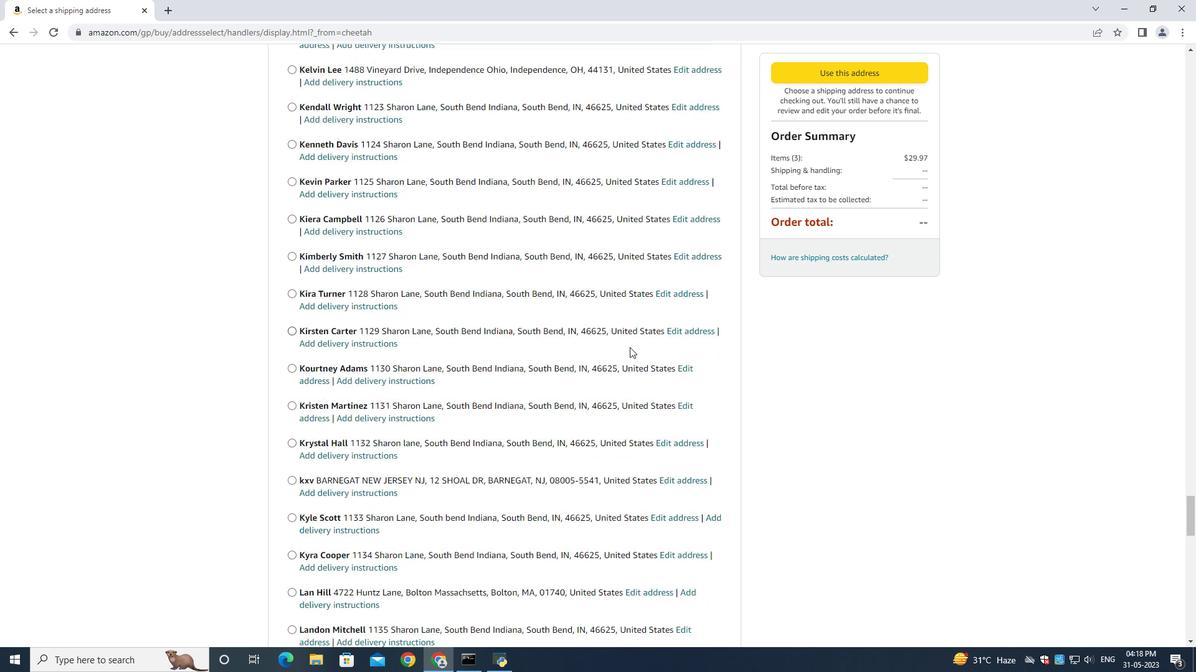 
Action: Mouse moved to (629, 347)
Screenshot: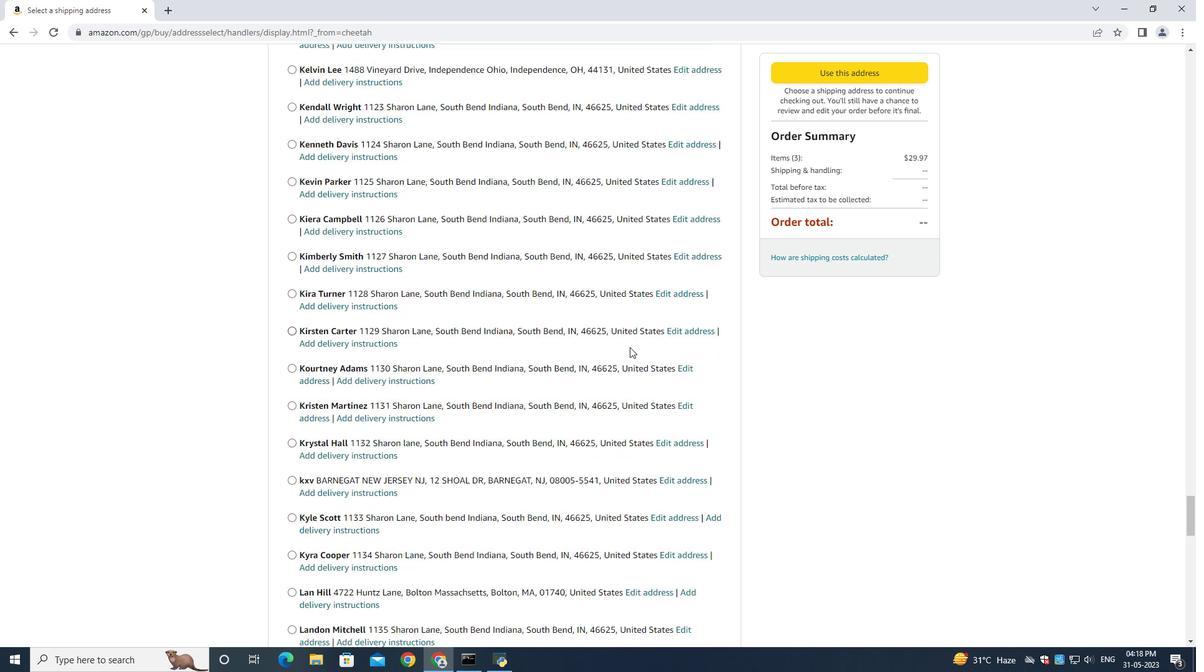 
Action: Mouse scrolled (629, 347) with delta (0, 0)
Screenshot: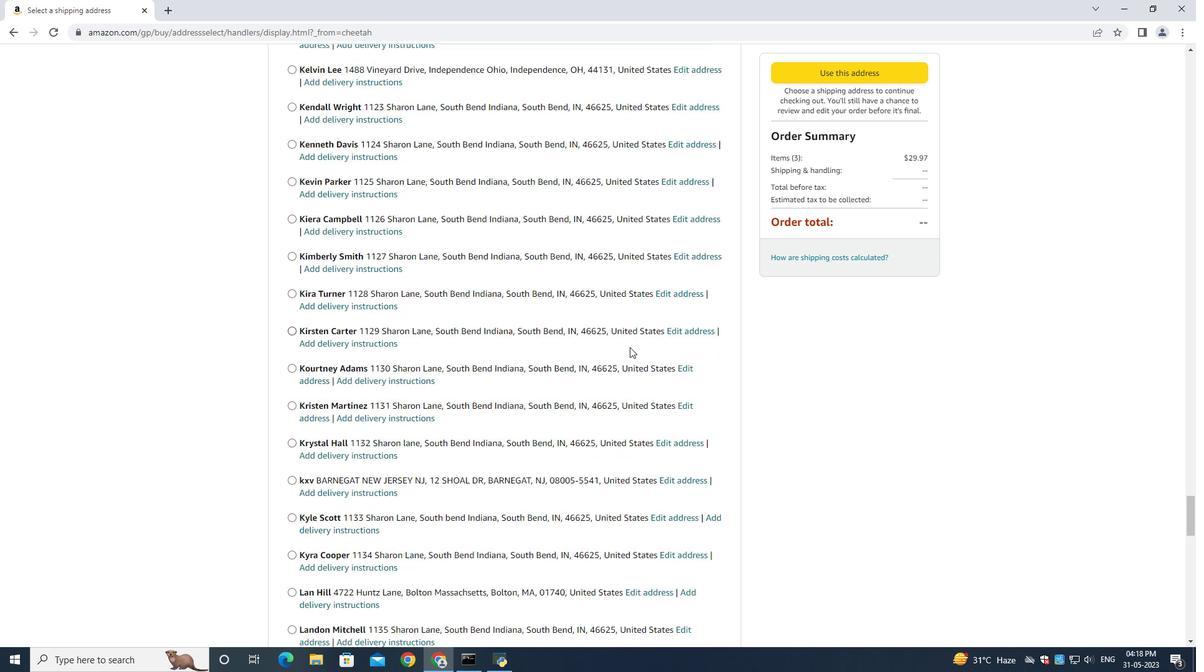 
Action: Mouse moved to (626, 345)
Screenshot: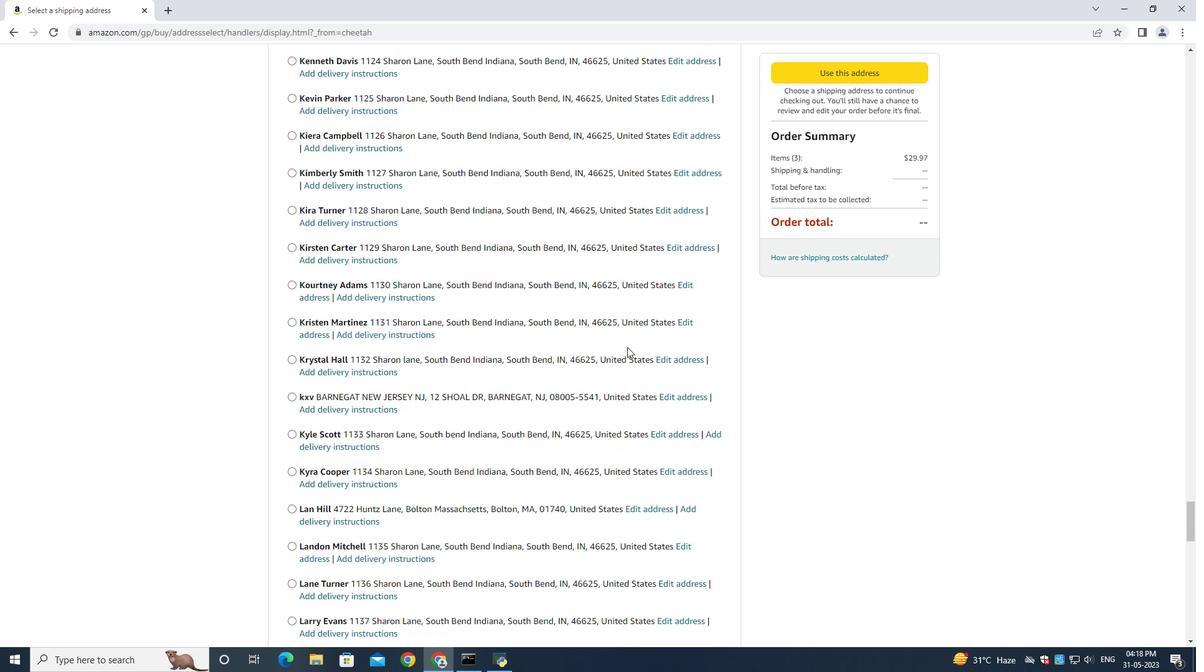 
Action: Mouse scrolled (626, 345) with delta (0, 0)
Screenshot: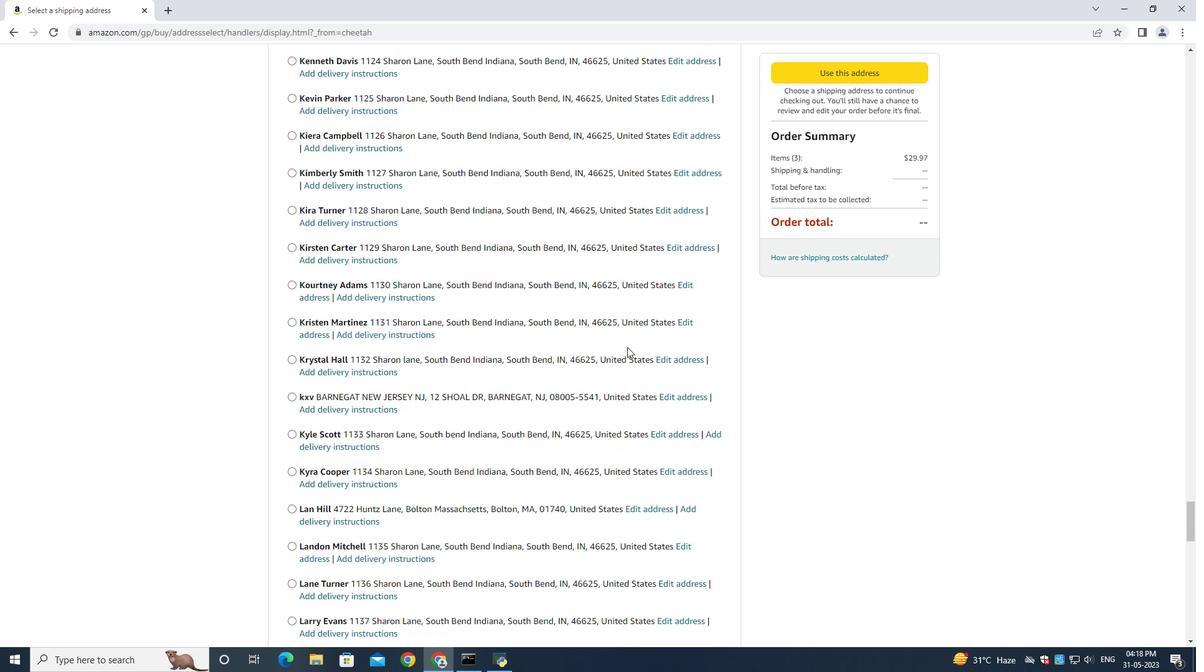 
Action: Mouse scrolled (626, 345) with delta (0, 0)
Screenshot: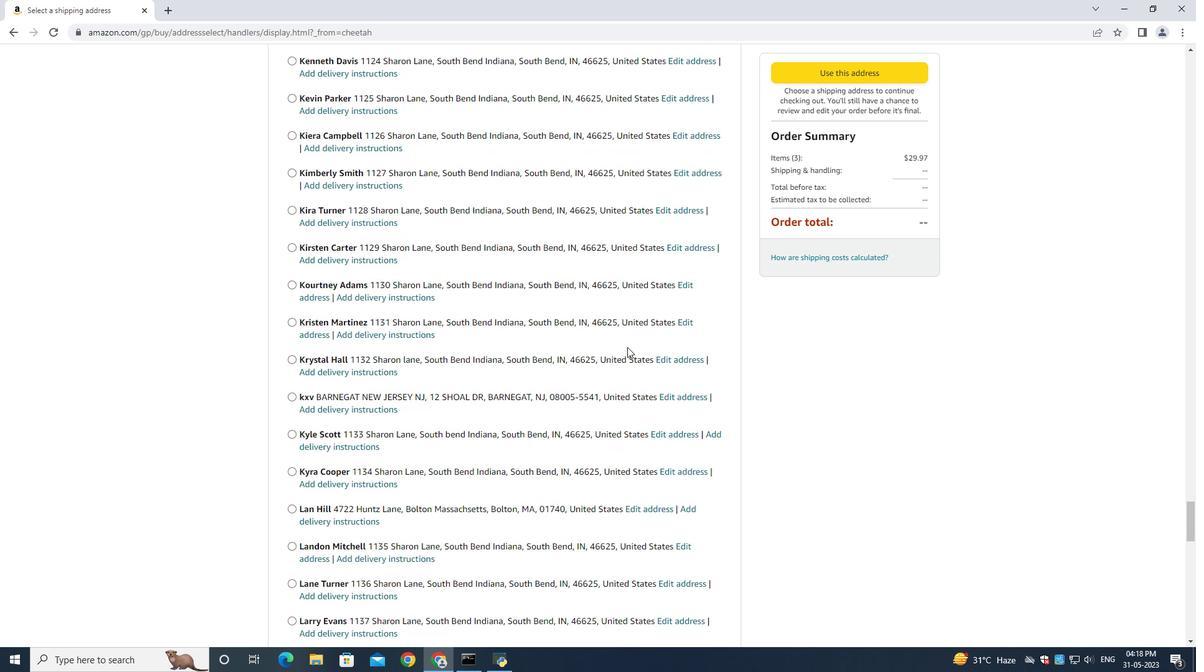 
Action: Mouse scrolled (626, 345) with delta (0, 0)
Screenshot: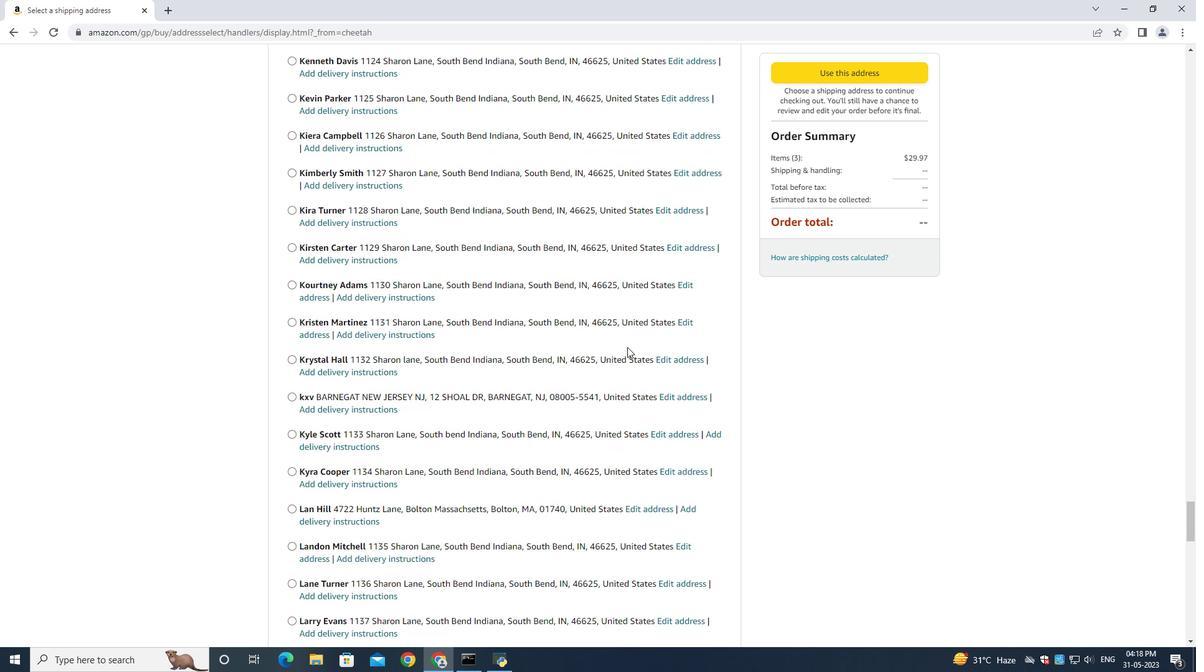 
Action: Mouse scrolled (626, 345) with delta (0, 0)
Screenshot: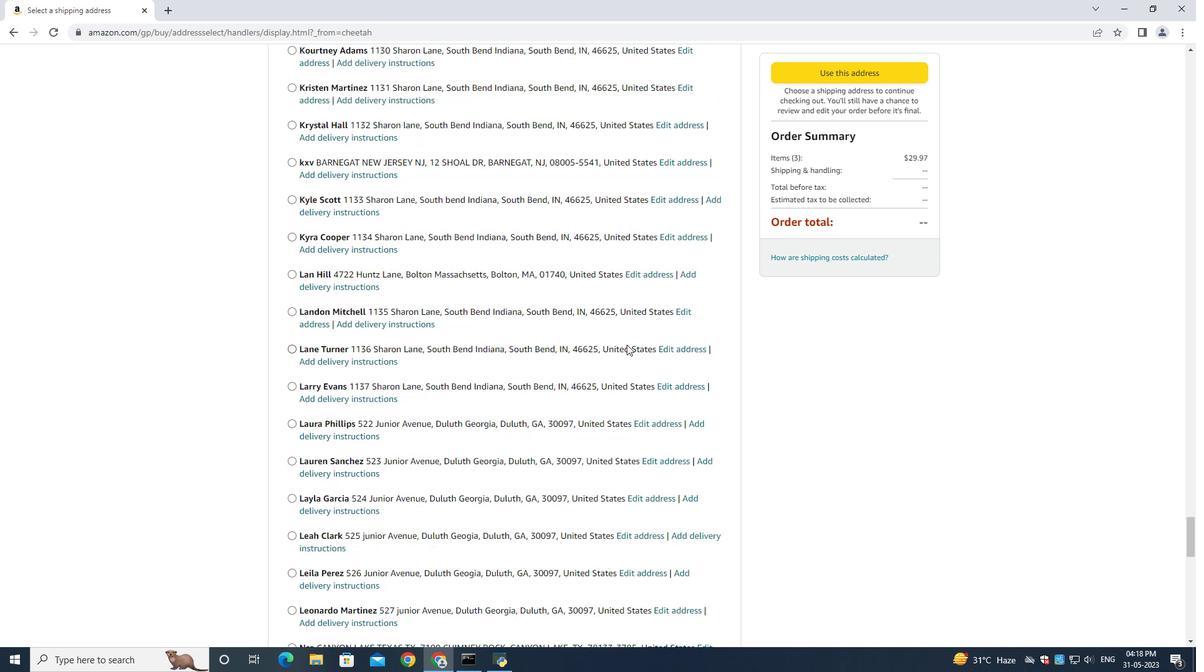 
Action: Mouse scrolled (626, 345) with delta (0, 0)
Screenshot: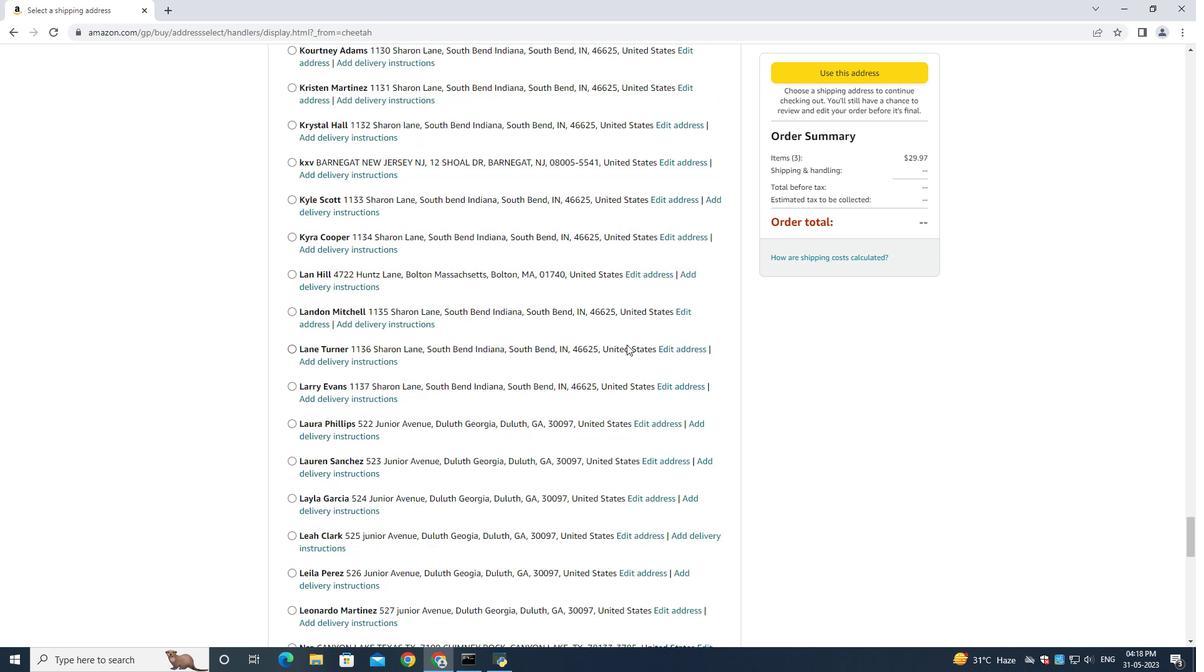 
Action: Mouse moved to (626, 343)
Screenshot: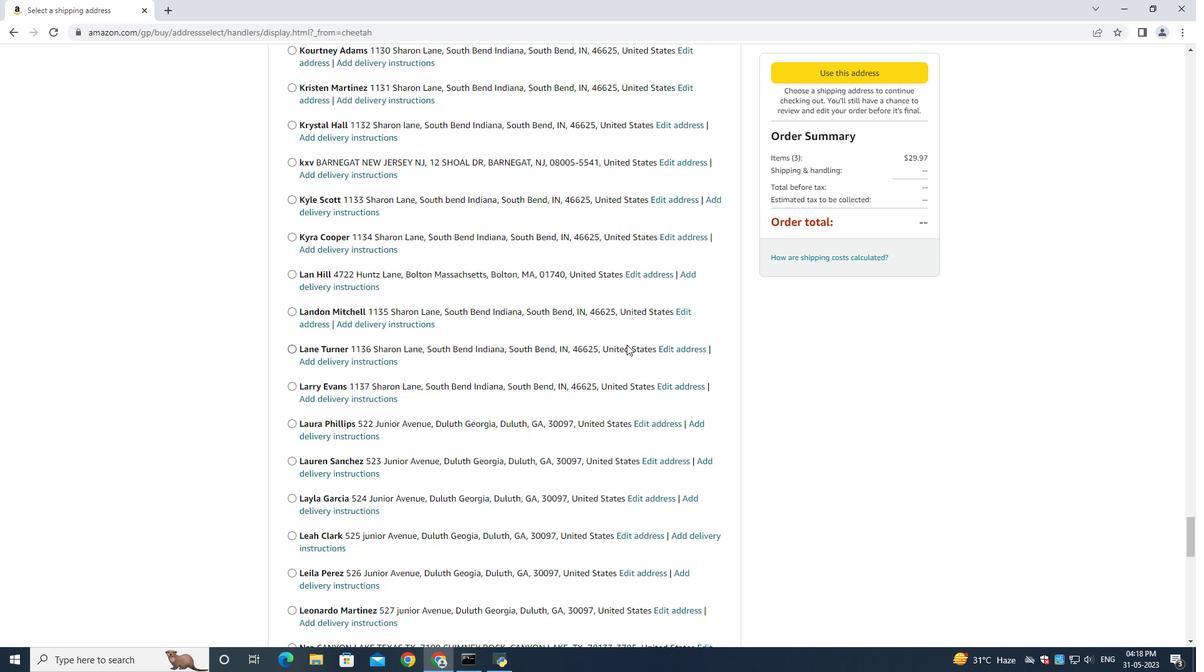 
Action: Mouse scrolled (626, 342) with delta (0, 0)
Screenshot: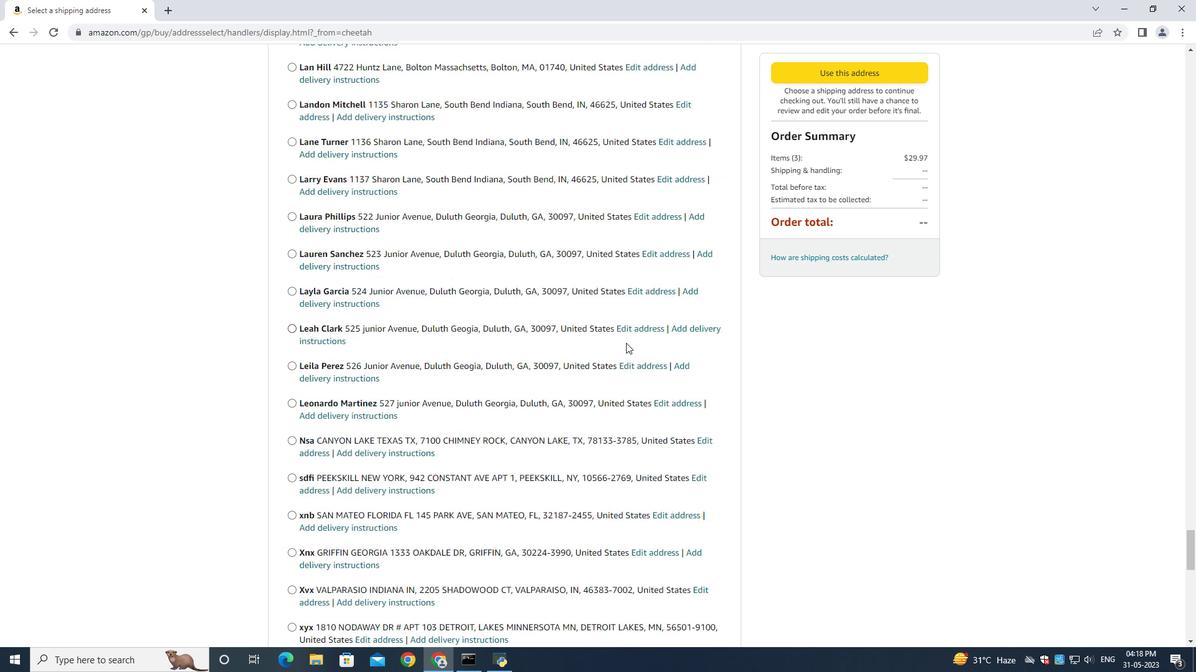 
Action: Mouse scrolled (626, 342) with delta (0, 0)
Screenshot: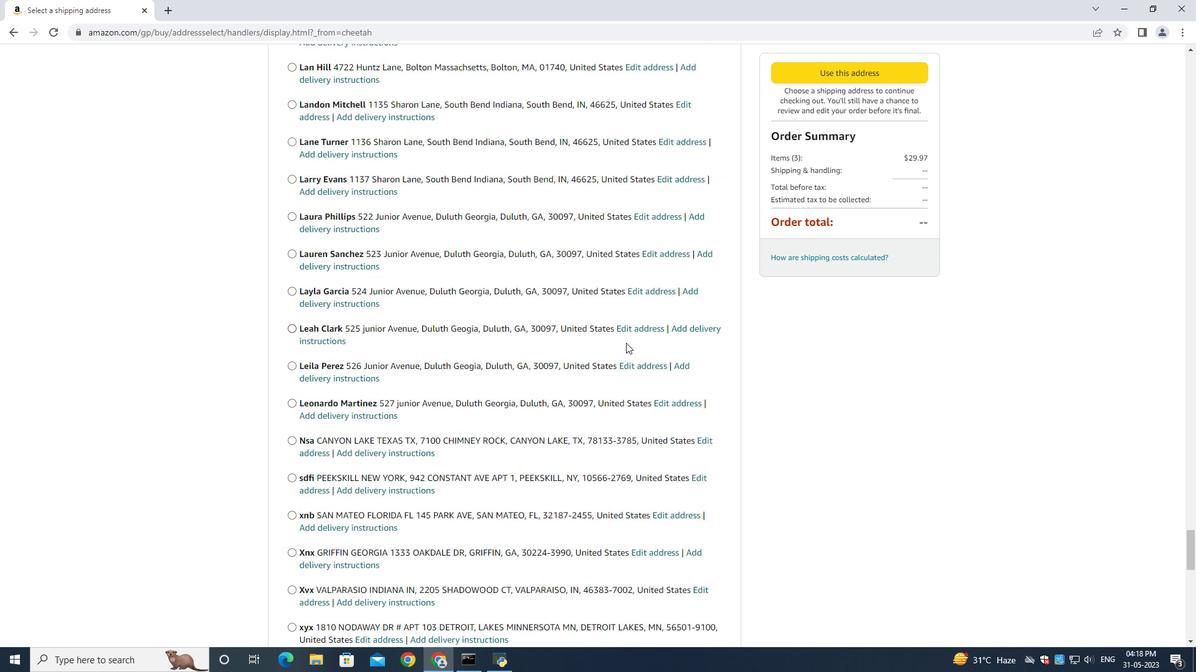 
Action: Mouse scrolled (626, 342) with delta (0, 0)
Screenshot: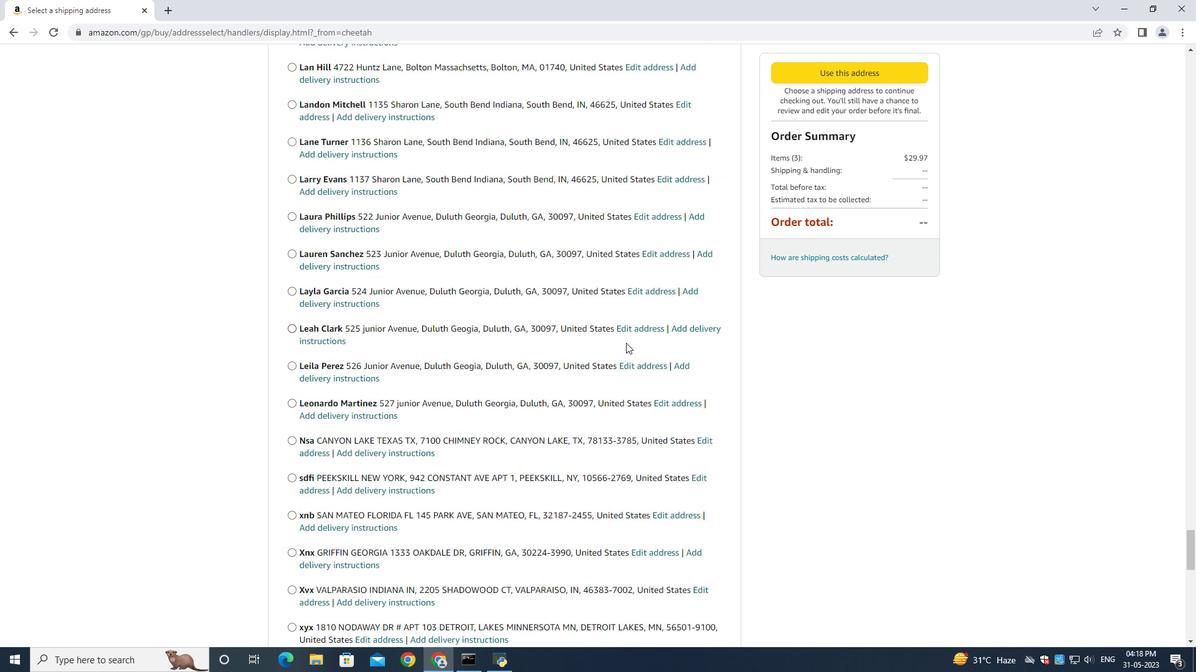 
Action: Mouse scrolled (626, 342) with delta (0, 0)
Screenshot: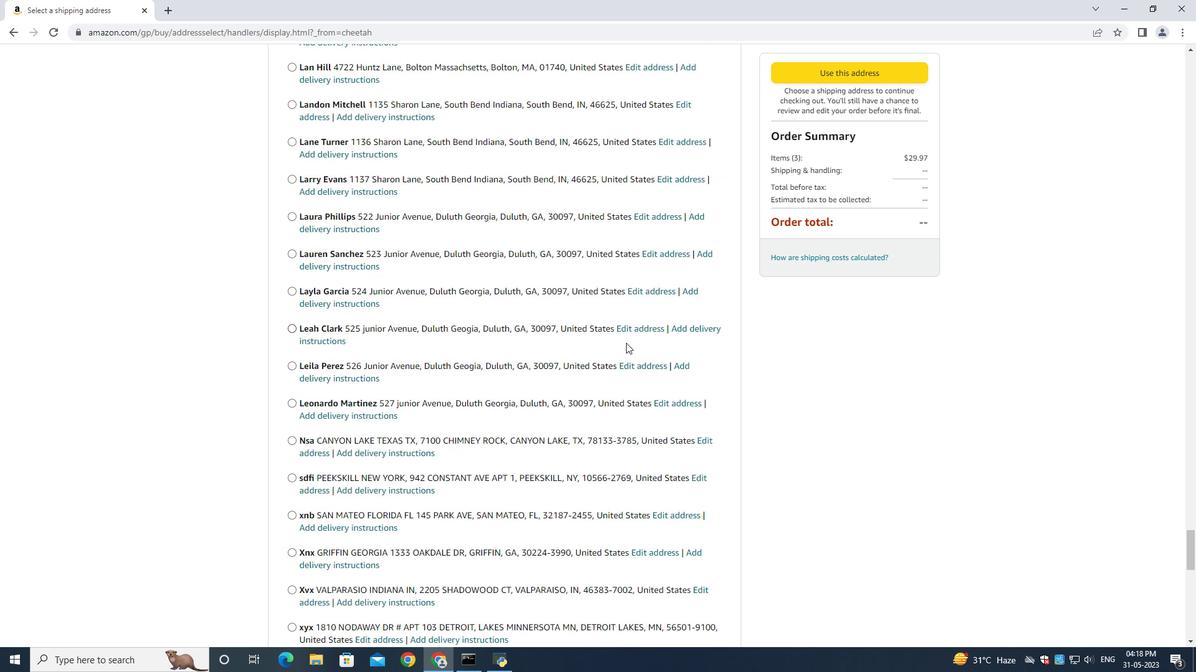 
Action: Mouse scrolled (626, 342) with delta (0, 0)
Screenshot: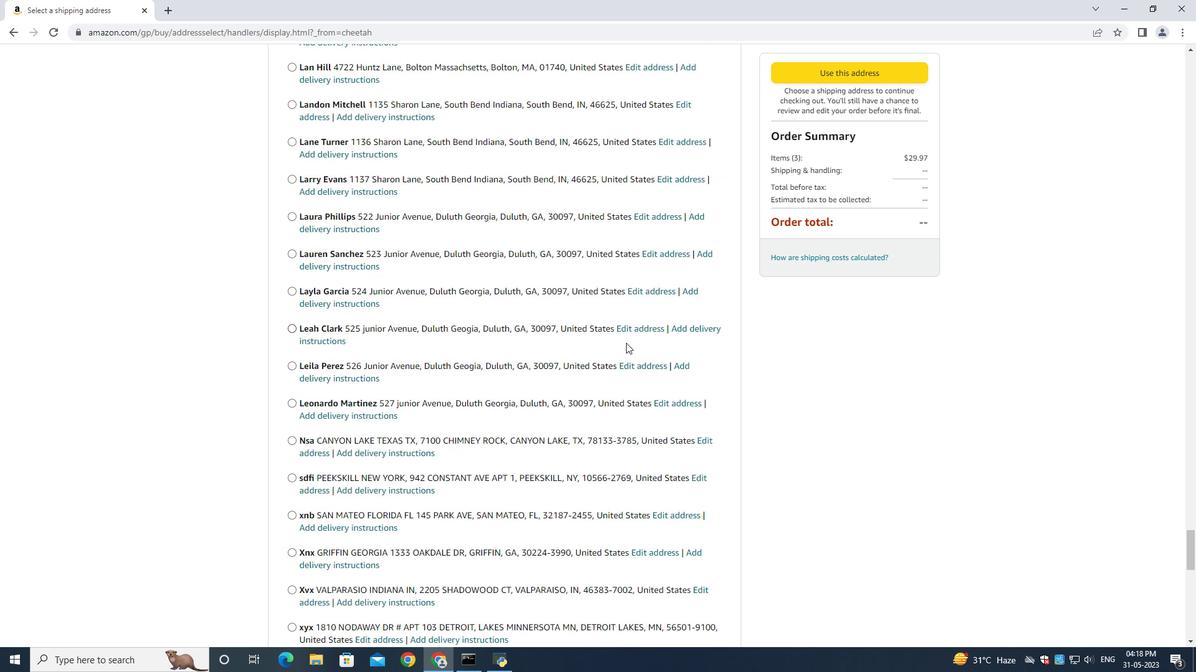 
Action: Mouse moved to (621, 338)
Screenshot: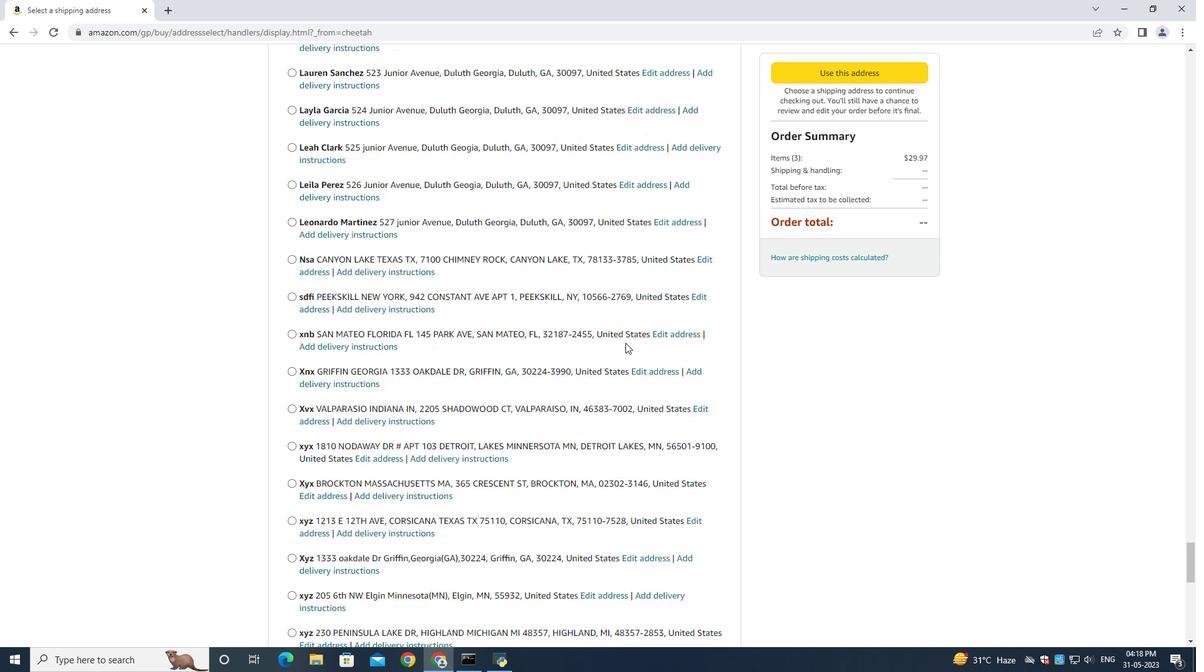 
Action: Mouse scrolled (621, 337) with delta (0, 0)
Screenshot: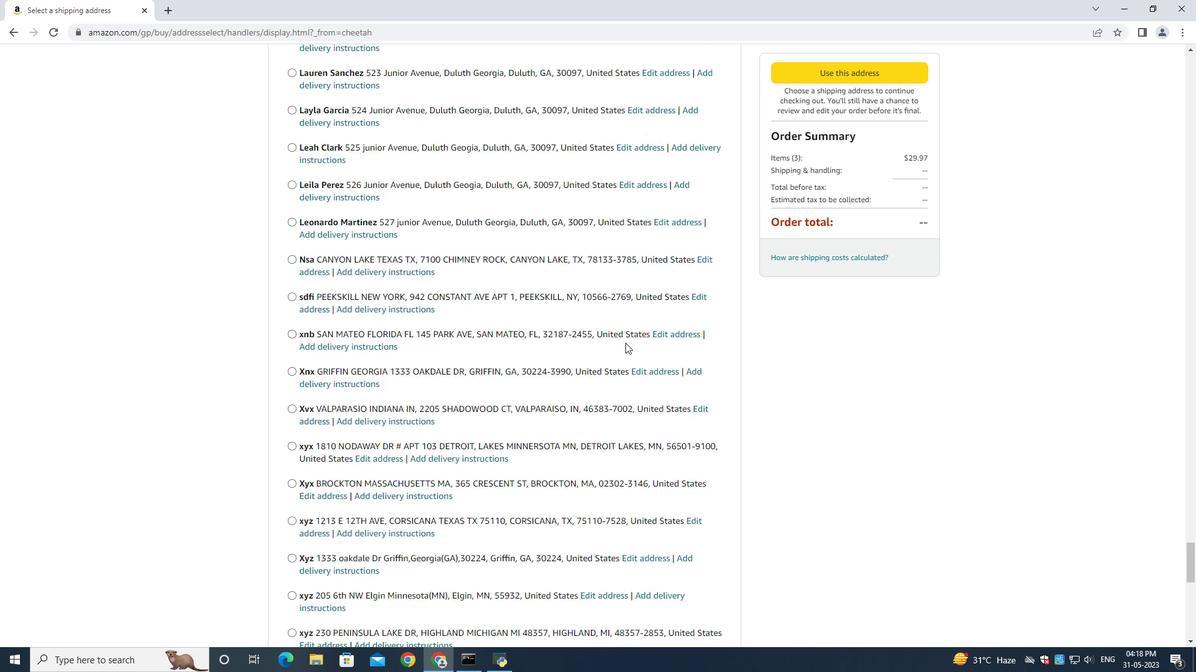 
Action: Mouse moved to (621, 338)
Screenshot: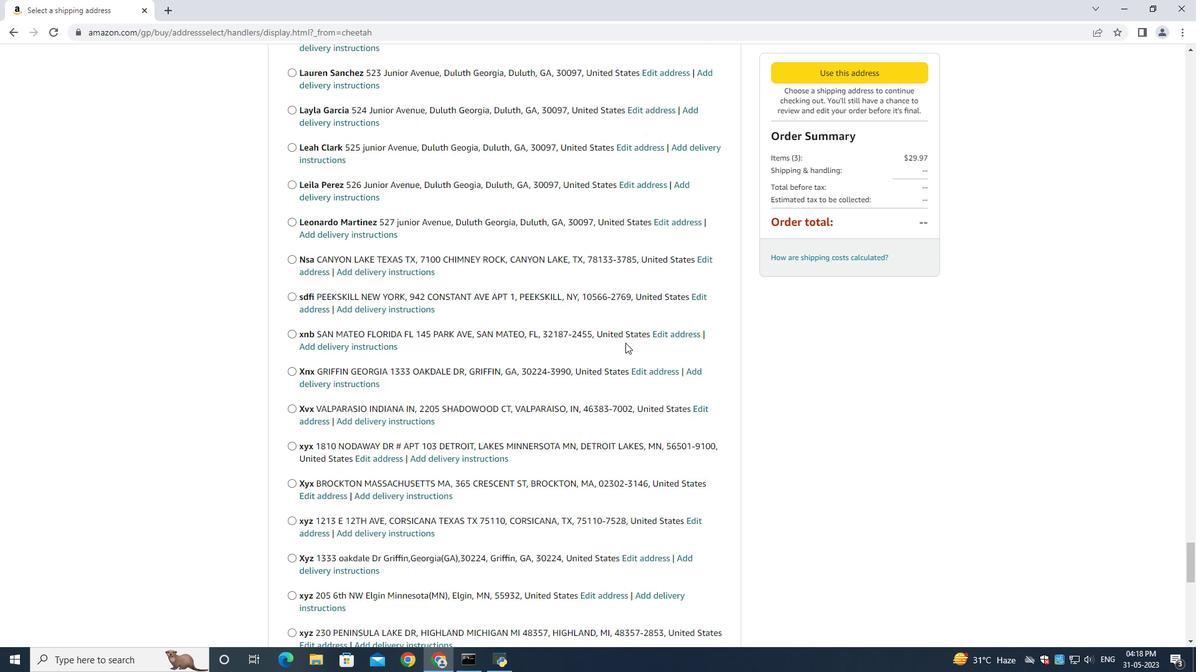 
Action: Mouse scrolled (621, 338) with delta (0, 0)
Screenshot: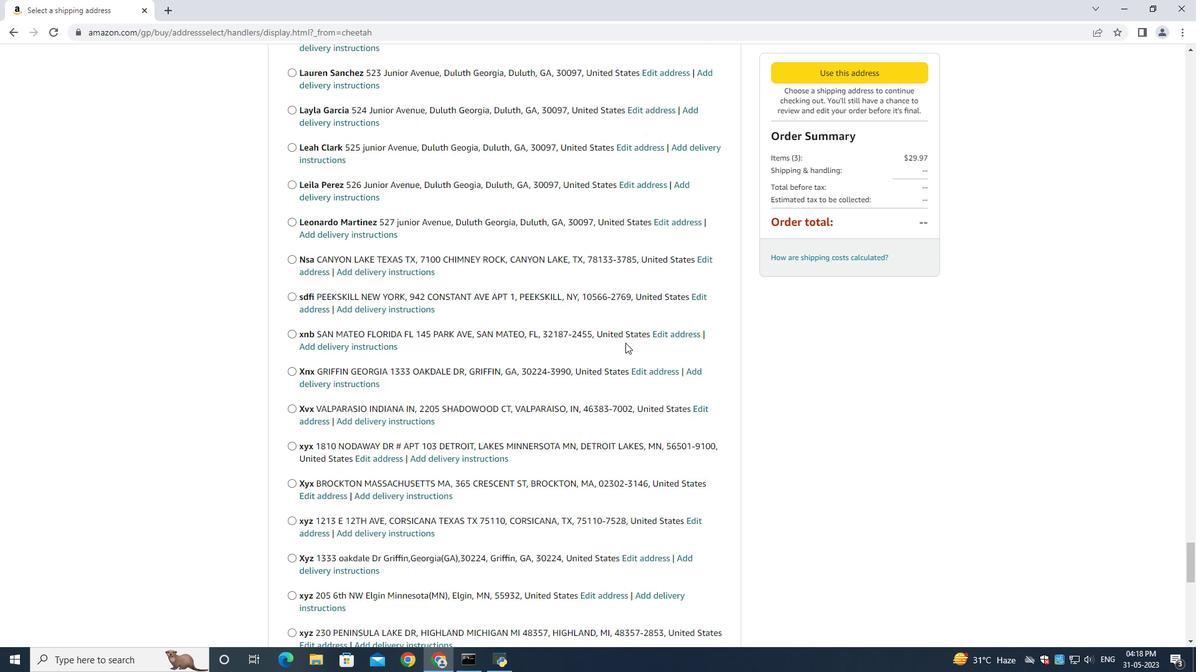 
Action: Mouse moved to (621, 339)
Screenshot: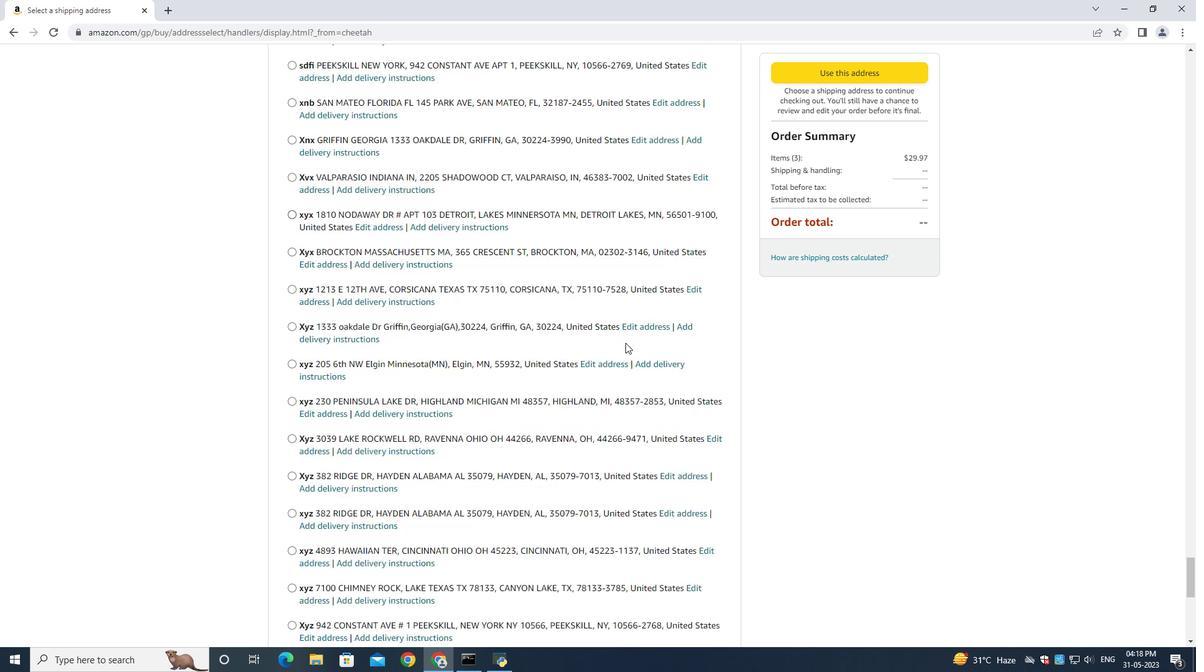 
Action: Mouse scrolled (621, 338) with delta (0, 0)
Screenshot: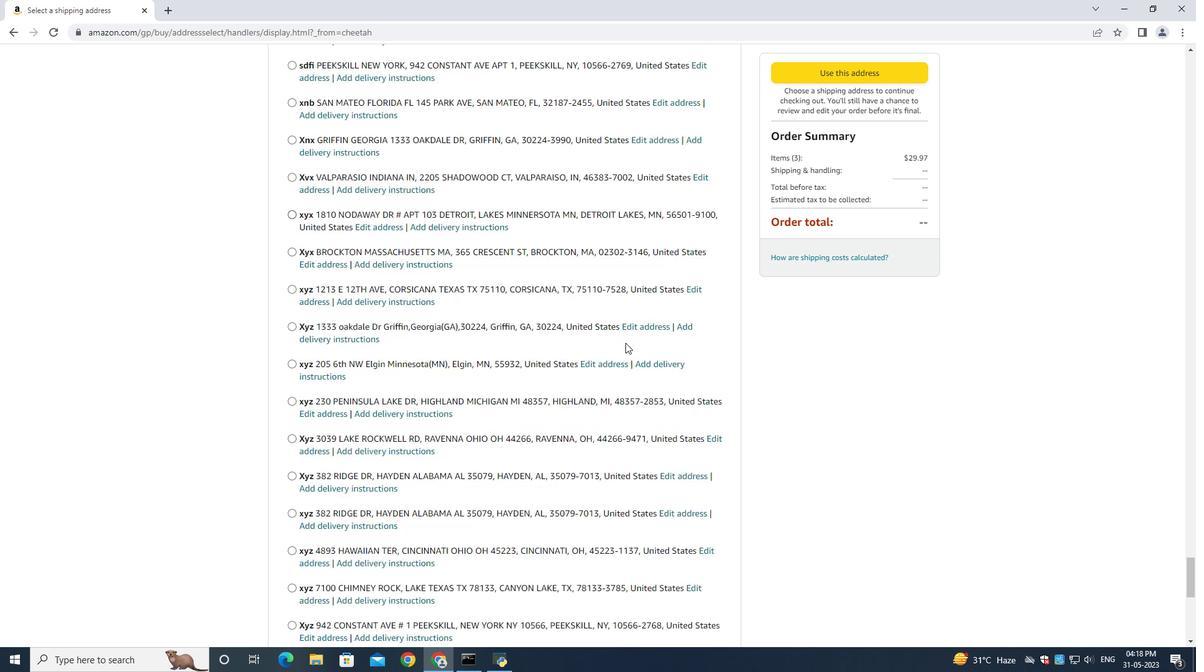 
Action: Mouse scrolled (621, 338) with delta (0, 0)
Screenshot: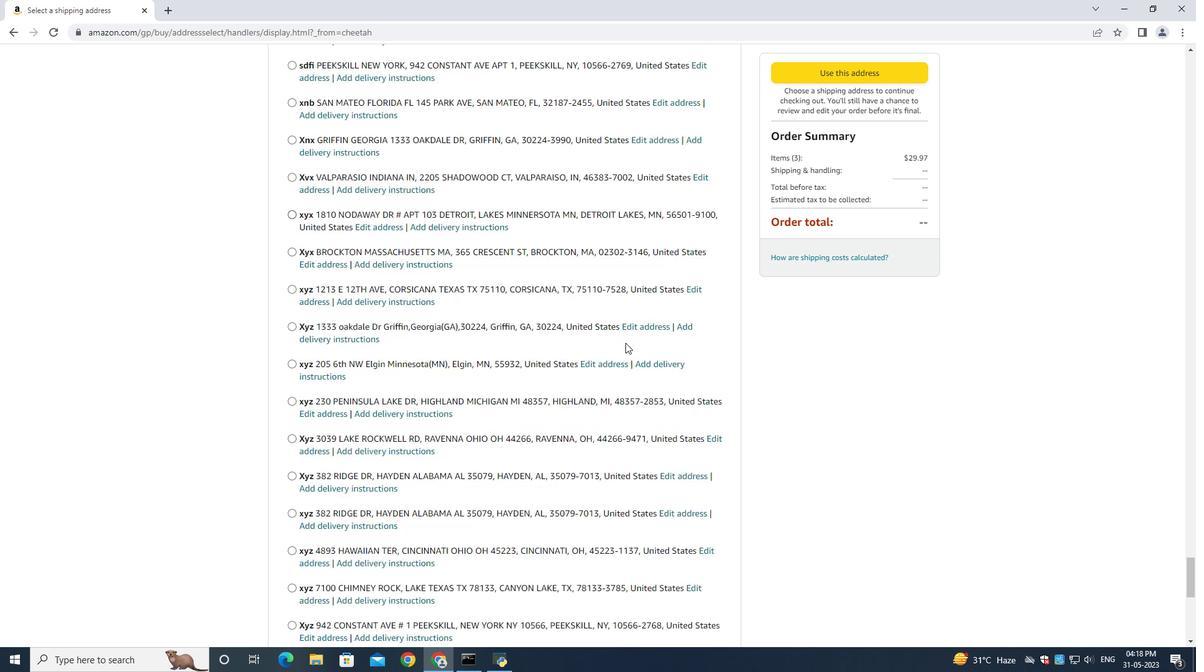 
Action: Mouse scrolled (621, 338) with delta (0, 0)
Screenshot: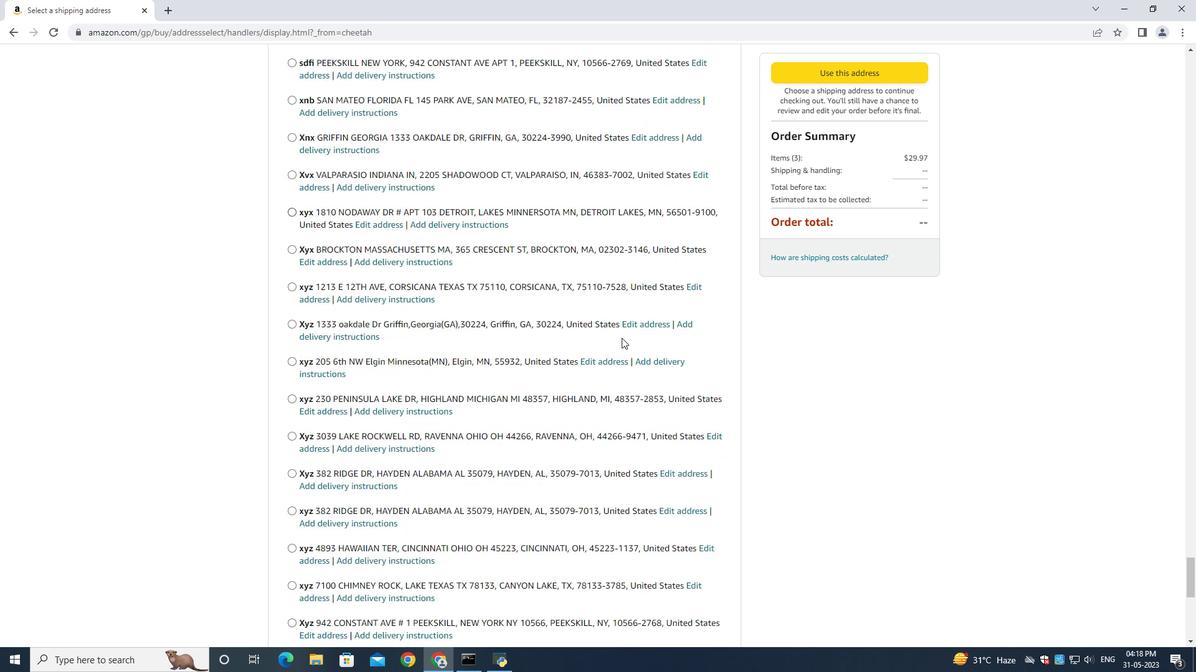 
Action: Mouse scrolled (621, 338) with delta (0, 0)
Screenshot: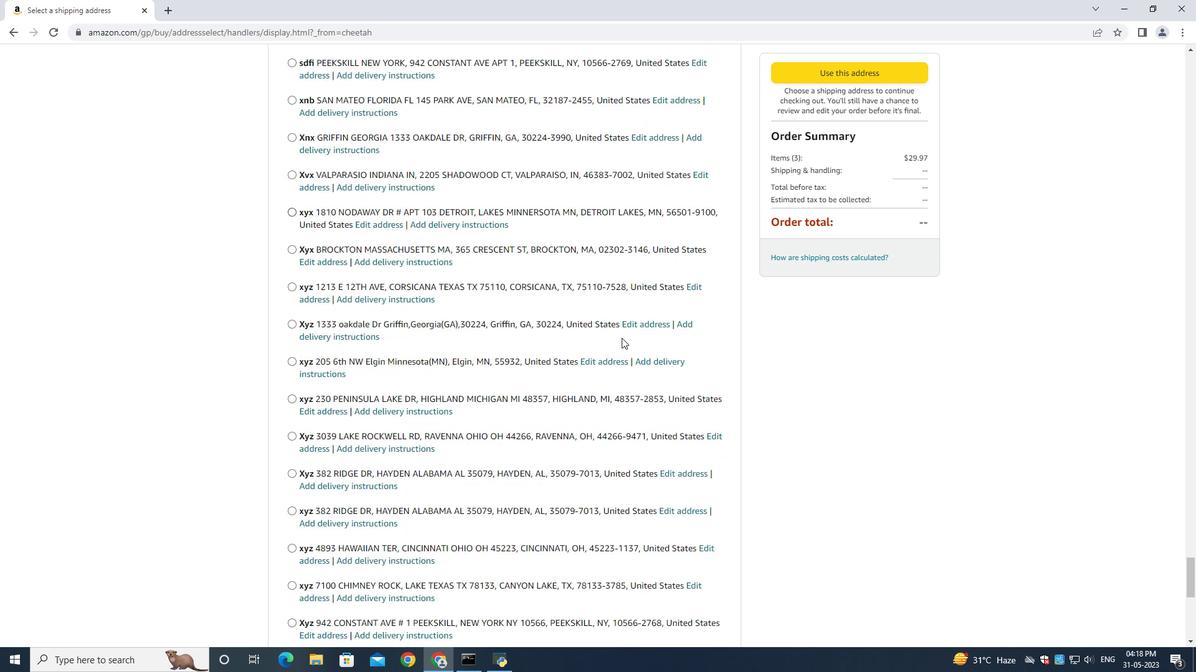 
Action: Mouse moved to (619, 337)
Screenshot: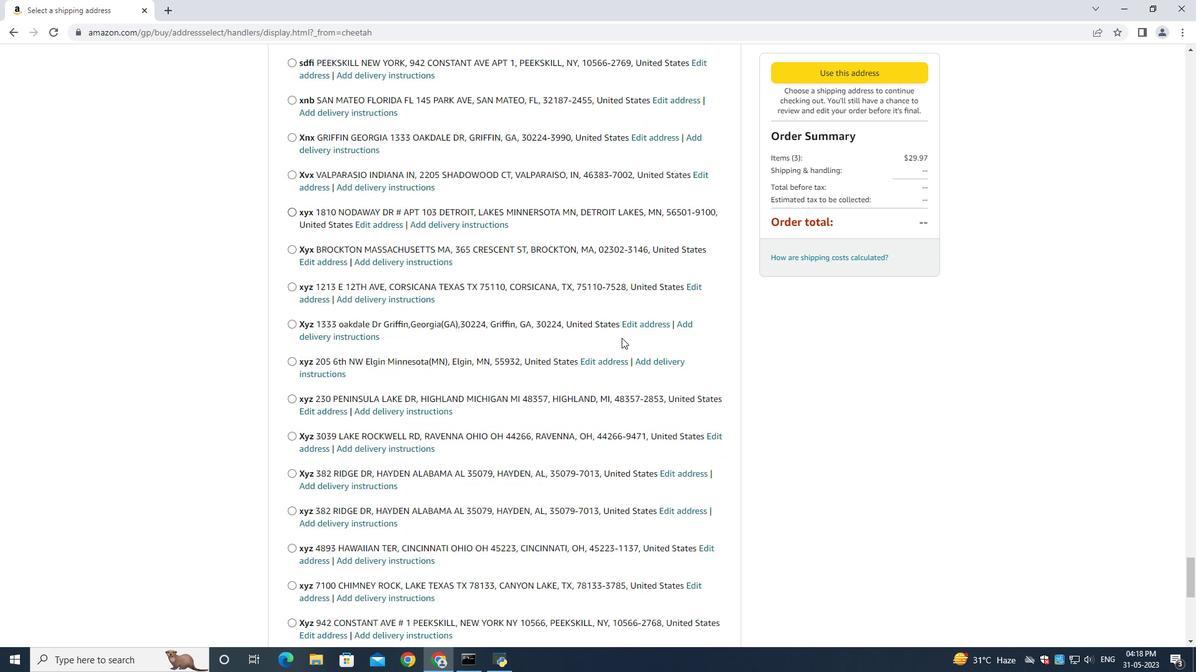 
Action: Mouse scrolled (620, 337) with delta (0, 0)
Screenshot: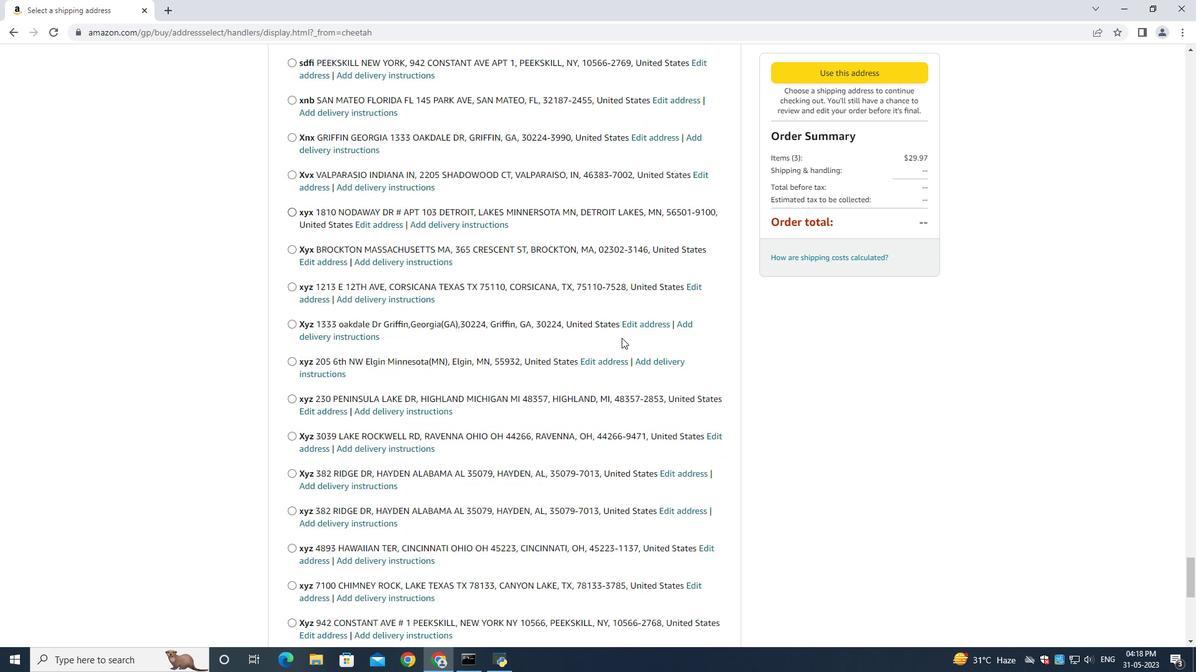 
Action: Mouse moved to (618, 335)
Screenshot: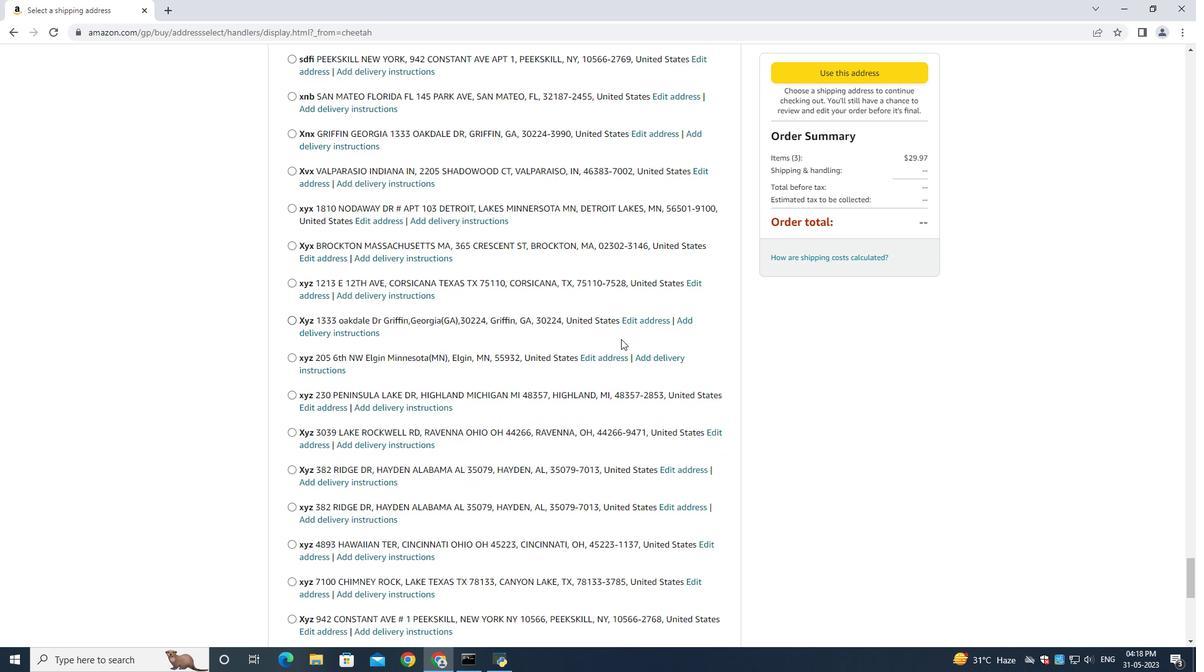 
Action: Mouse scrolled (618, 335) with delta (0, 0)
Screenshot: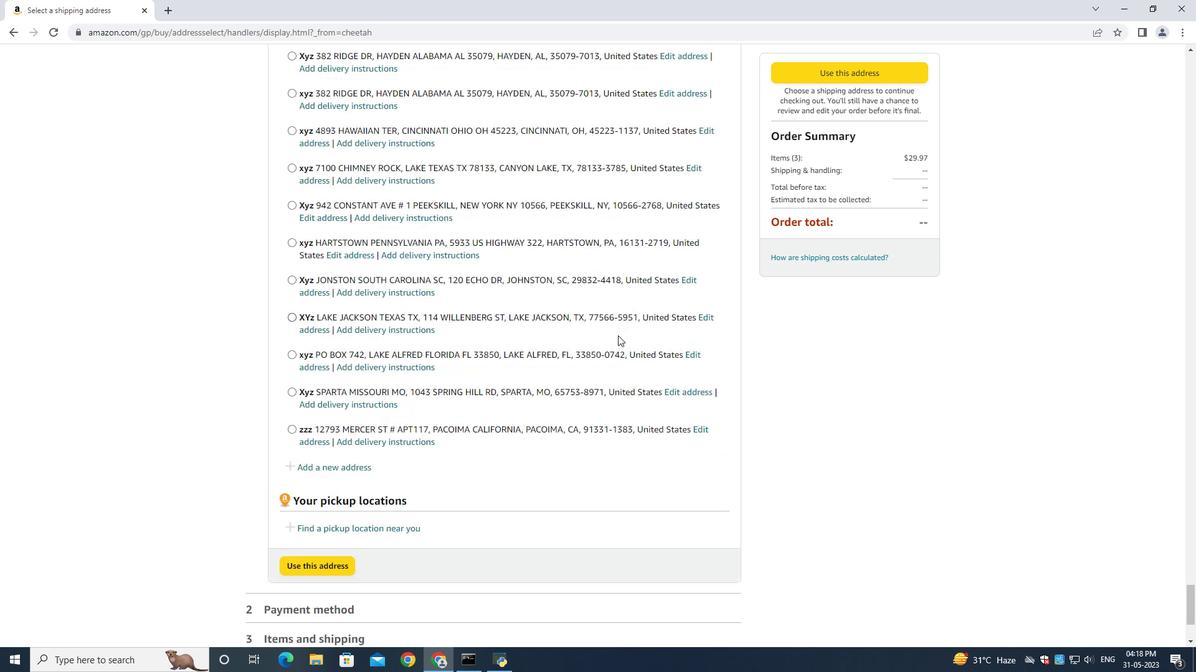 
Action: Mouse scrolled (618, 335) with delta (0, 0)
Screenshot: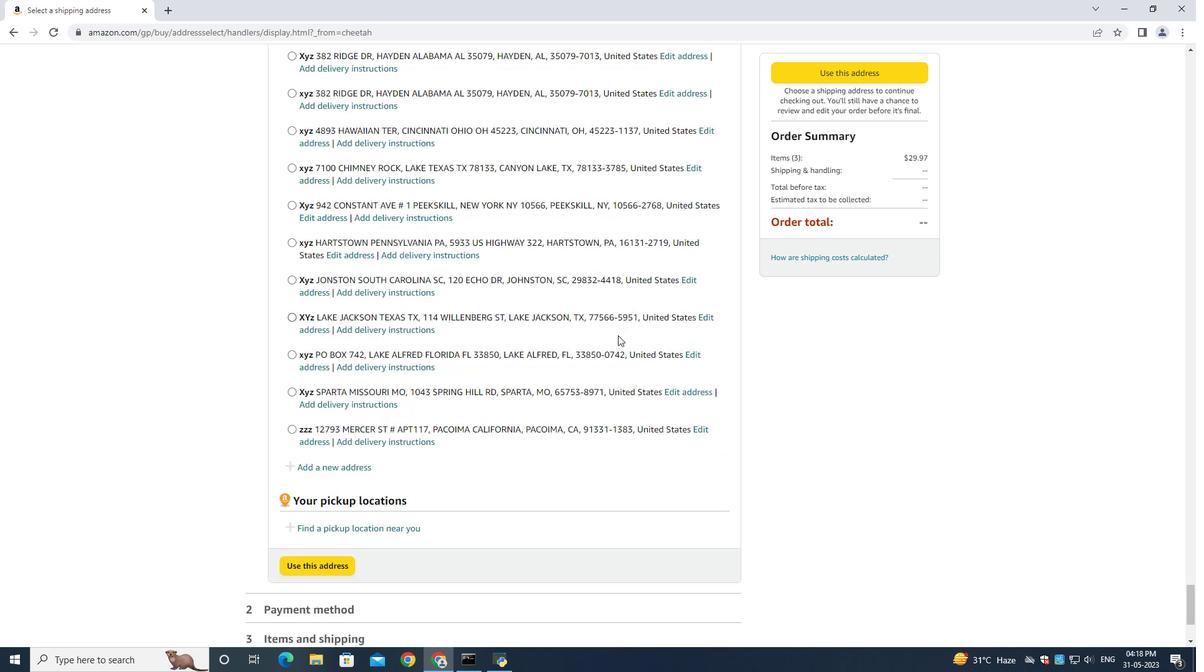 
Action: Mouse scrolled (618, 335) with delta (0, 0)
Screenshot: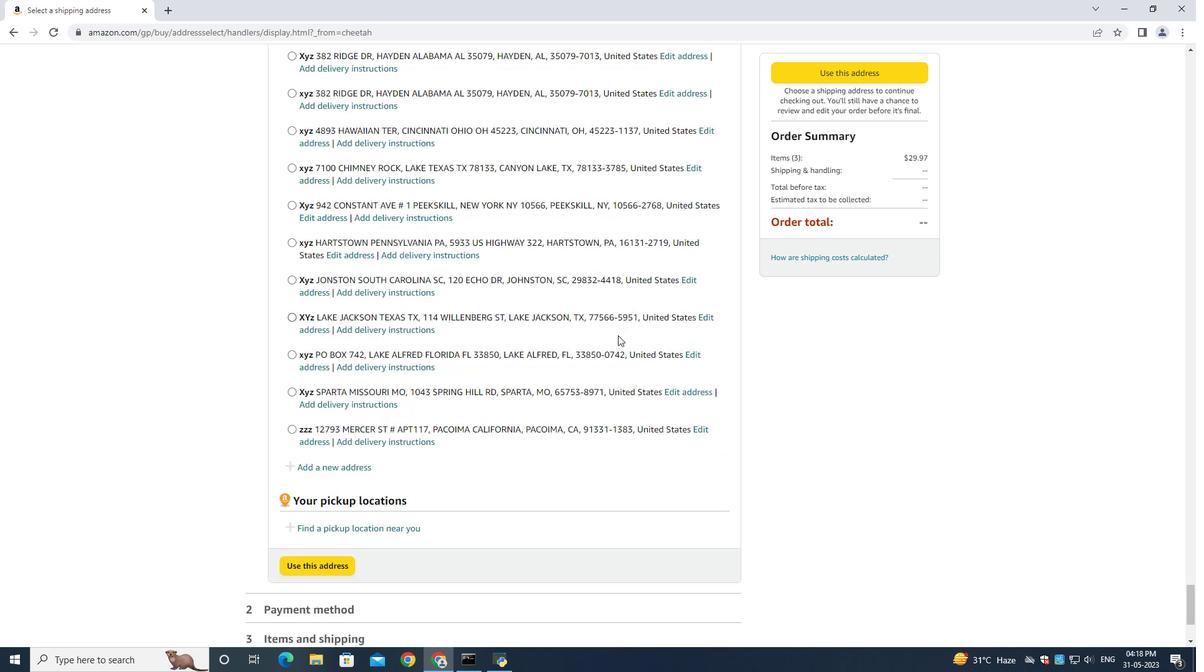 
Action: Mouse scrolled (618, 335) with delta (0, 0)
Screenshot: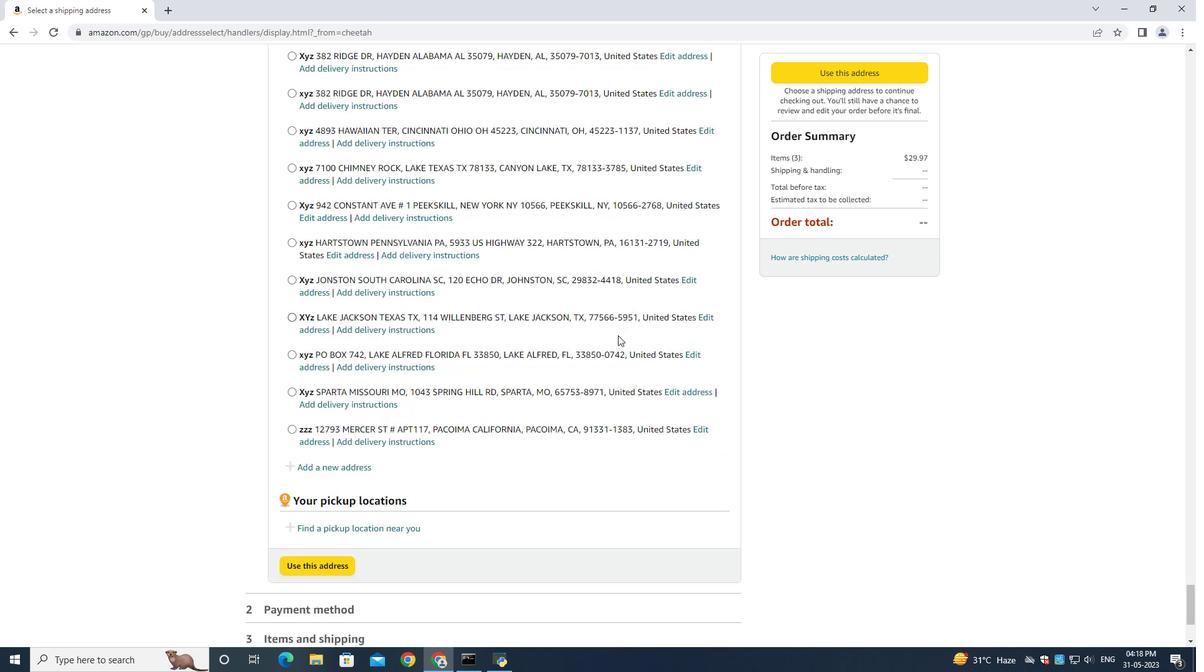 
Action: Mouse scrolled (618, 335) with delta (0, 0)
Screenshot: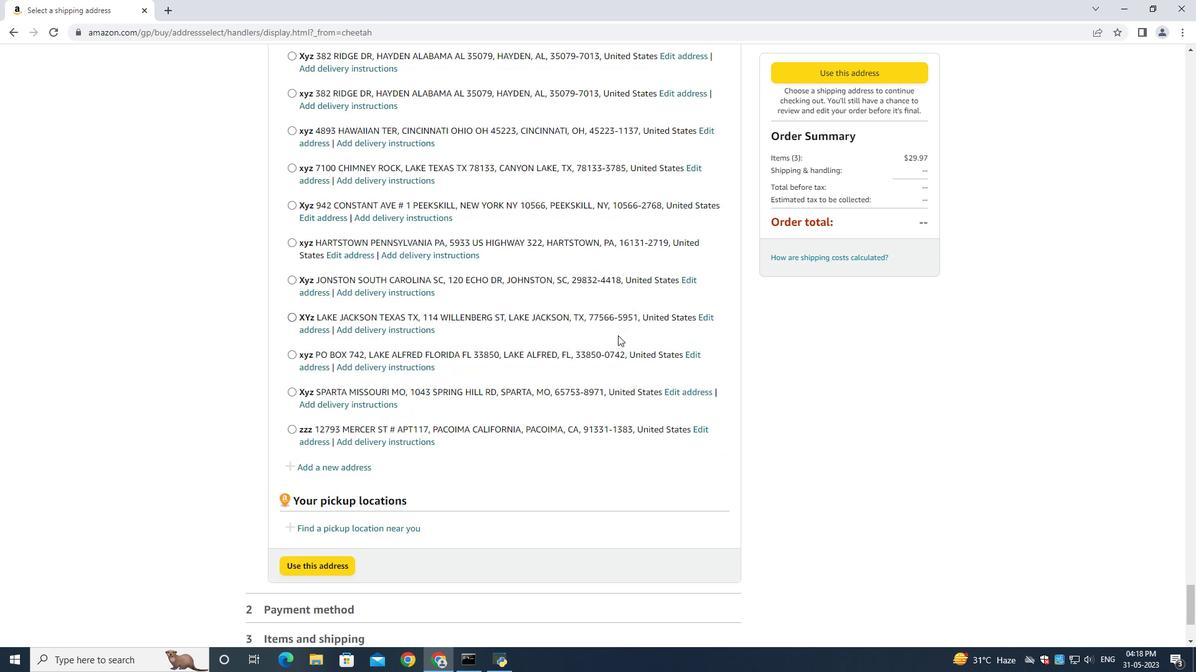 
Action: Mouse moved to (618, 335)
Screenshot: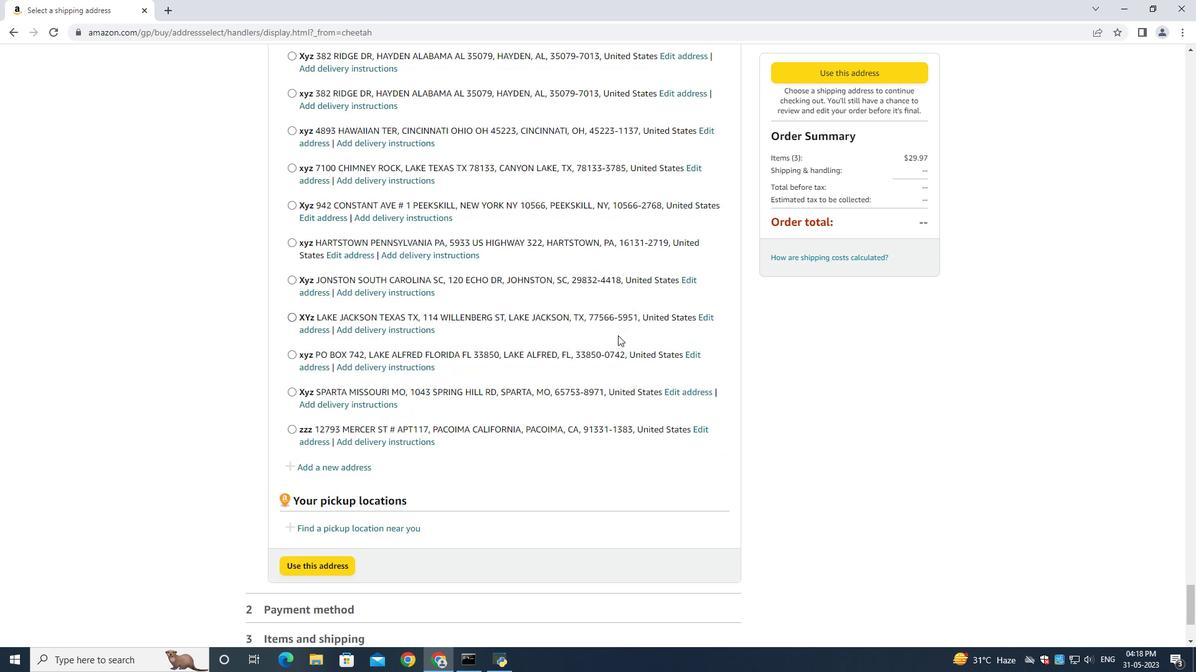 
Action: Mouse scrolled (618, 335) with delta (0, 0)
Screenshot: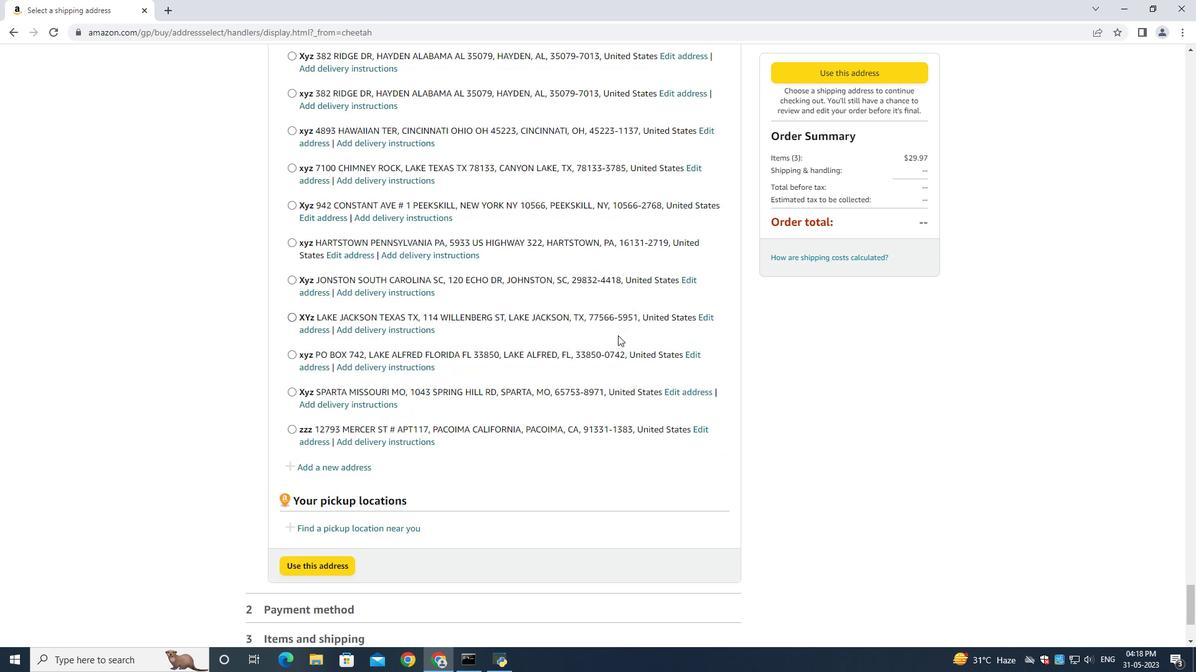 
Action: Mouse moved to (333, 298)
Screenshot: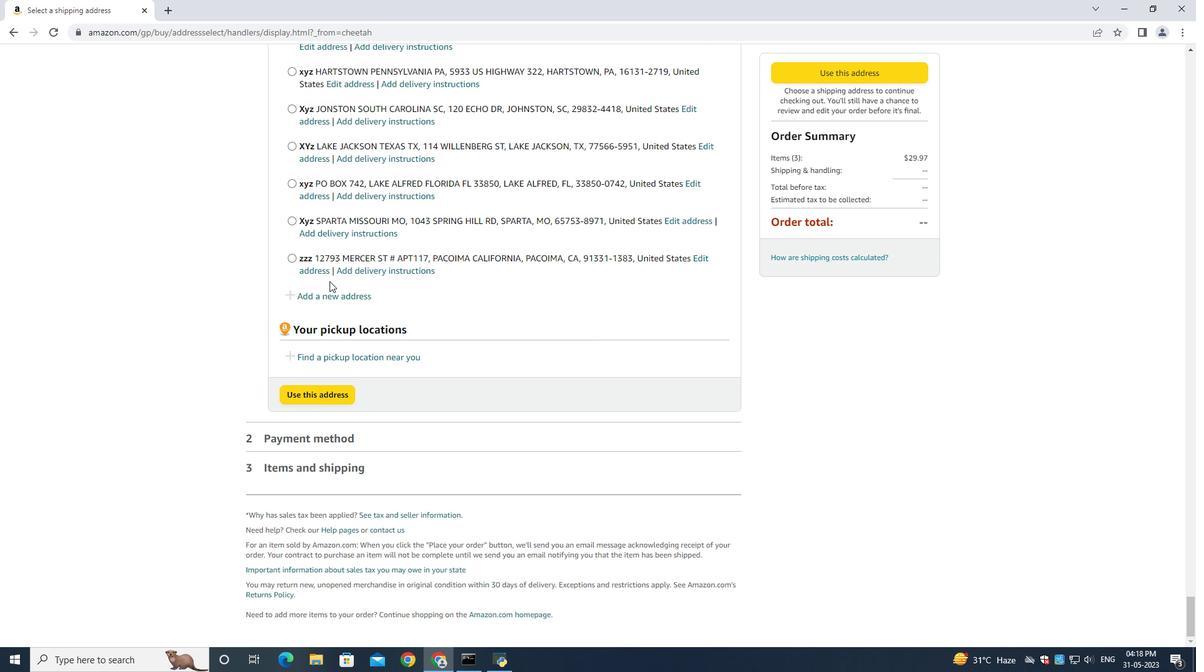 
Action: Mouse pressed left at (333, 298)
Screenshot: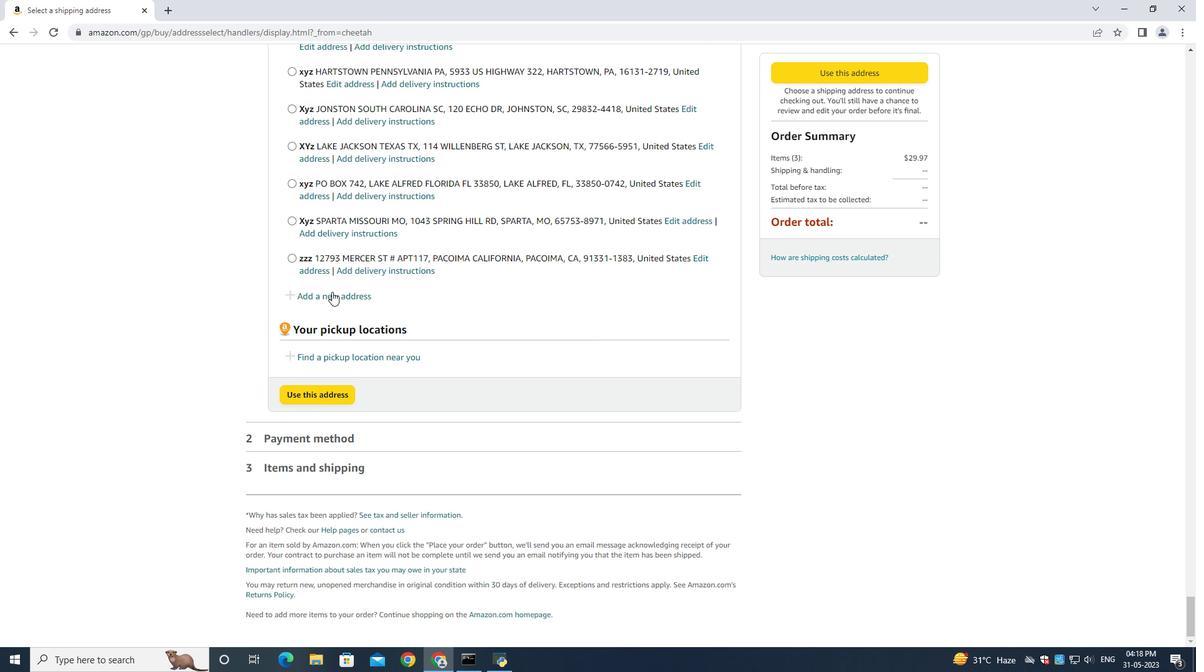 
Action: Mouse moved to (407, 303)
Screenshot: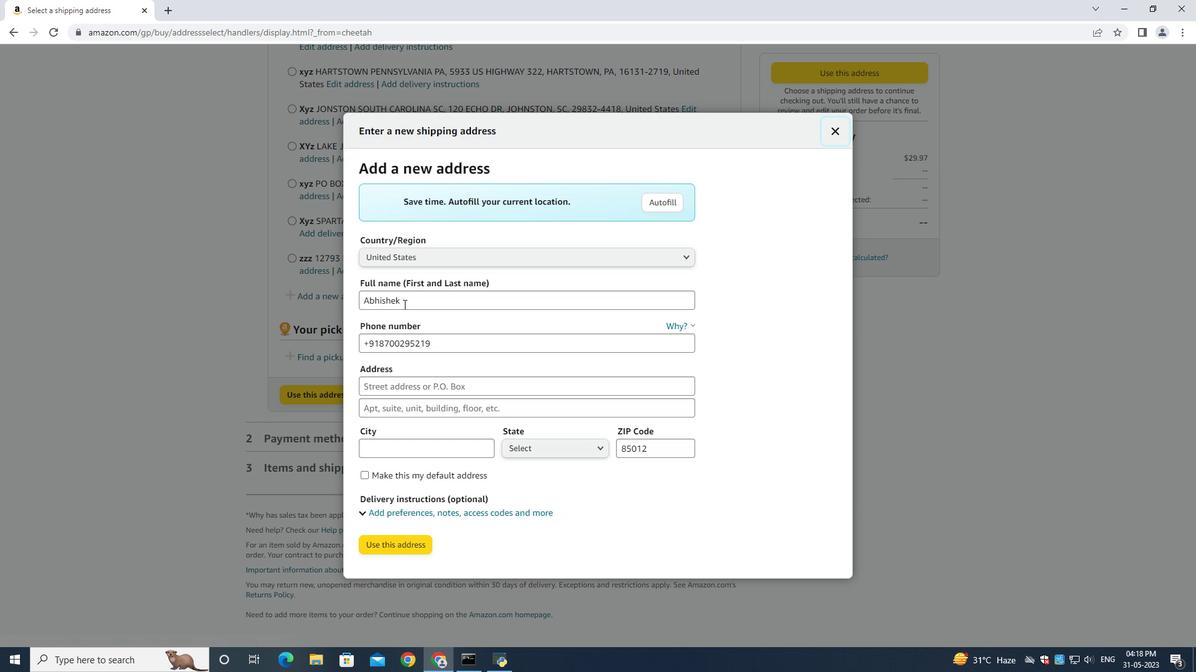 
Action: Mouse pressed left at (406, 302)
Screenshot: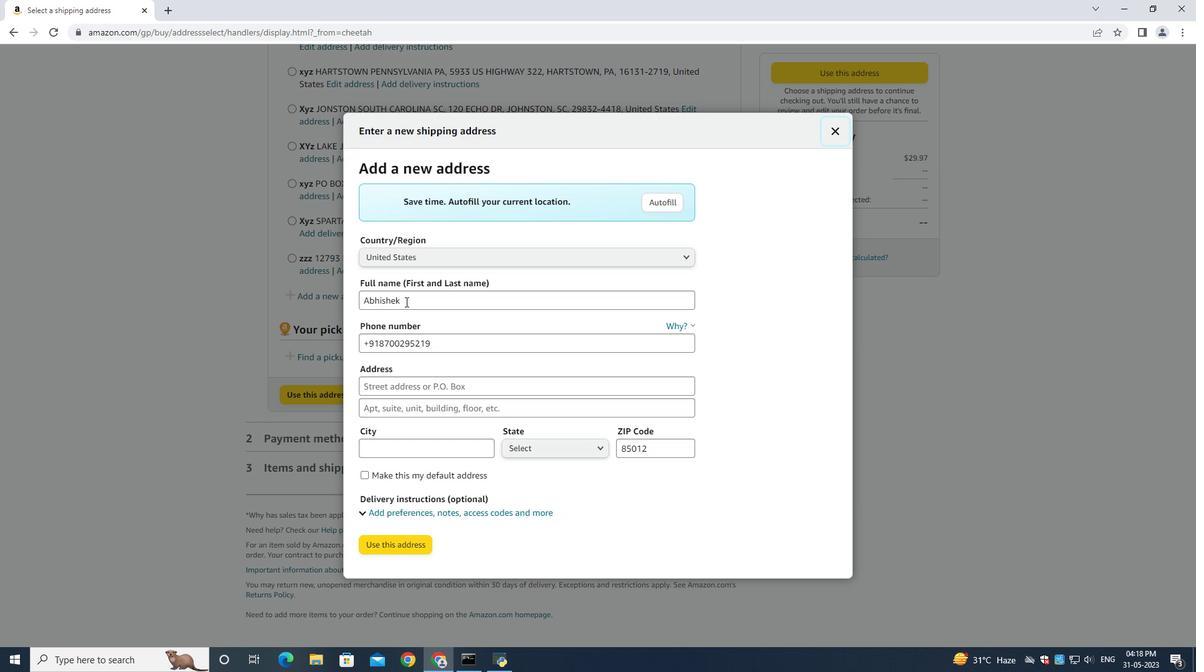 
Action: Mouse moved to (407, 304)
Screenshot: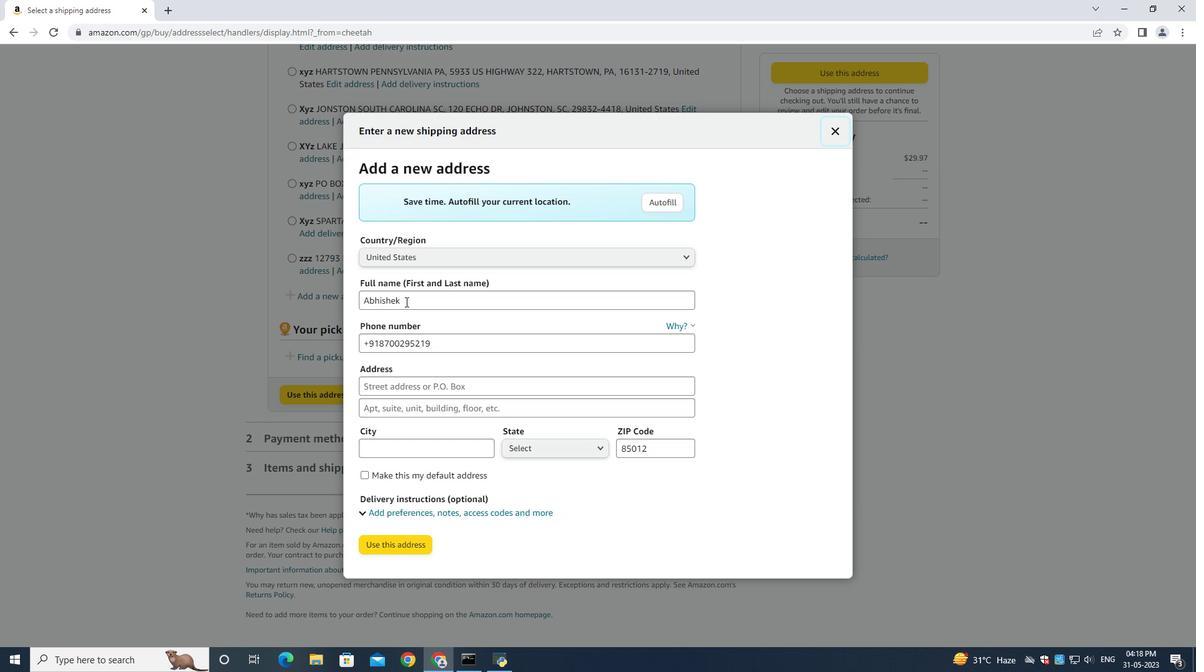 
Action: Key pressed ctrl+A<Key.backspace><Key.shift><Key.shift><Key.shift><Key.shift><Key.shift><Key.shift><Key.shift><Key.shift><Key.shift><Key.shift><Key.shift><Key.shift><Key.shift><Key.shift><Key.shift><Key.shift><Key.shift><Key.shift><Key.shift><Key.shift><Key.shift><Key.shift><Key.shift><Key.shift><Key.shift><Key.shift><Key.shift><Key.shift><Key.shift><Key.shift><Key.shift><Key.shift><Key.shift><Key.shift><Key.shift><Key.shift><Key.shift><Key.shift><Key.shift><Key.shift><Key.shift>Kitchen<Key.space><Key.shift><Key.shift><Key.shift><Key.shift><Key.shift><Key.shift><Key.shift><Key.shift><Key.shift><Key.shift><Key.shift><Key.shift><Key.shift><Key.shift><Key.shift><Key.shift><Key.shift><Key.shift><Key.shift><Key.shift><Key.shift><Key.shift><Key.shift><Key.shift><Key.shift><Key.shift><Key.shift><Key.shift><Key.shift><Key.shift><Key.shift><Key.shift><Key.shift><Key.shift><Key.shift><Key.shift><Key.shift><Key.shift><Key.shift><Key.shift><Key.shift><Key.shift><Key.shift><Key.shift><Key.shift><Key.shift><Key.shift><Key.shift><Key.shift><Key.shift><Key.shift><Key.shift><Key.shift><Key.shift><Key.shift><Key.shift><Key.shift><Key.shift><Key.shift><Key.shift><Key.shift><Key.backspace><Key.shift><Key.shift>Leslie<Key.space>ctrl+A<Key.backspace><Key.shift>Lesie<Key.space><Key.backspace><Key.backspace><Key.backspace>lie<Key.space><Key.shift>Flored<Key.backspace>s<Key.tab><Key.tab><Key.backspace>4046170247<Key.tab>528<Key.space><Key.shift>Junior<Key.space><Key.shift>Avenue<Key.space><Key.tab><Key.shift><Key.shift><Key.shift><Key.shift><Key.shift><Key.shift><Key.shift><Key.shift><Key.shift><Key.shift><Key.shift><Key.shift><Key.shift><Key.shift><Key.shift><Key.shift><Key.shift><Key.shift><Key.shift><Key.shift><Key.shift><Key.shift><Key.shift><Key.shift><Key.shift><Key.shift><Key.shift><Key.shift><Key.shift><Key.shift><Key.shift><Key.shift><Key.shift><Key.shift><Key.shift><Key.shift><Key.shift><Key.shift><Key.shift><Key.shift><Key.shift><Key.shift><Key.shift>Duluth<Key.space><Key.shift><Key.shift><Key.shift><Key.shift><Key.shift><Key.shift><Key.shift><Key.shift><Key.shift><Key.shift><Key.shift><Key.shift><Key.shift><Key.shift><Key.shift><Key.shift><Key.shift><Key.shift><Key.shift><Key.shift><Key.shift><Key.shift><Key.shift>Geogia<Key.space><Key.tab><Key.shift><Key.shift><Key.shift><Key.shift>Duluth<Key.space><Key.shift><Key.shift><Key.shift><Key.shift><Key.shift><Key.shift><Key.shift><Key.tab><Key.shift>G<Key.tab><Key.backspace>30097
Screenshot: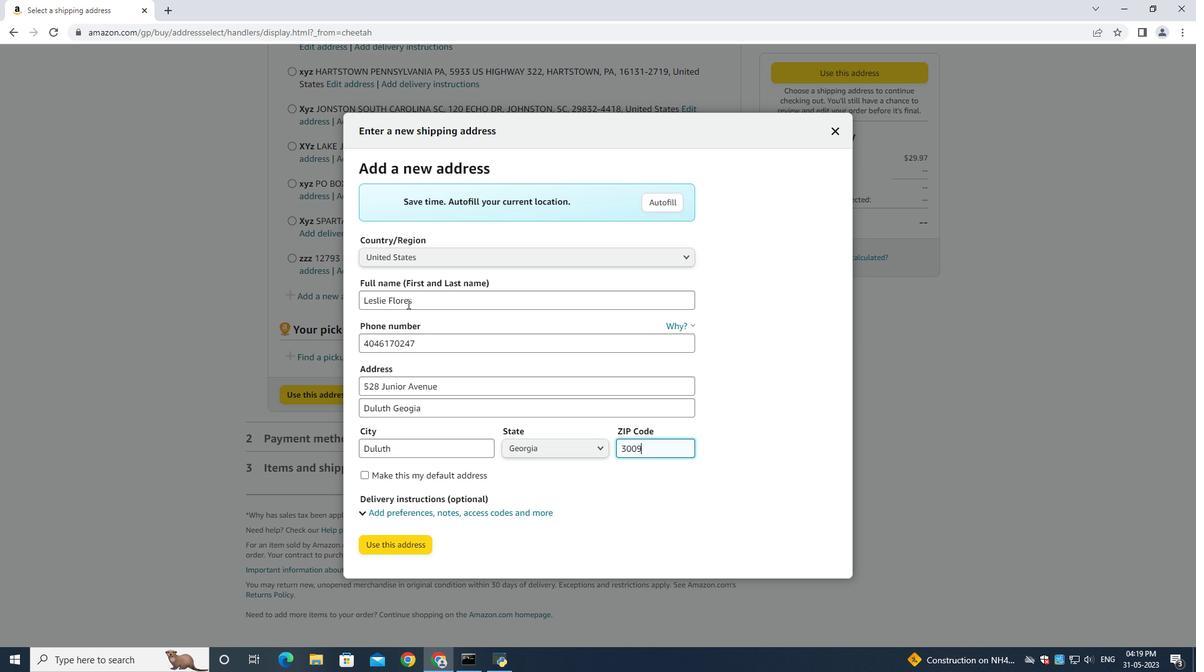 
Action: Mouse moved to (398, 550)
Screenshot: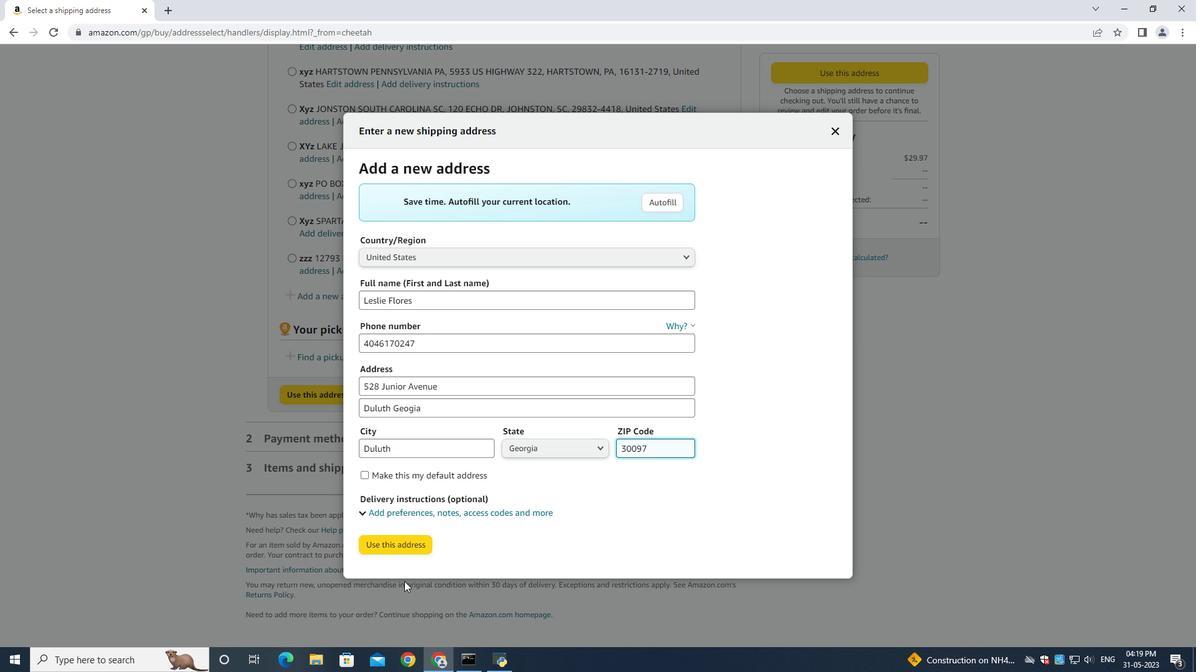 
Action: Mouse pressed left at (398, 550)
Screenshot: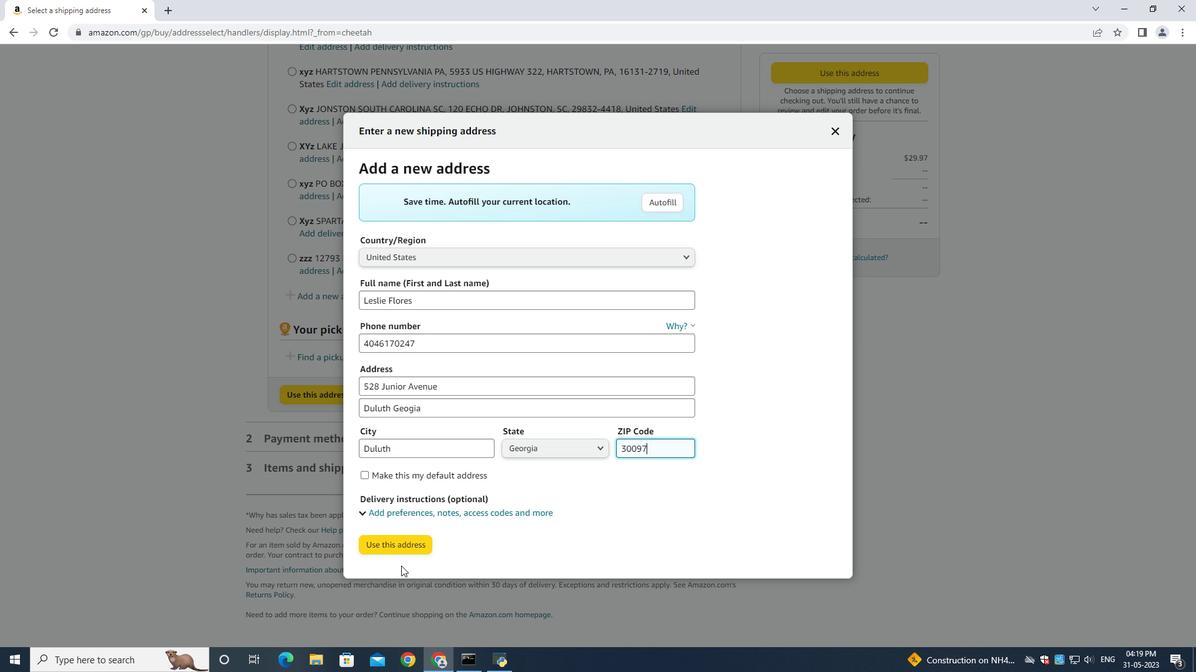 
Action: Mouse moved to (381, 639)
Screenshot: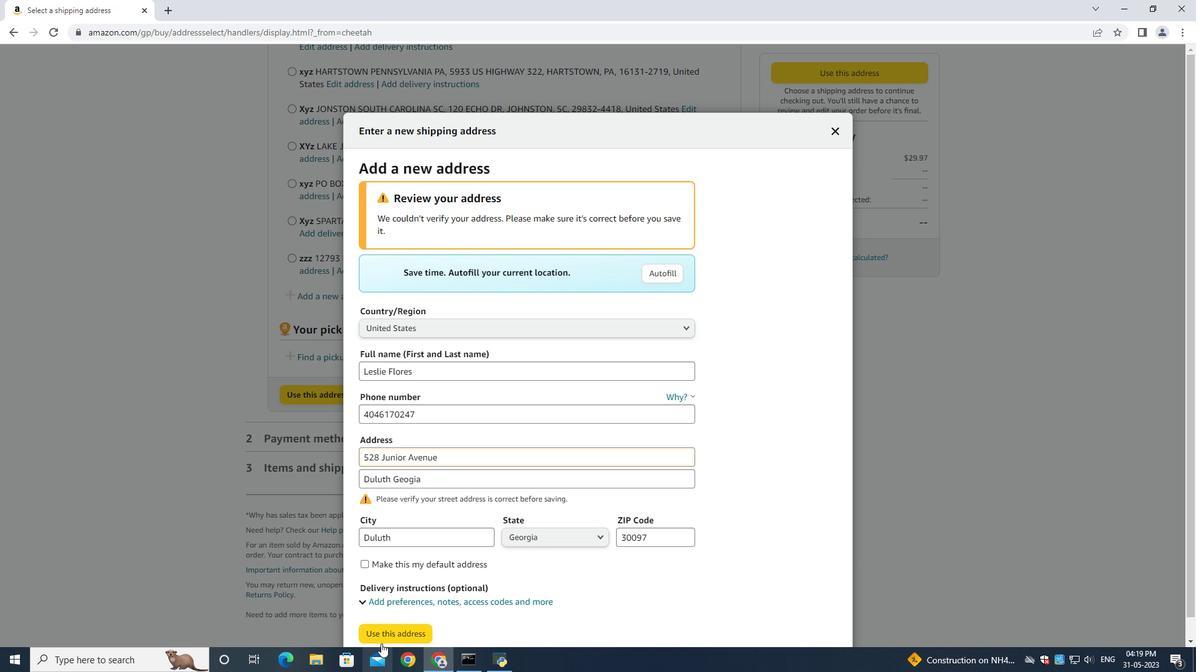 
Action: Mouse pressed left at (381, 639)
Screenshot: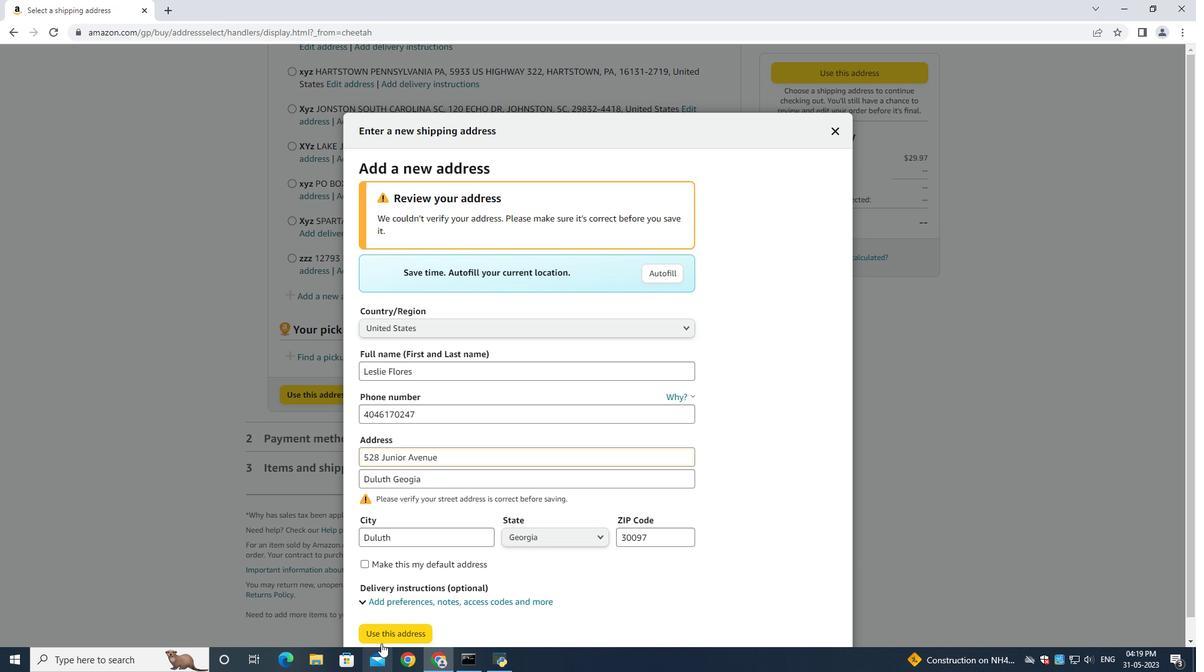 
Action: Mouse moved to (619, 440)
Screenshot: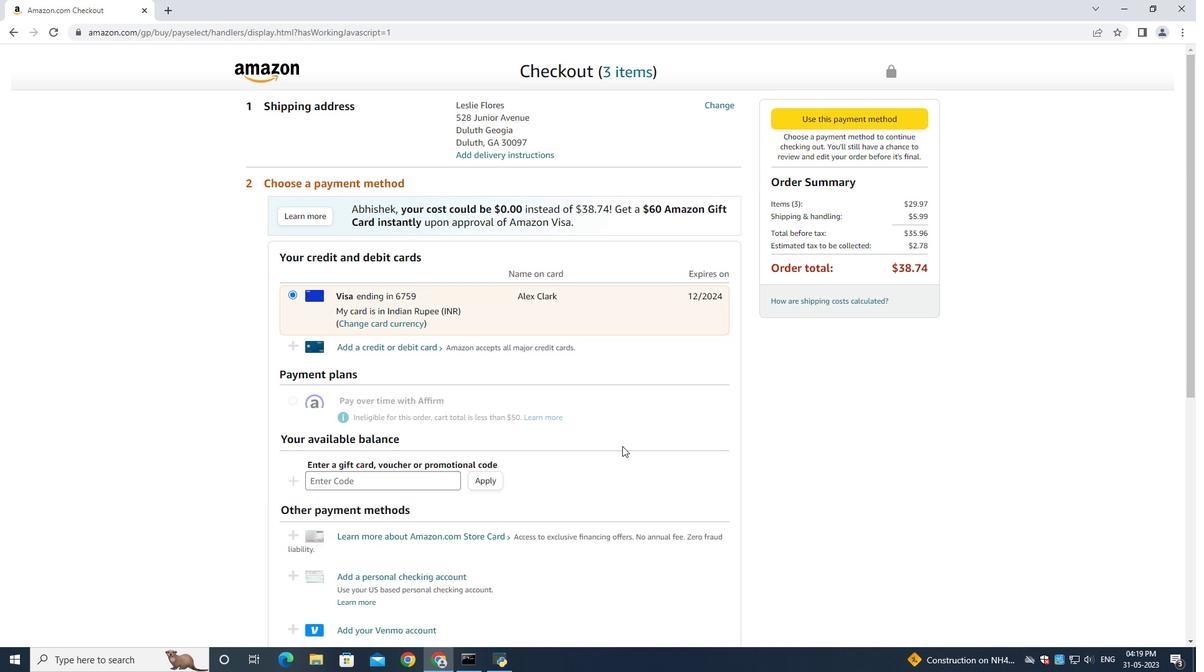 
